 Task: Use GitHub's "Community Guidelines" to understand project rules.
Action: Mouse moved to (1064, 383)
Screenshot: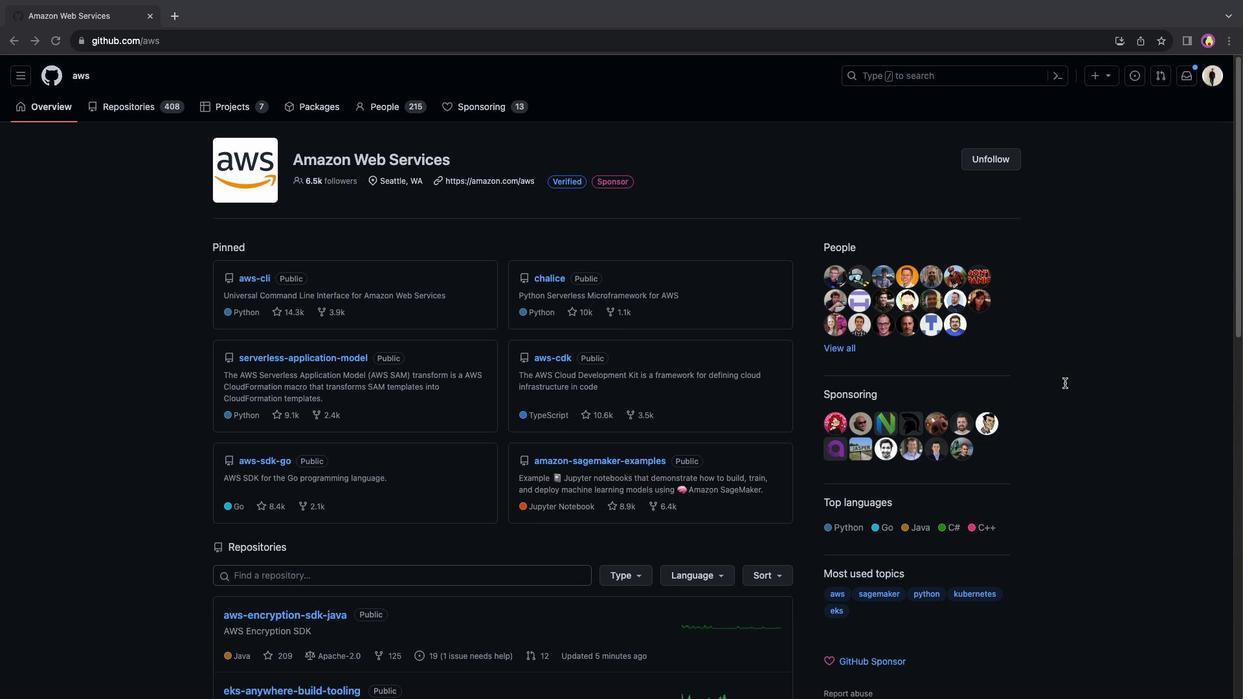 
Action: Mouse pressed left at (1064, 383)
Screenshot: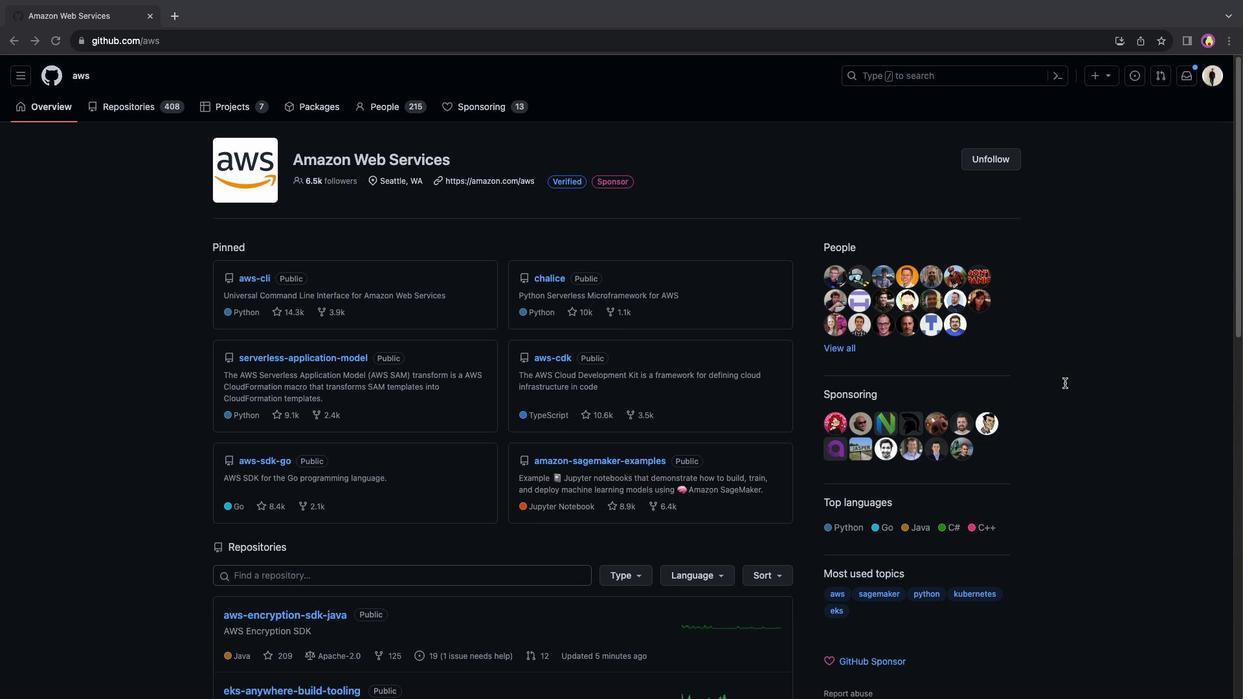 
Action: Mouse moved to (248, 277)
Screenshot: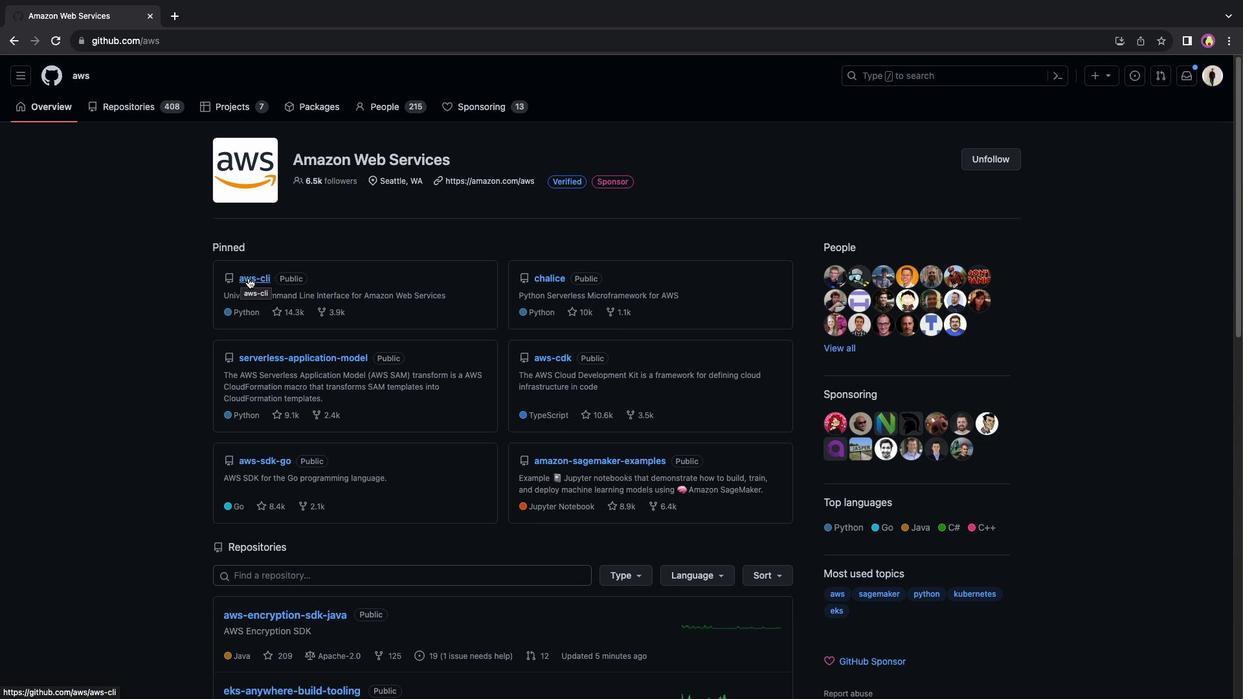 
Action: Mouse pressed left at (248, 277)
Screenshot: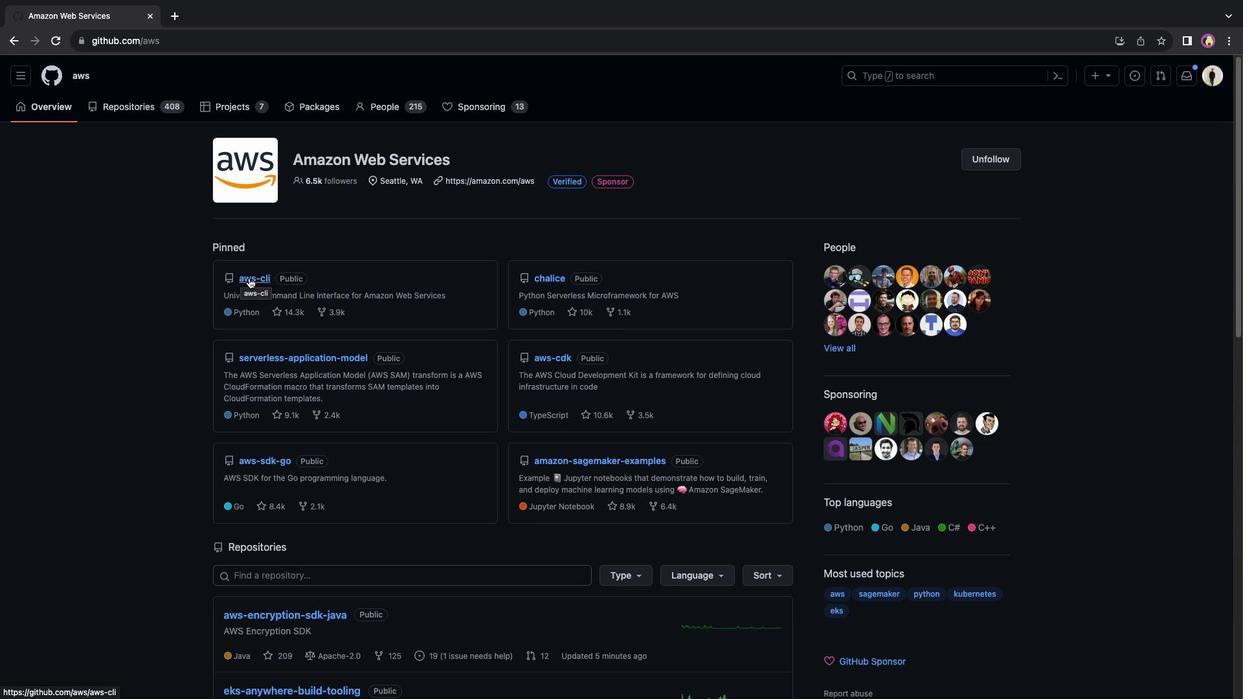 
Action: Mouse moved to (518, 329)
Screenshot: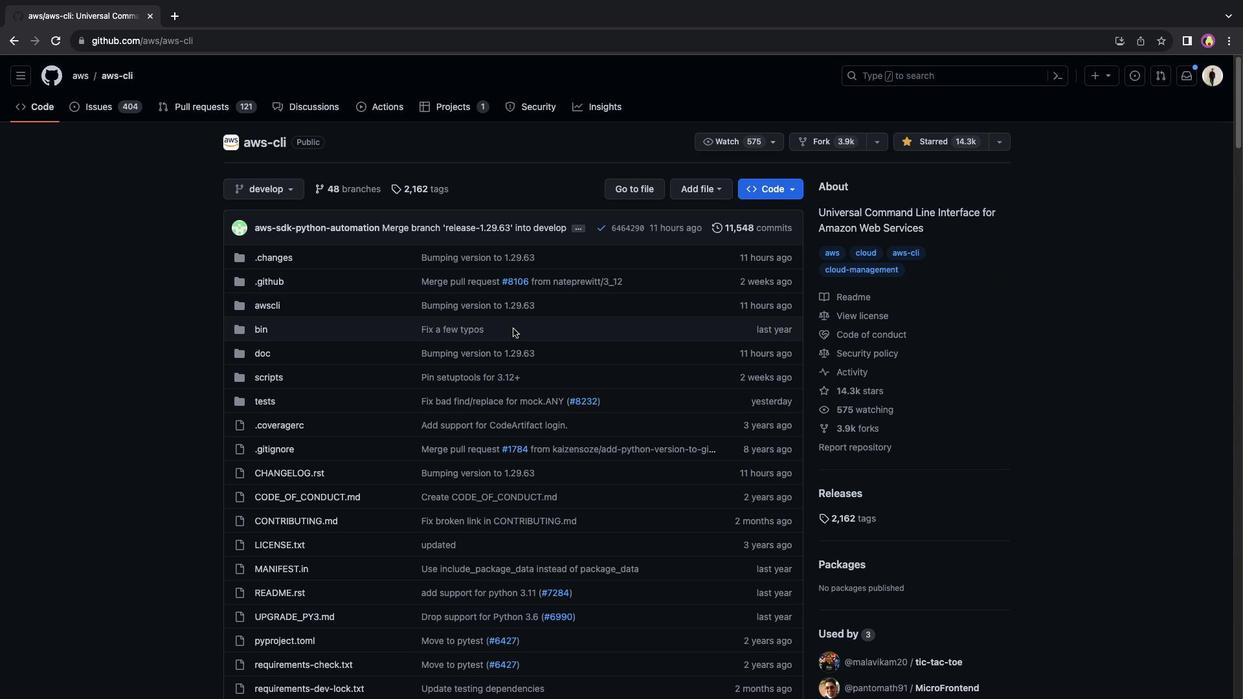 
Action: Mouse scrolled (518, 329) with delta (0, 0)
Screenshot: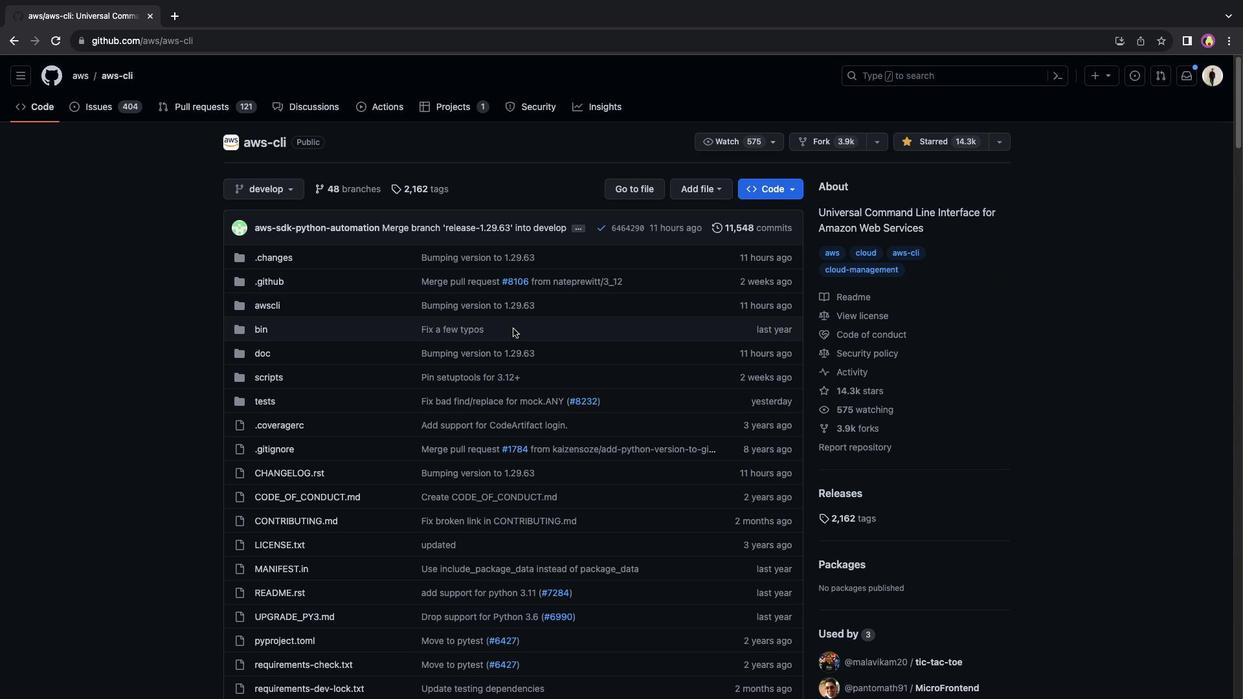 
Action: Mouse scrolled (518, 329) with delta (0, 0)
Screenshot: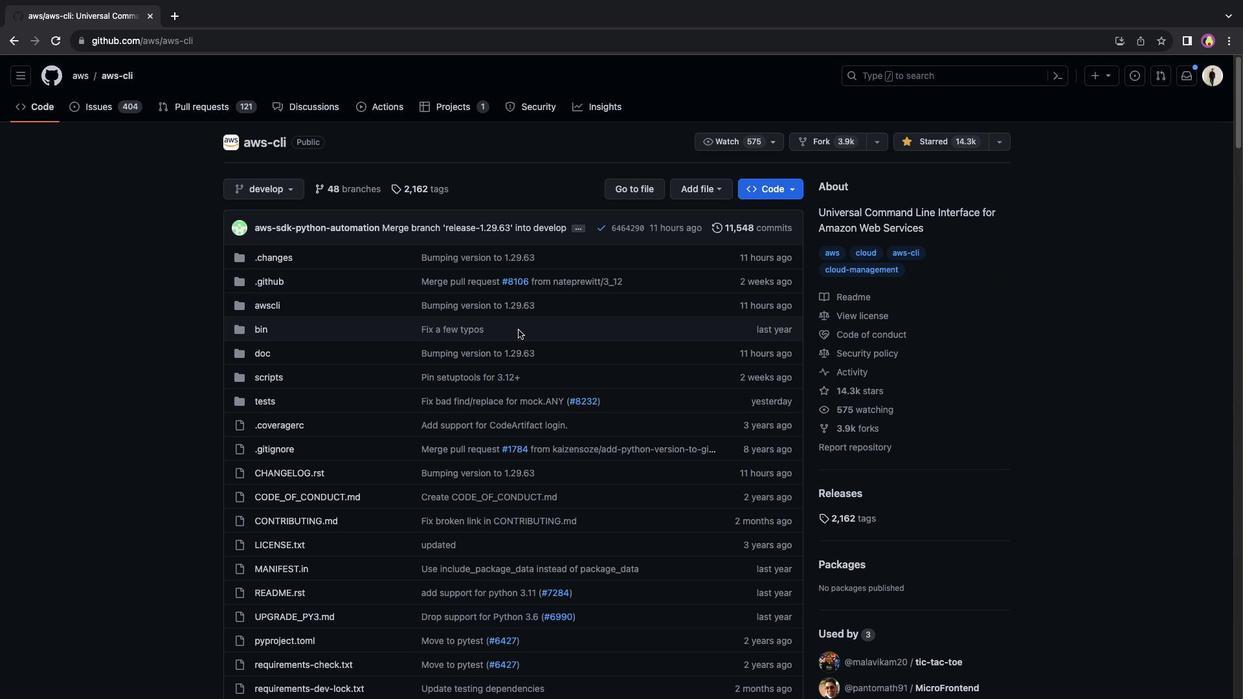 
Action: Mouse scrolled (518, 329) with delta (0, -1)
Screenshot: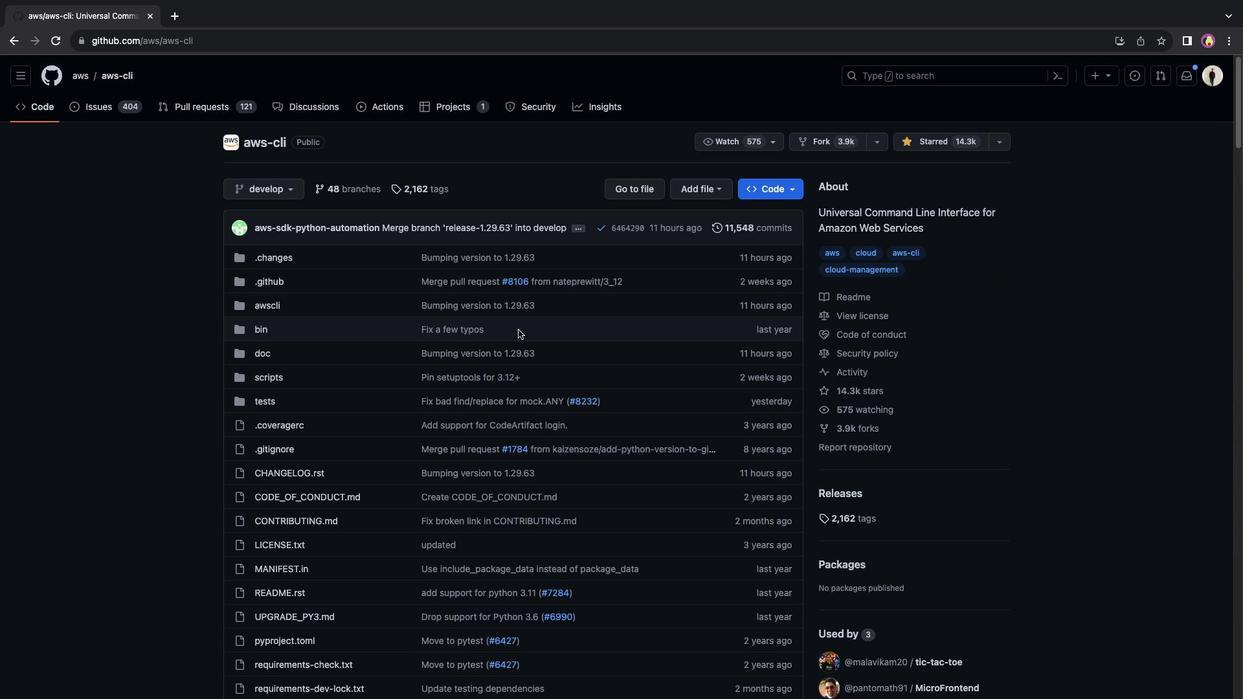 
Action: Mouse scrolled (518, 329) with delta (0, -2)
Screenshot: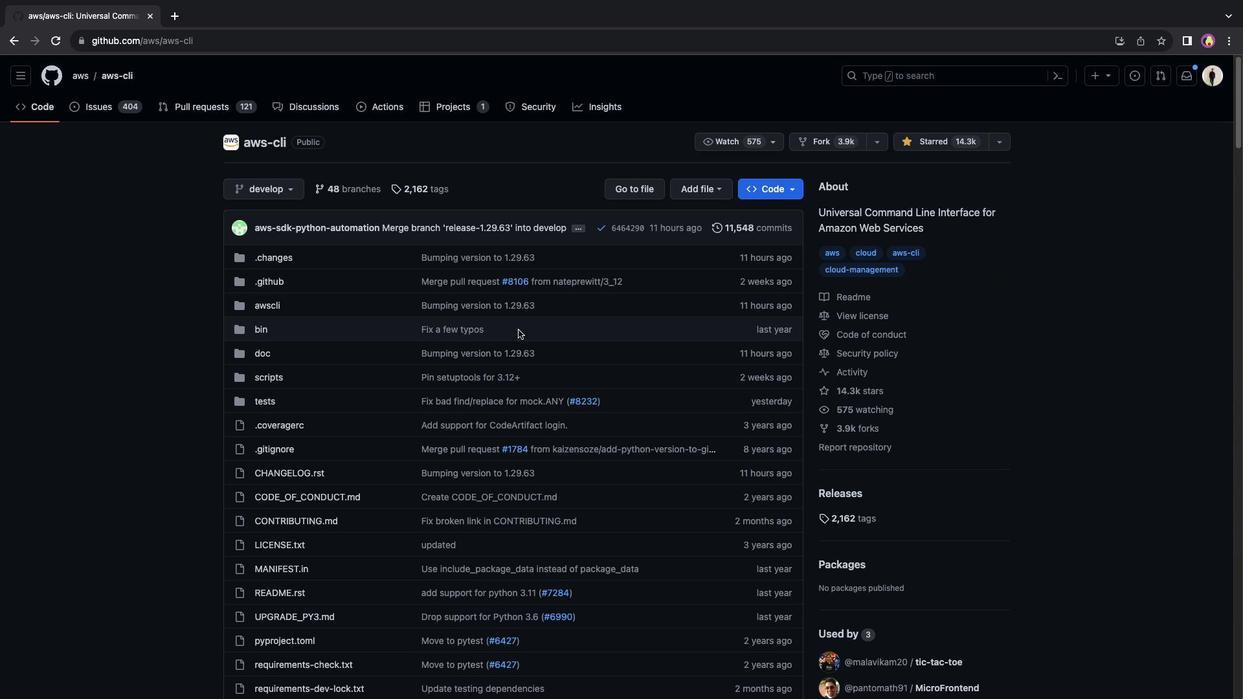 
Action: Mouse scrolled (518, 329) with delta (0, 0)
Screenshot: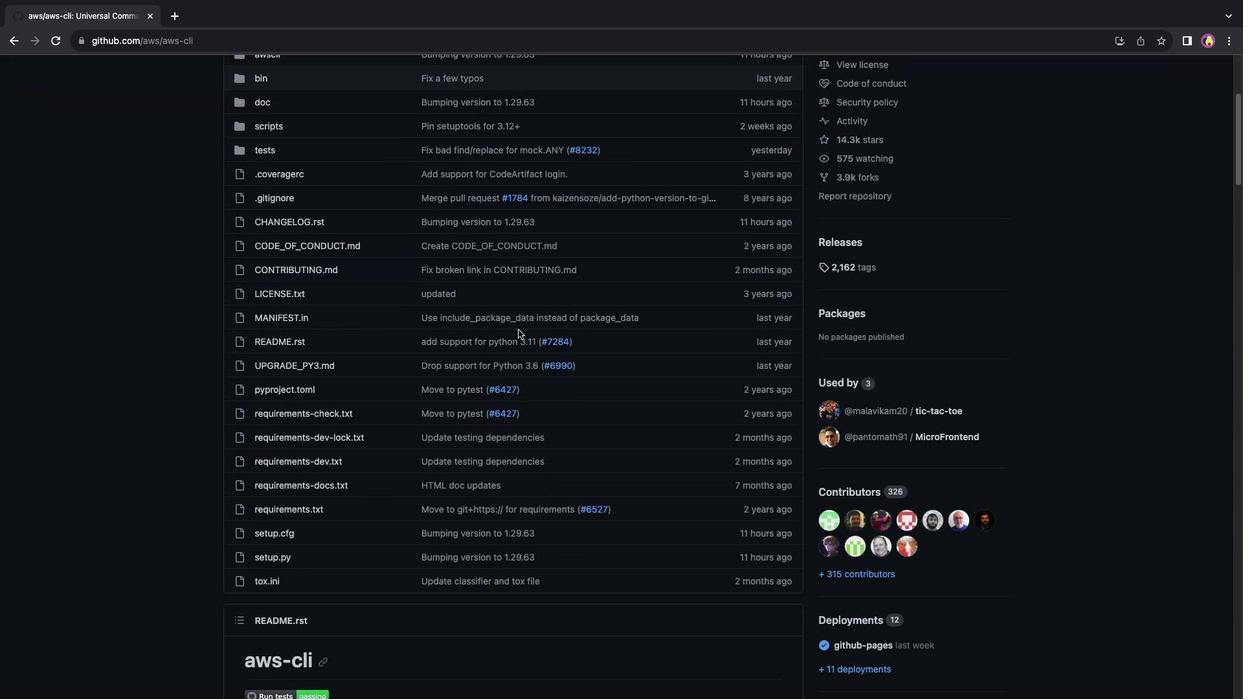 
Action: Mouse scrolled (518, 329) with delta (0, 0)
Screenshot: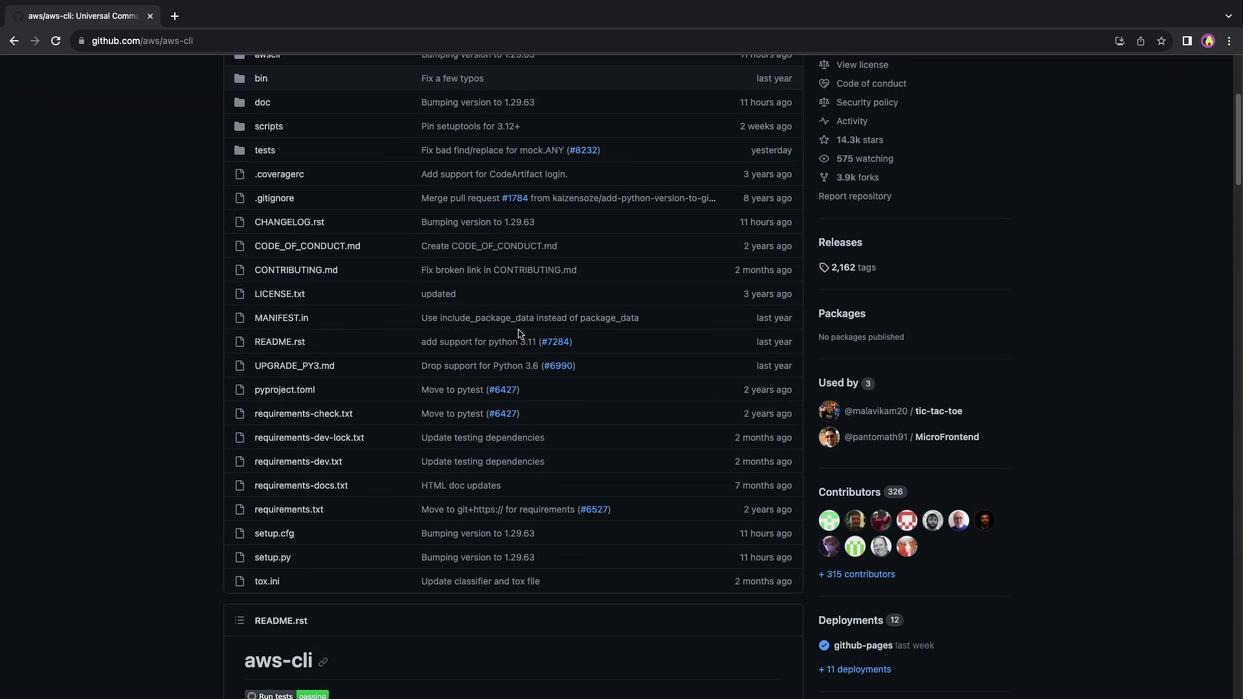 
Action: Mouse scrolled (518, 329) with delta (0, -1)
Screenshot: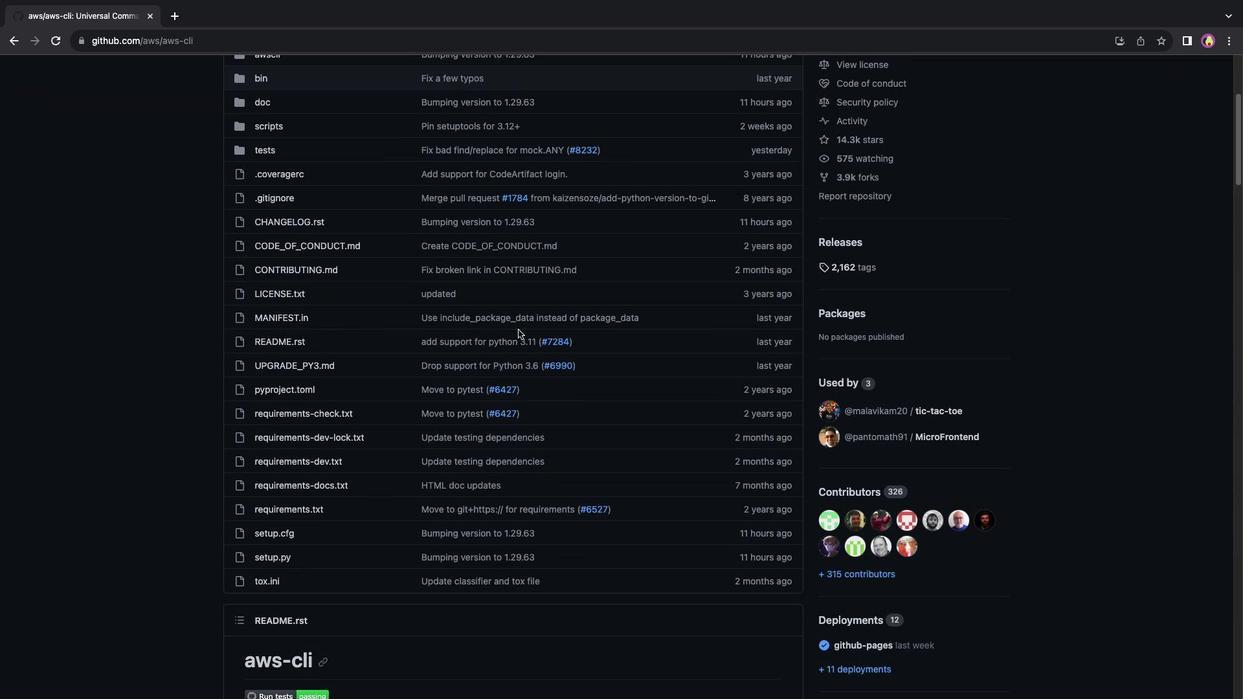 
Action: Mouse scrolled (518, 329) with delta (0, 0)
Screenshot: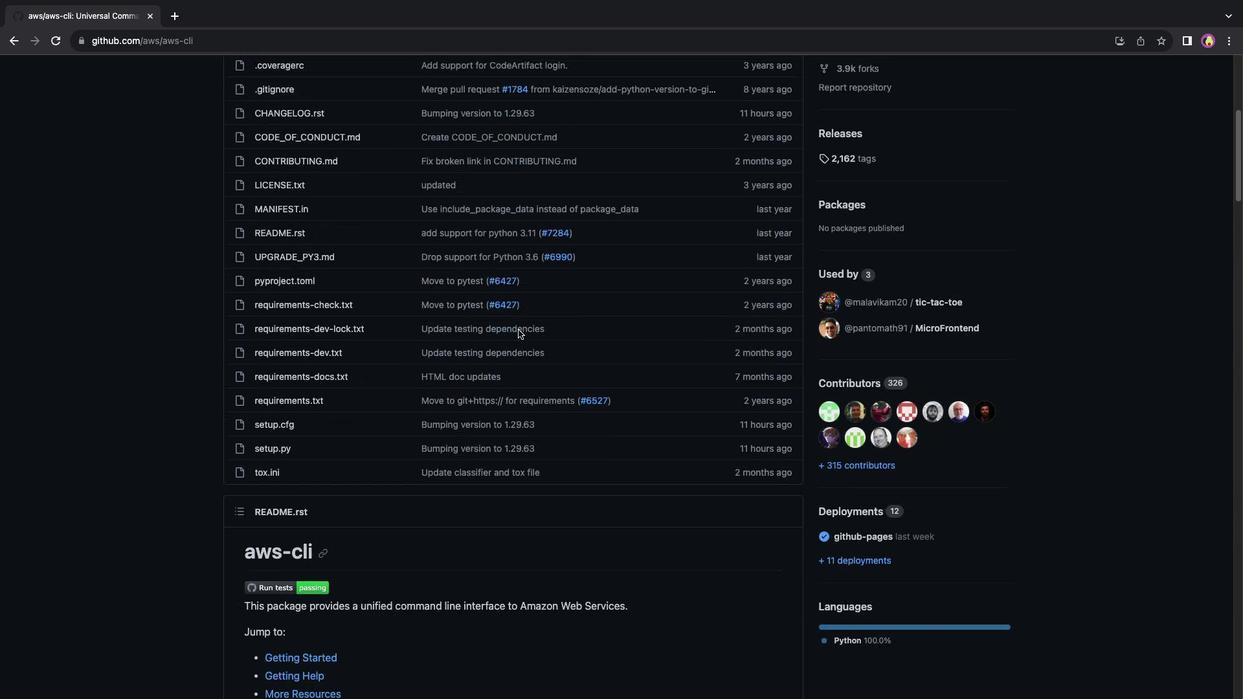 
Action: Mouse scrolled (518, 329) with delta (0, 0)
Screenshot: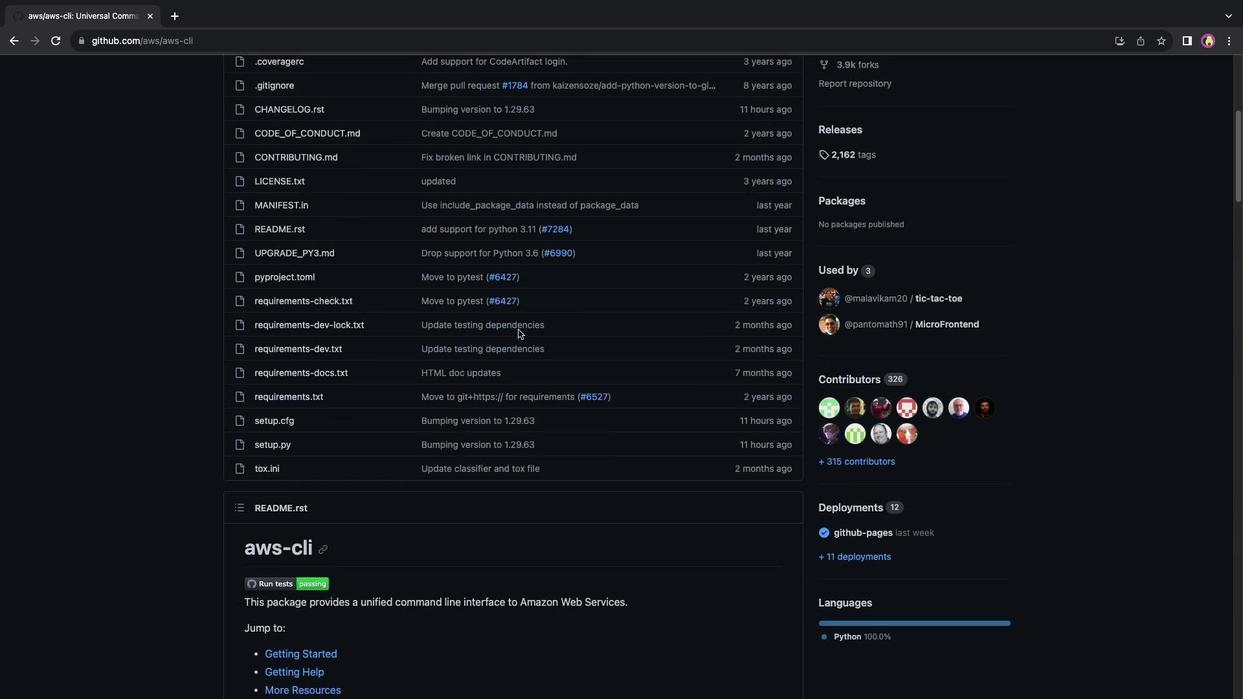 
Action: Mouse scrolled (518, 329) with delta (0, -1)
Screenshot: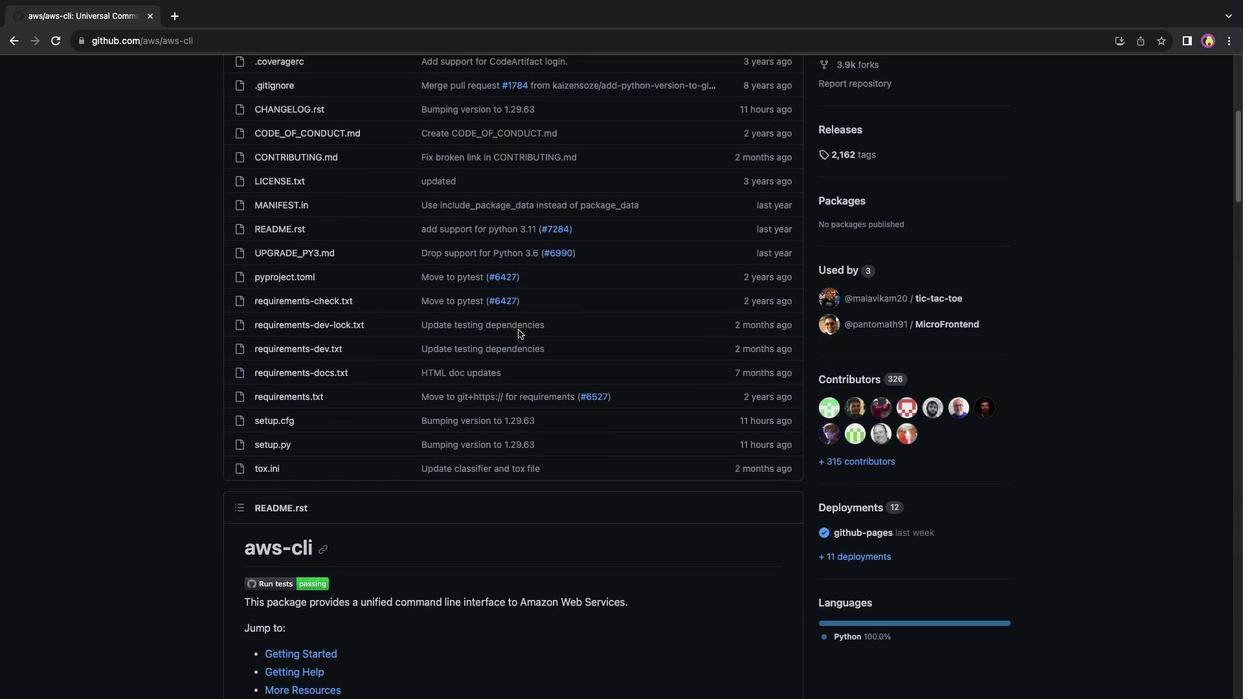 
Action: Mouse moved to (519, 332)
Screenshot: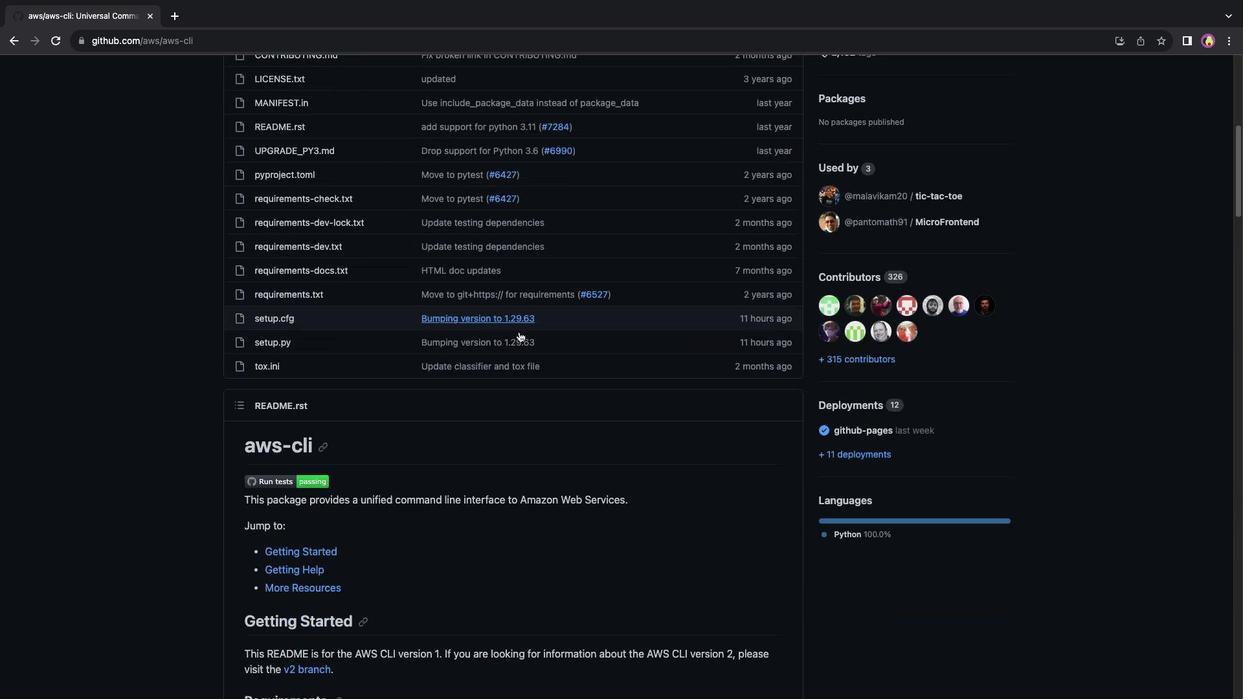 
Action: Mouse scrolled (519, 332) with delta (0, 0)
Screenshot: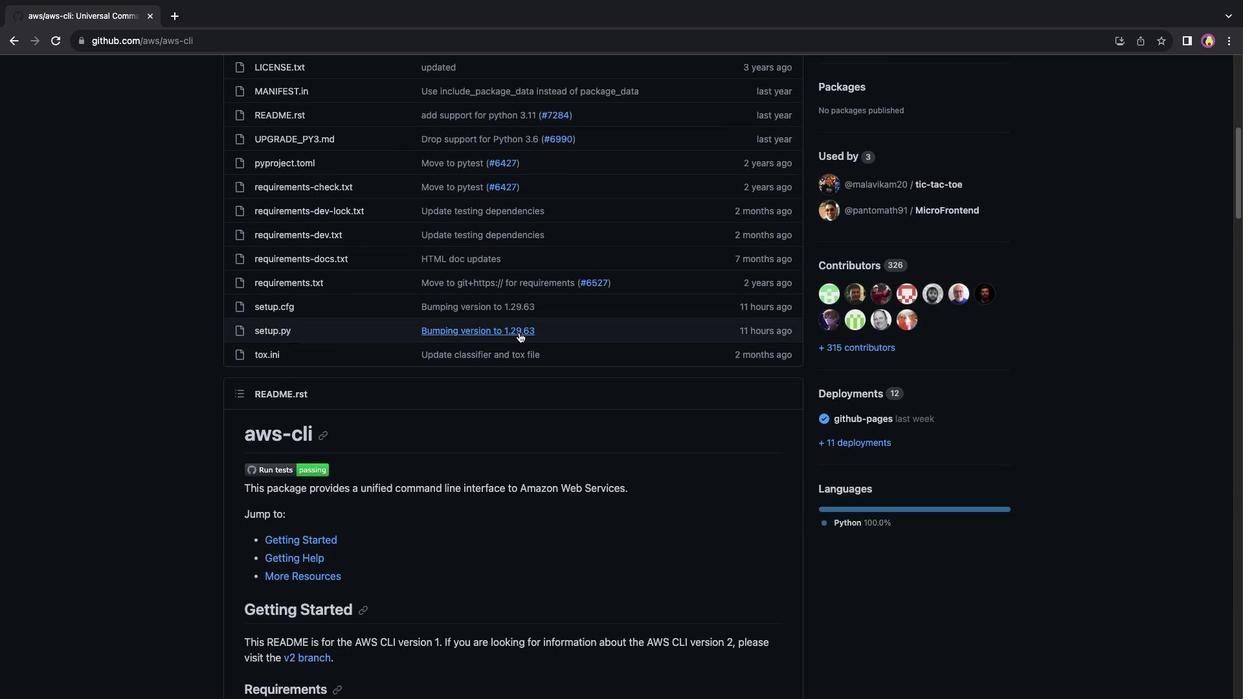 
Action: Mouse scrolled (519, 332) with delta (0, 0)
Screenshot: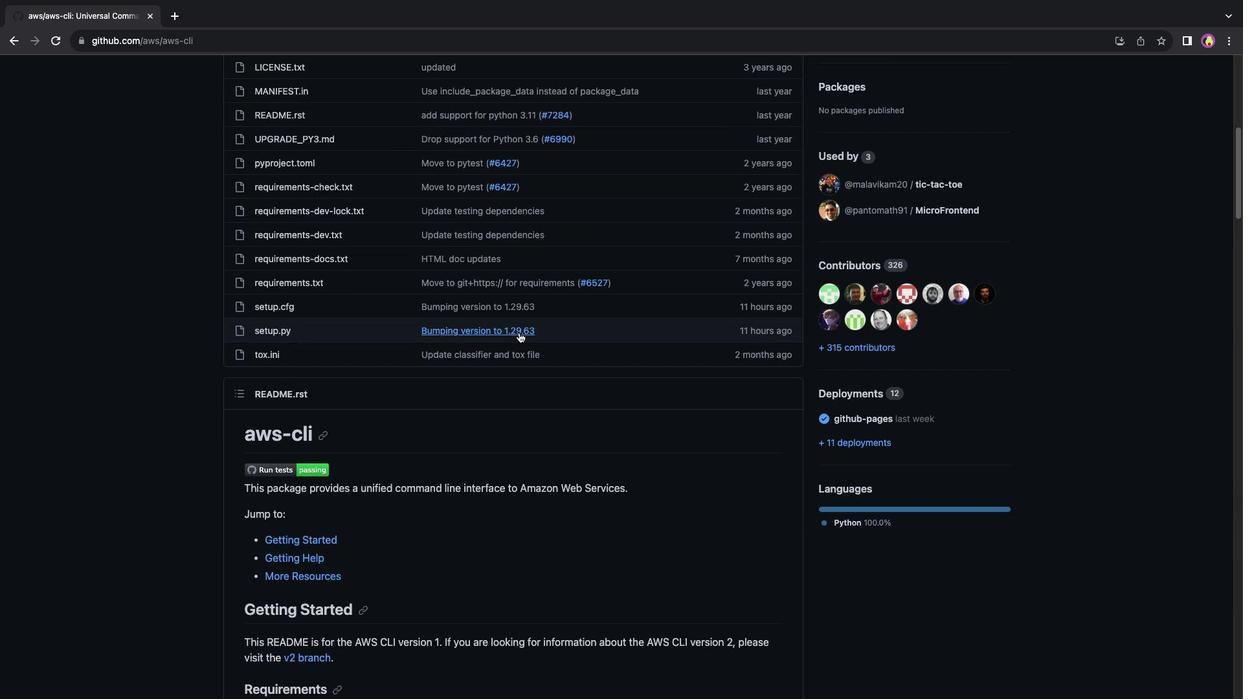 
Action: Mouse scrolled (519, 332) with delta (0, -1)
Screenshot: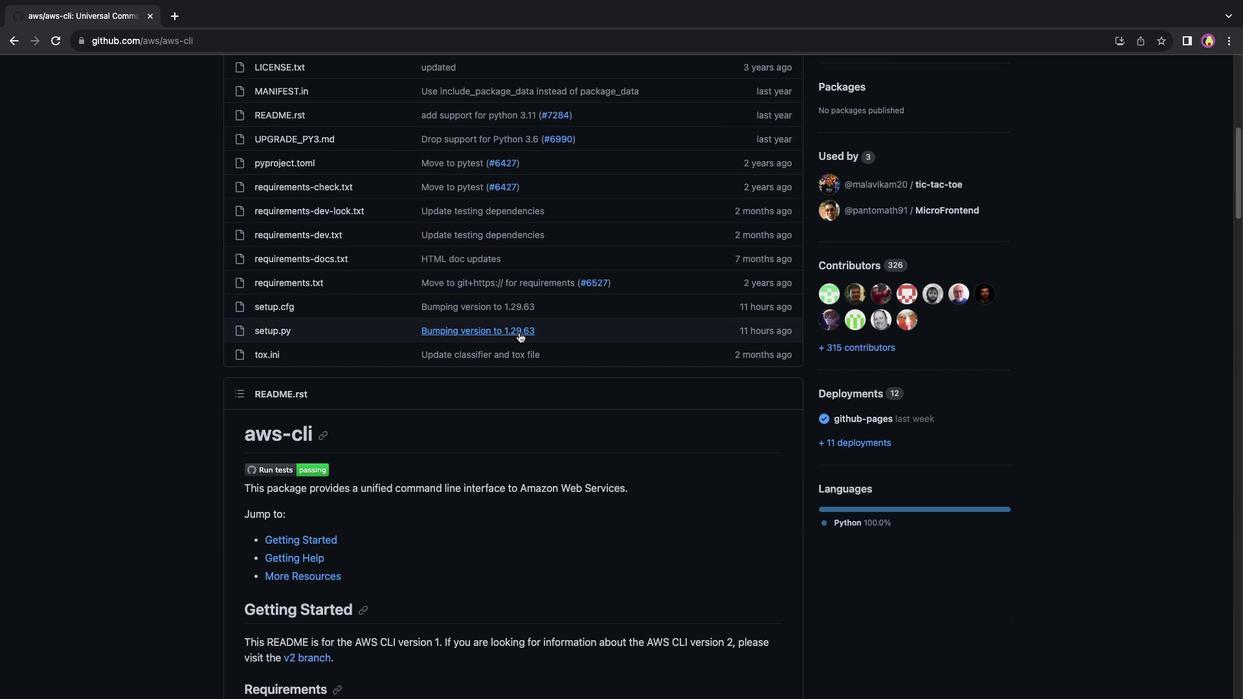 
Action: Mouse moved to (241, 286)
Screenshot: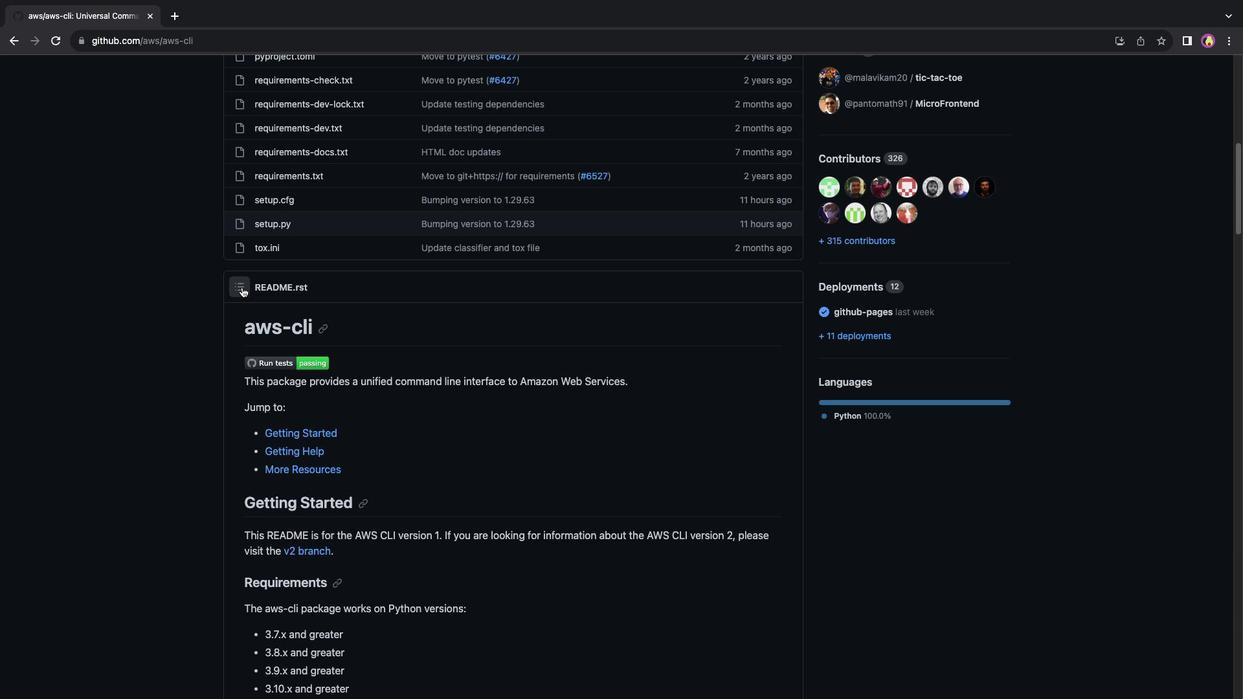 
Action: Mouse pressed left at (241, 286)
Screenshot: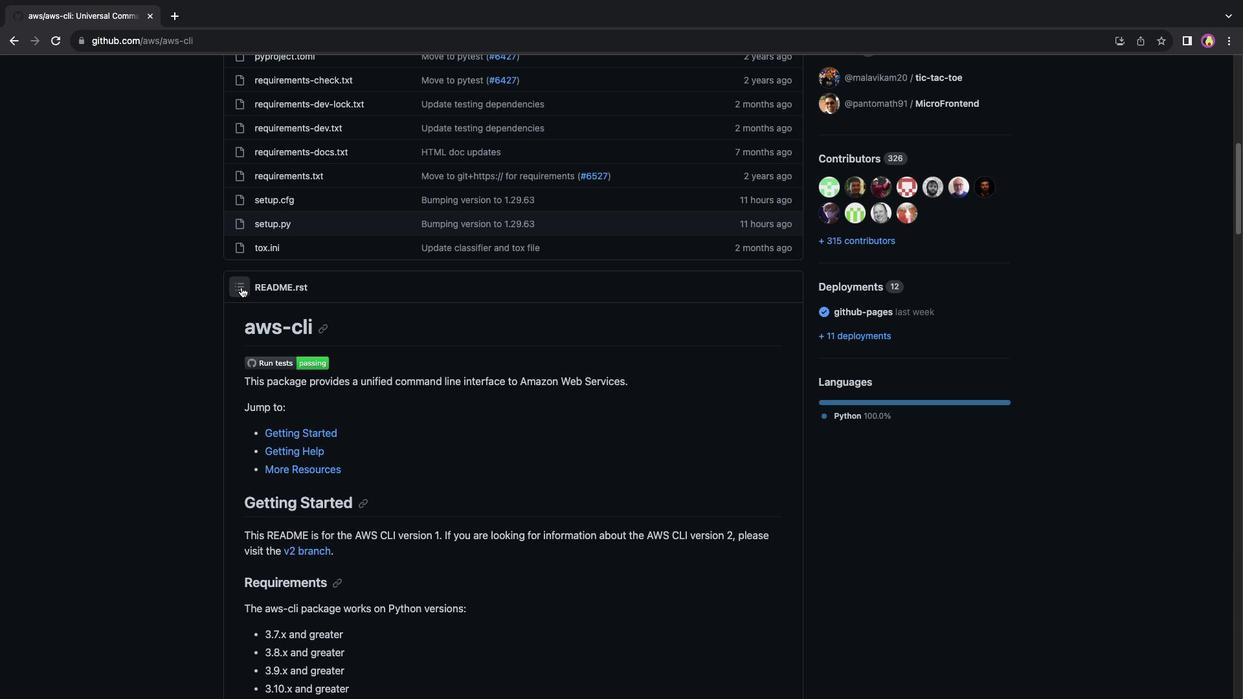 
Action: Mouse moved to (572, 317)
Screenshot: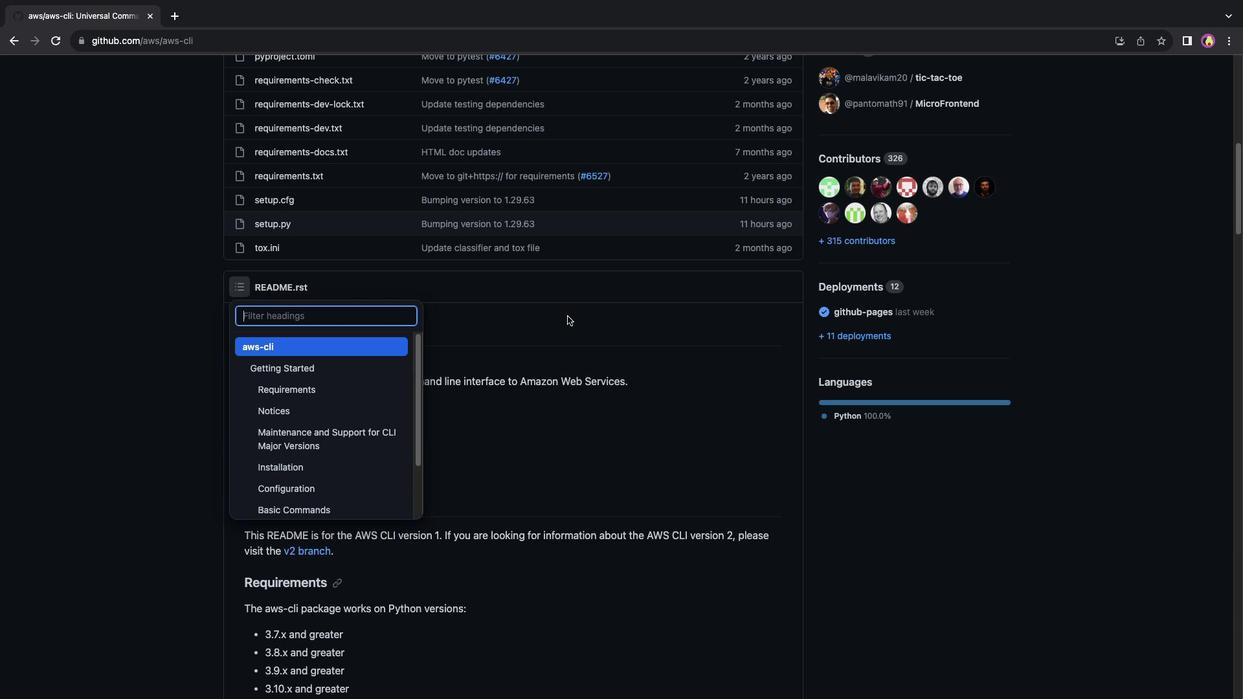 
Action: Mouse pressed left at (572, 317)
Screenshot: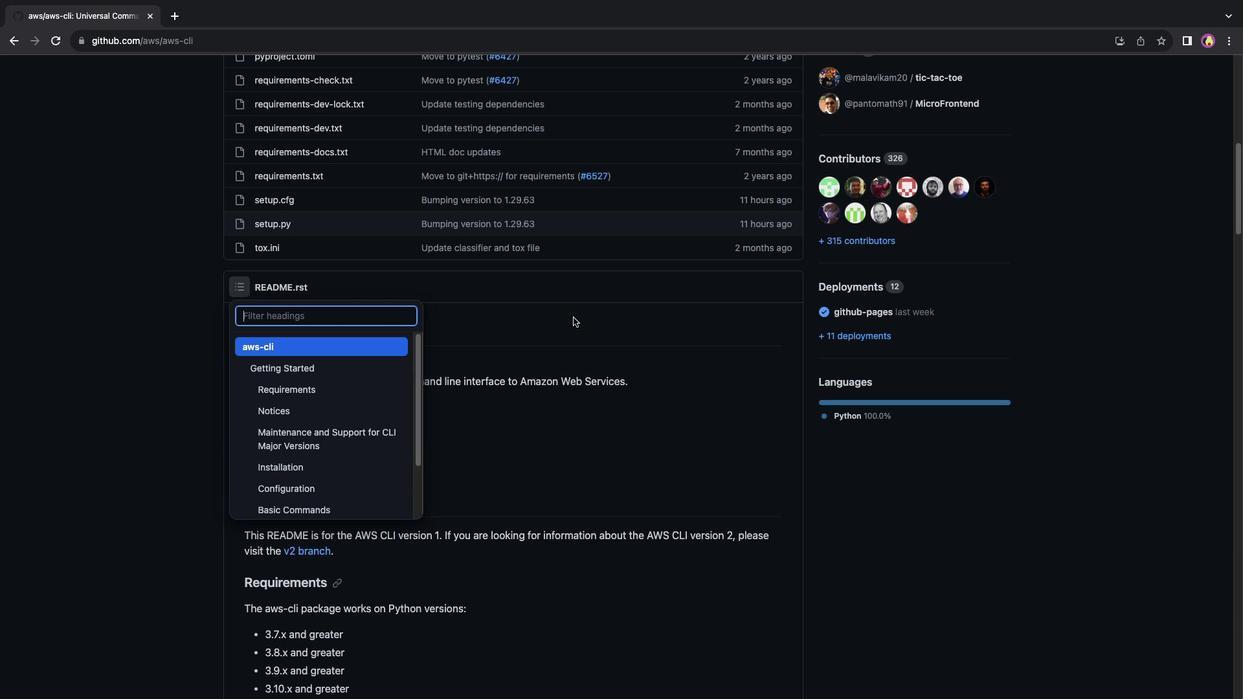 
Action: Mouse moved to (282, 332)
Screenshot: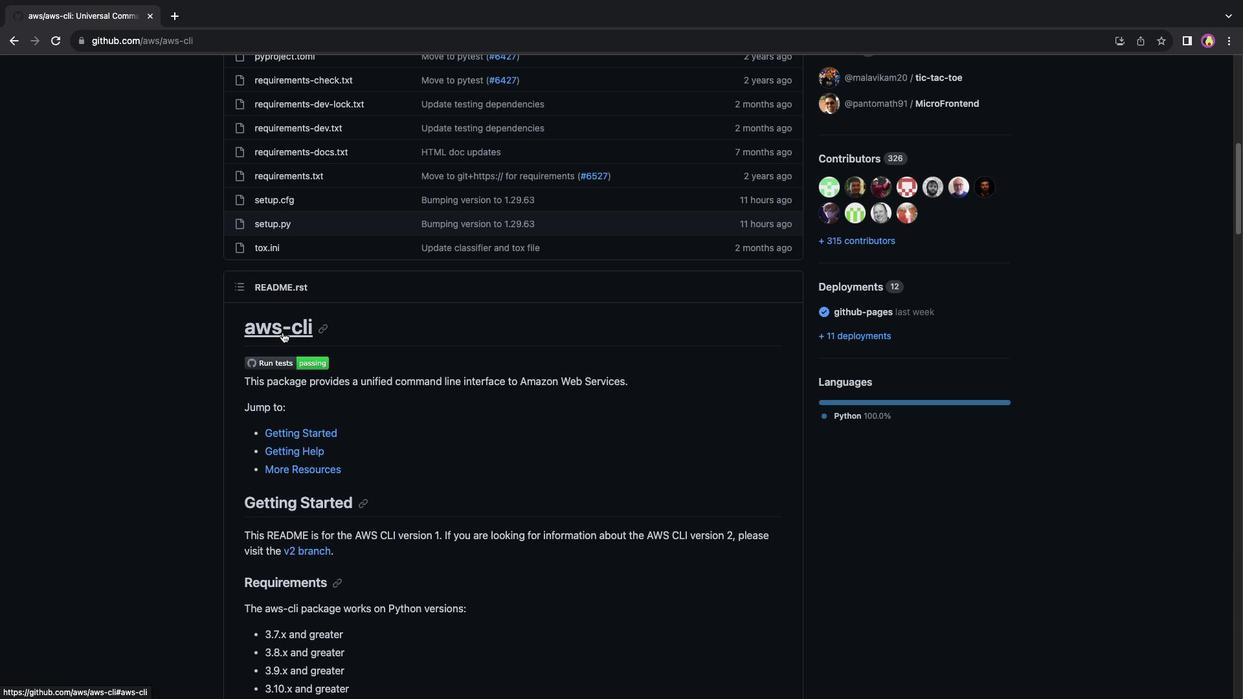 
Action: Mouse pressed left at (282, 332)
Screenshot: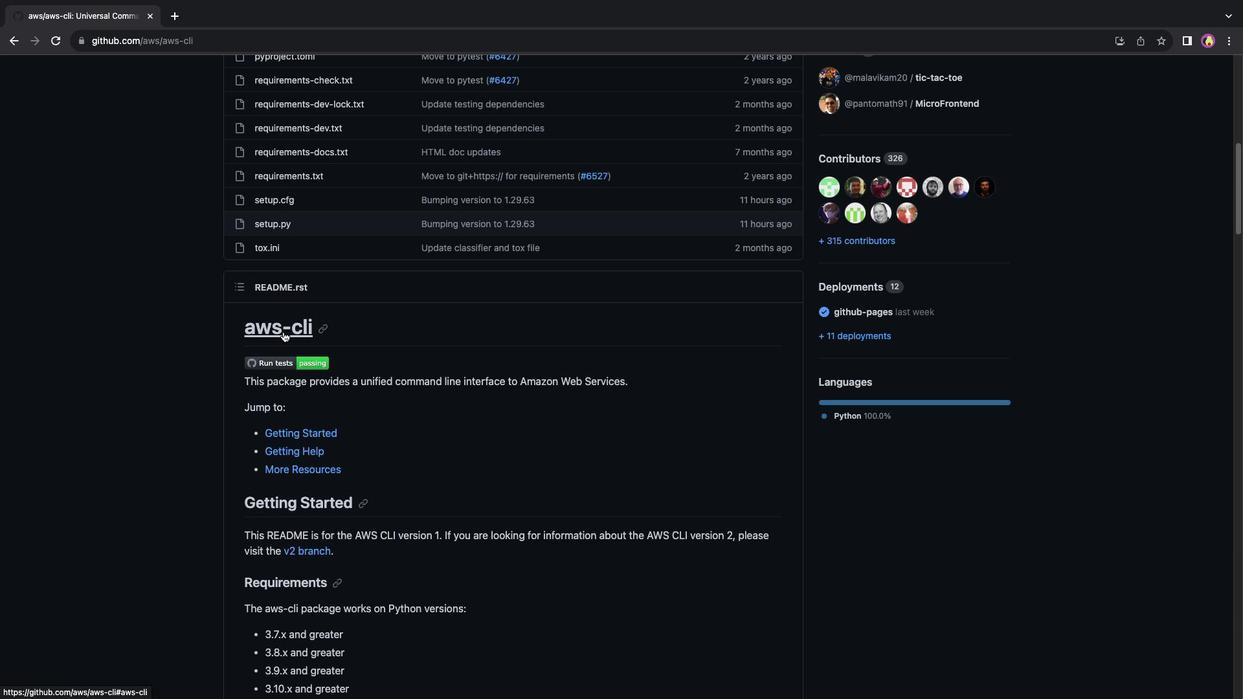 
Action: Mouse moved to (433, 328)
Screenshot: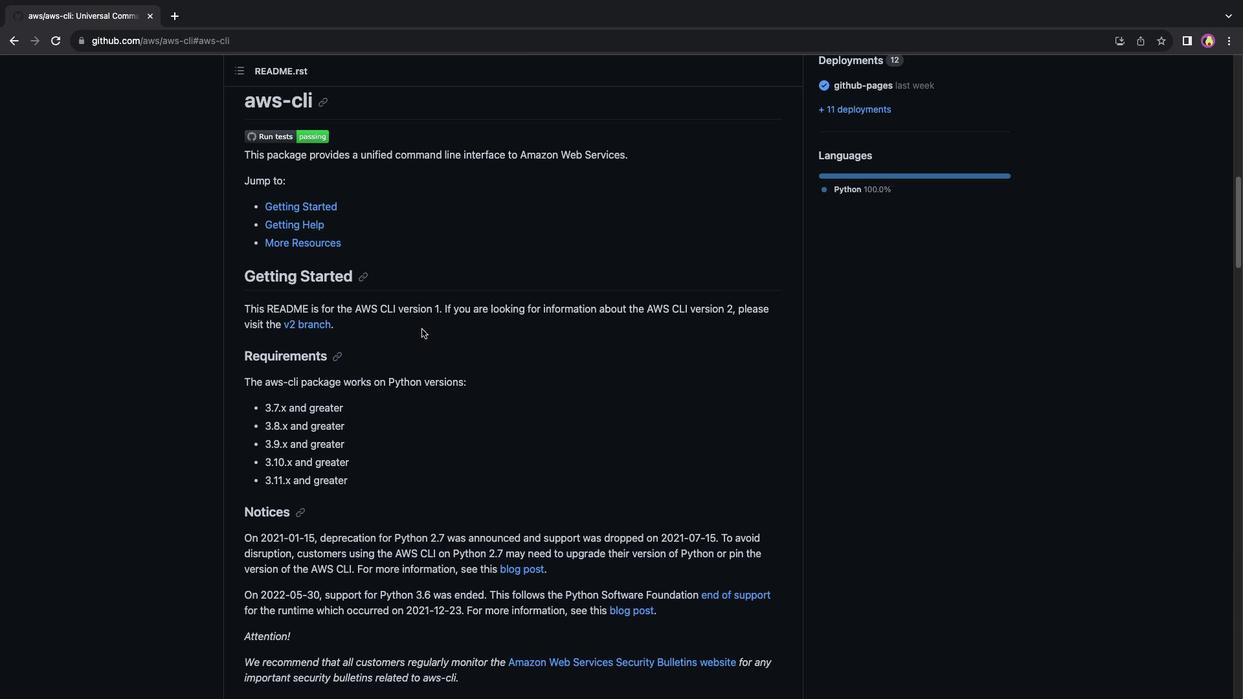 
Action: Mouse scrolled (433, 328) with delta (0, 0)
Screenshot: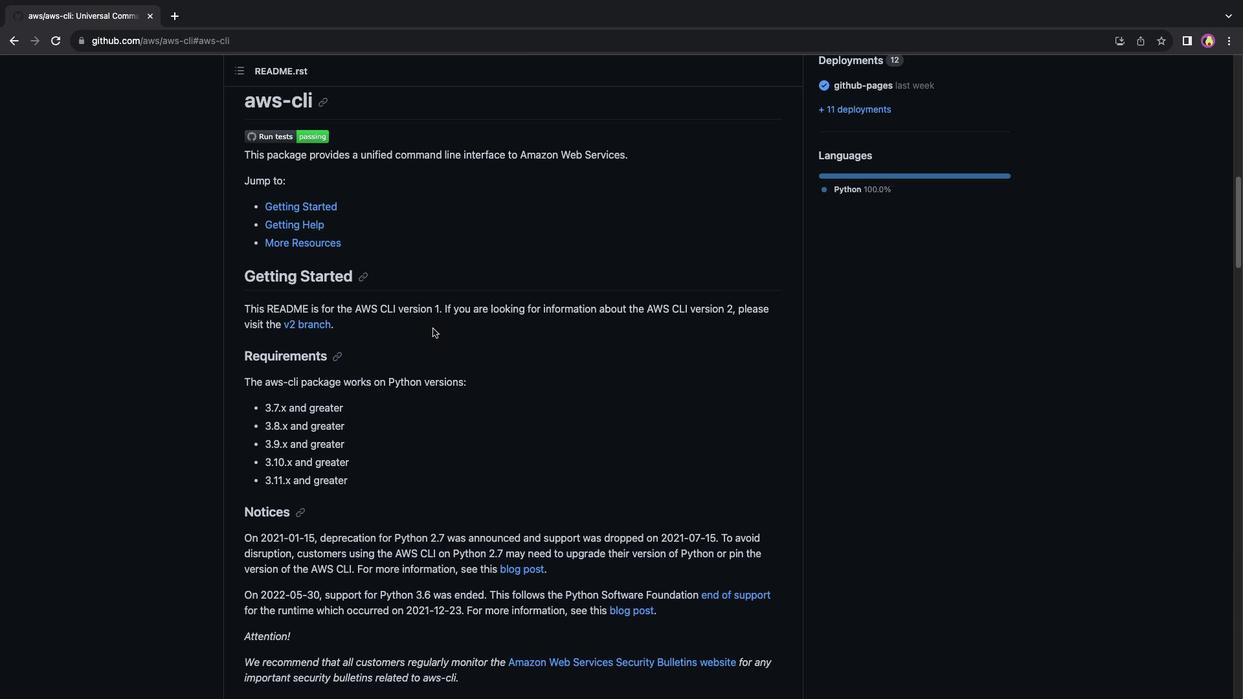 
Action: Mouse scrolled (433, 328) with delta (0, 0)
Screenshot: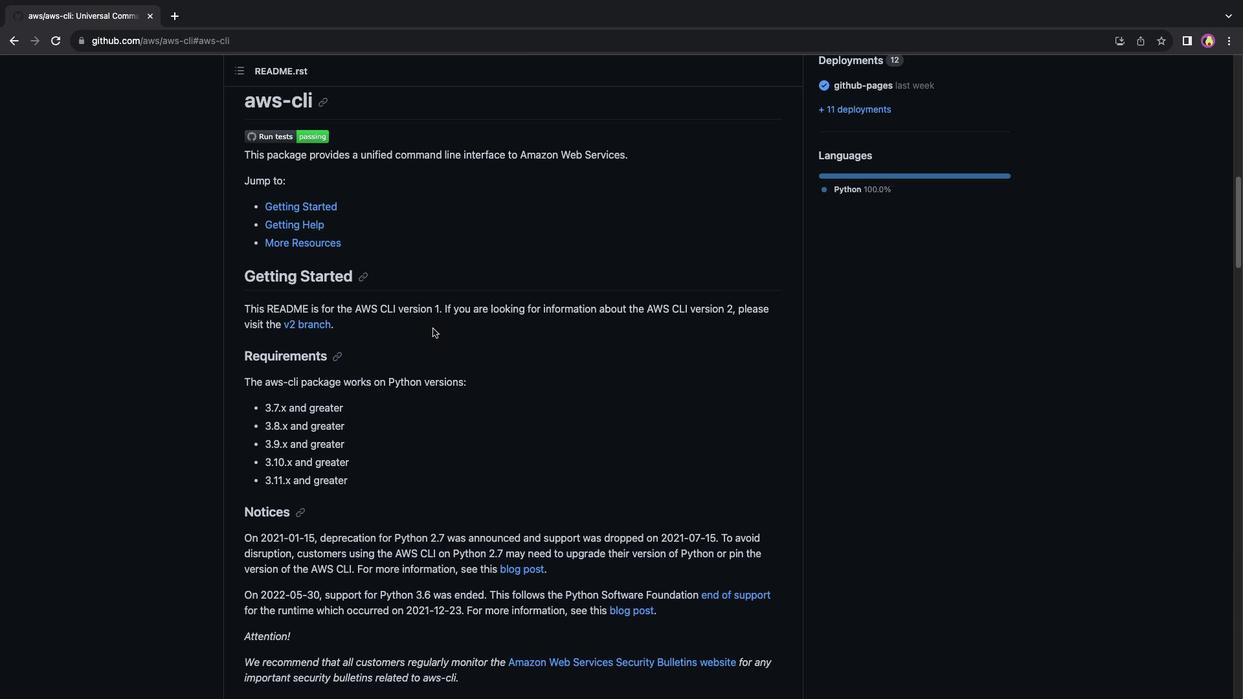 
Action: Mouse scrolled (433, 328) with delta (0, -1)
Screenshot: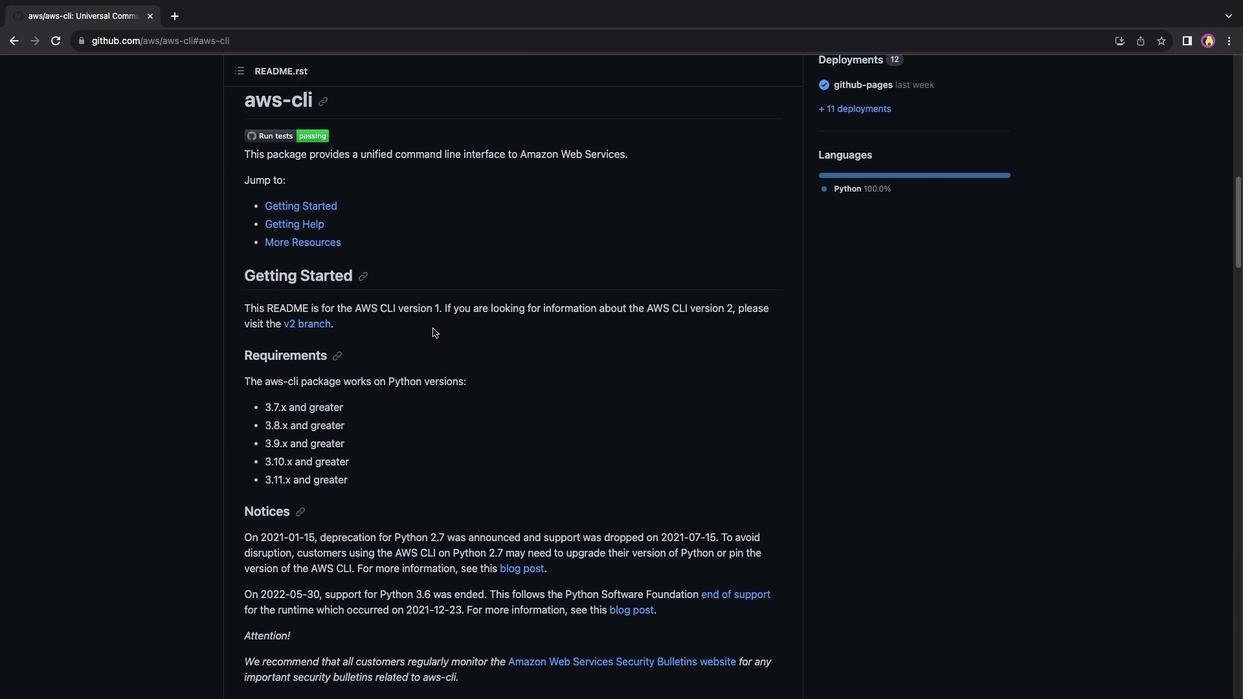 
Action: Mouse scrolled (433, 328) with delta (0, 0)
Screenshot: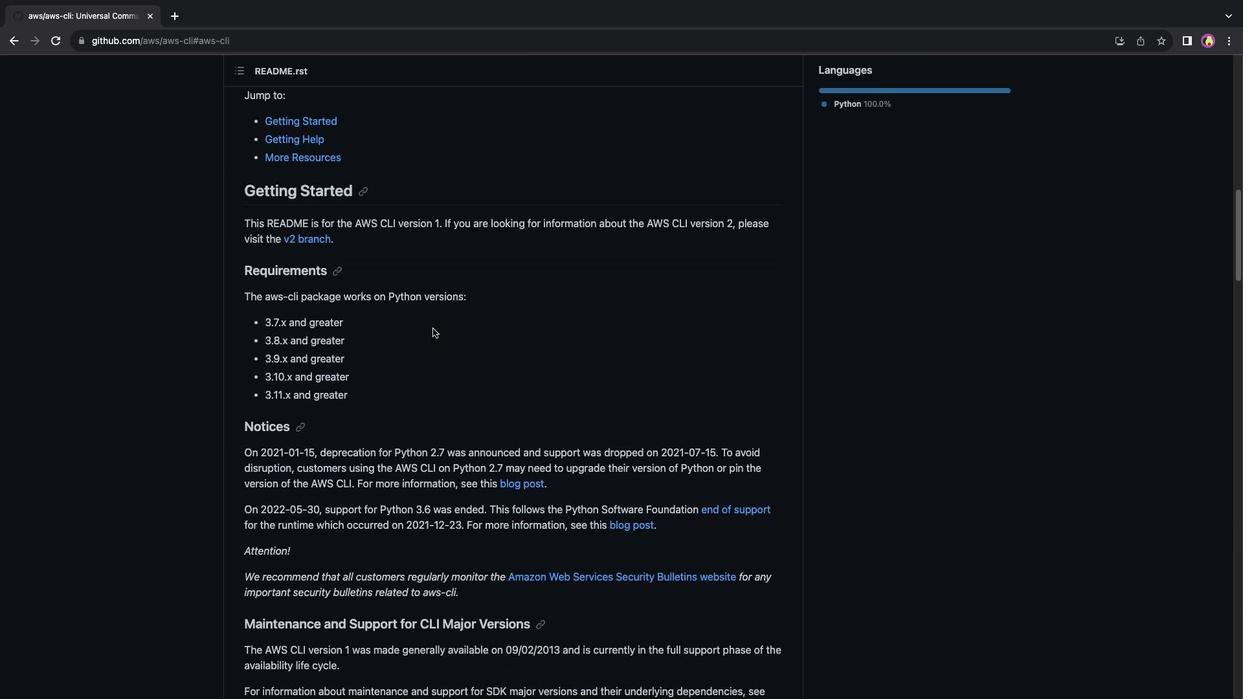 
Action: Mouse scrolled (433, 328) with delta (0, 0)
Screenshot: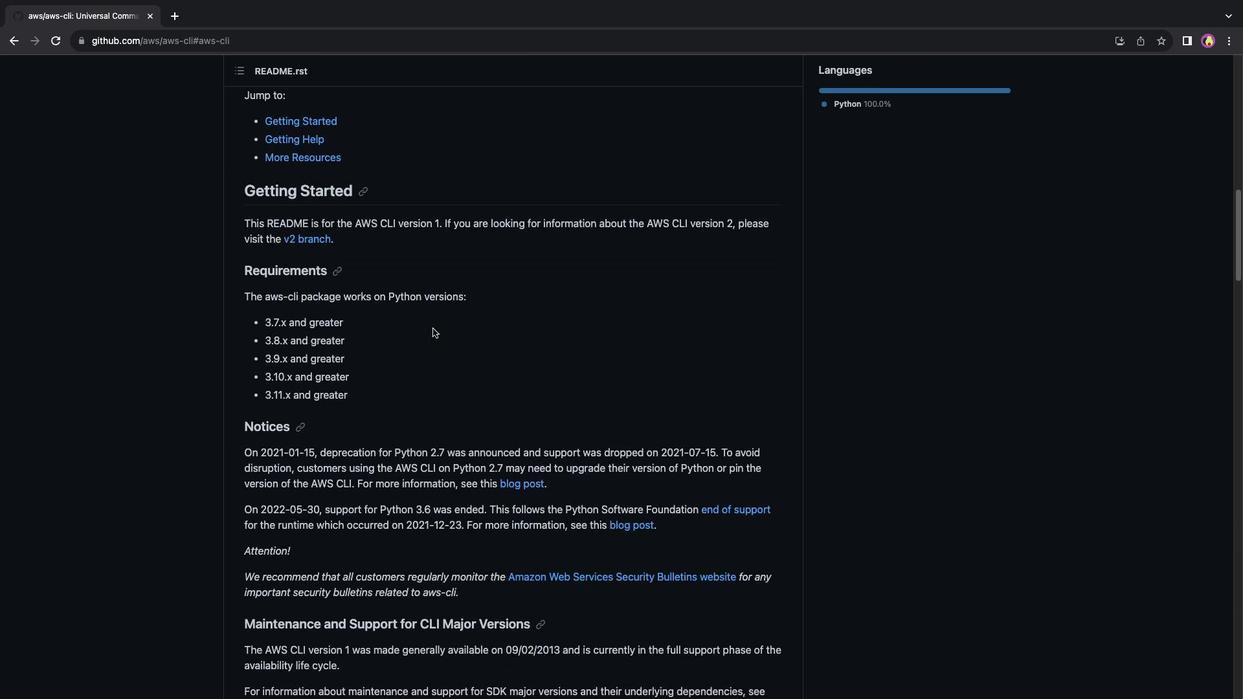 
Action: Mouse scrolled (433, 328) with delta (0, 0)
Screenshot: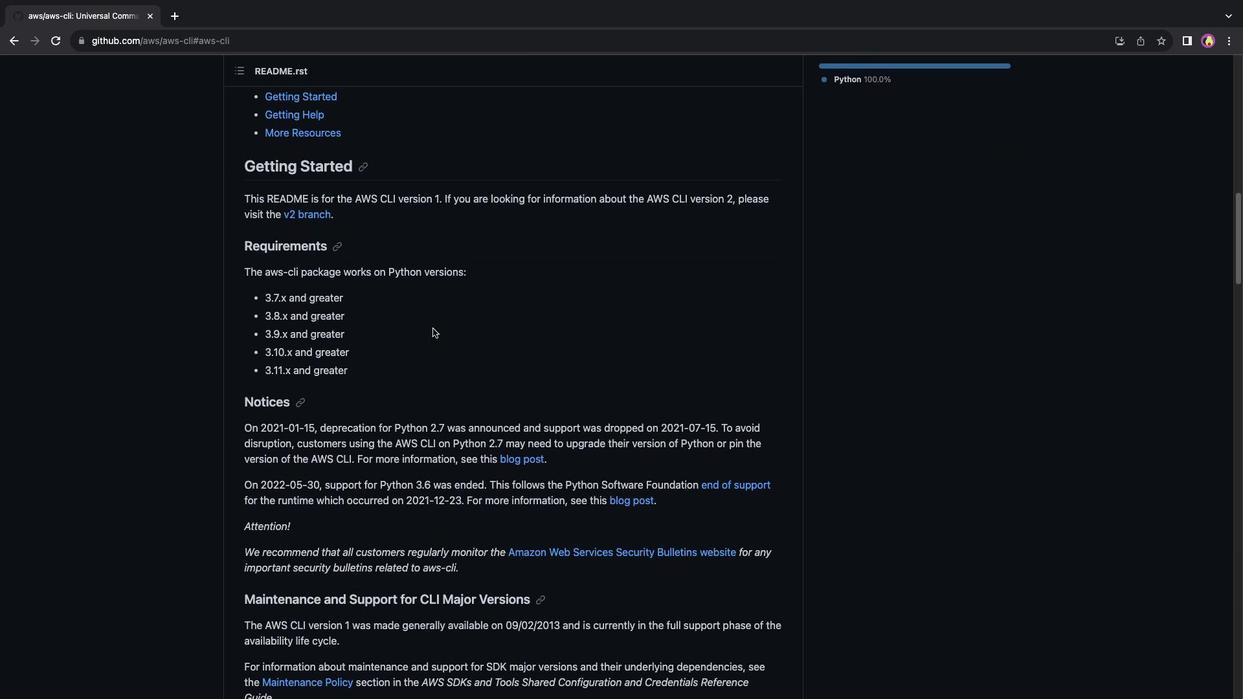 
Action: Mouse scrolled (433, 328) with delta (0, 0)
Screenshot: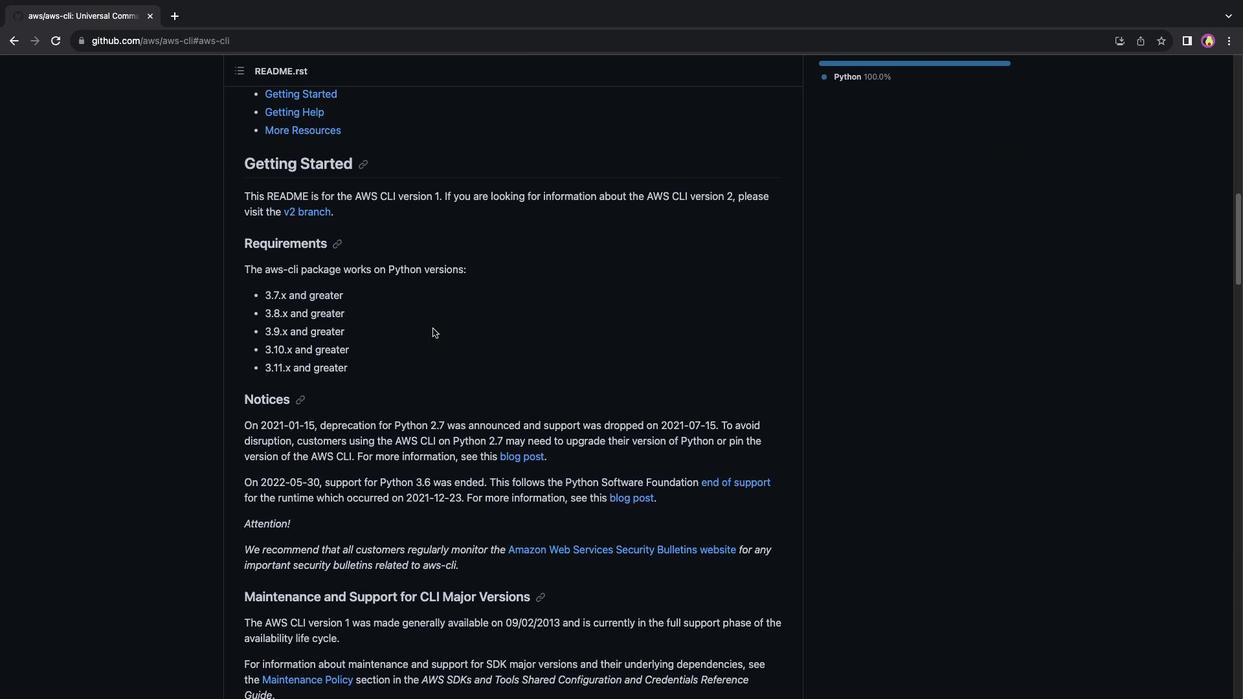 
Action: Mouse scrolled (433, 328) with delta (0, 0)
Screenshot: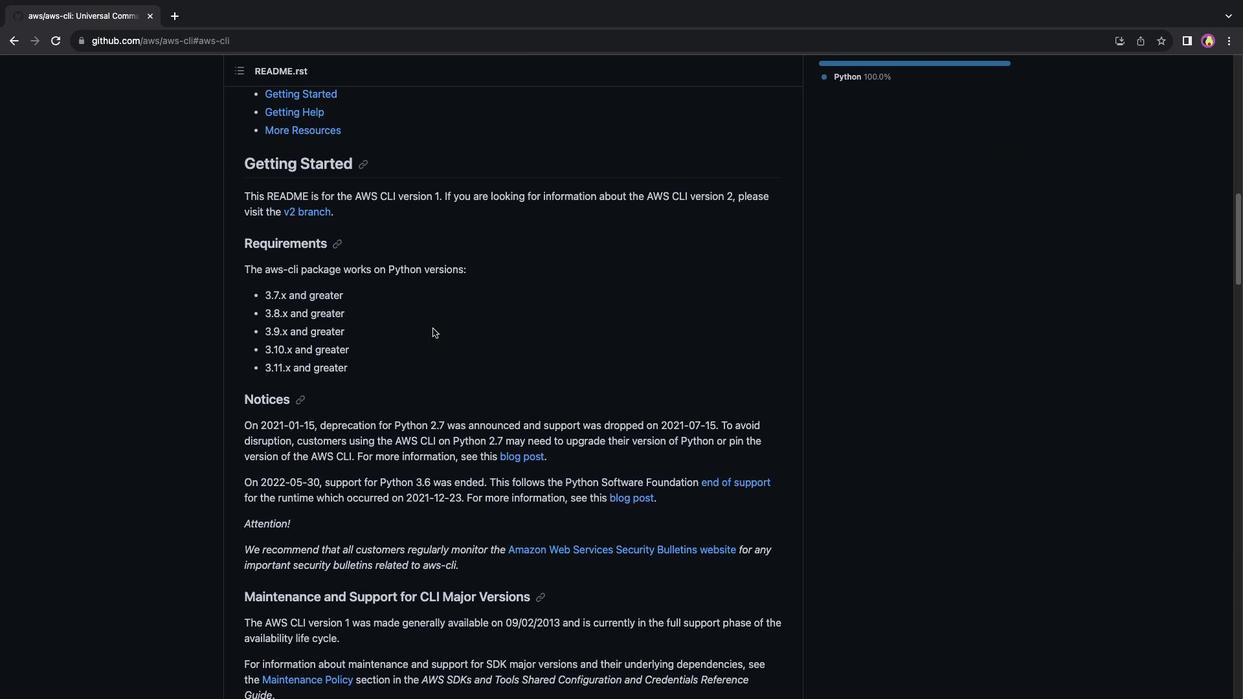 
Action: Mouse scrolled (433, 328) with delta (0, -1)
Screenshot: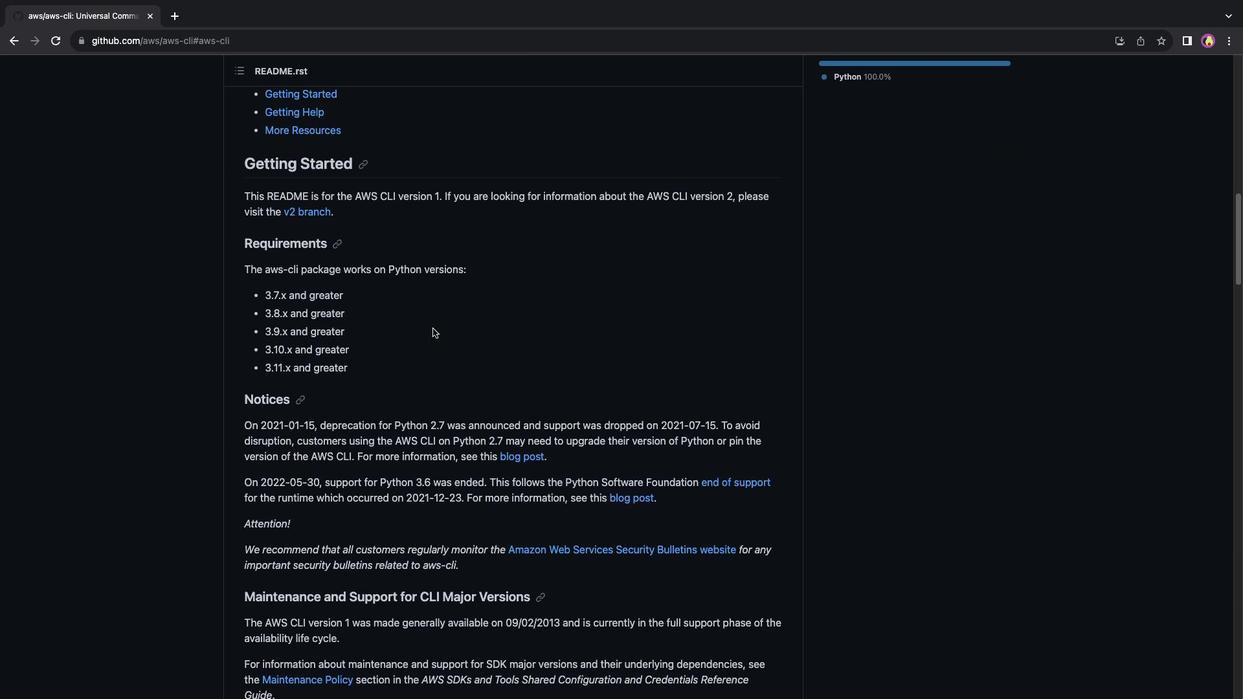 
Action: Mouse scrolled (433, 328) with delta (0, 0)
Screenshot: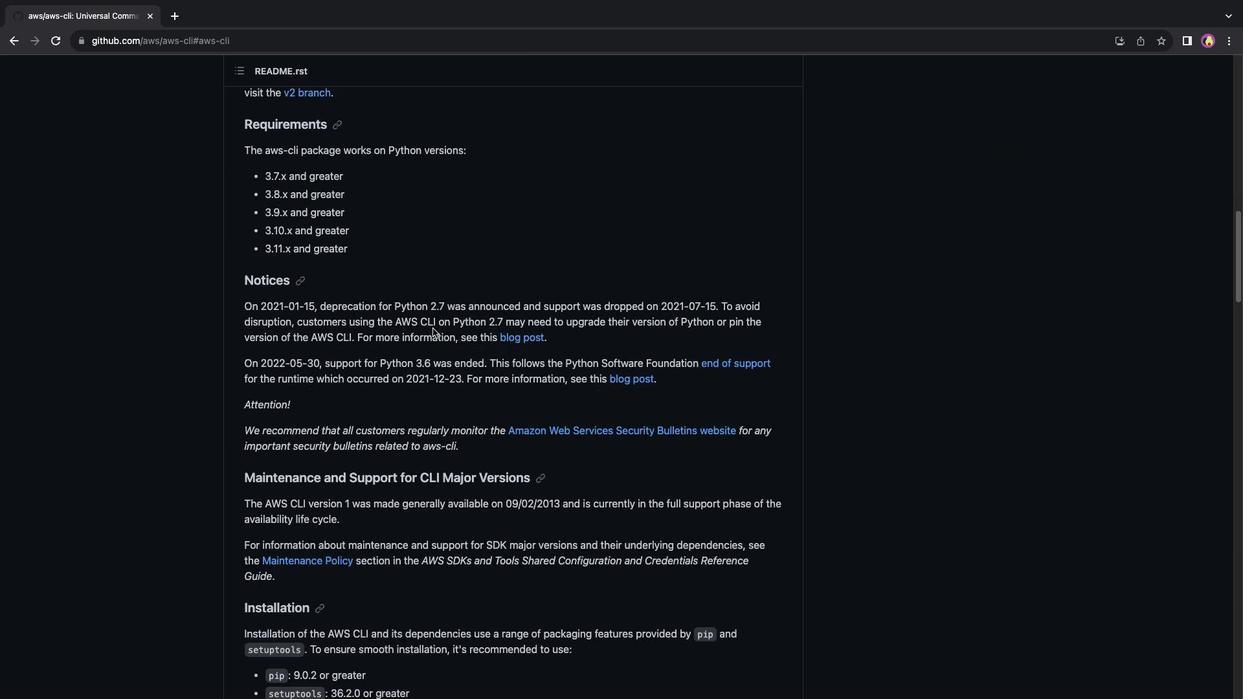 
Action: Mouse scrolled (433, 328) with delta (0, 0)
Screenshot: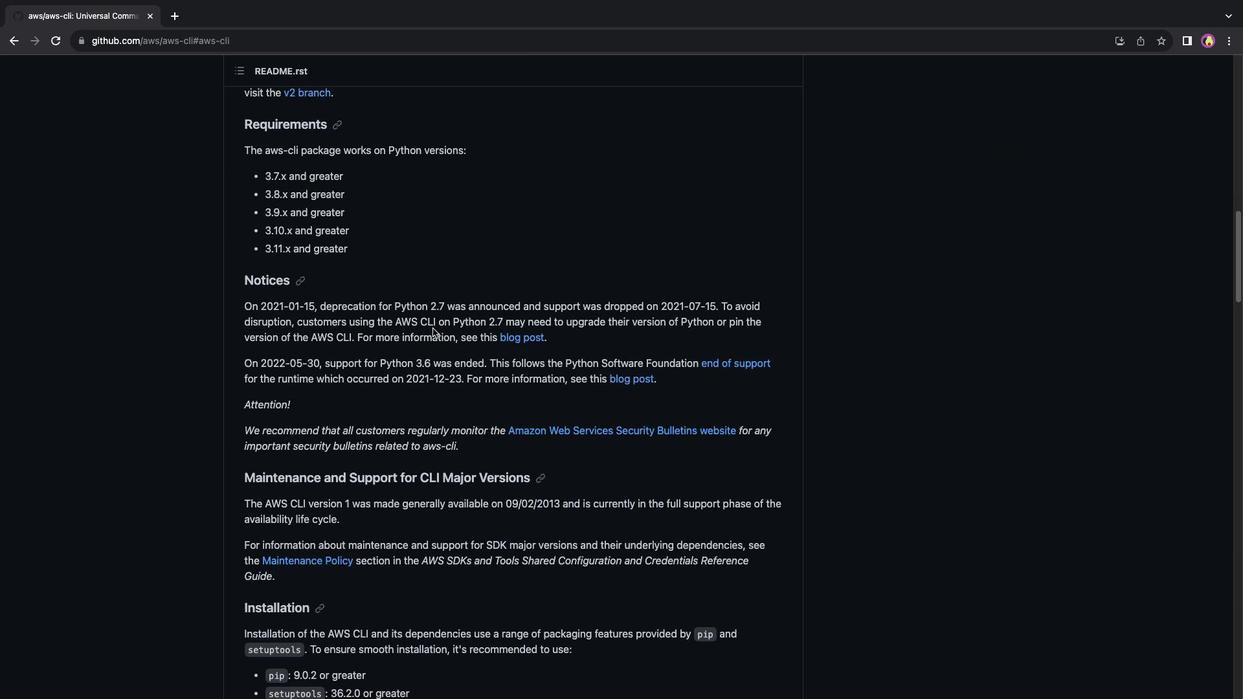 
Action: Mouse scrolled (433, 328) with delta (0, -1)
Screenshot: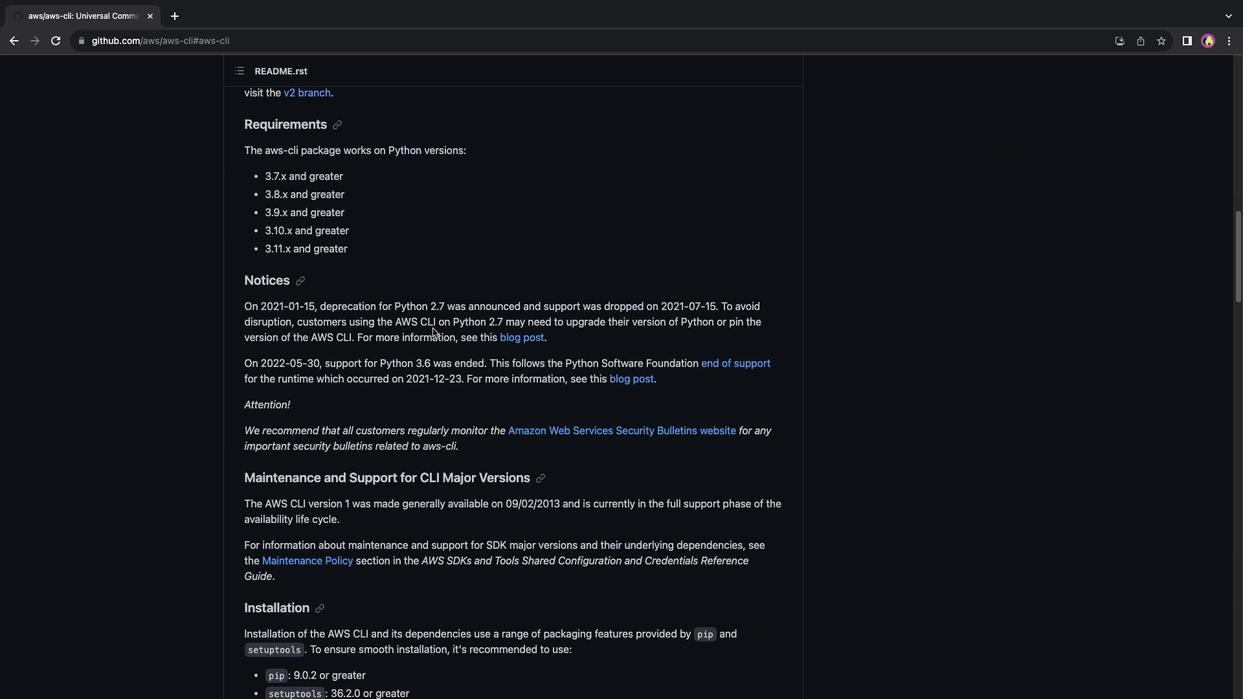 
Action: Mouse scrolled (433, 328) with delta (0, 0)
Screenshot: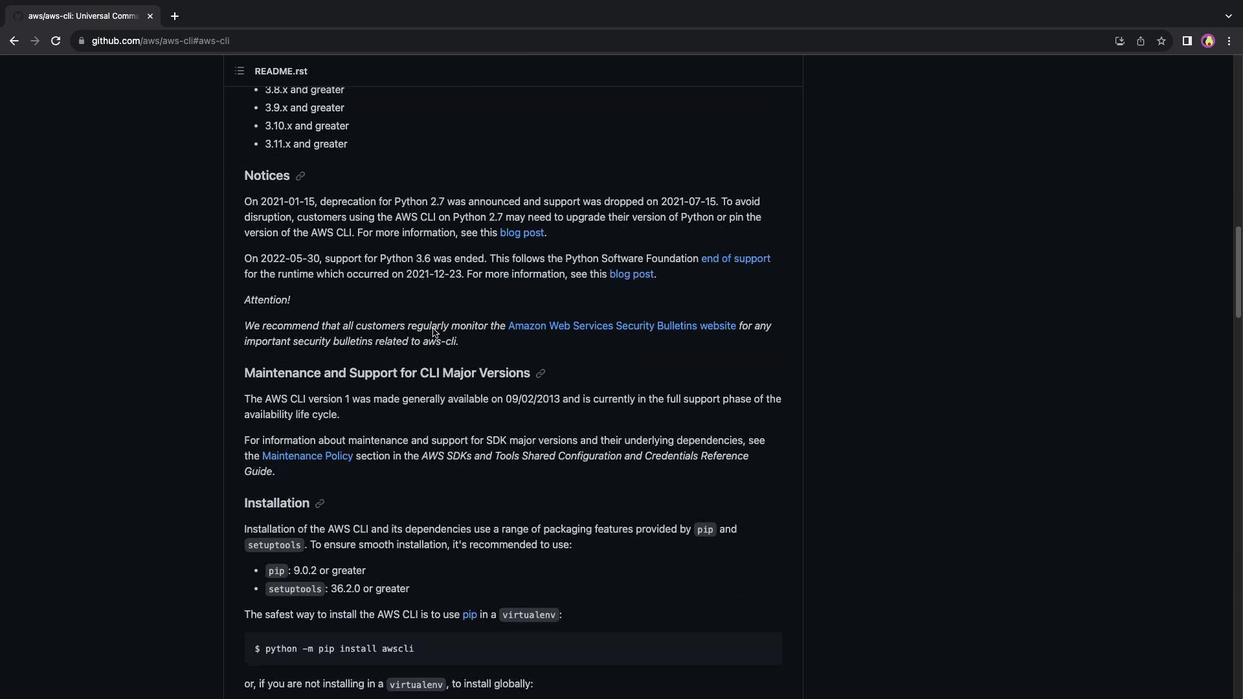 
Action: Mouse scrolled (433, 328) with delta (0, 0)
Screenshot: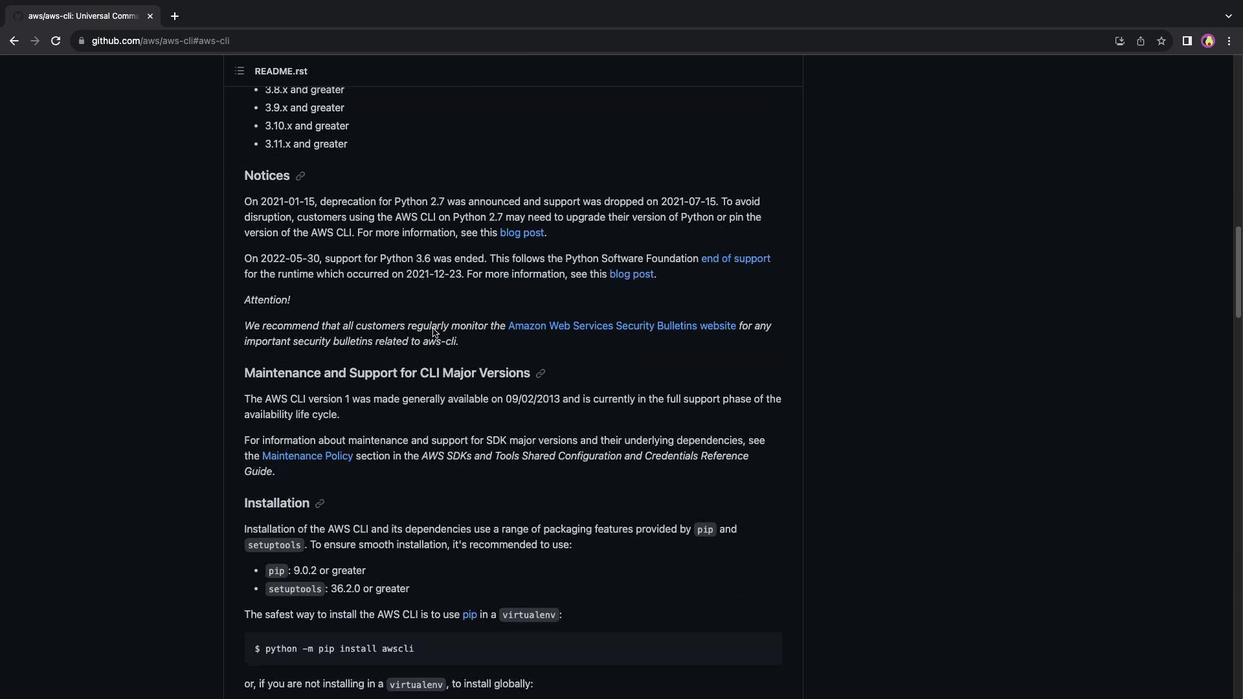 
Action: Mouse scrolled (433, 328) with delta (0, 0)
Screenshot: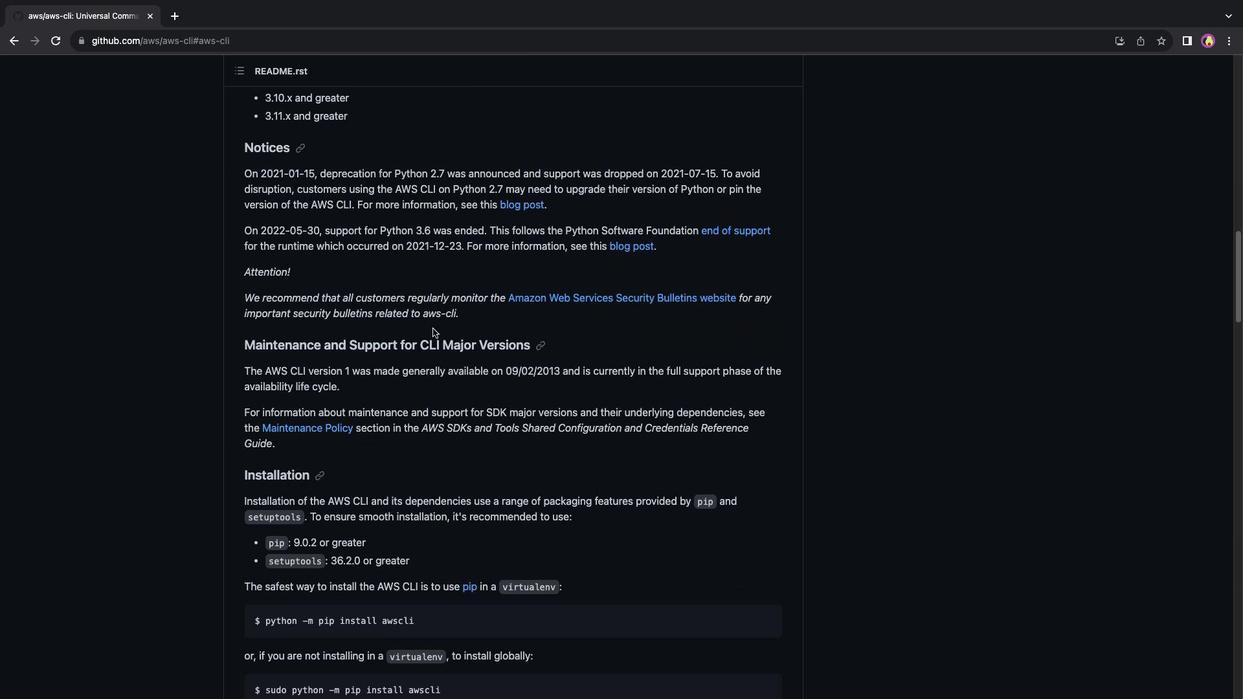 
Action: Mouse scrolled (433, 328) with delta (0, 0)
Screenshot: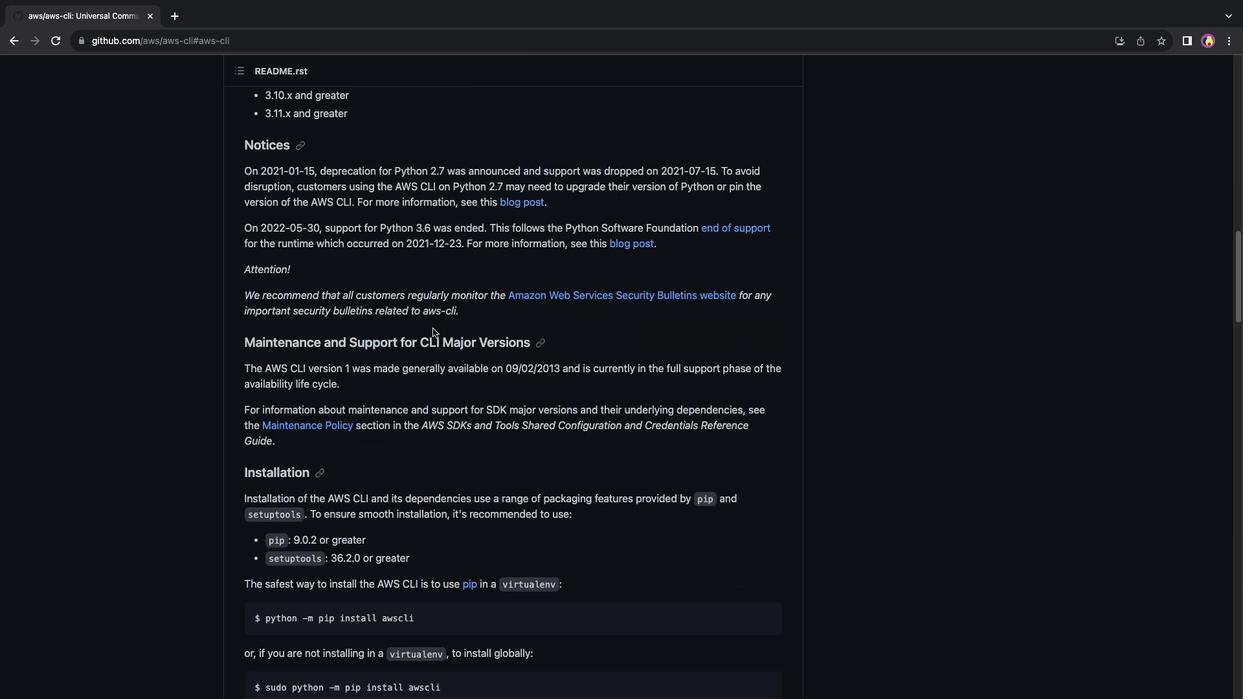 
Action: Mouse scrolled (433, 328) with delta (0, 0)
Screenshot: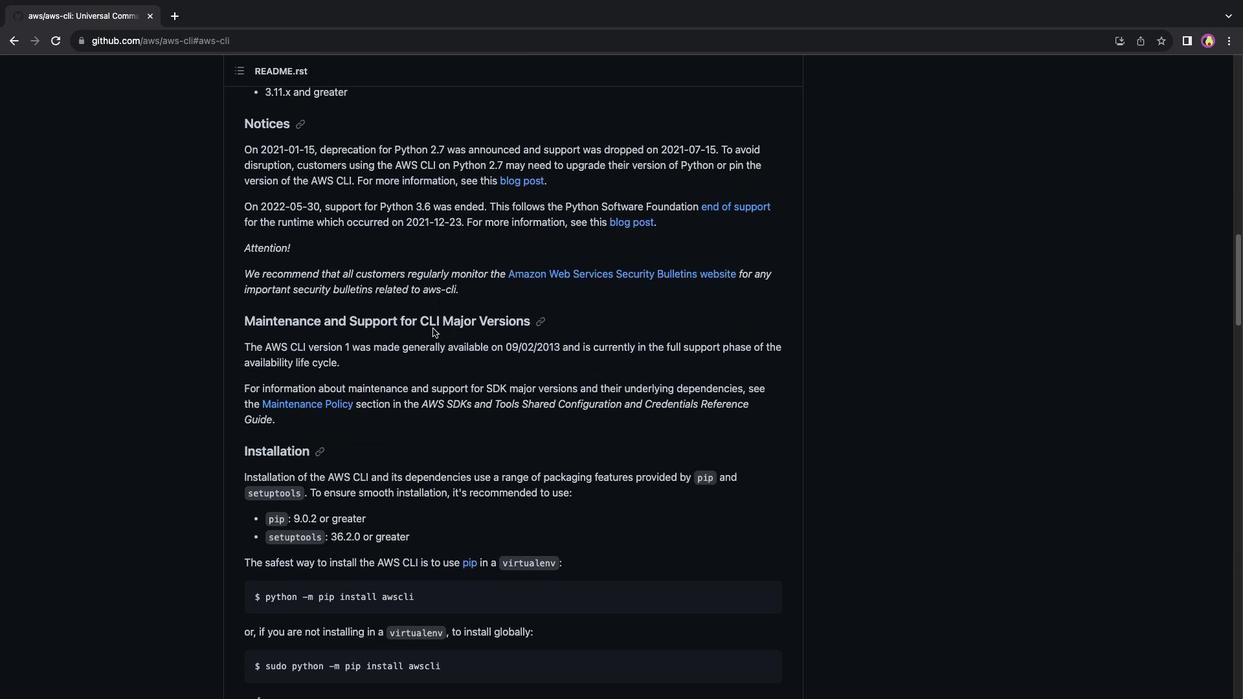 
Action: Mouse scrolled (433, 328) with delta (0, 0)
Screenshot: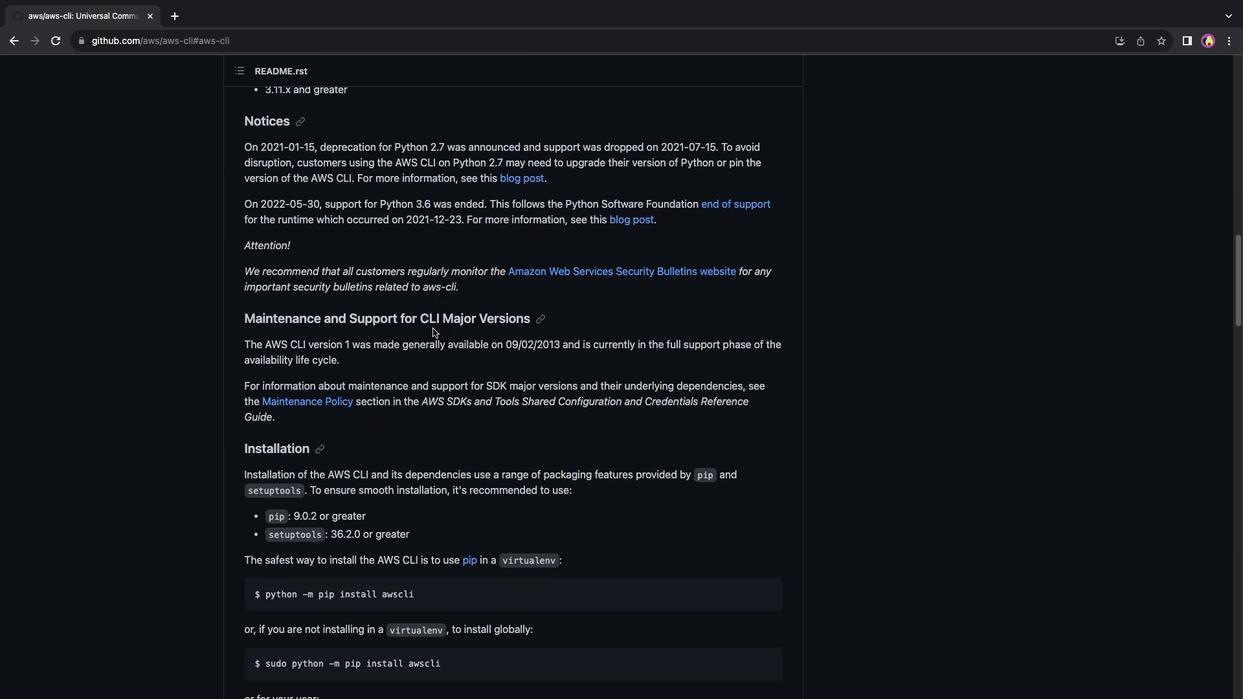
Action: Mouse scrolled (433, 328) with delta (0, -1)
Screenshot: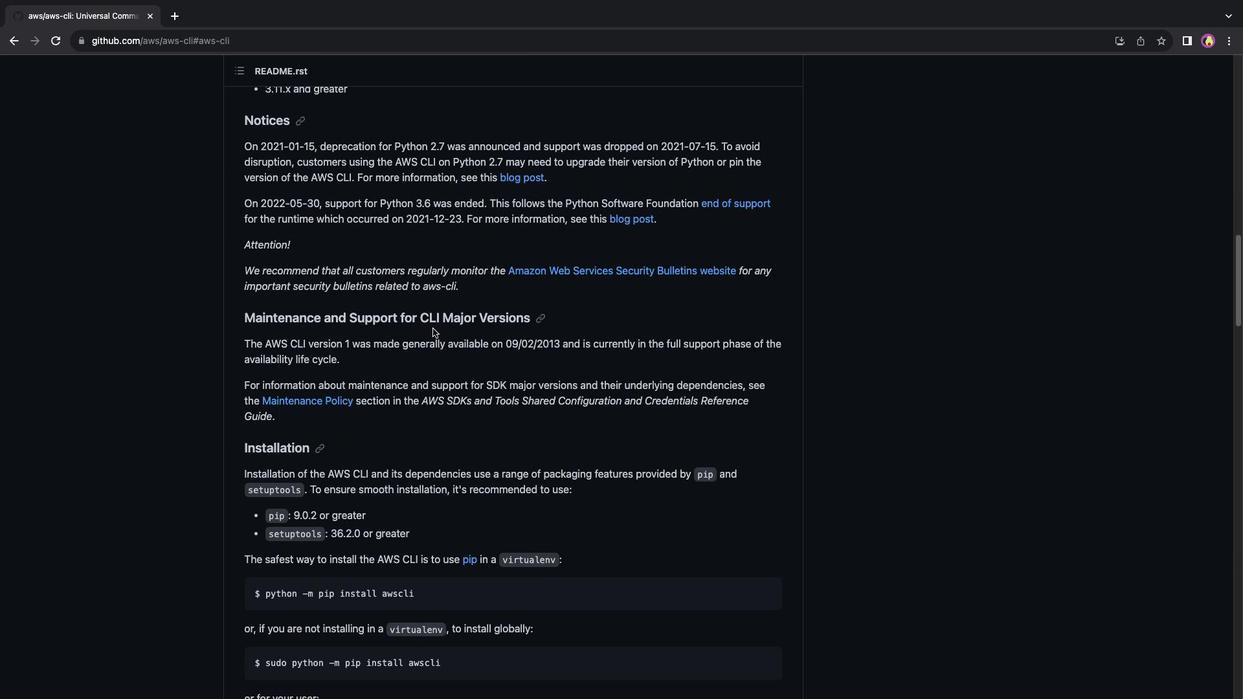 
Action: Mouse scrolled (433, 328) with delta (0, 0)
Screenshot: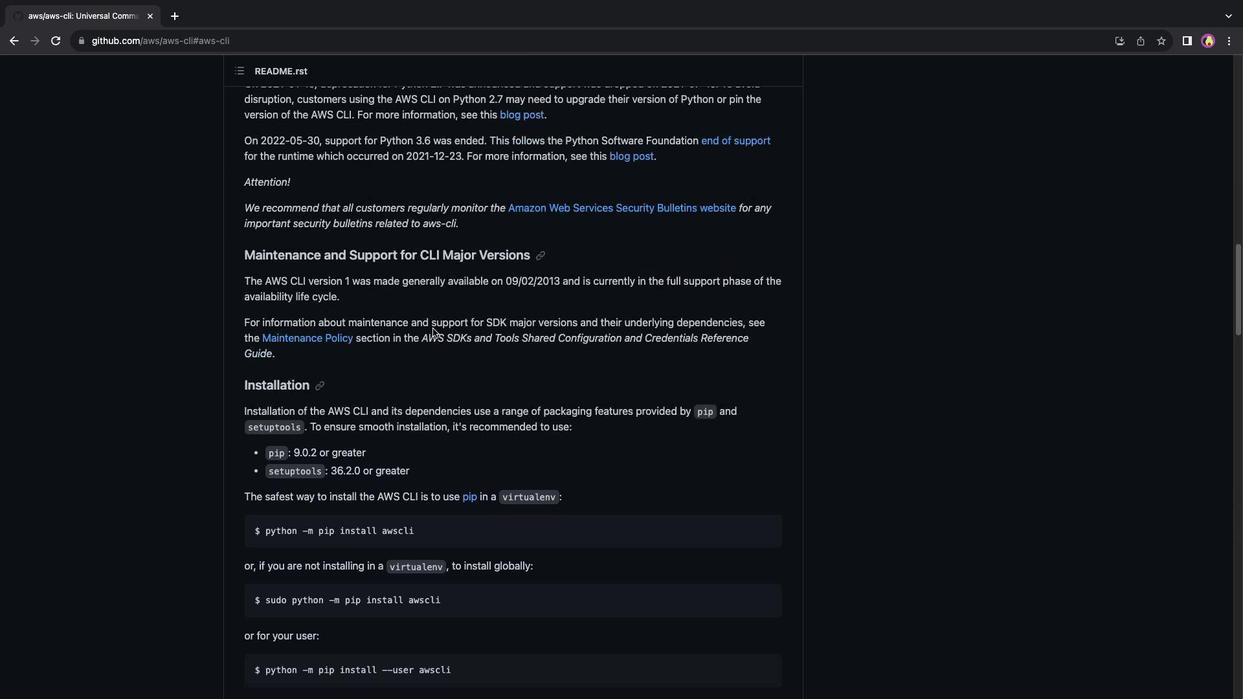 
Action: Mouse scrolled (433, 328) with delta (0, 0)
Screenshot: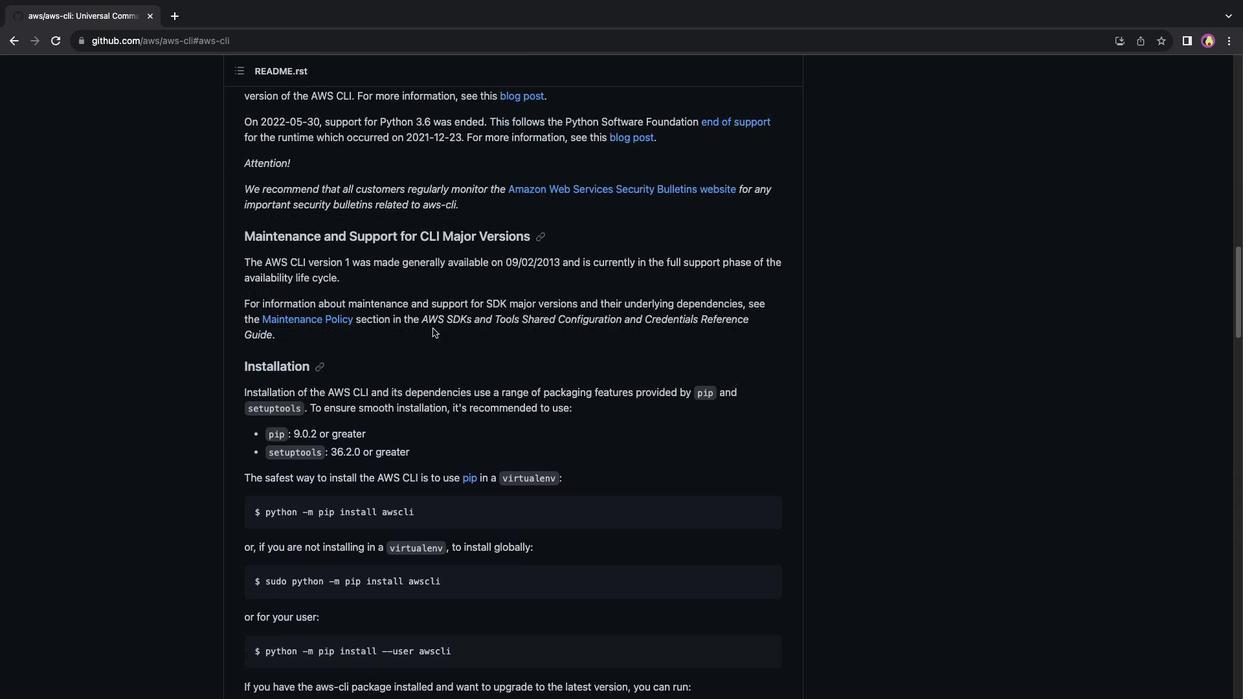 
Action: Mouse scrolled (433, 328) with delta (0, 0)
Screenshot: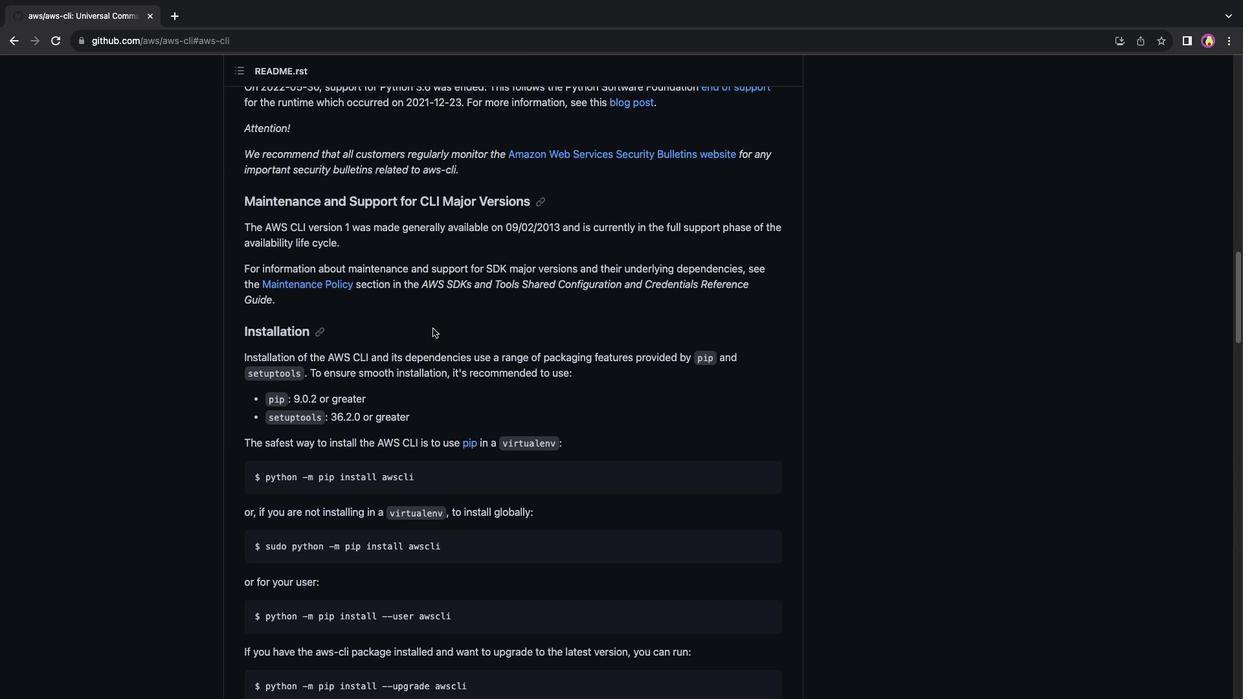 
Action: Mouse scrolled (433, 328) with delta (0, 0)
Screenshot: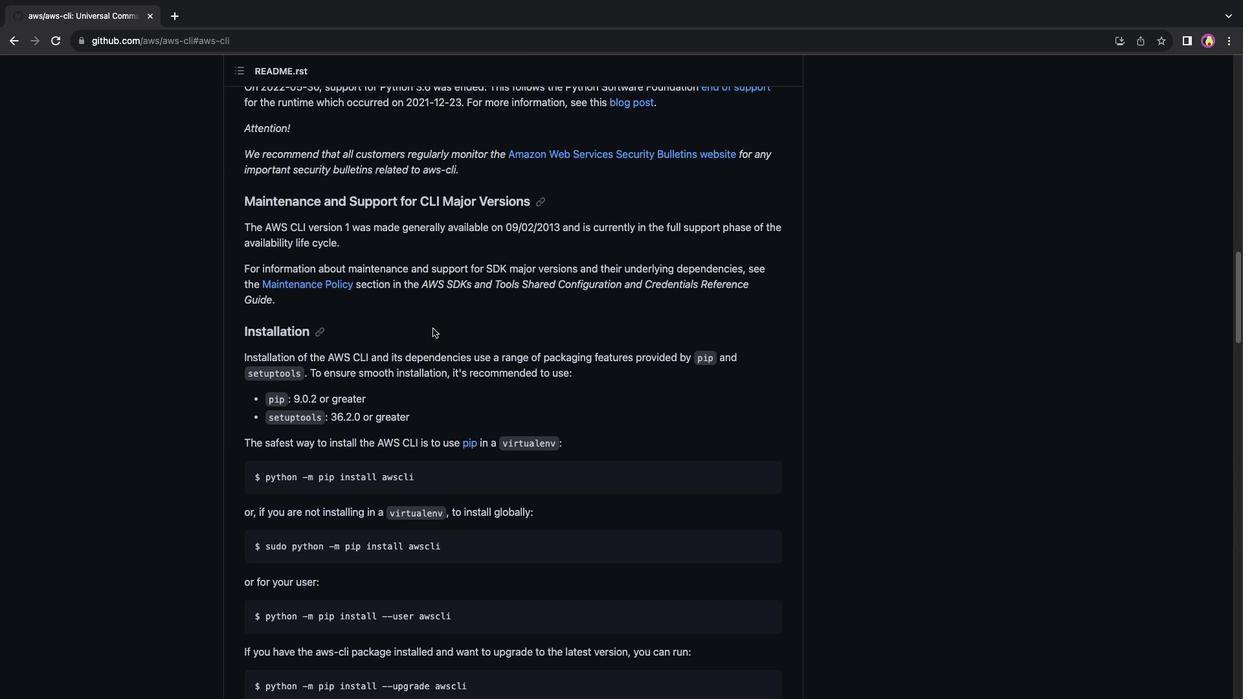 
Action: Mouse scrolled (433, 328) with delta (0, -1)
Screenshot: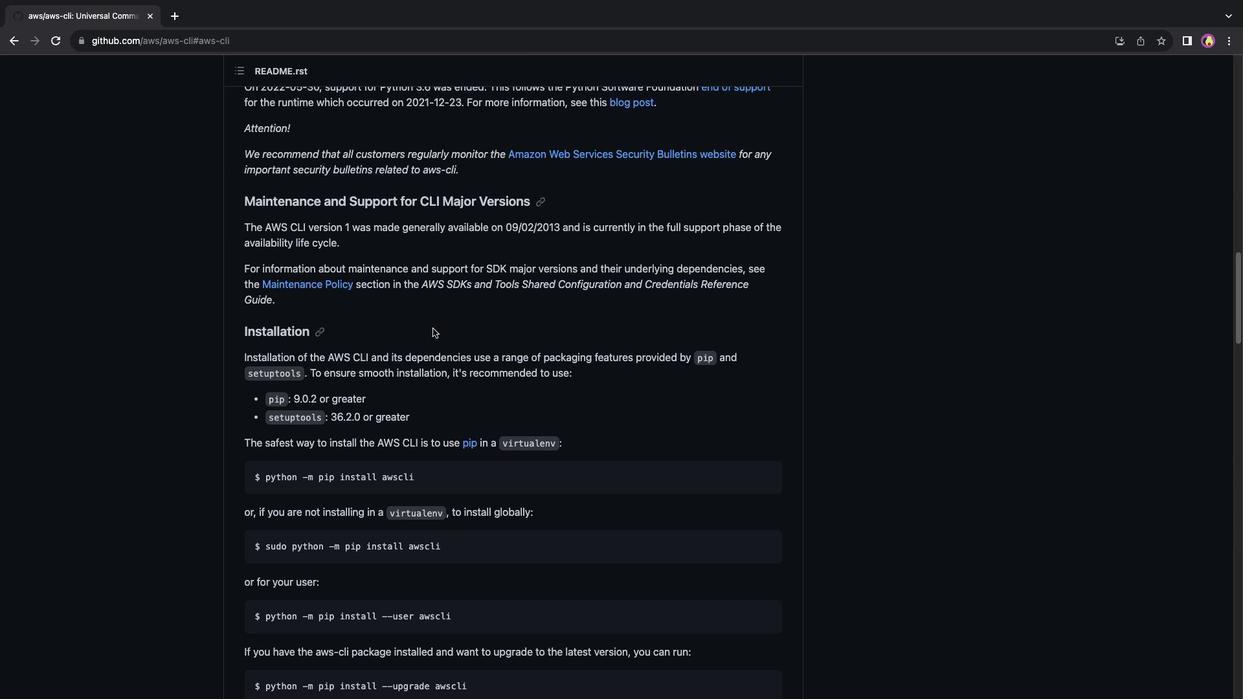 
Action: Mouse scrolled (433, 328) with delta (0, 0)
Screenshot: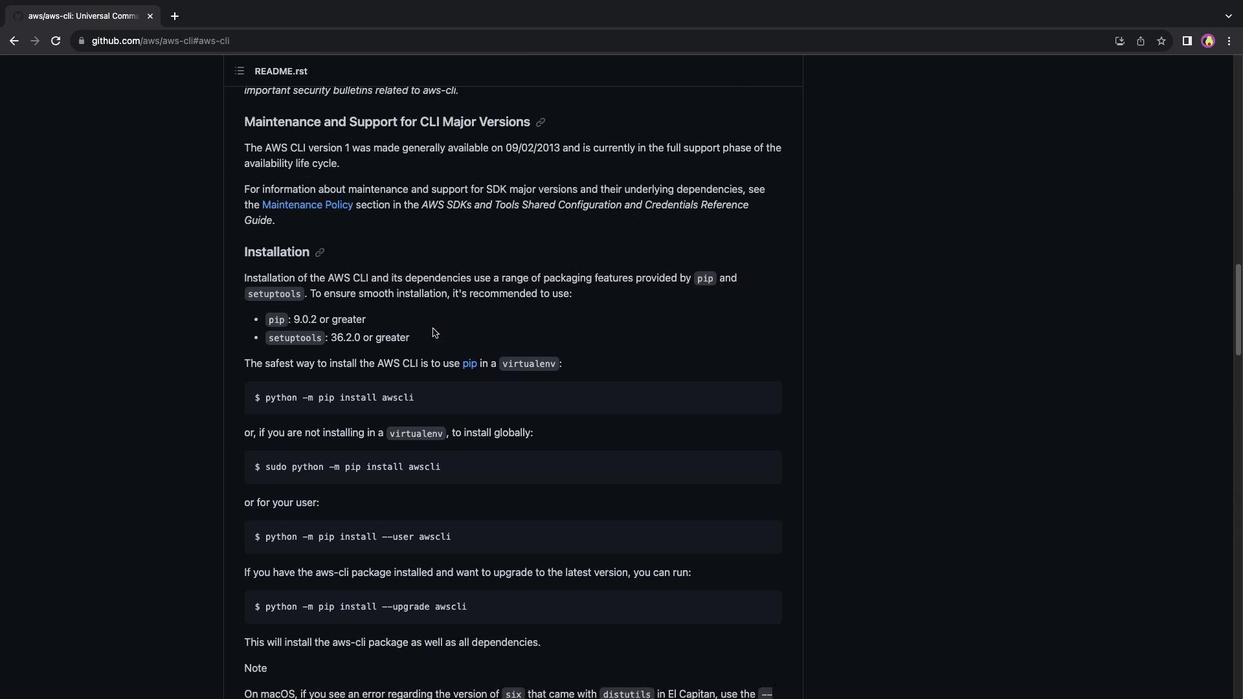
Action: Mouse scrolled (433, 328) with delta (0, 0)
Screenshot: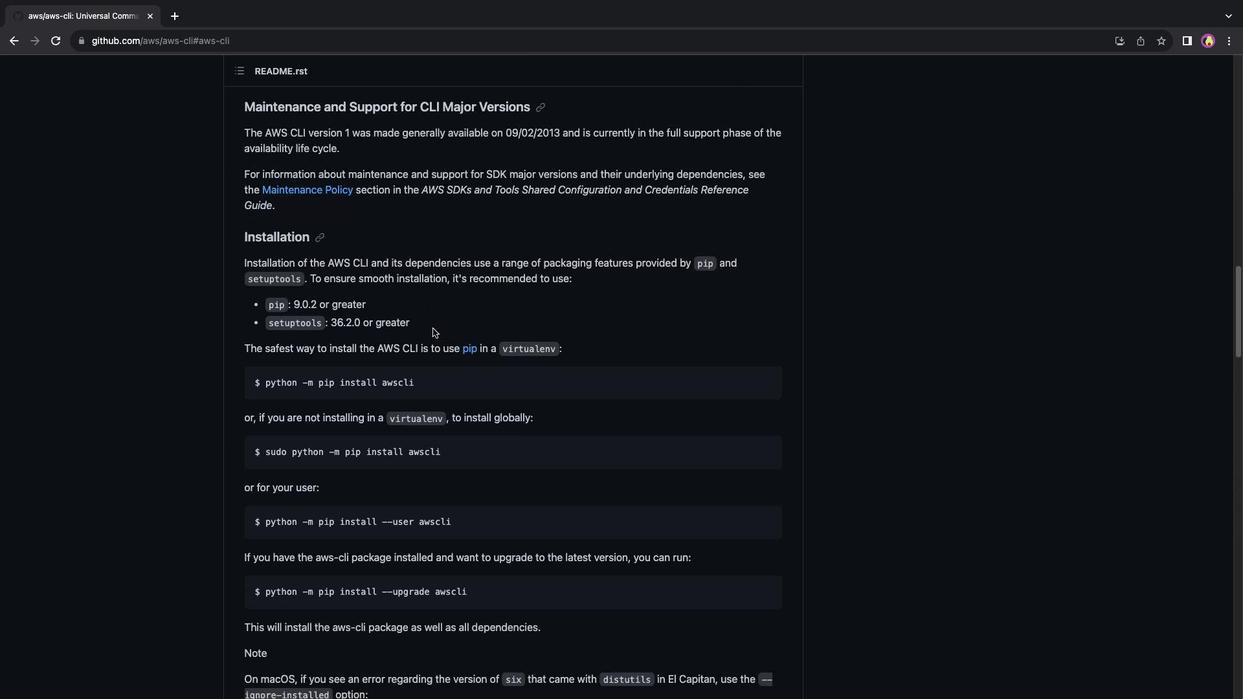 
Action: Mouse scrolled (433, 328) with delta (0, -1)
Screenshot: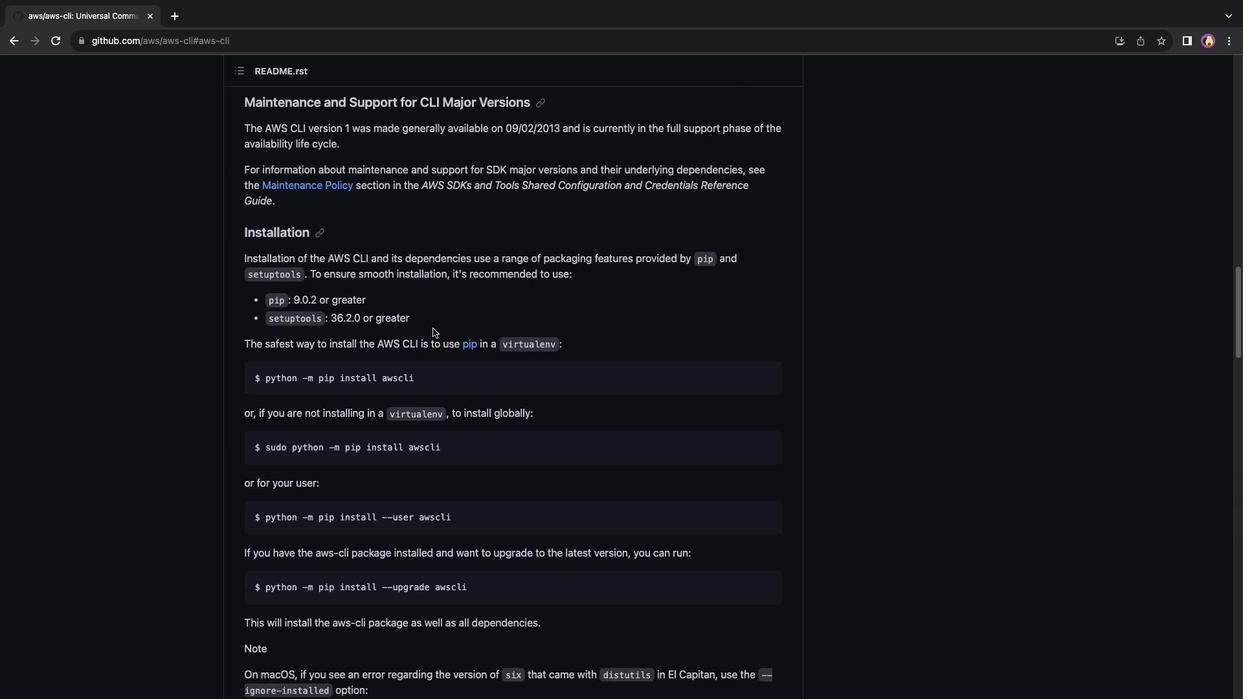 
Action: Mouse scrolled (433, 328) with delta (0, 0)
Screenshot: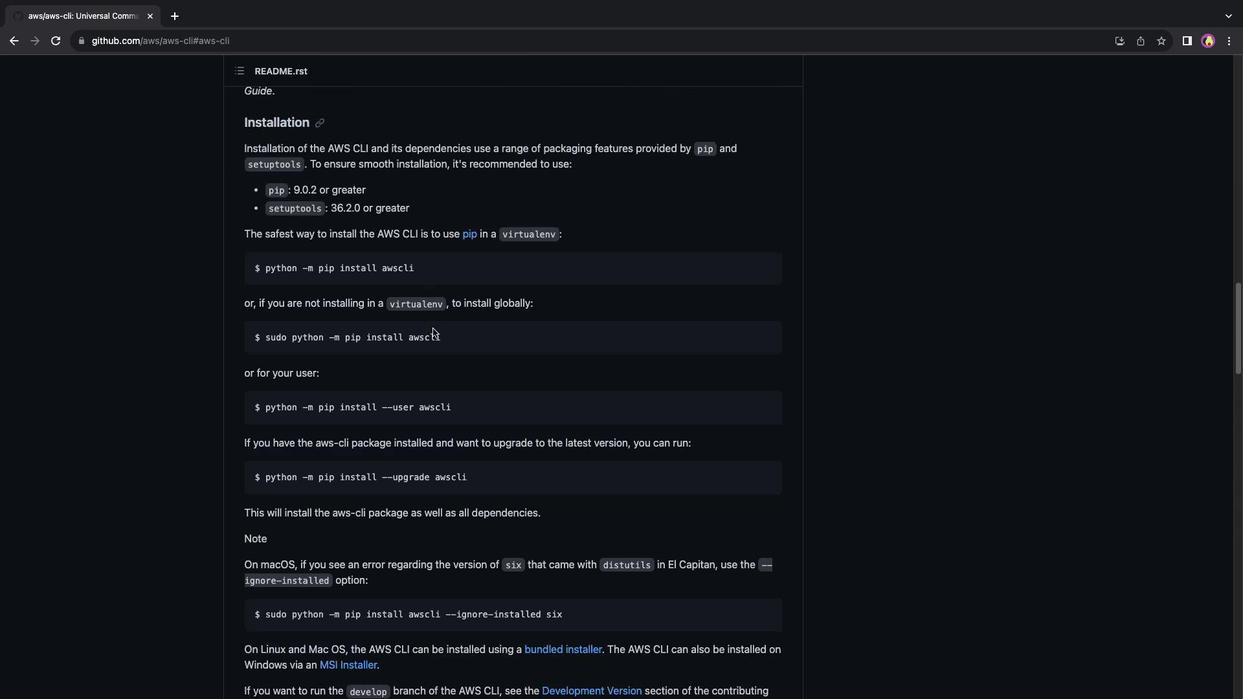 
Action: Mouse scrolled (433, 328) with delta (0, 0)
Screenshot: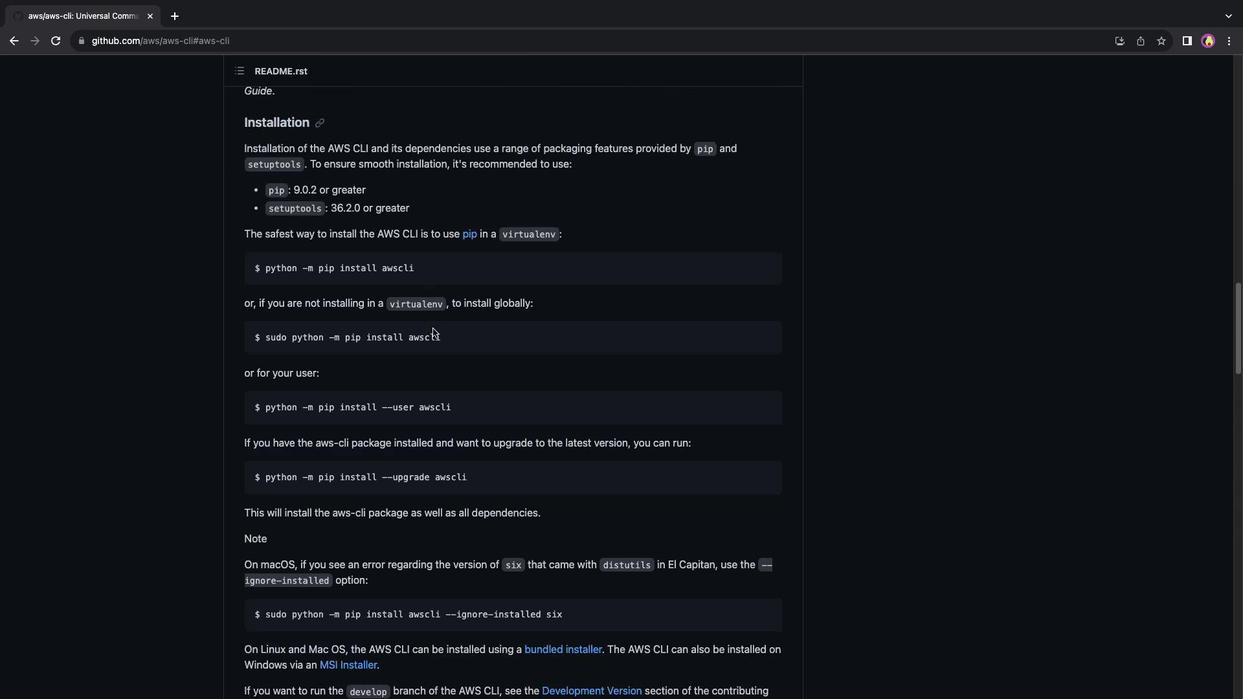 
Action: Mouse scrolled (433, 328) with delta (0, -1)
Screenshot: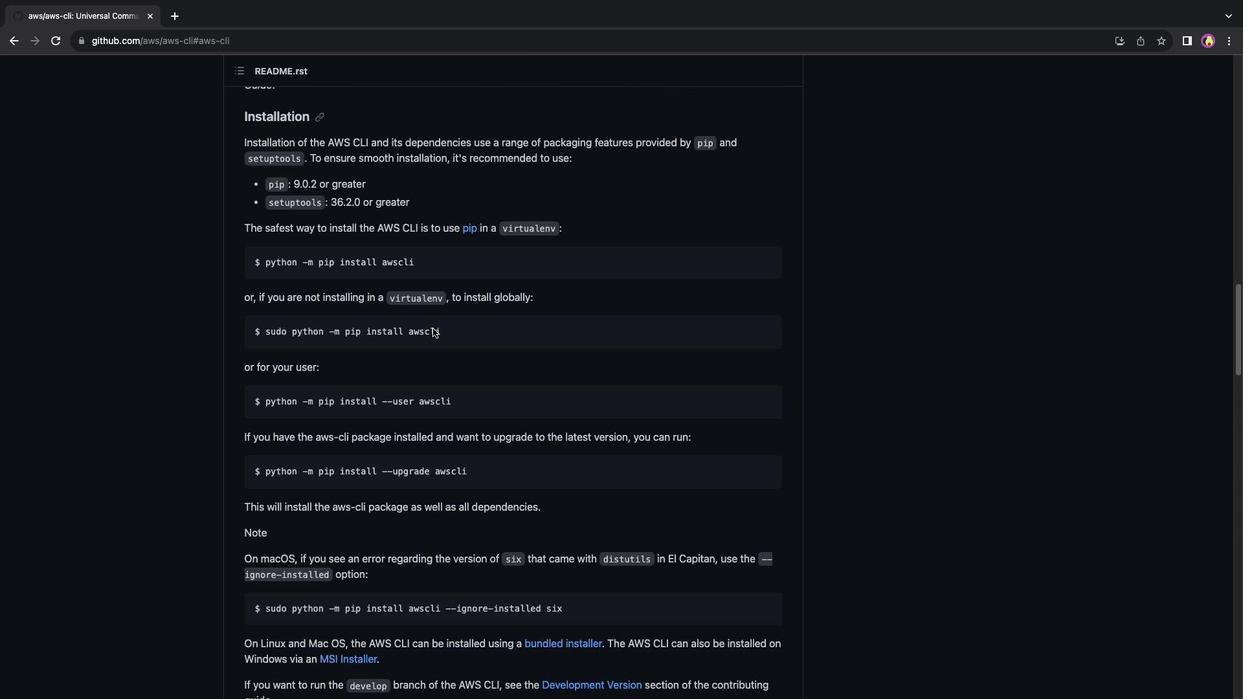 
Action: Mouse scrolled (433, 328) with delta (0, 0)
Screenshot: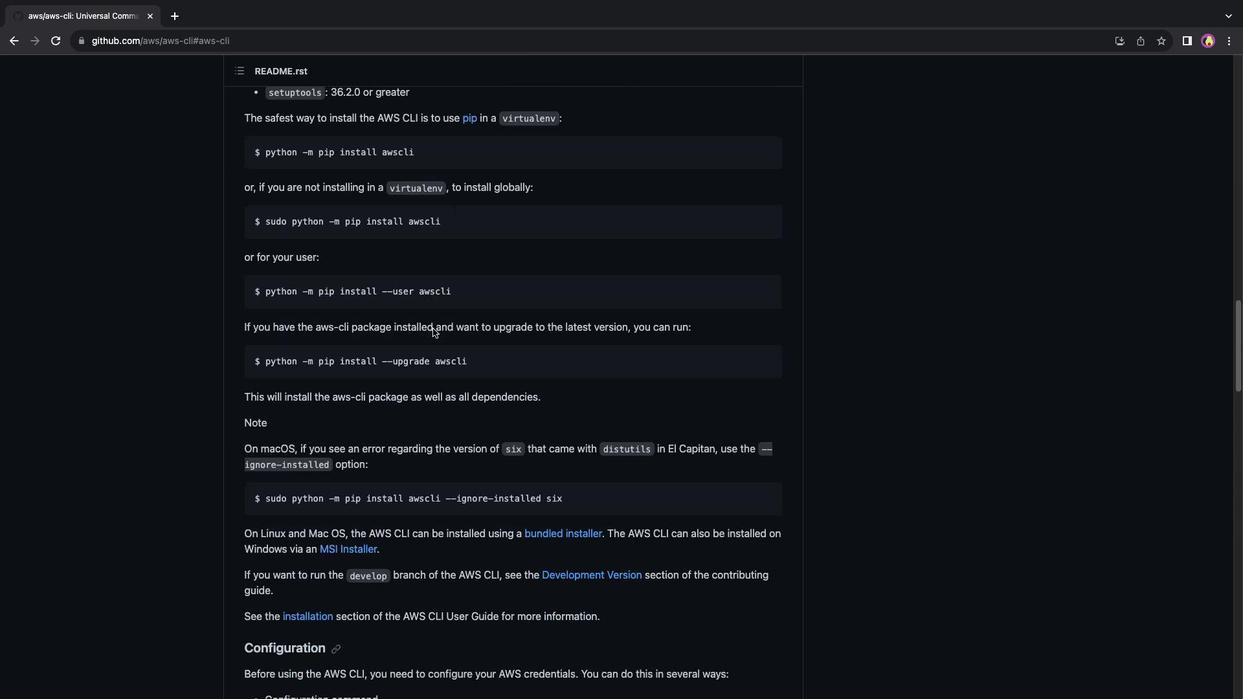 
Action: Mouse scrolled (433, 328) with delta (0, 0)
Screenshot: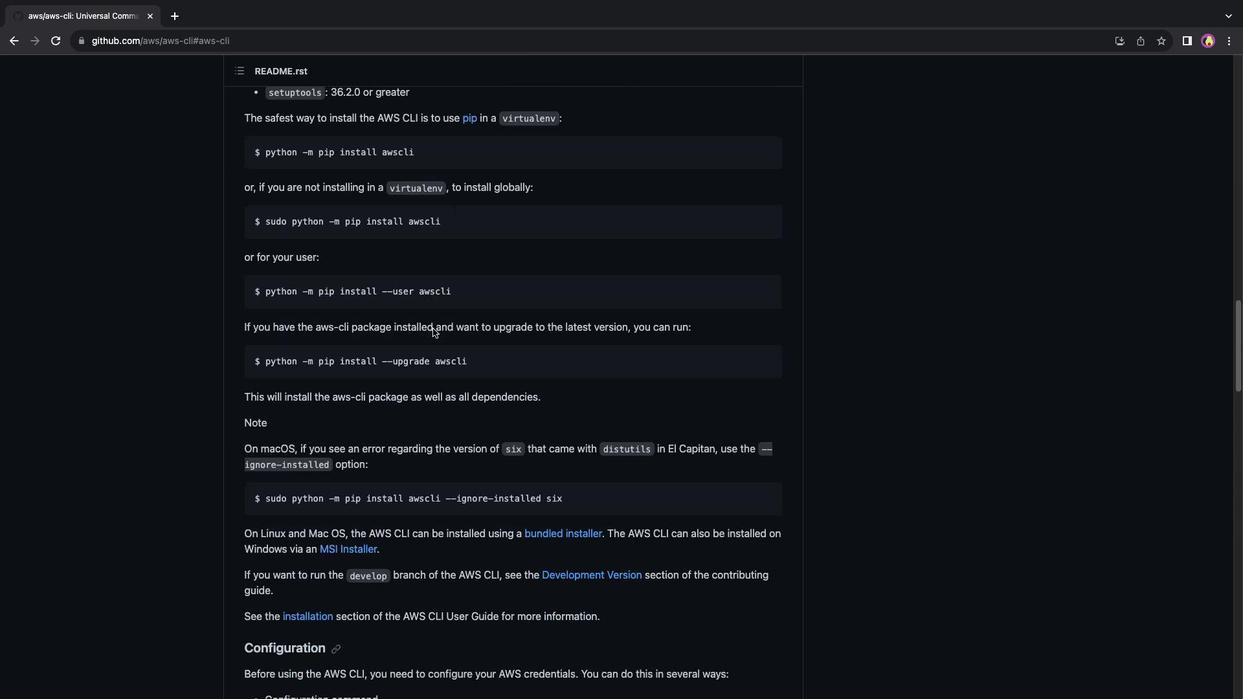 
Action: Mouse scrolled (433, 328) with delta (0, -1)
Screenshot: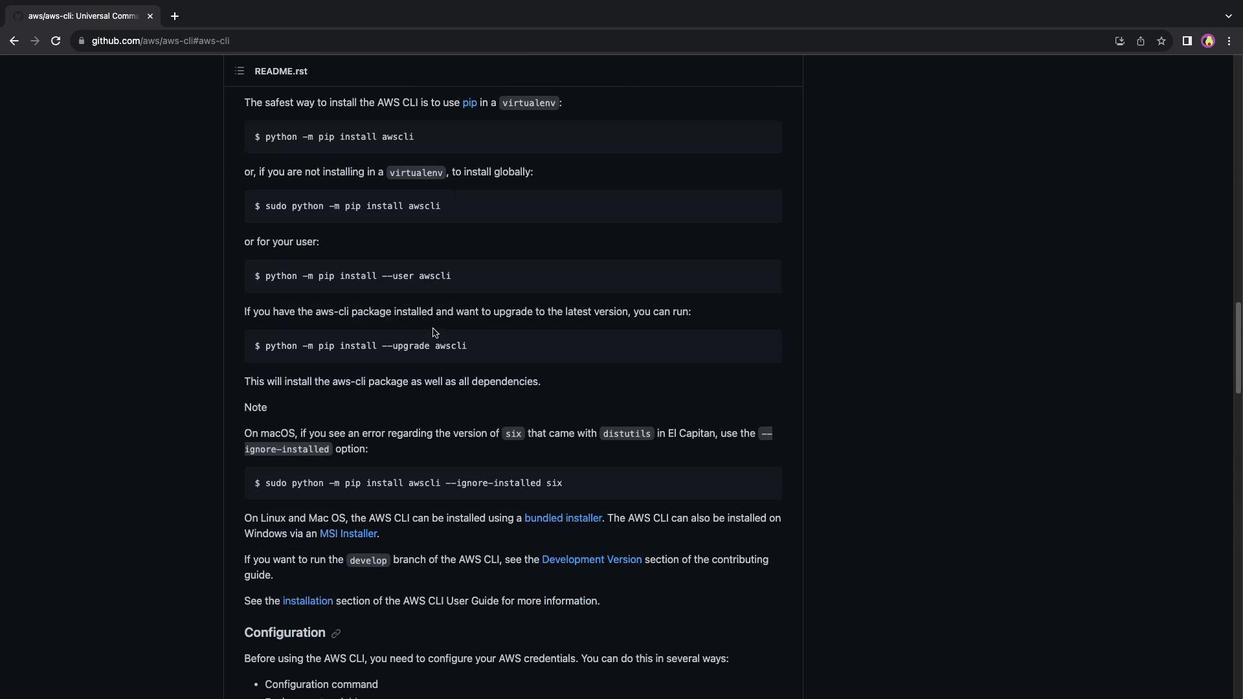 
Action: Mouse scrolled (433, 328) with delta (0, 0)
Screenshot: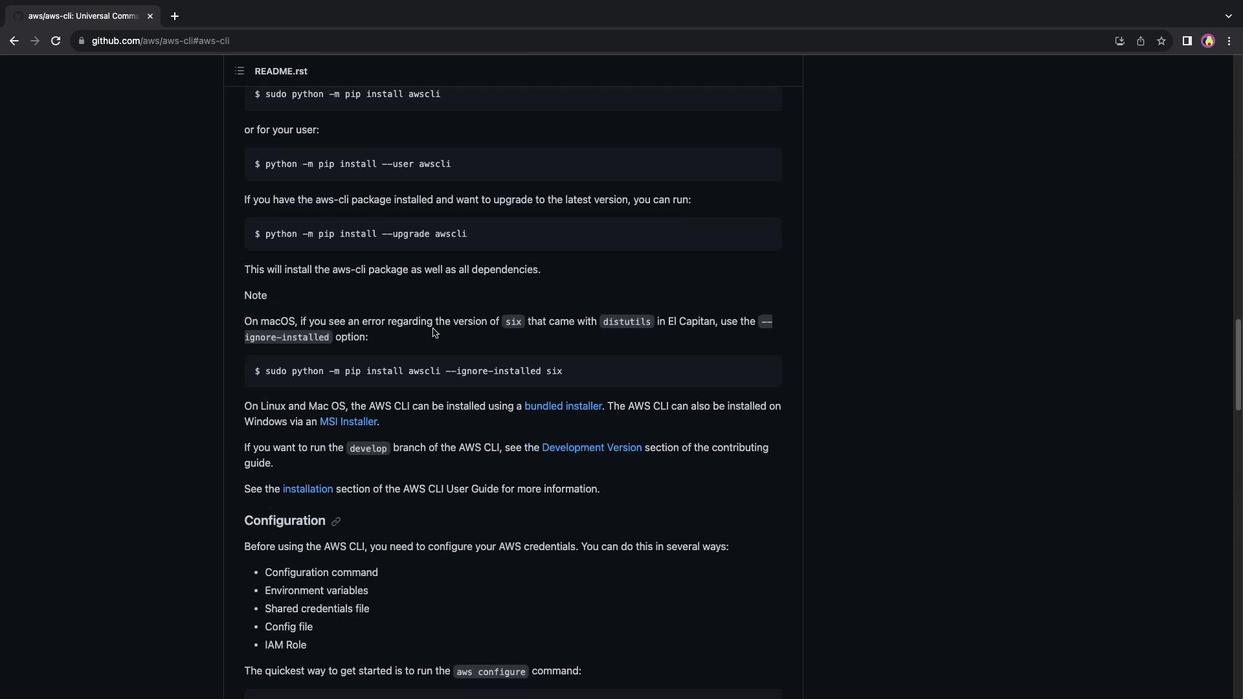 
Action: Mouse scrolled (433, 328) with delta (0, 0)
Screenshot: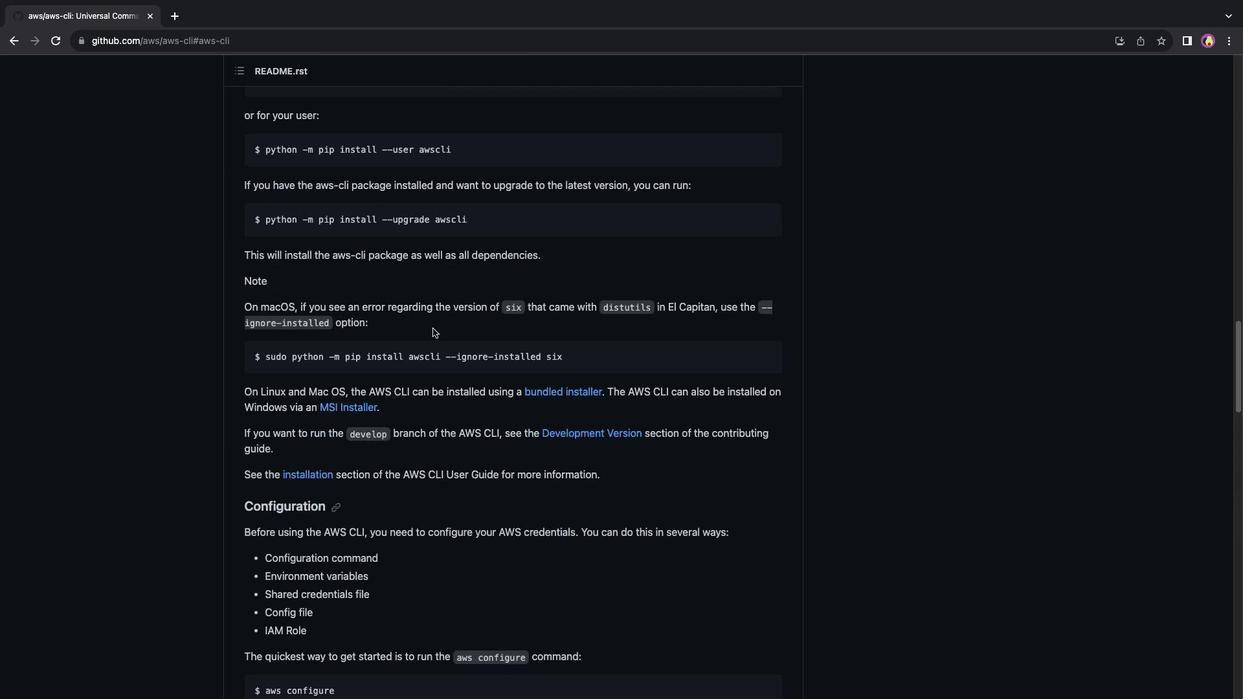 
Action: Mouse scrolled (433, 328) with delta (0, -1)
Screenshot: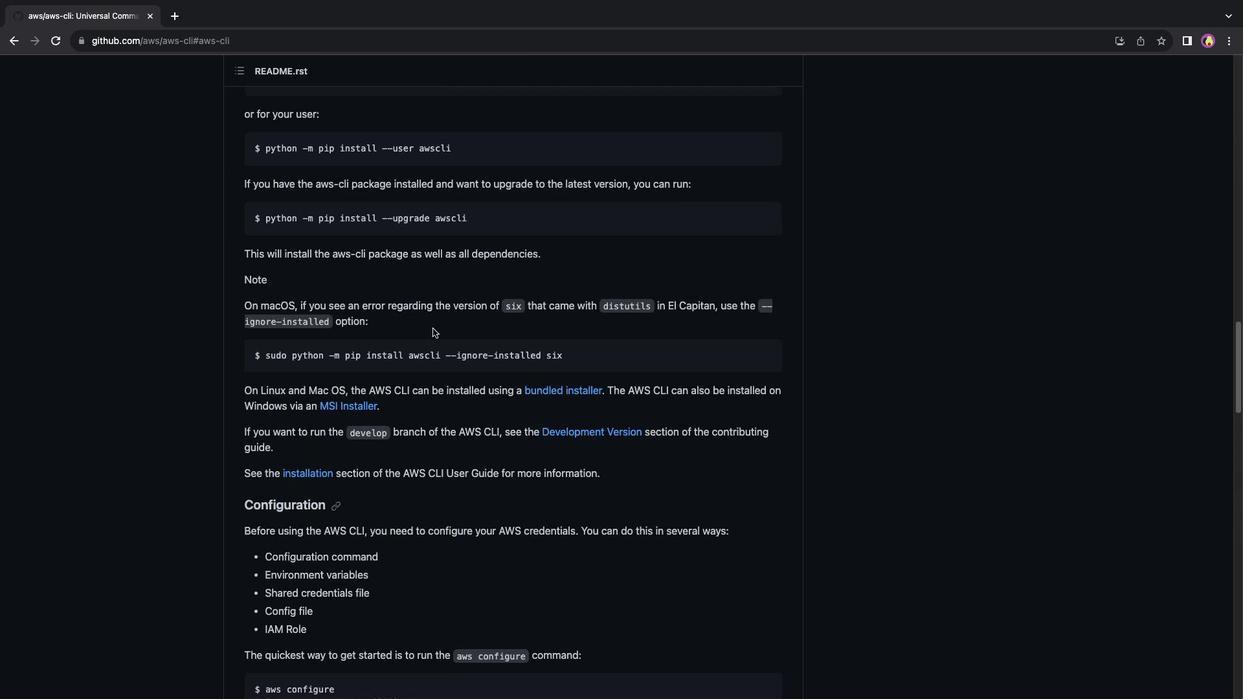 
Action: Mouse scrolled (433, 328) with delta (0, 0)
Screenshot: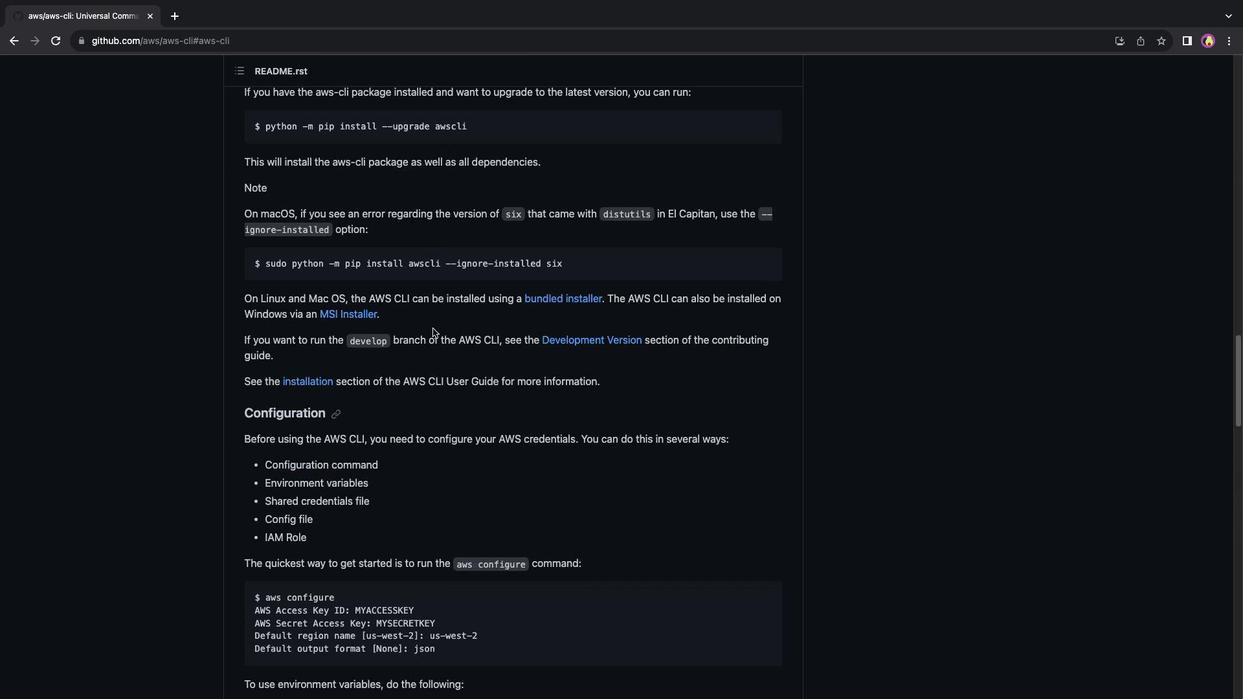 
Action: Mouse scrolled (433, 328) with delta (0, 0)
Screenshot: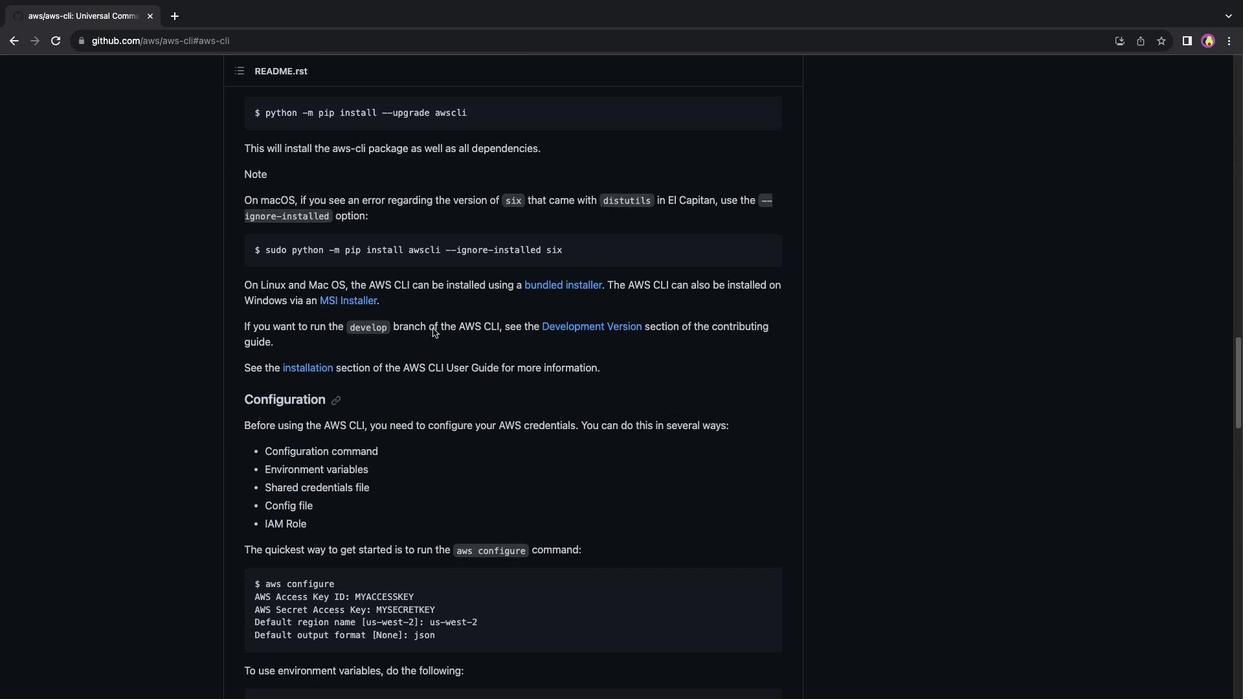 
Action: Mouse scrolled (433, 328) with delta (0, -1)
Screenshot: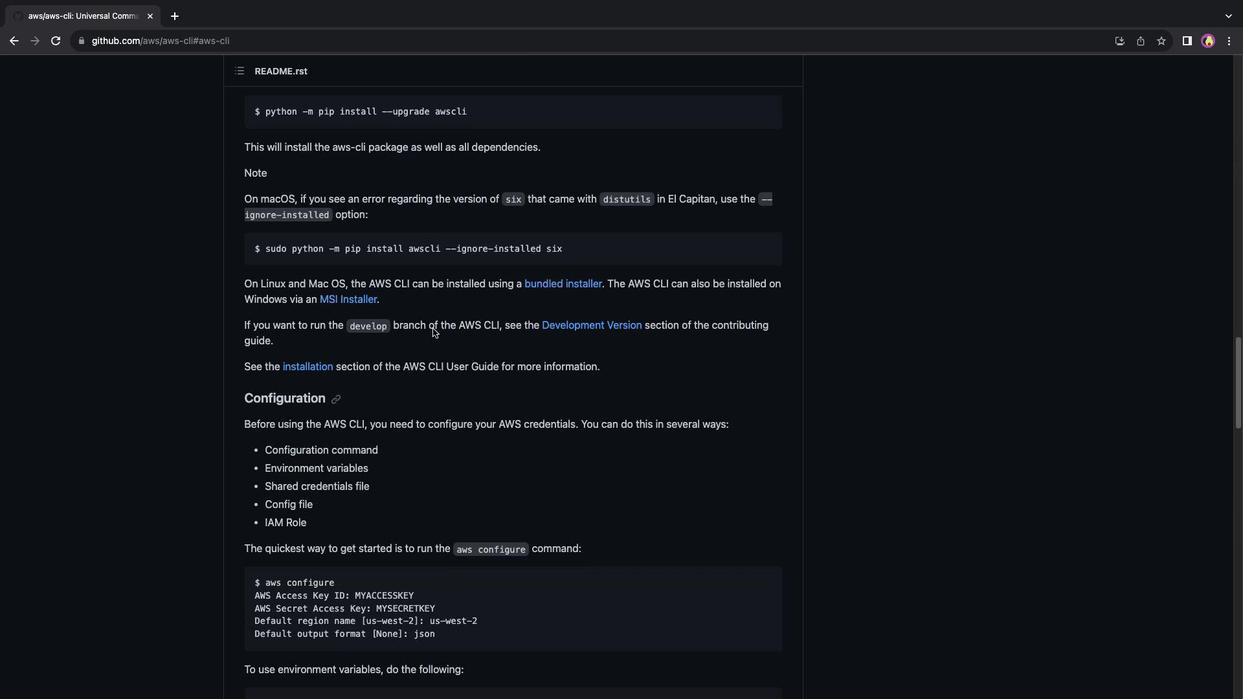 
Action: Mouse scrolled (433, 328) with delta (0, 0)
Screenshot: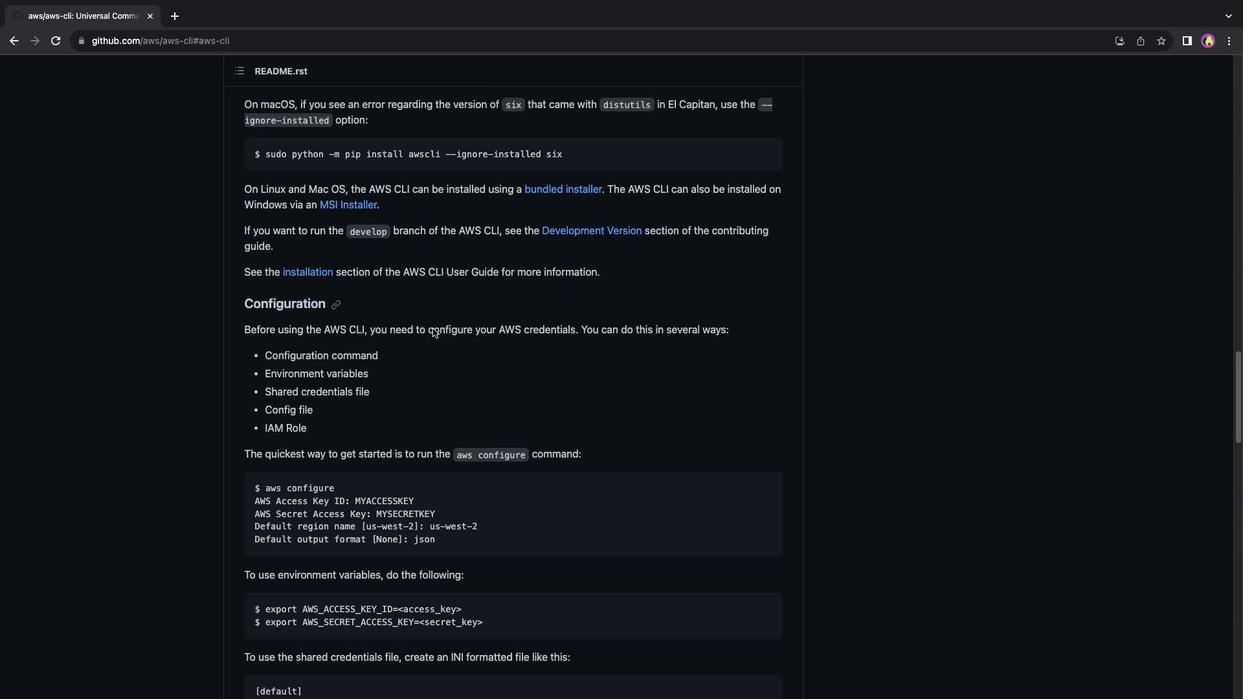 
Action: Mouse scrolled (433, 328) with delta (0, 0)
Screenshot: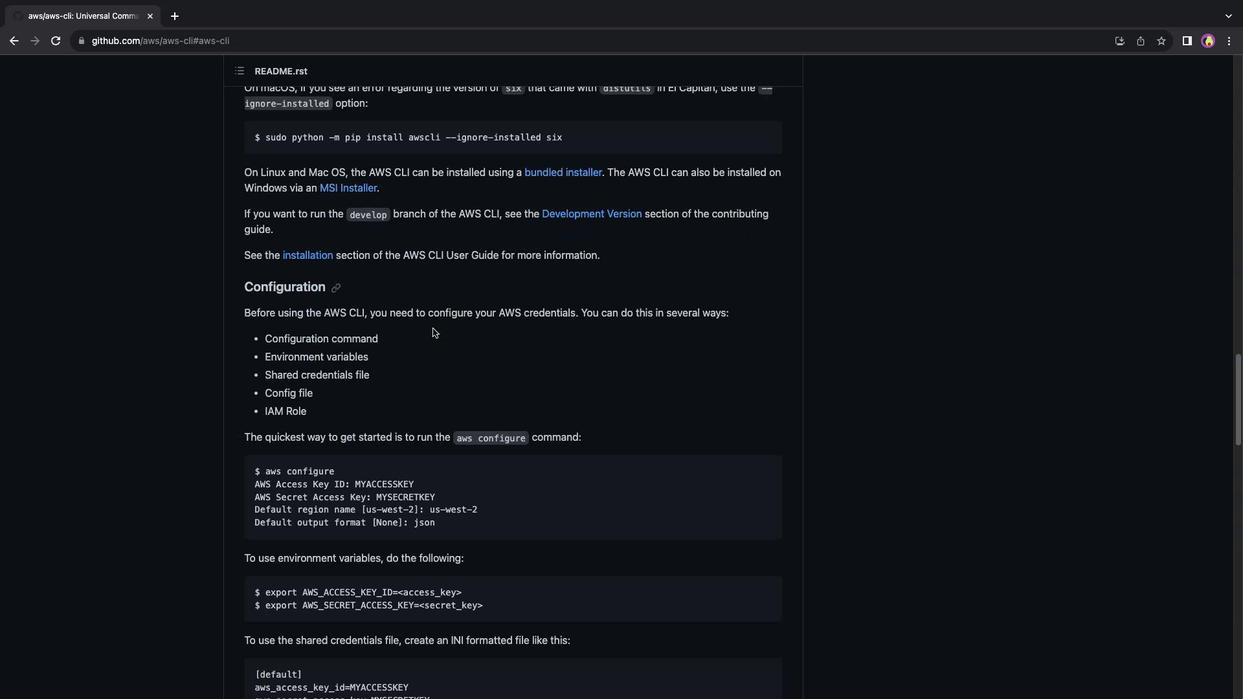 
Action: Mouse moved to (433, 328)
Screenshot: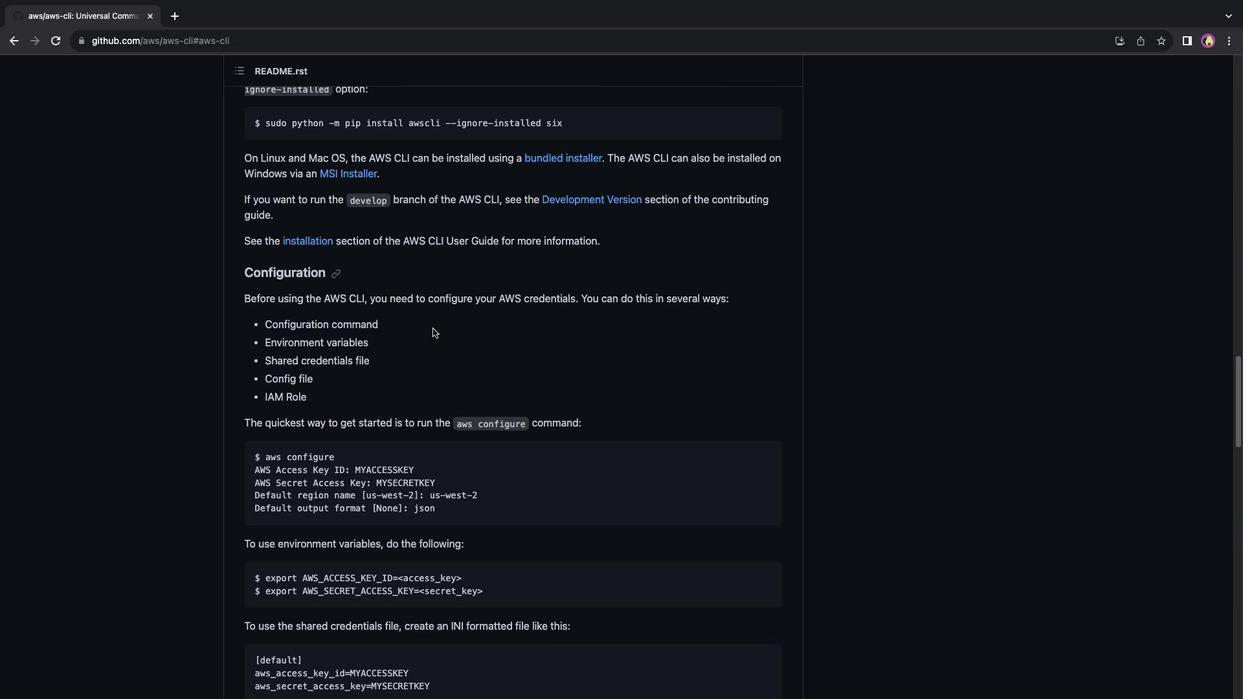 
Action: Mouse scrolled (433, 328) with delta (0, 0)
Screenshot: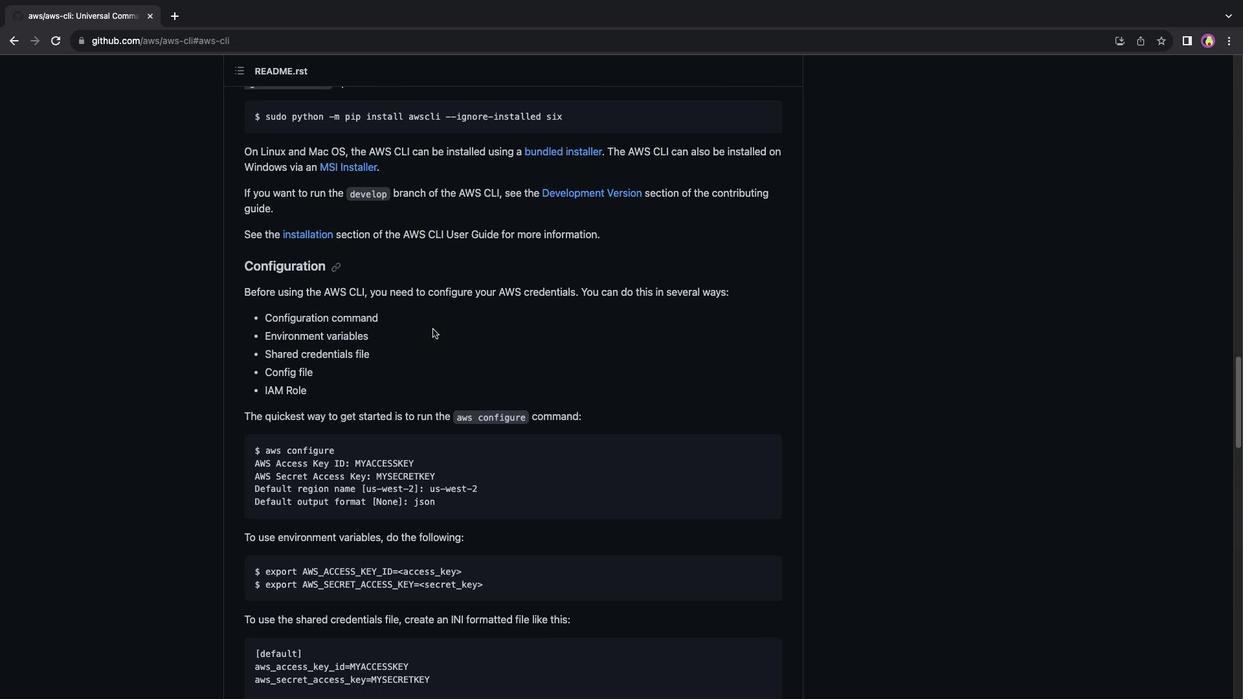 
Action: Mouse scrolled (433, 328) with delta (0, 0)
Screenshot: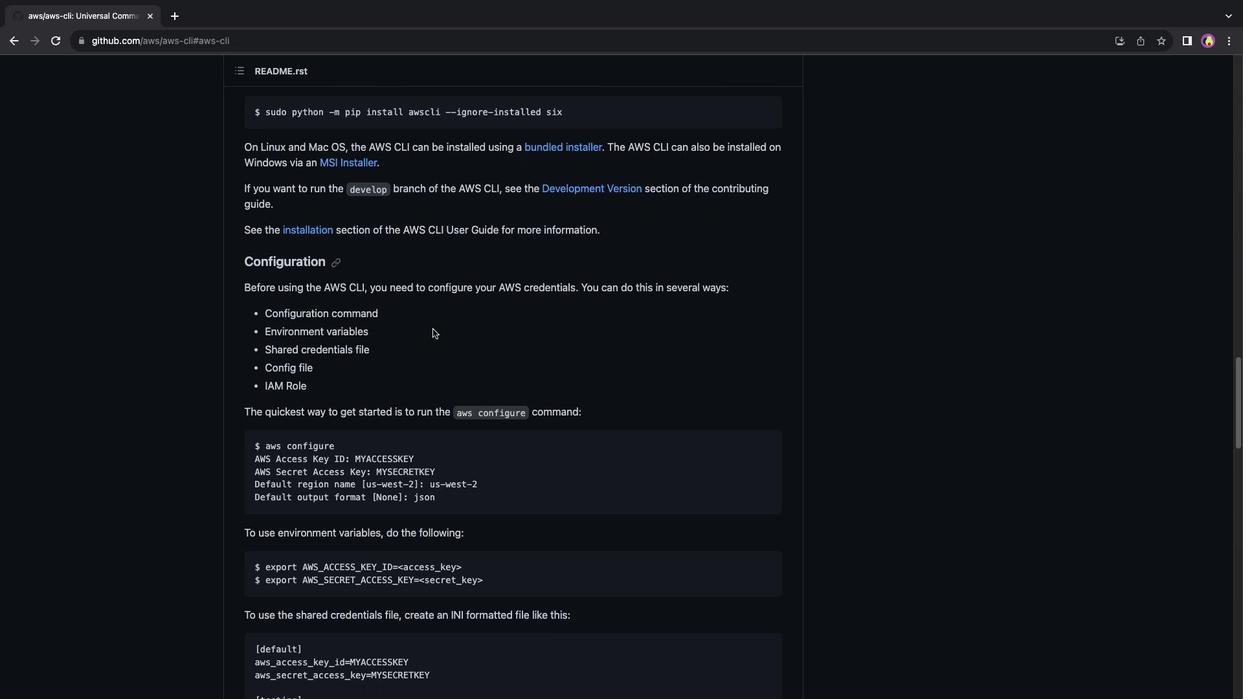 
Action: Mouse scrolled (433, 328) with delta (0, 0)
Screenshot: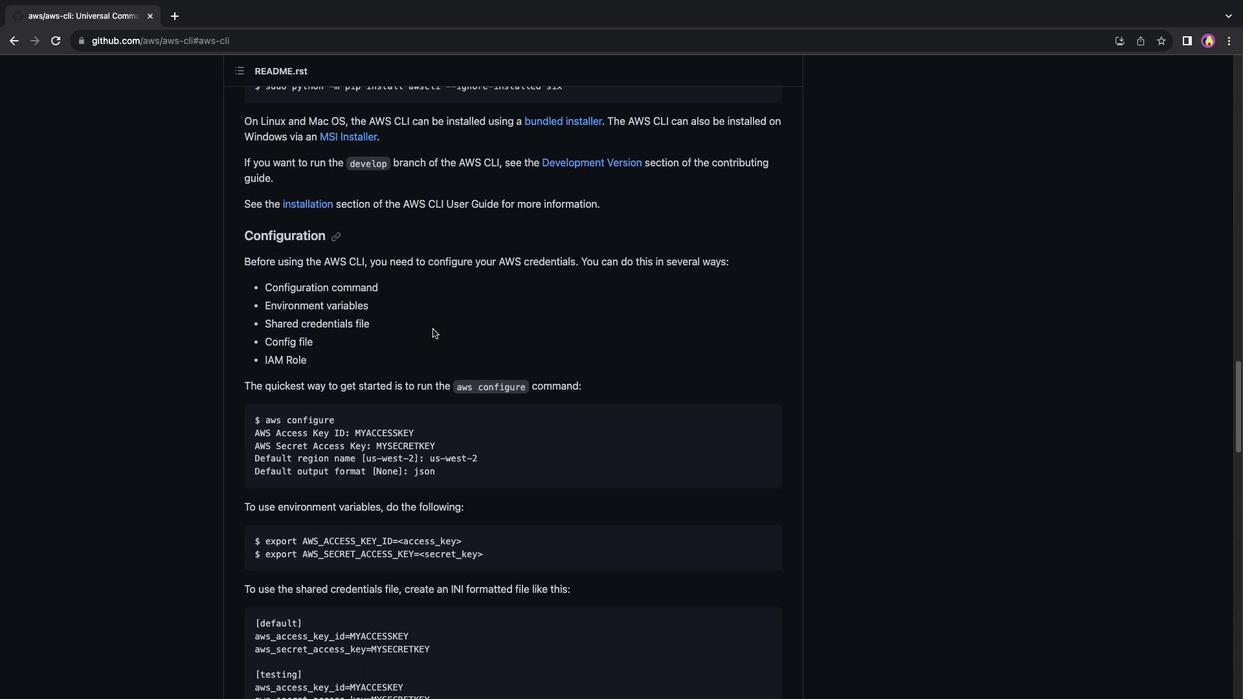 
Action: Mouse scrolled (433, 328) with delta (0, 0)
Screenshot: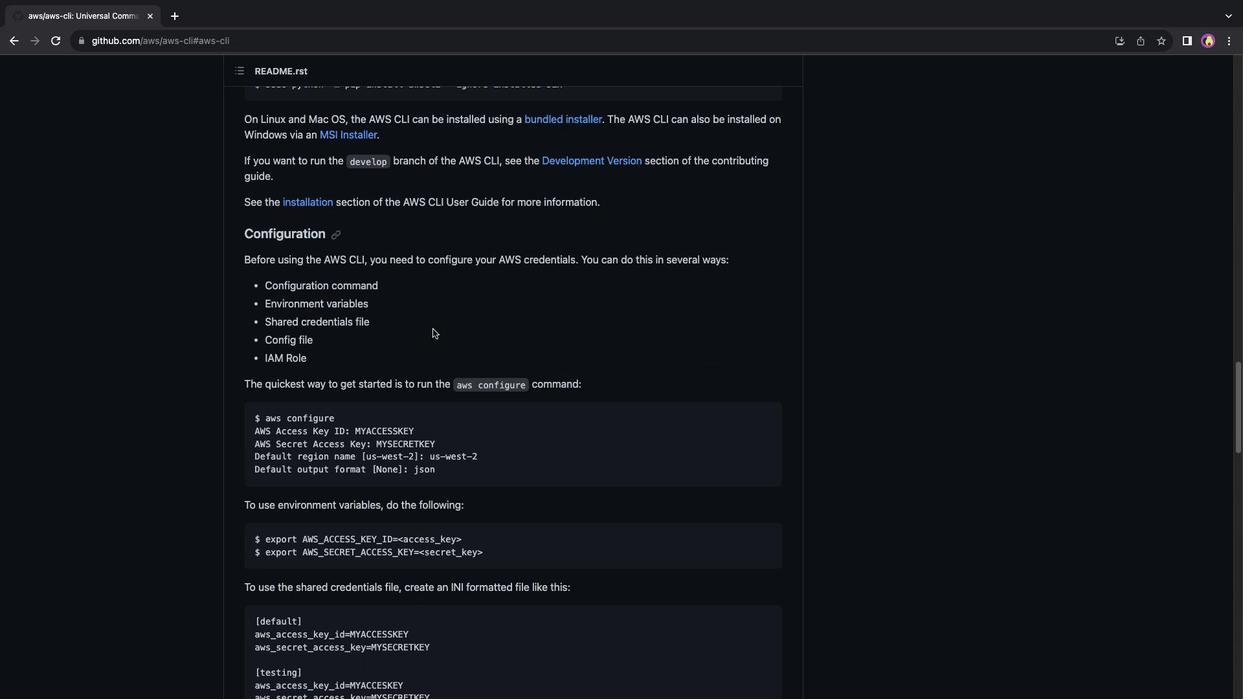 
Action: Mouse scrolled (433, 328) with delta (0, -1)
Screenshot: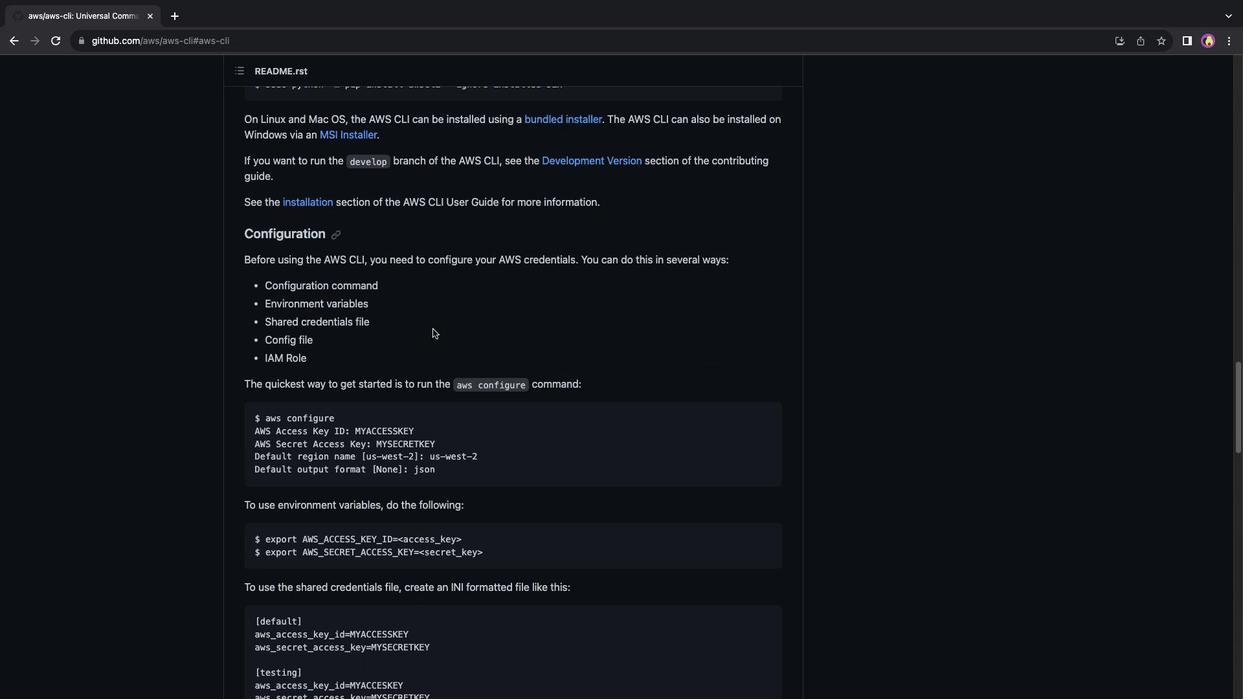 
Action: Mouse scrolled (433, 328) with delta (0, 0)
Screenshot: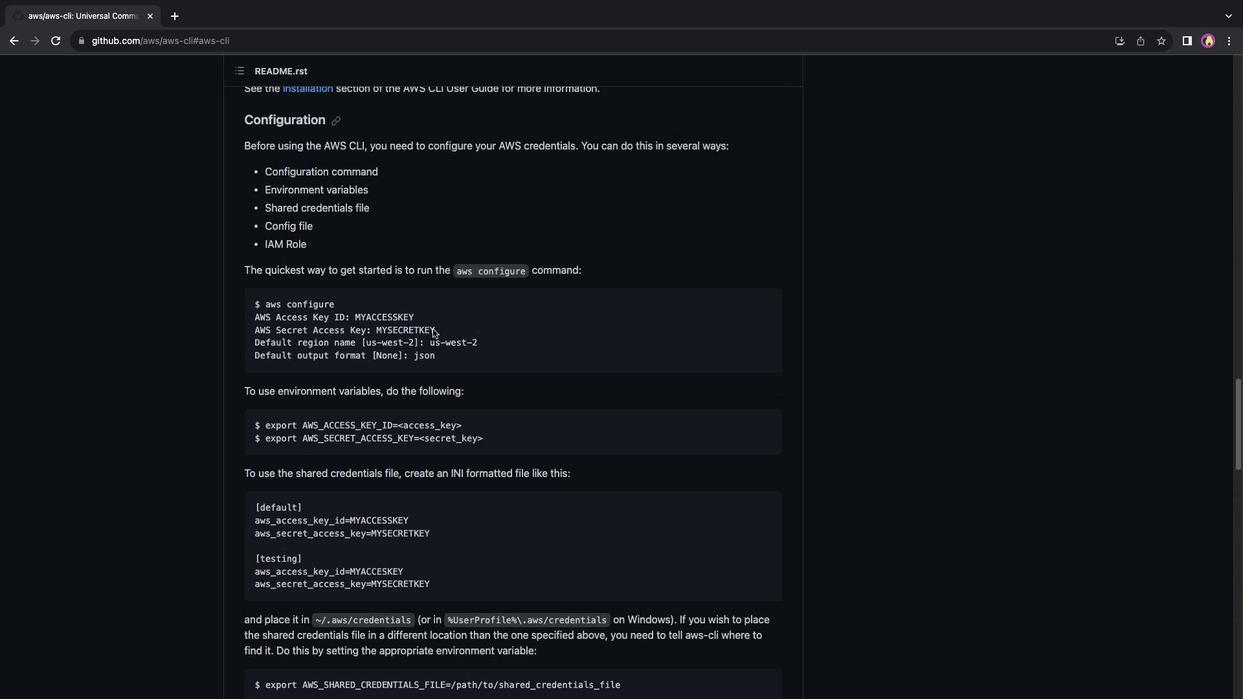 
Action: Mouse scrolled (433, 328) with delta (0, 0)
Screenshot: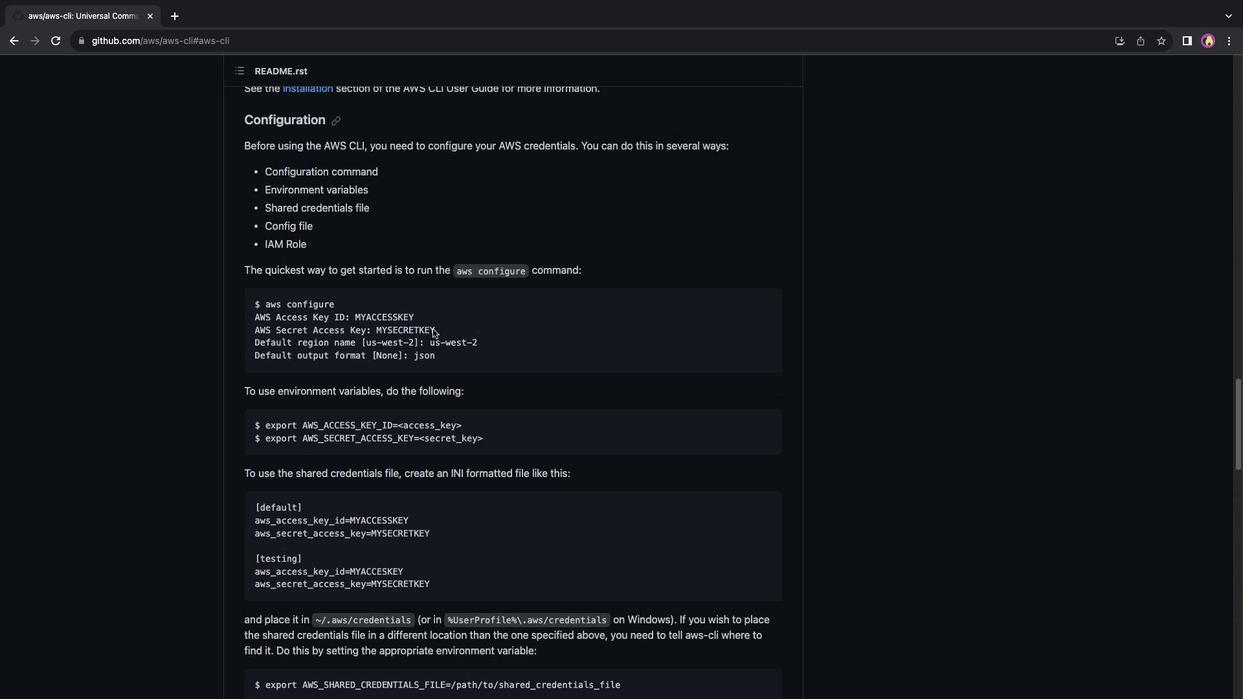 
Action: Mouse scrolled (433, 328) with delta (0, -1)
Screenshot: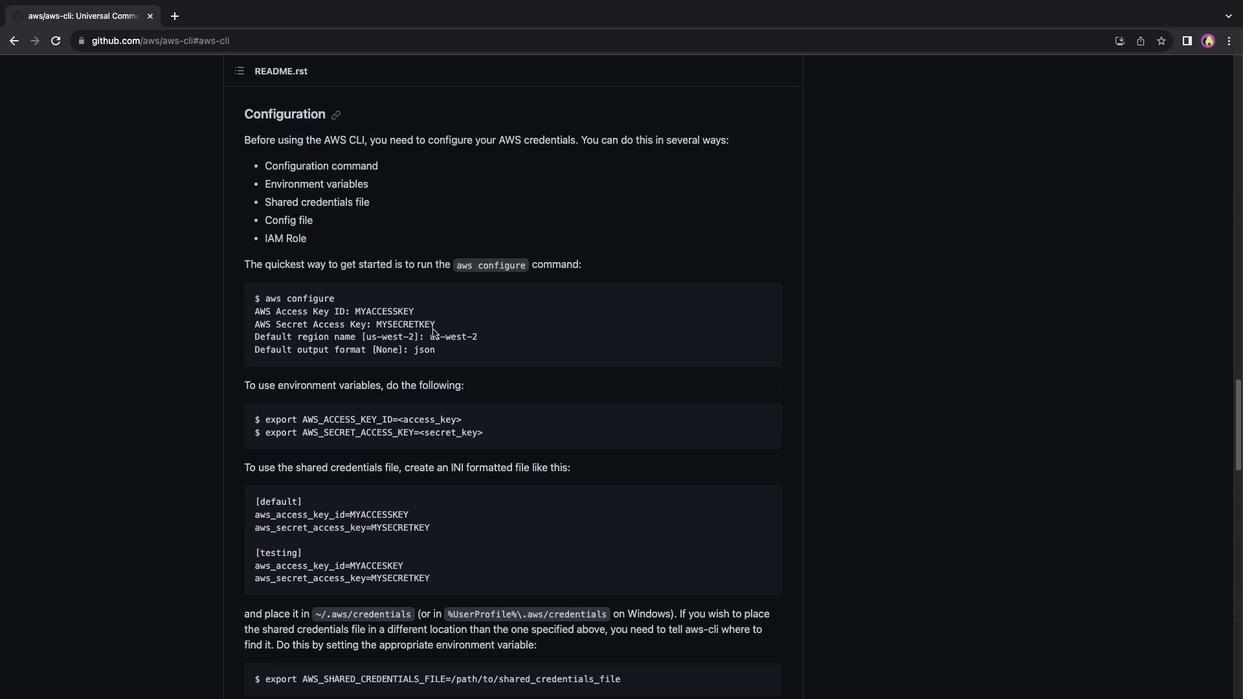 
Action: Mouse scrolled (433, 328) with delta (0, 0)
Screenshot: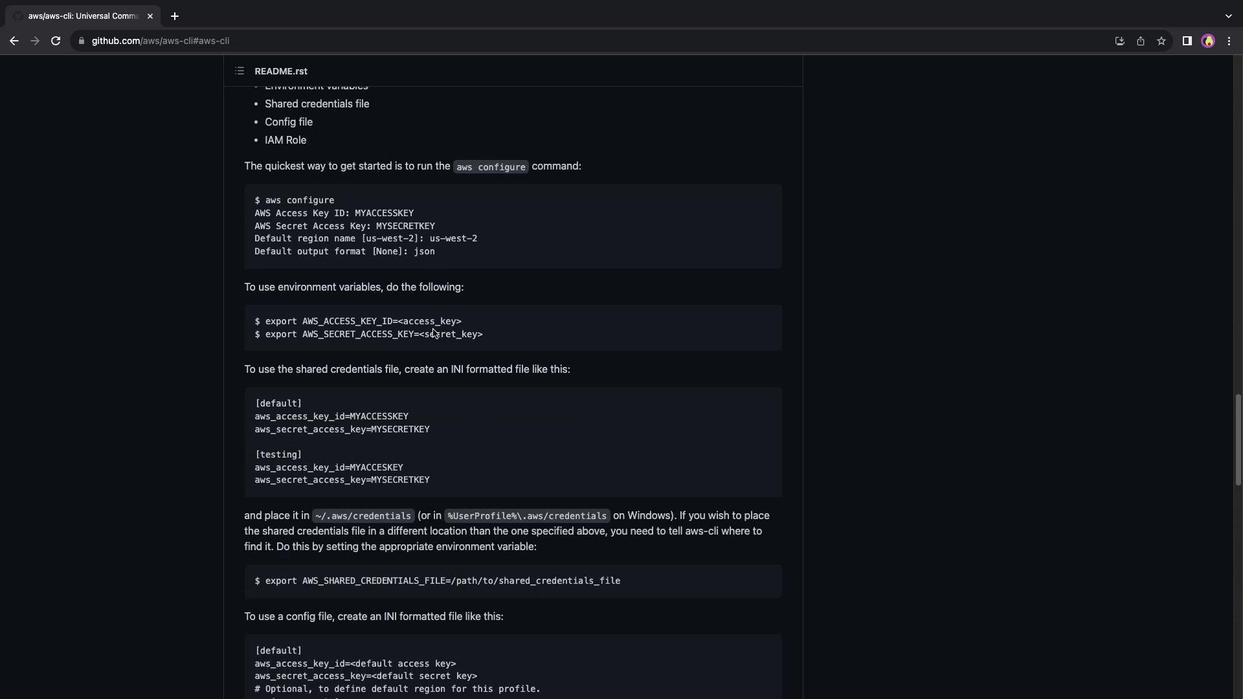 
Action: Mouse scrolled (433, 328) with delta (0, 0)
Screenshot: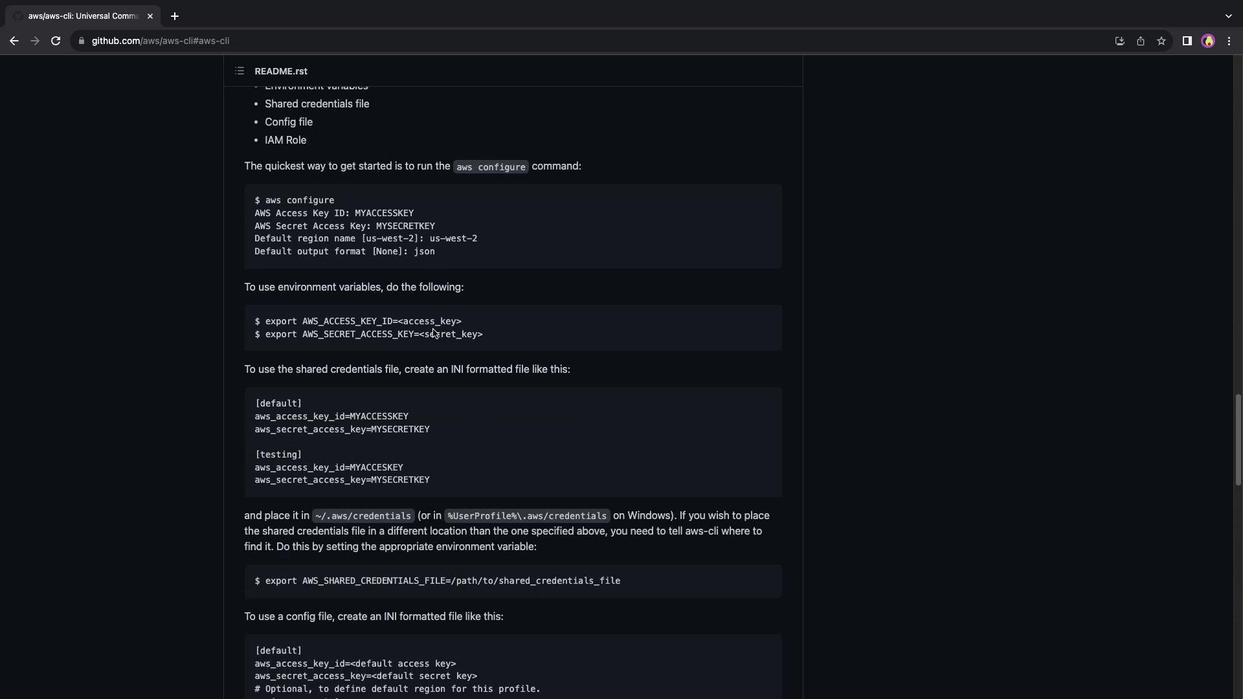 
Action: Mouse scrolled (433, 328) with delta (0, -1)
Screenshot: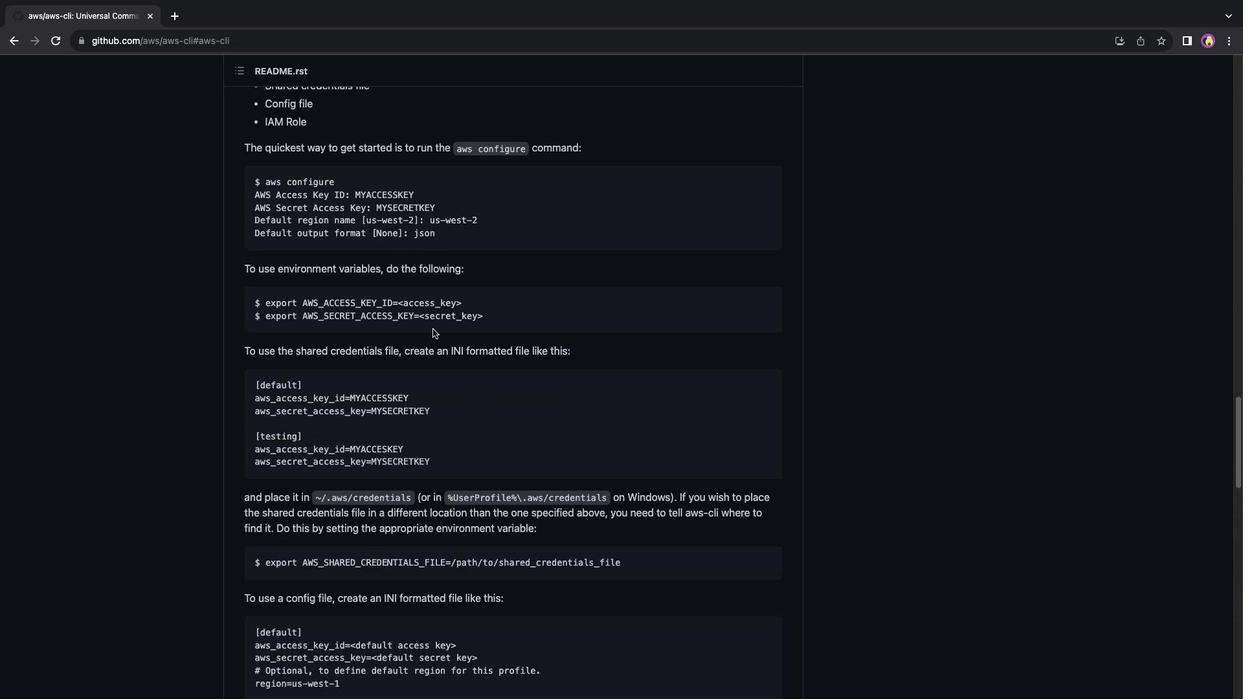 
Action: Mouse scrolled (433, 328) with delta (0, 0)
Screenshot: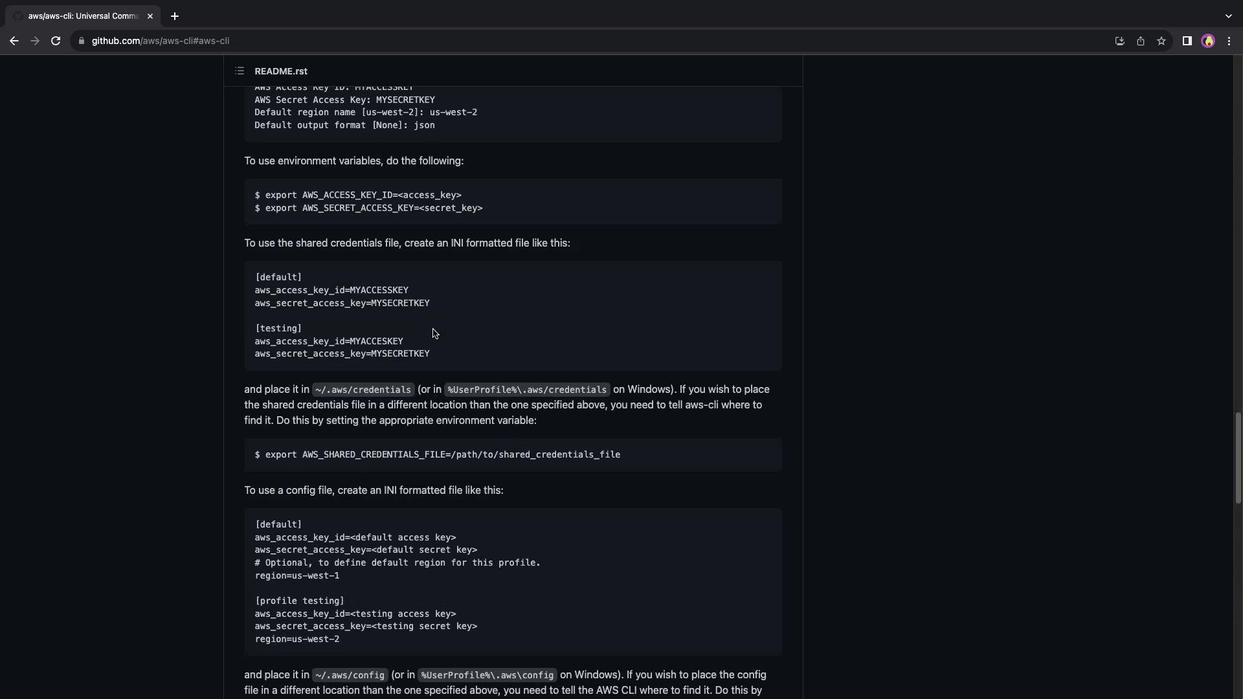 
Action: Mouse scrolled (433, 328) with delta (0, 0)
Screenshot: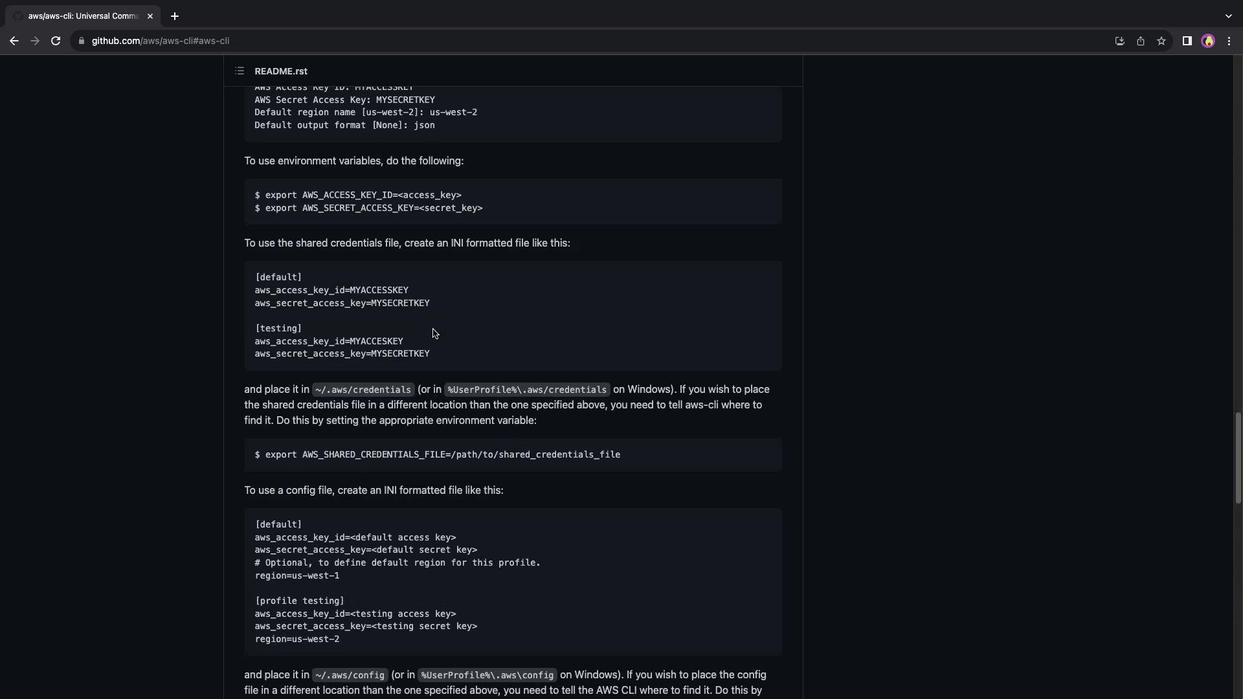 
Action: Mouse scrolled (433, 328) with delta (0, -1)
Screenshot: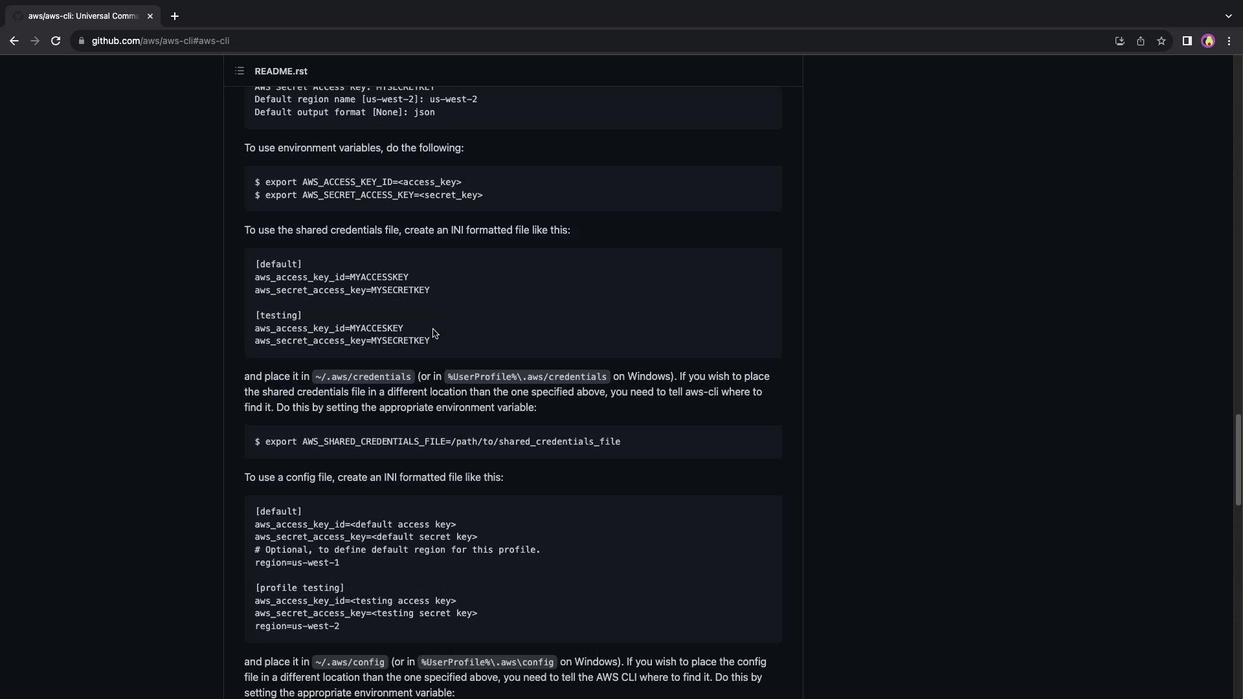 
Action: Mouse scrolled (433, 328) with delta (0, 0)
Screenshot: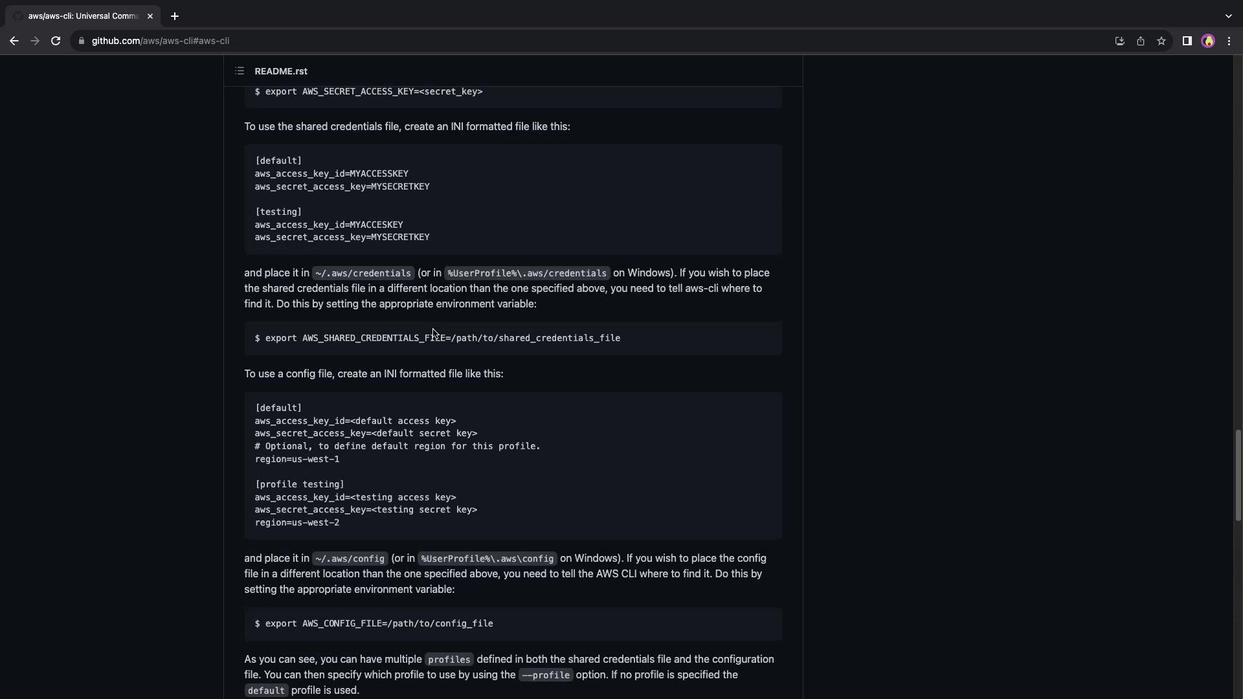 
Action: Mouse scrolled (433, 328) with delta (0, 0)
Screenshot: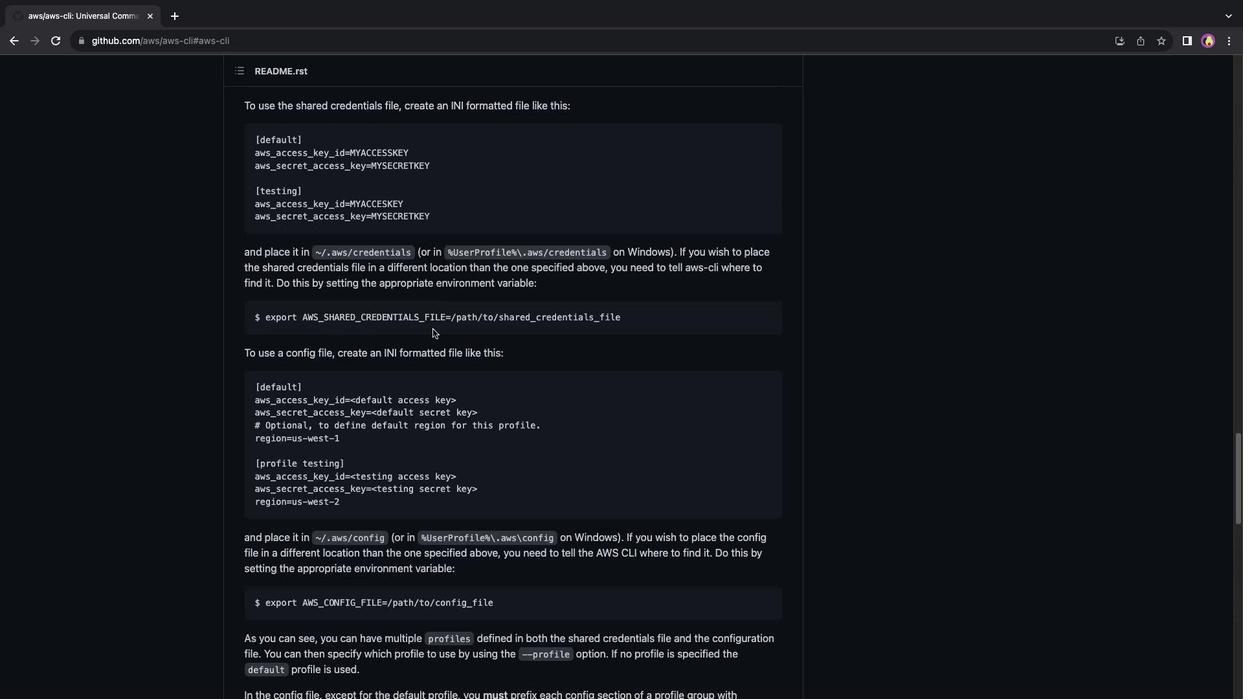 
Action: Mouse scrolled (433, 328) with delta (0, -1)
Screenshot: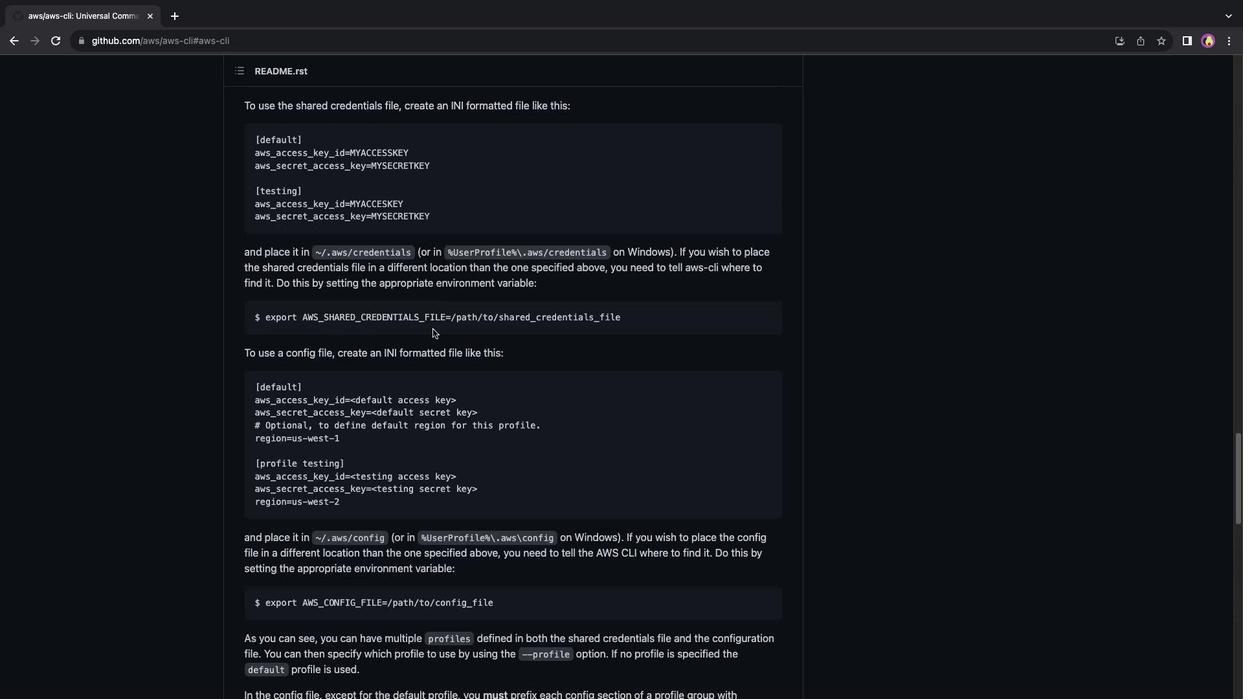 
Action: Mouse scrolled (433, 328) with delta (0, 0)
Screenshot: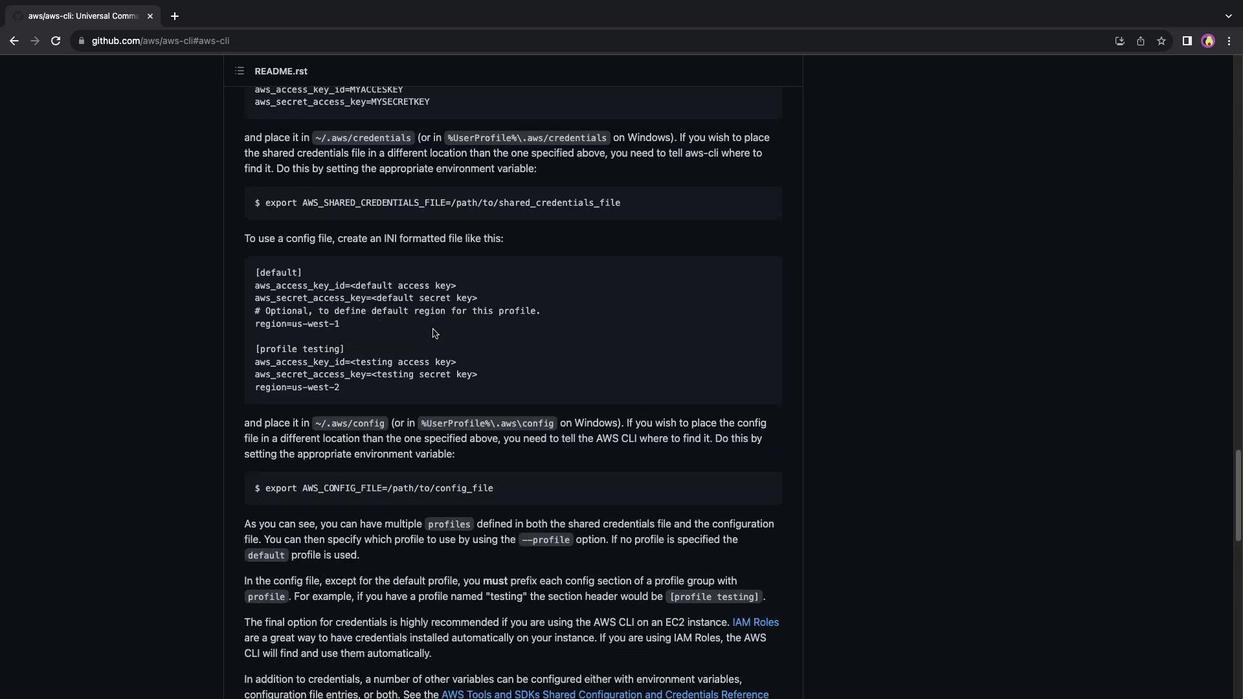 
Action: Mouse scrolled (433, 328) with delta (0, 0)
Screenshot: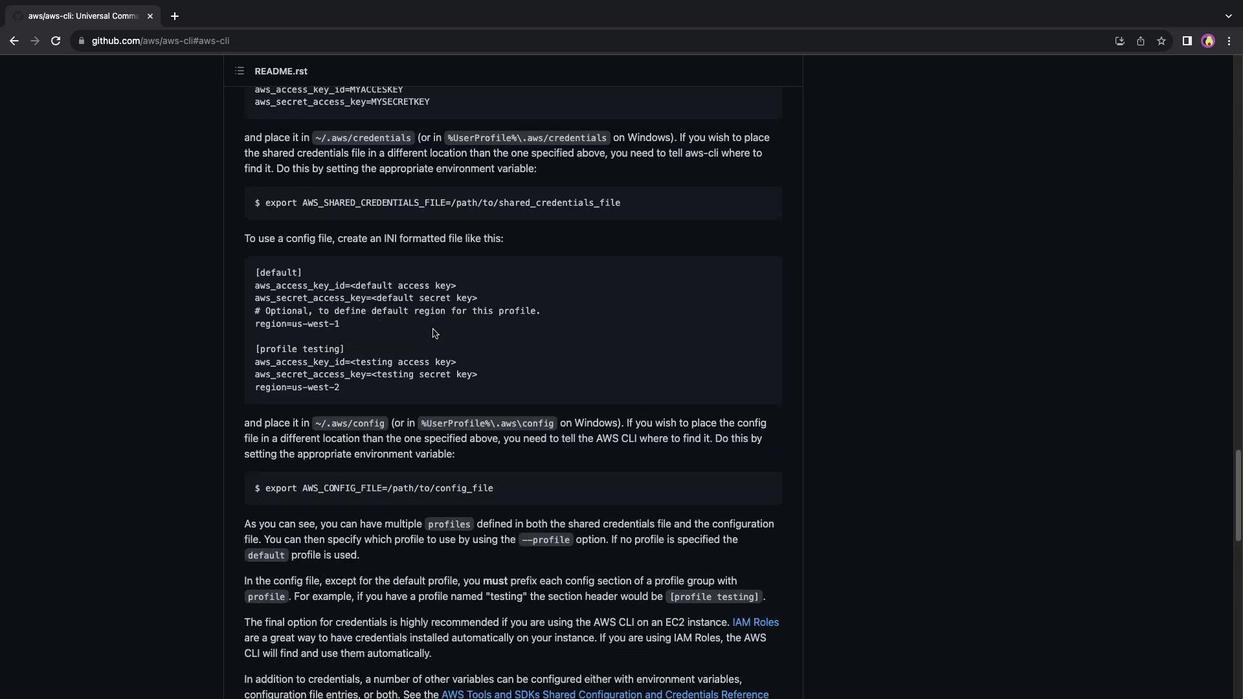 
Action: Mouse scrolled (433, 328) with delta (0, -1)
Screenshot: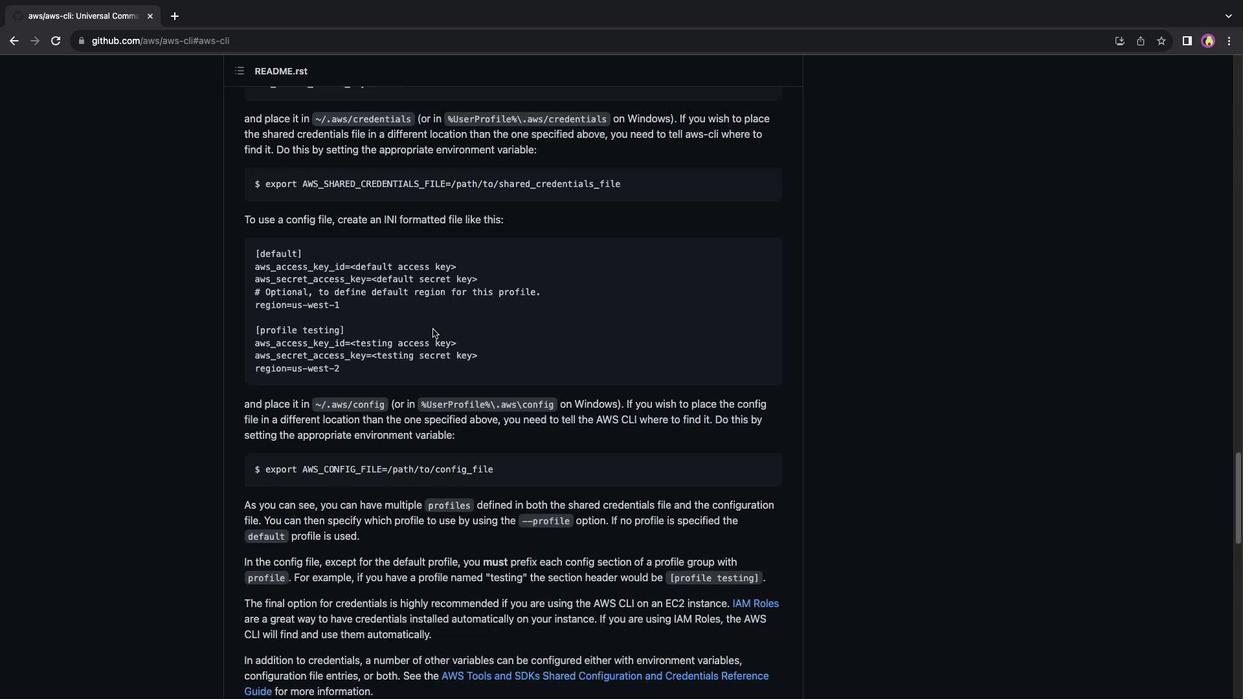 
Action: Mouse scrolled (433, 328) with delta (0, 0)
Screenshot: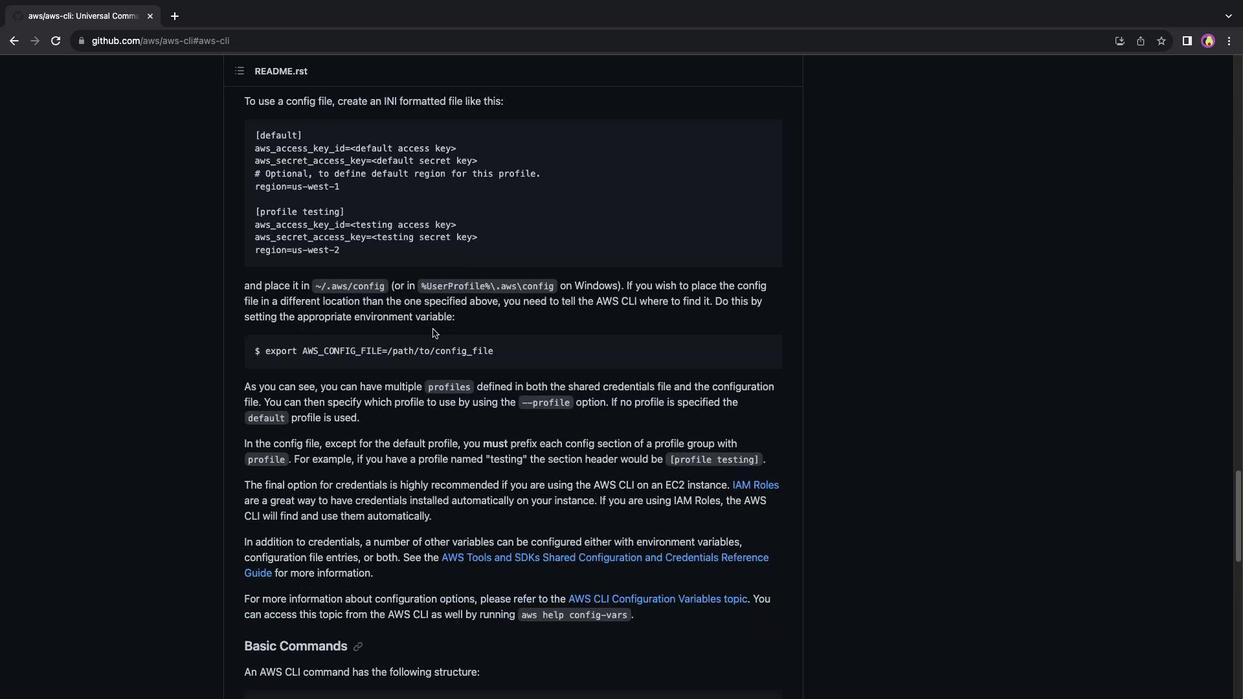 
Action: Mouse scrolled (433, 328) with delta (0, 0)
Screenshot: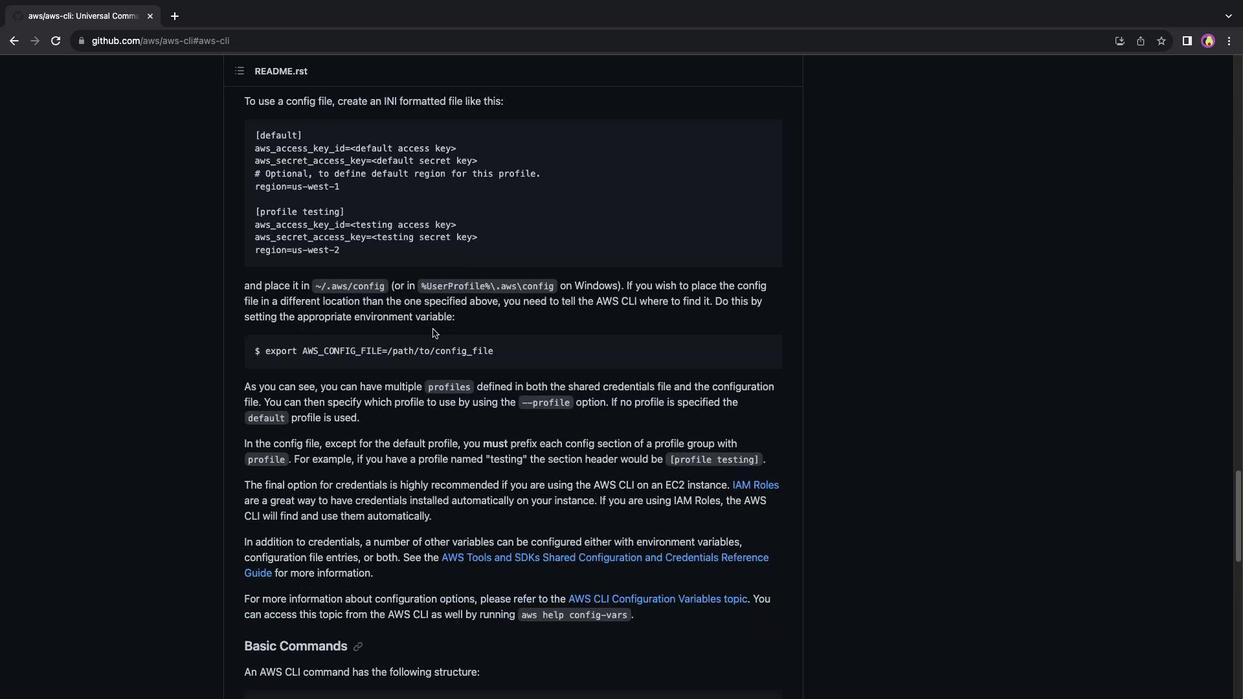 
Action: Mouse scrolled (433, 328) with delta (0, -1)
Screenshot: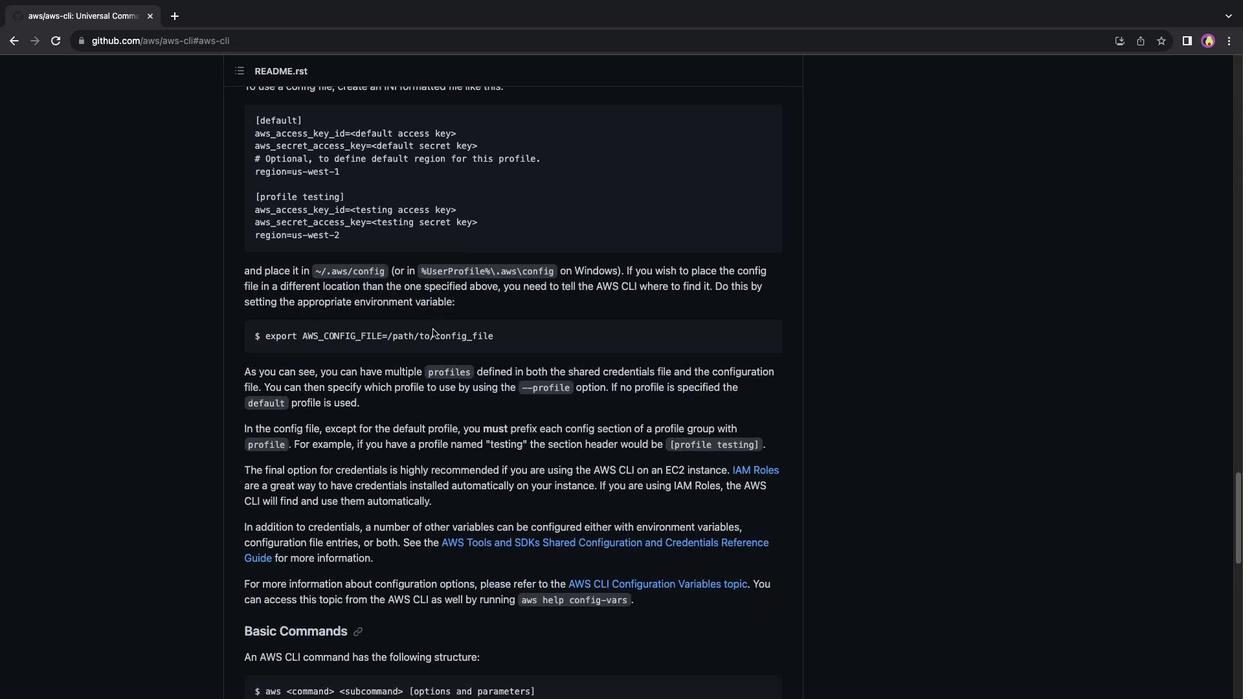 
Action: Mouse scrolled (433, 328) with delta (0, 0)
Screenshot: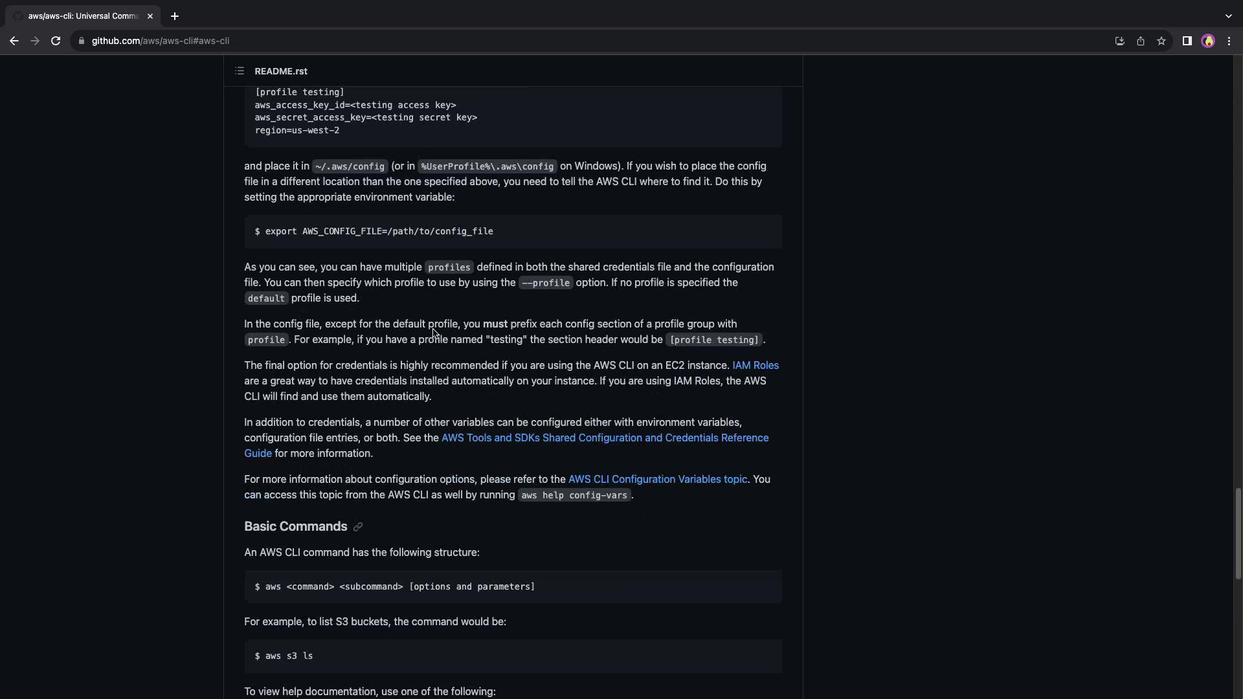 
Action: Mouse scrolled (433, 328) with delta (0, 0)
Screenshot: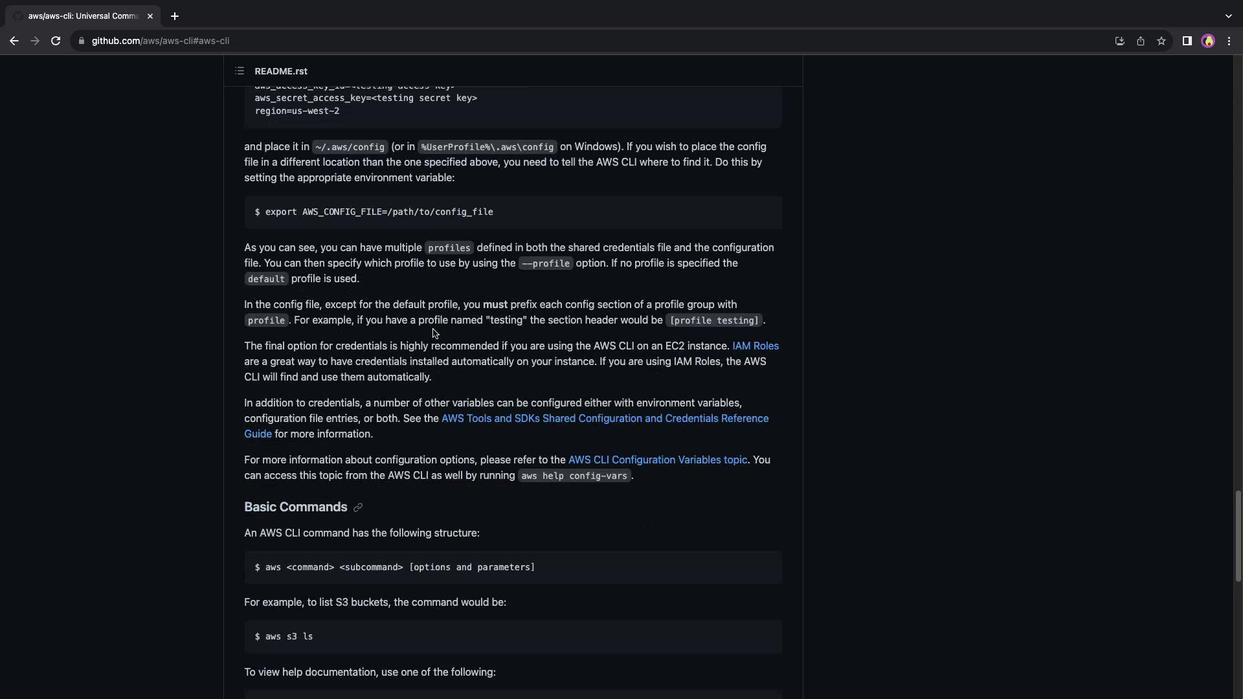
Action: Mouse scrolled (433, 328) with delta (0, -1)
Screenshot: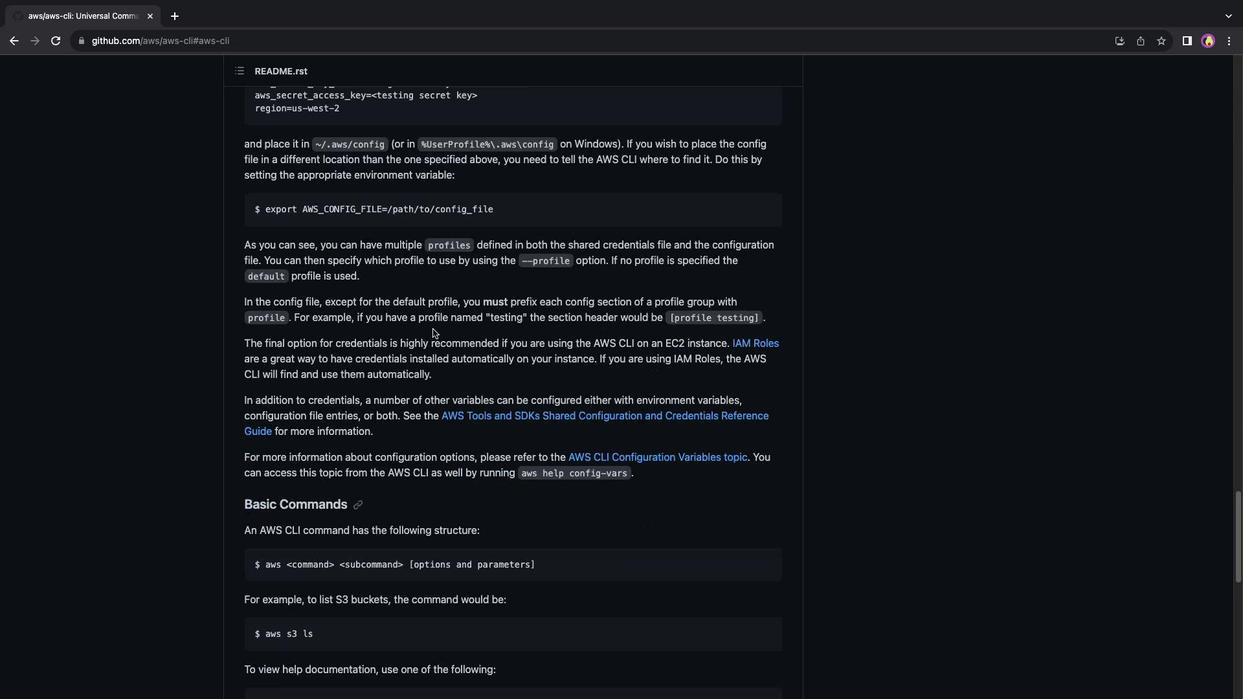 
Action: Mouse scrolled (433, 328) with delta (0, 0)
Screenshot: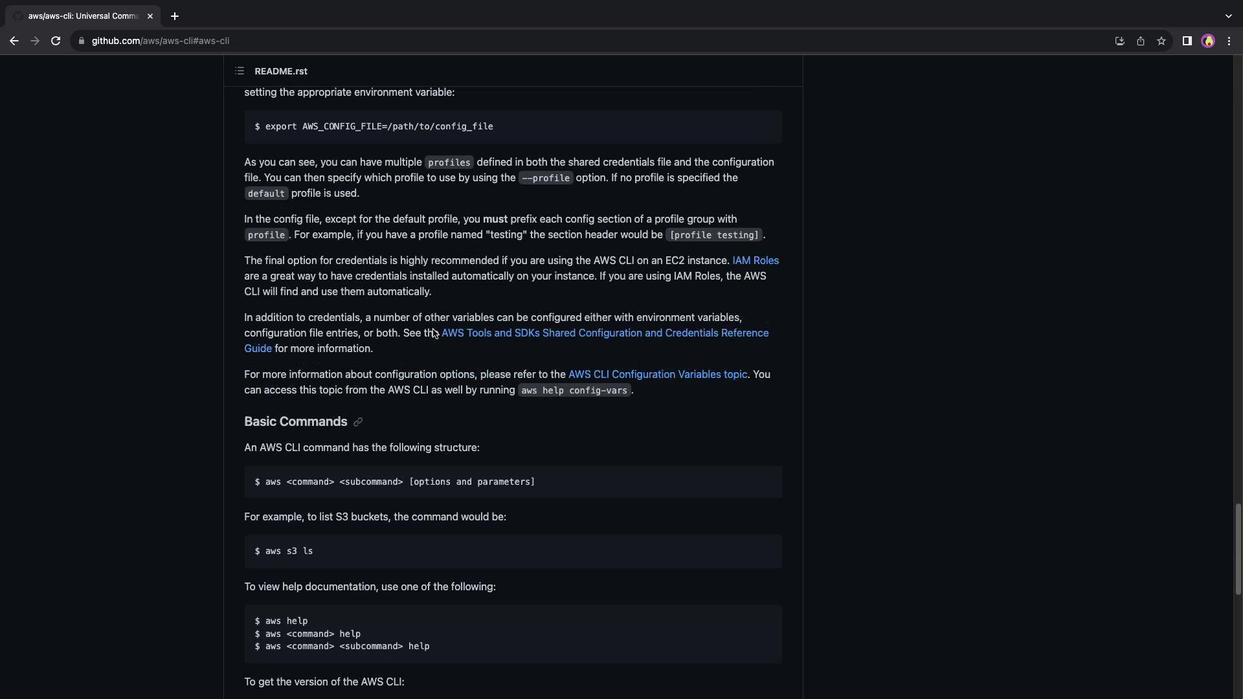 
Action: Mouse scrolled (433, 328) with delta (0, 0)
Screenshot: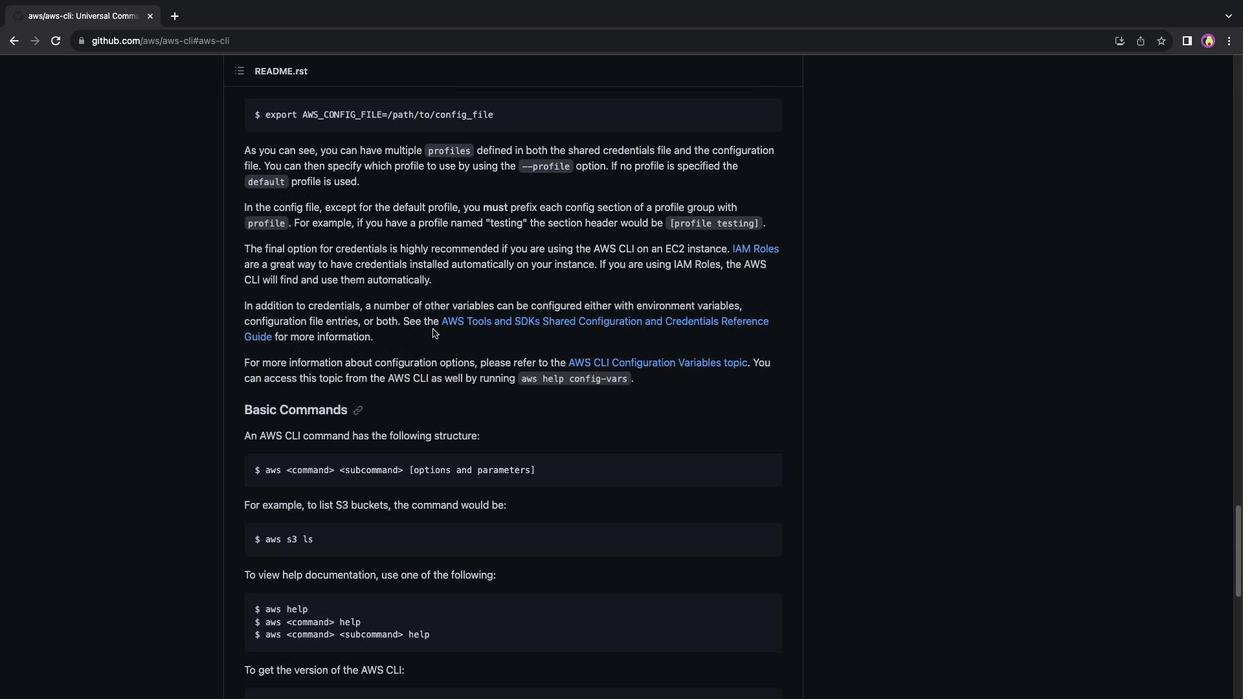 
Action: Mouse scrolled (433, 328) with delta (0, -1)
Screenshot: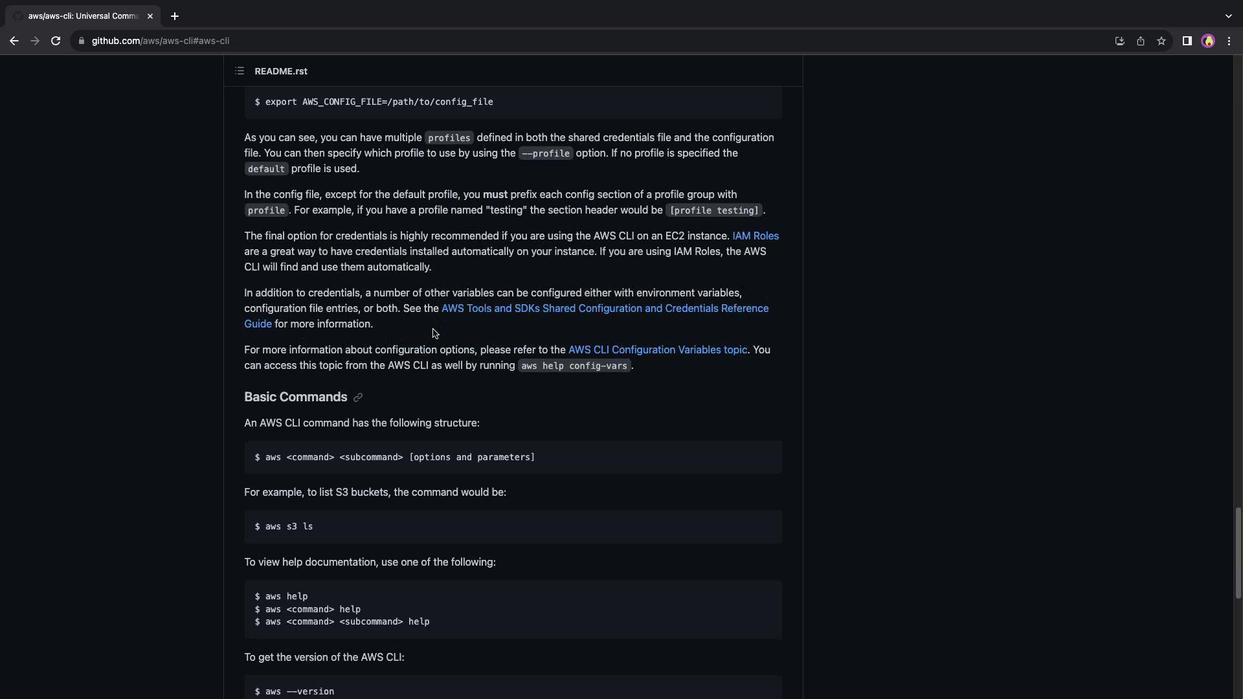 
Action: Mouse scrolled (433, 328) with delta (0, 0)
Screenshot: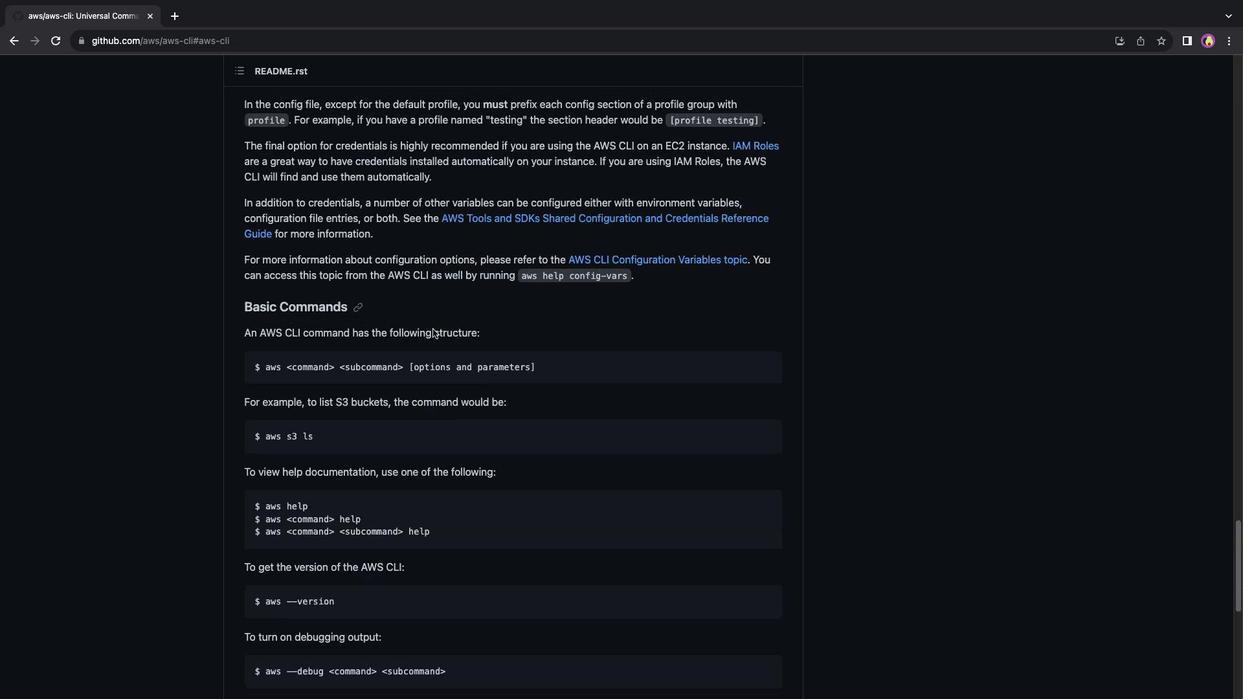 
Action: Mouse scrolled (433, 328) with delta (0, 0)
Screenshot: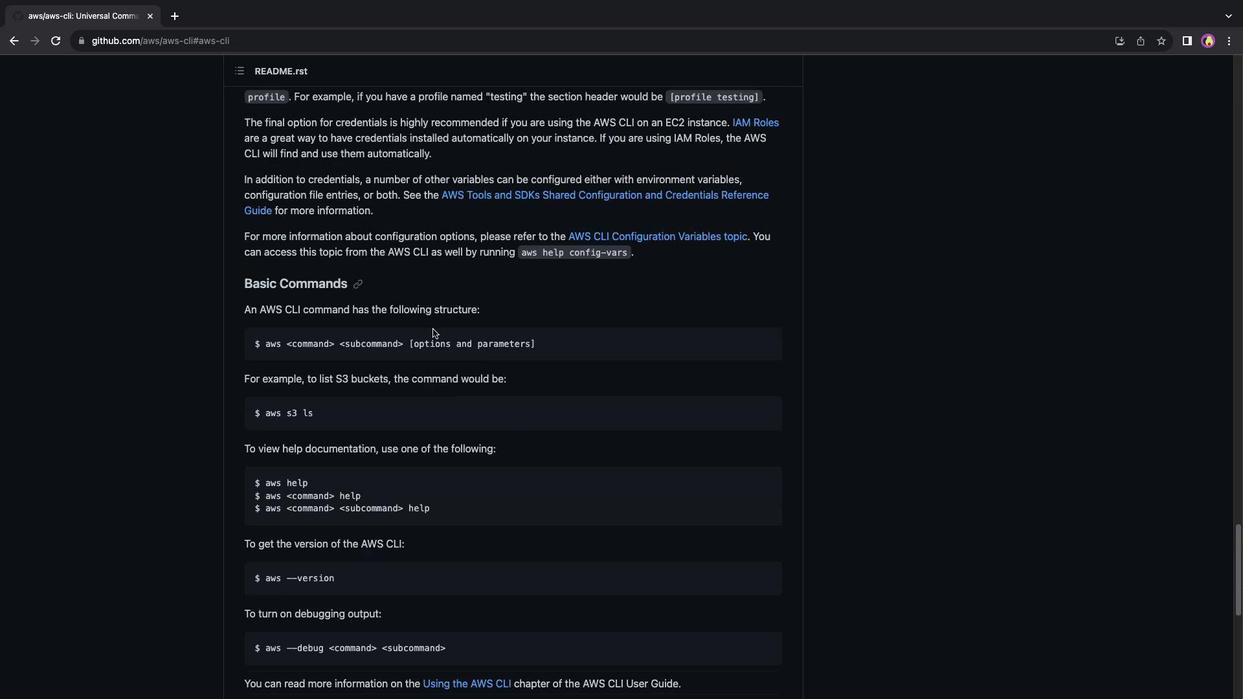 
Action: Mouse scrolled (433, 328) with delta (0, -1)
Screenshot: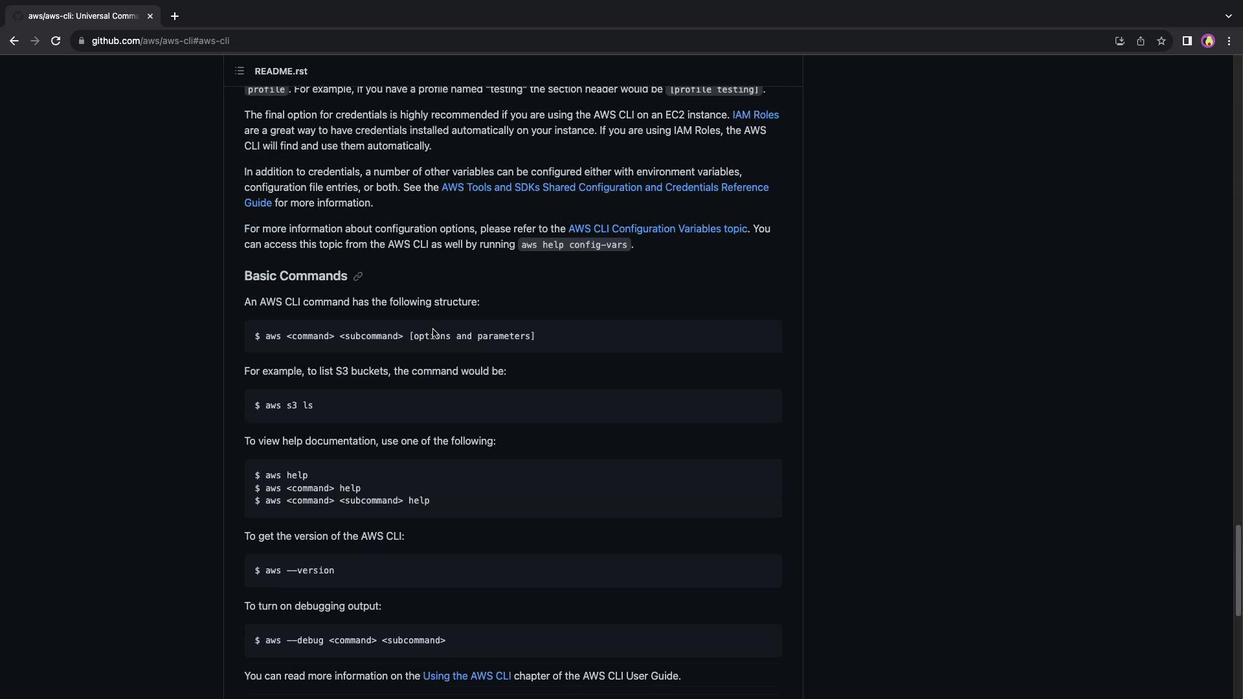 
Action: Mouse scrolled (433, 328) with delta (0, 0)
Screenshot: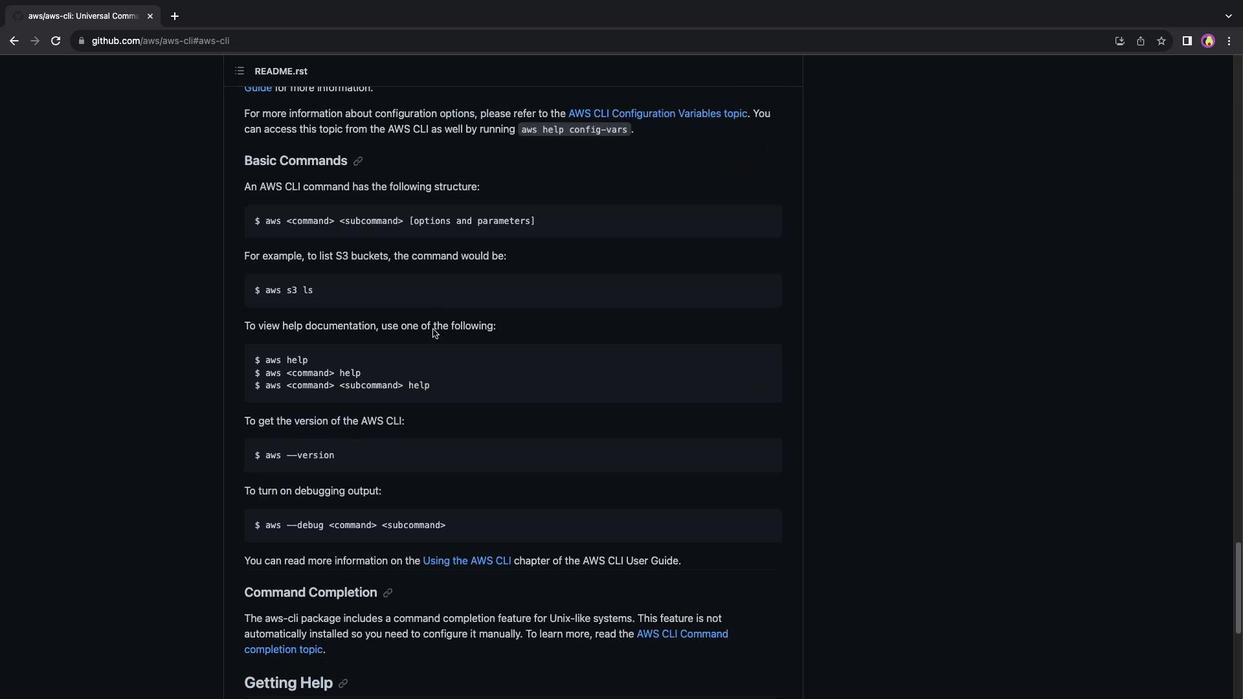 
Action: Mouse scrolled (433, 328) with delta (0, 0)
Screenshot: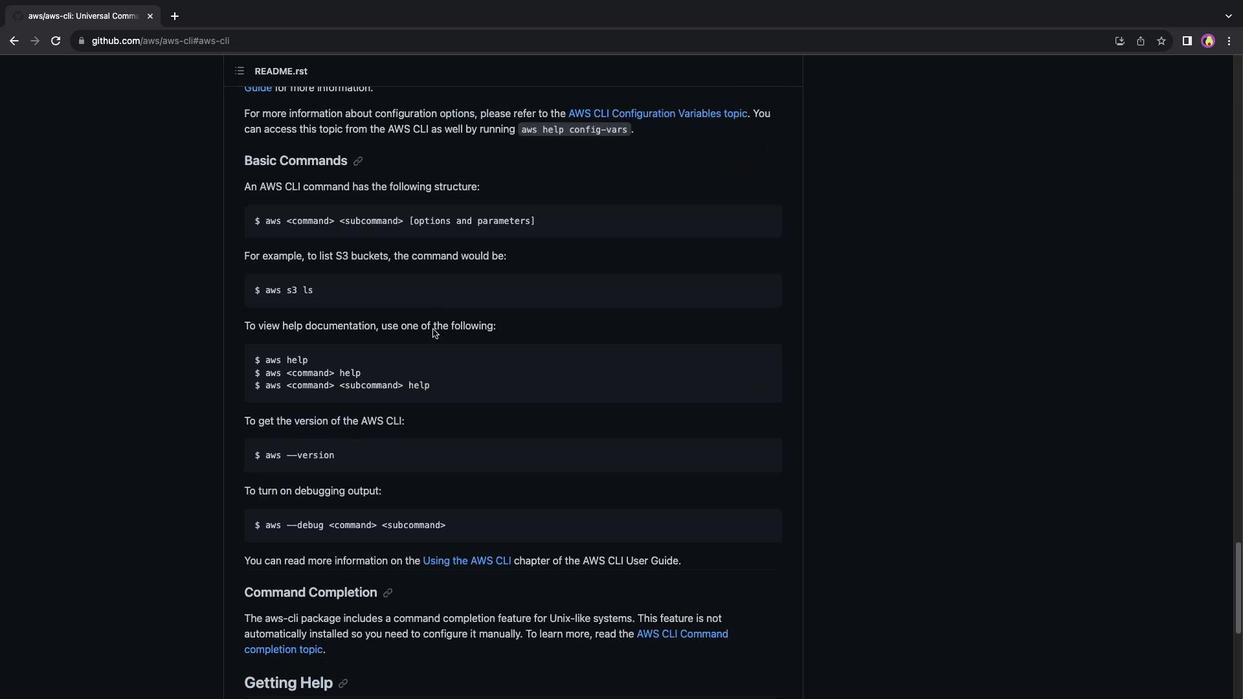 
Action: Mouse scrolled (433, 328) with delta (0, -1)
Screenshot: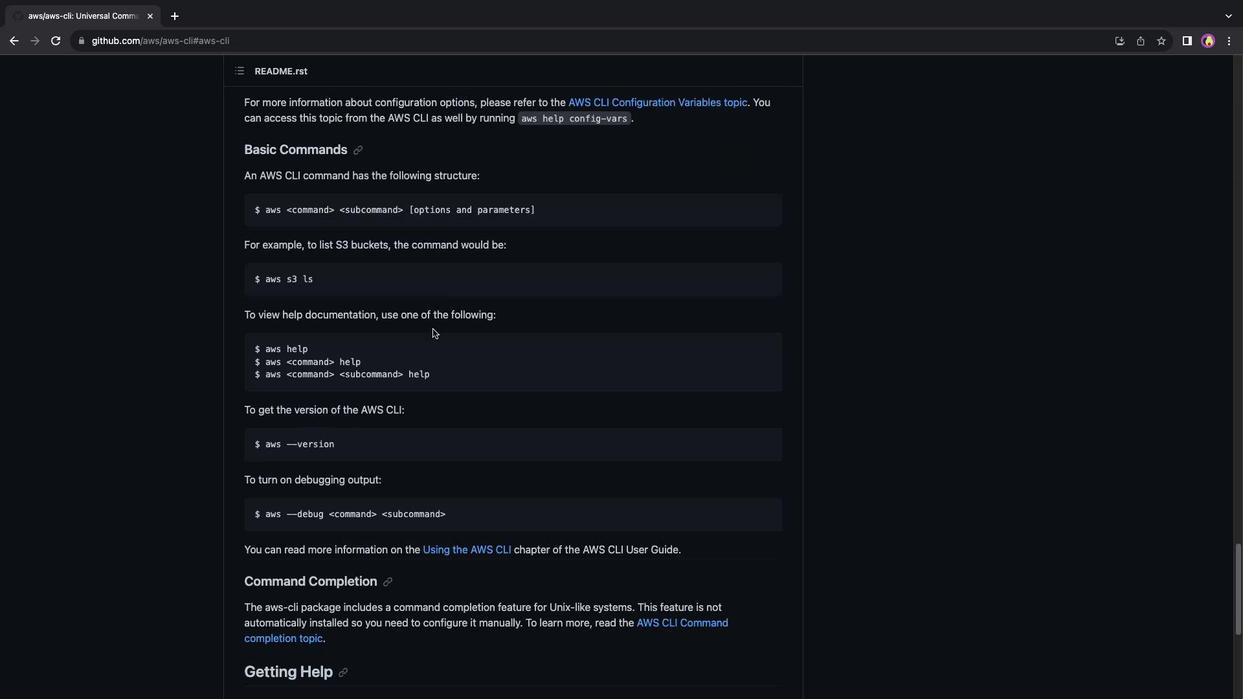 
Action: Mouse scrolled (433, 328) with delta (0, 0)
Screenshot: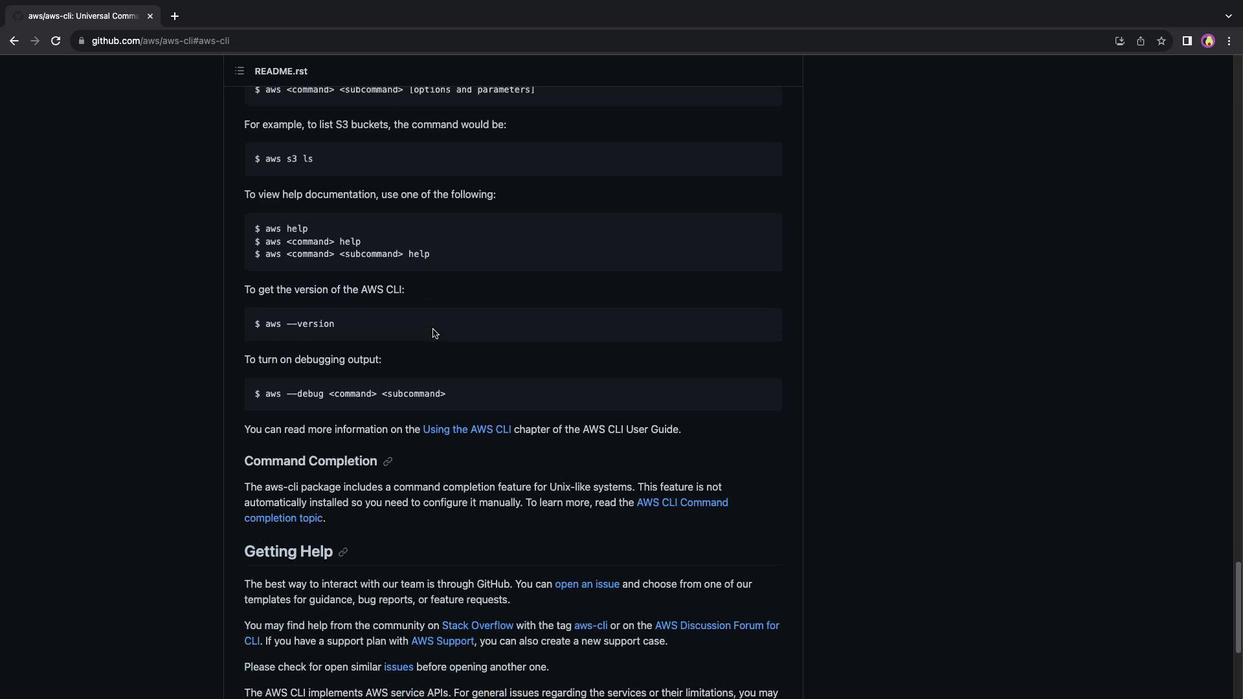 
Action: Mouse scrolled (433, 328) with delta (0, 0)
Screenshot: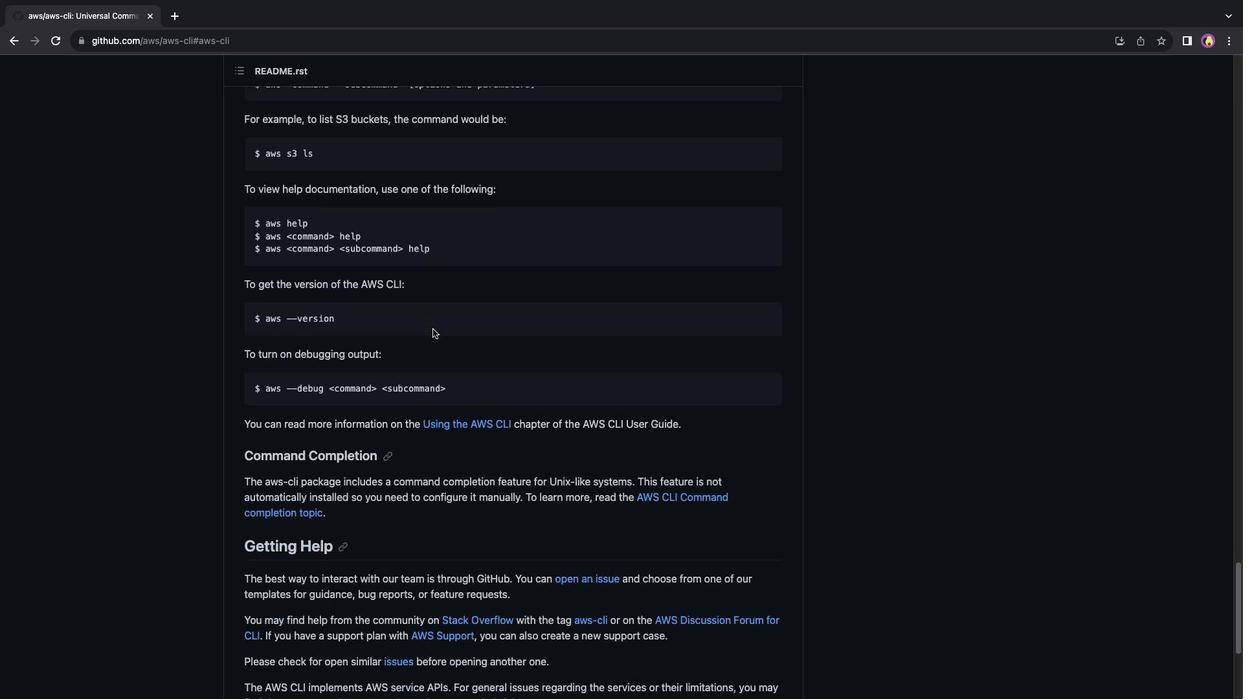 
Action: Mouse scrolled (433, 328) with delta (0, -1)
Screenshot: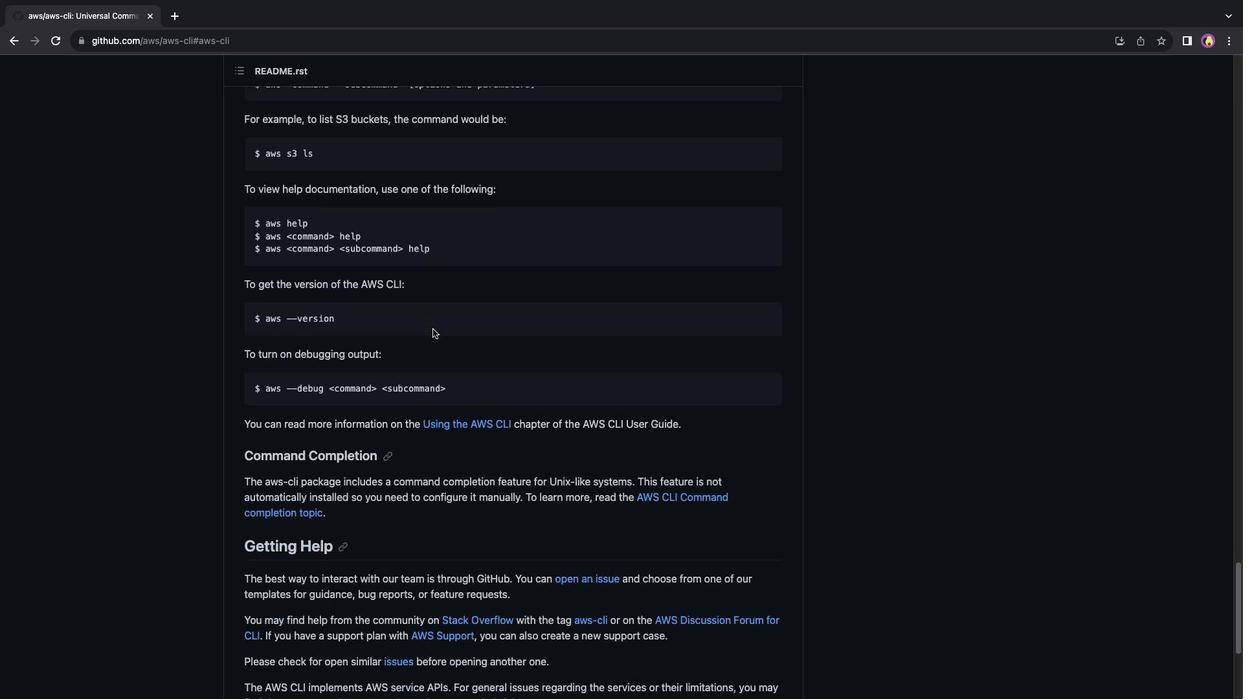 
Action: Mouse scrolled (433, 328) with delta (0, -3)
Screenshot: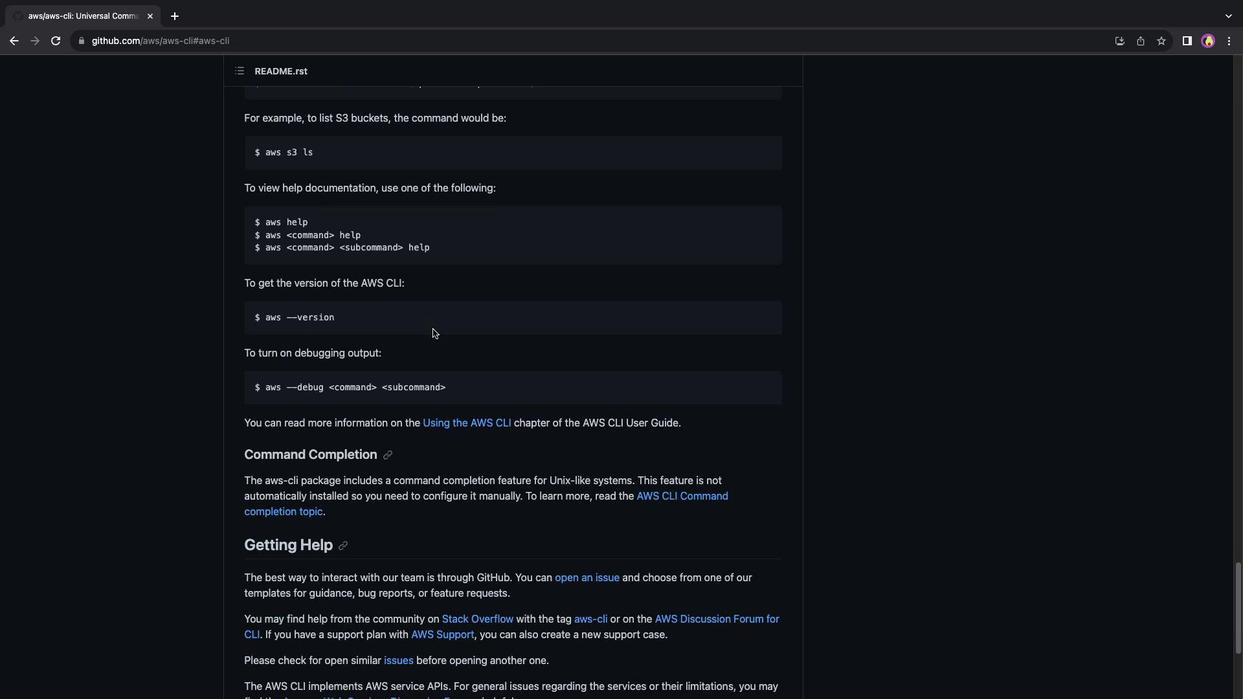 
Action: Mouse scrolled (433, 328) with delta (0, 0)
Screenshot: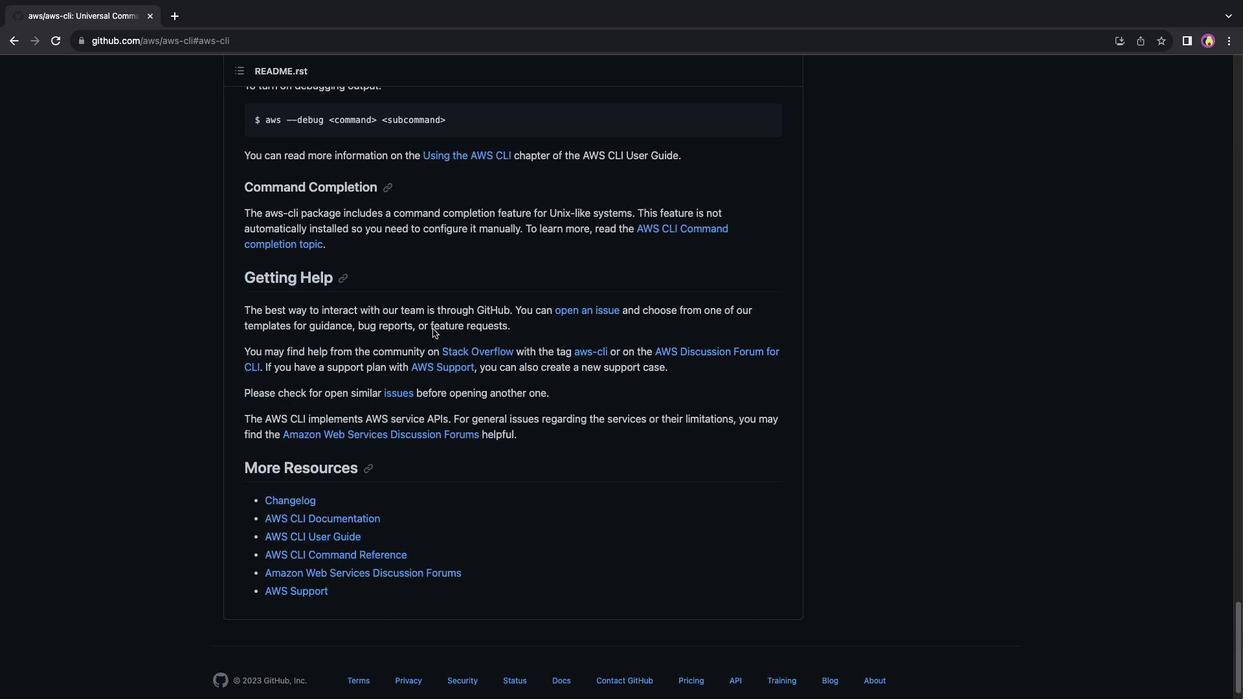 
Action: Mouse scrolled (433, 328) with delta (0, 0)
Screenshot: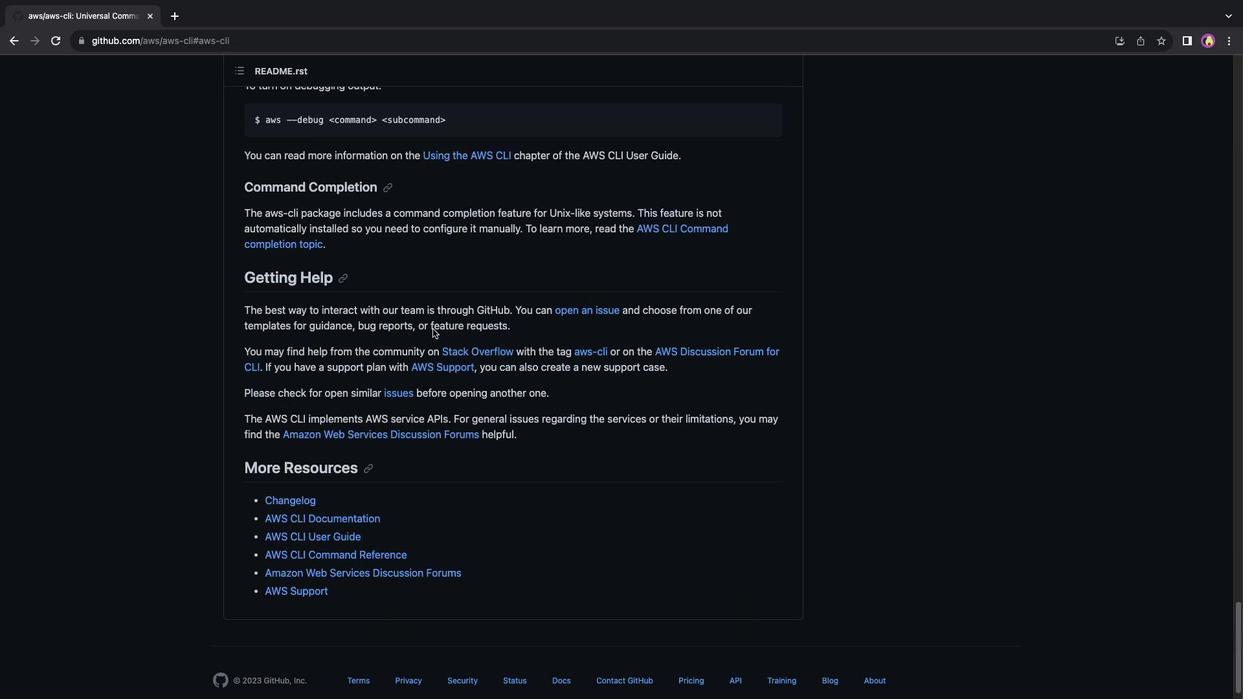 
Action: Mouse scrolled (433, 328) with delta (0, -1)
Screenshot: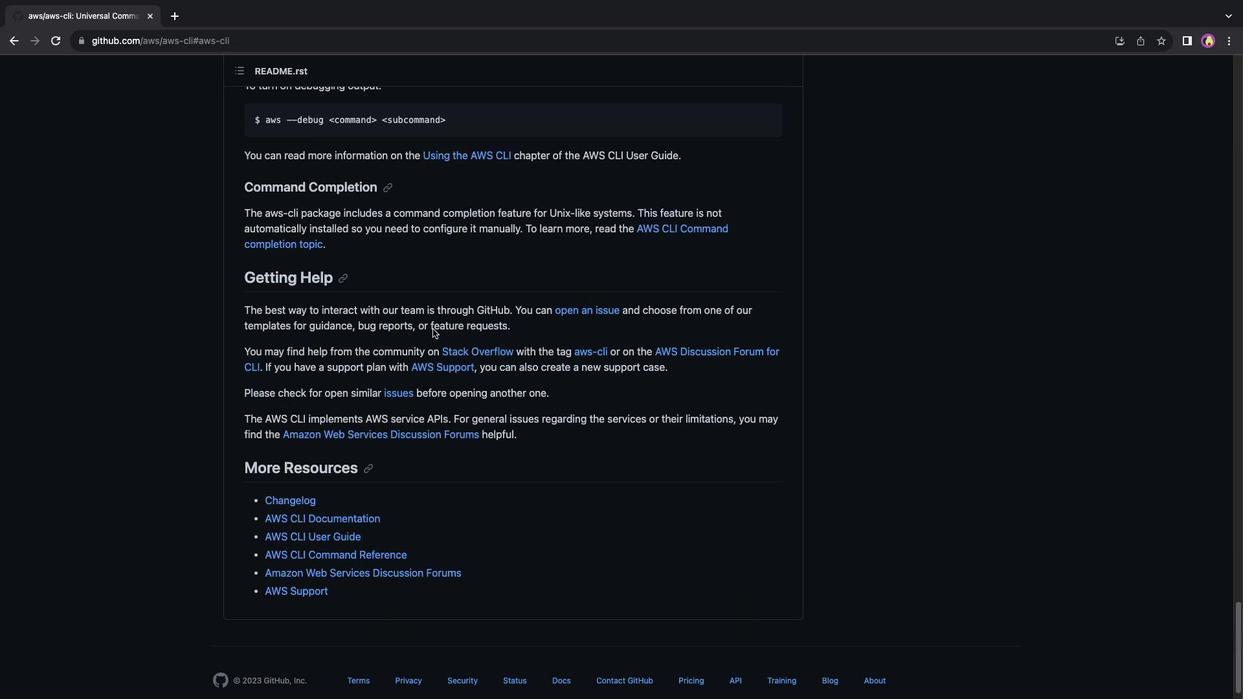 
Action: Mouse scrolled (433, 328) with delta (0, 0)
Screenshot: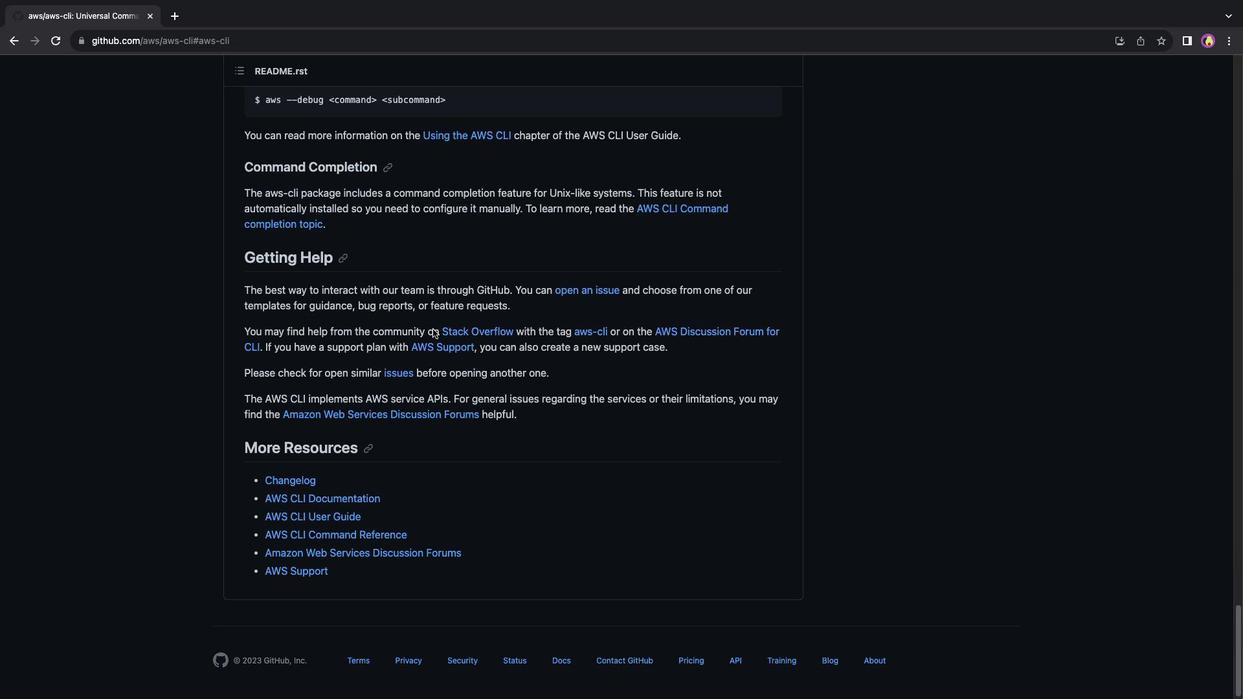 
Action: Mouse scrolled (433, 328) with delta (0, 0)
Screenshot: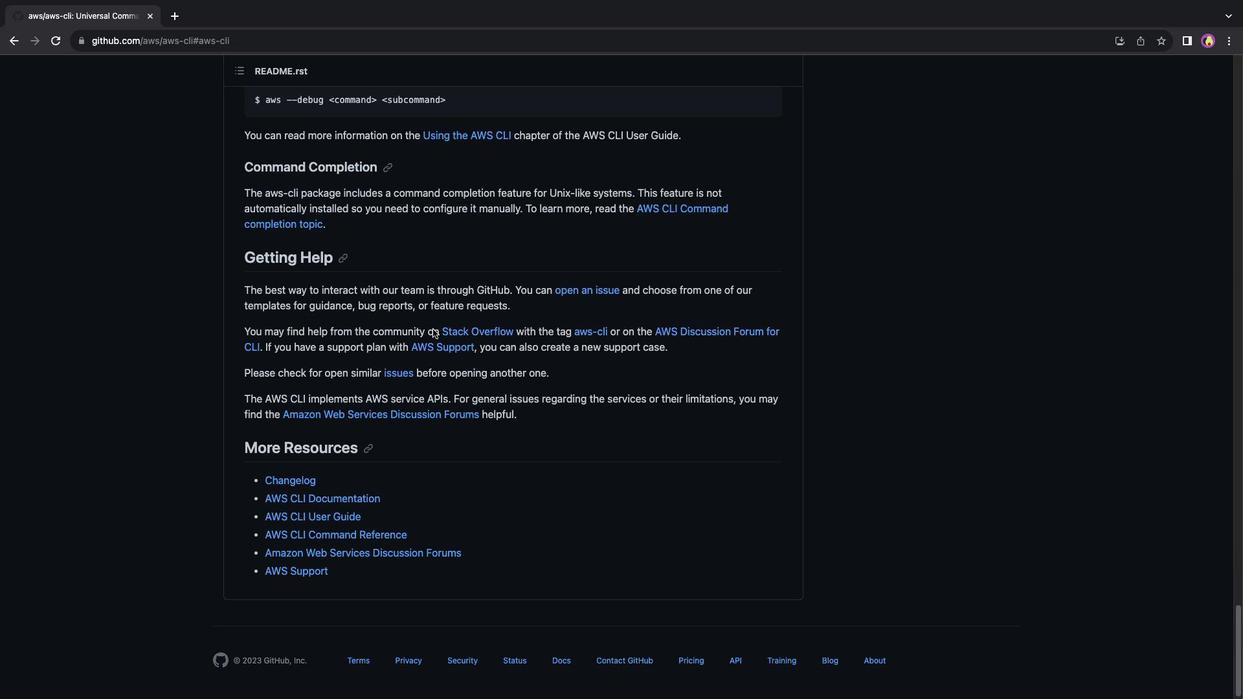 
Action: Mouse scrolled (433, 328) with delta (0, -1)
Screenshot: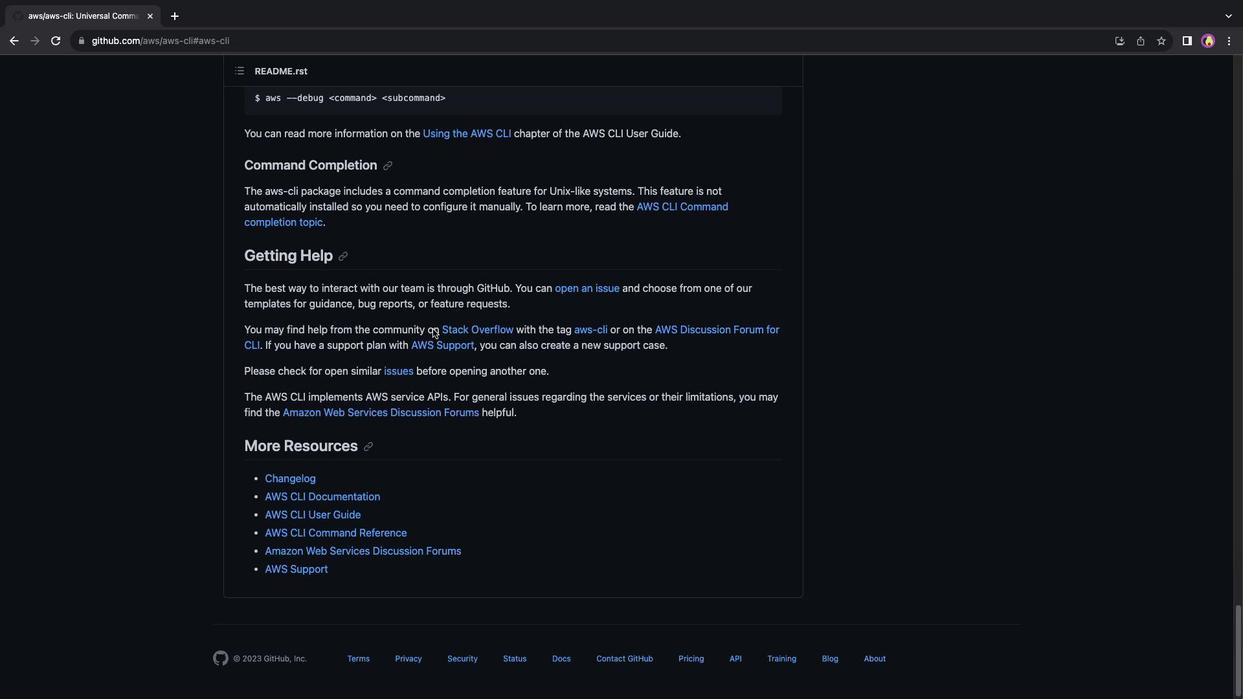 
Action: Mouse scrolled (433, 328) with delta (0, 0)
Screenshot: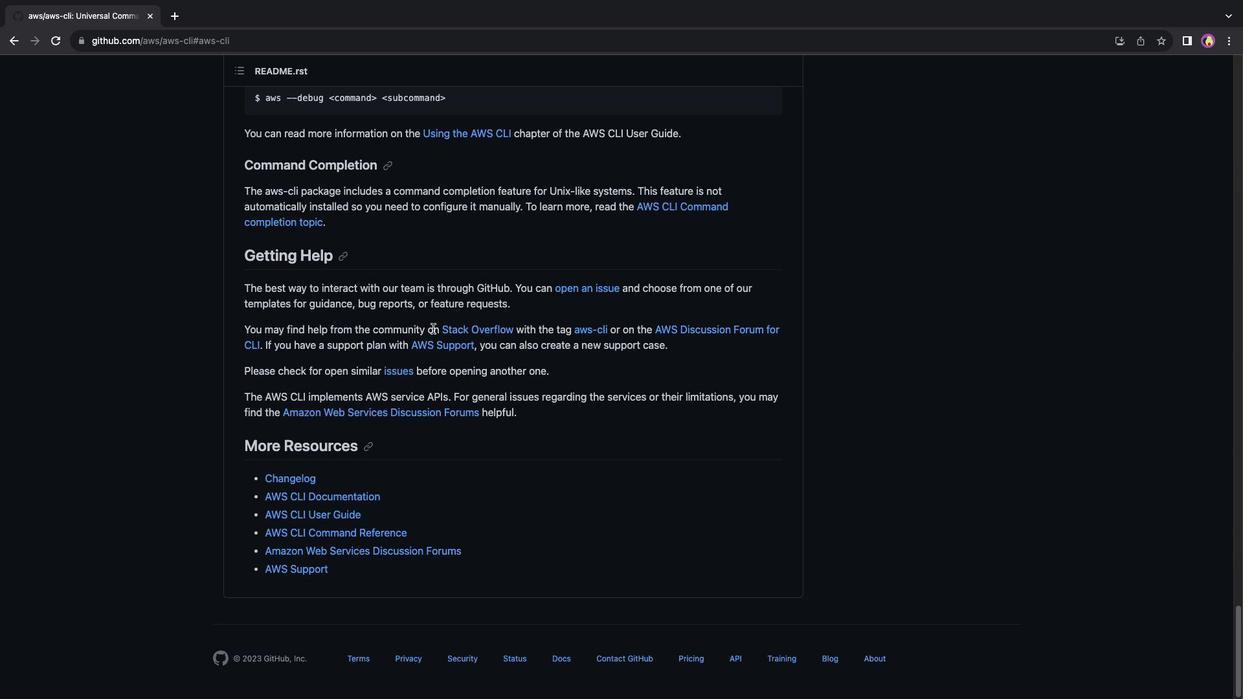 
Action: Mouse scrolled (433, 328) with delta (0, 0)
Screenshot: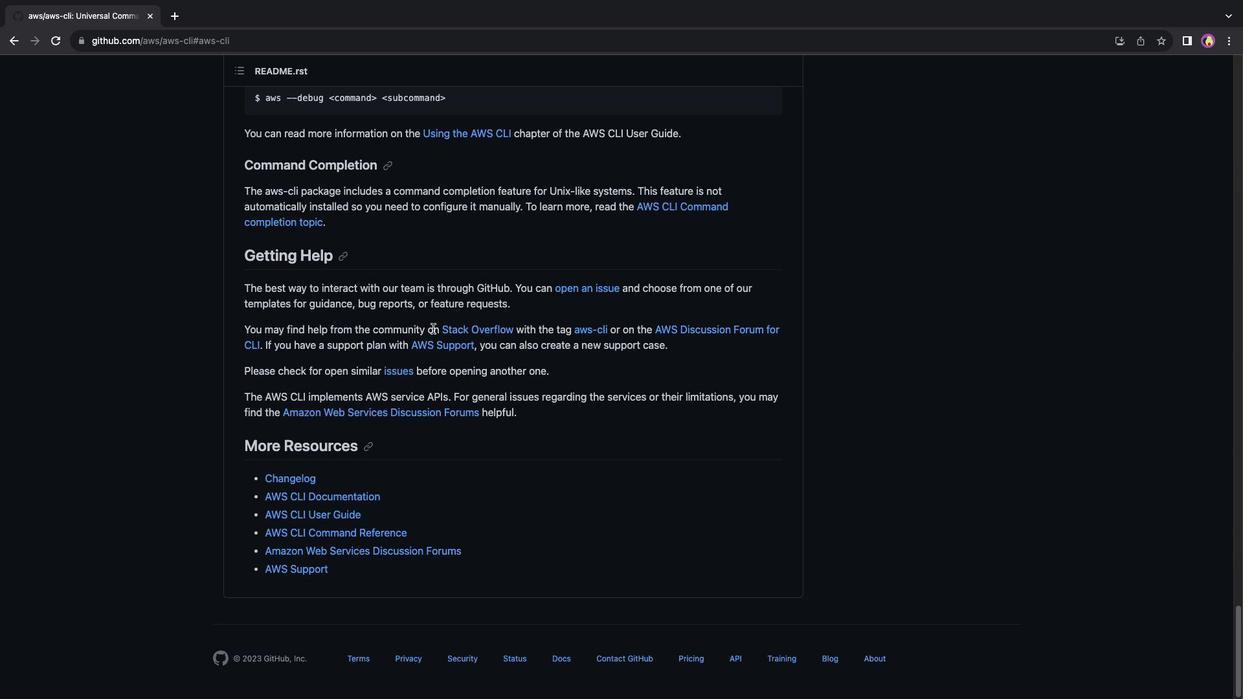 
Action: Mouse scrolled (433, 328) with delta (0, 2)
Screenshot: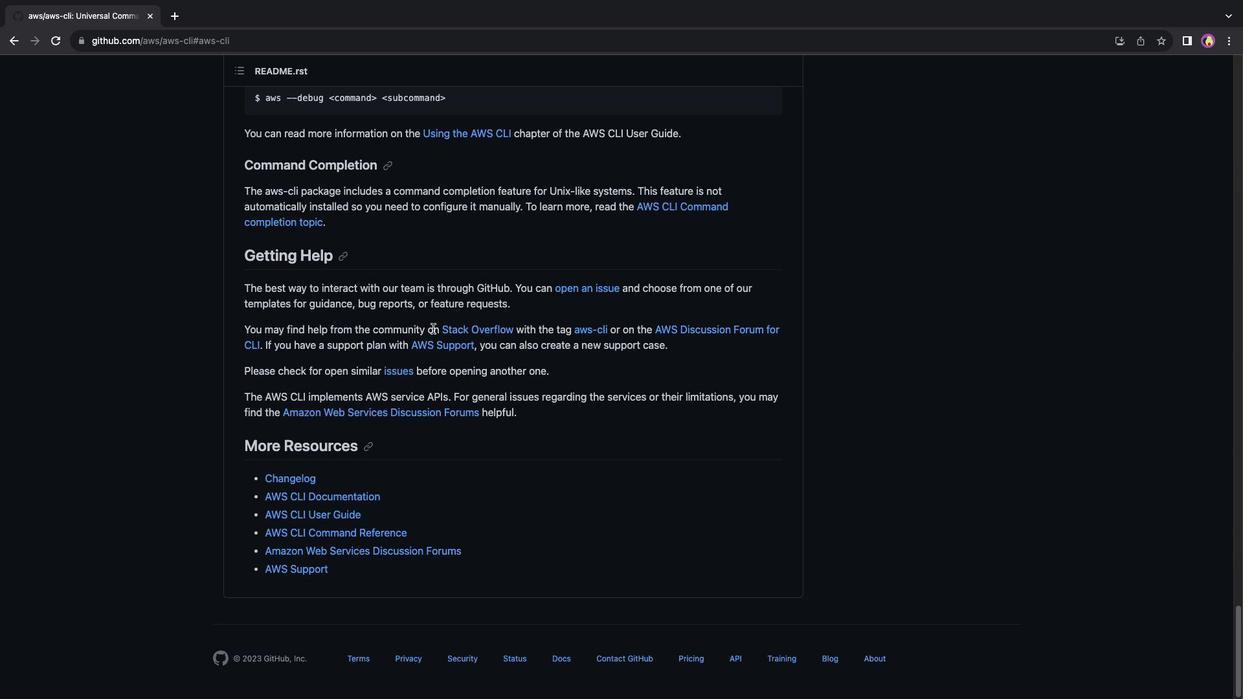 
Action: Mouse scrolled (433, 328) with delta (0, 3)
Screenshot: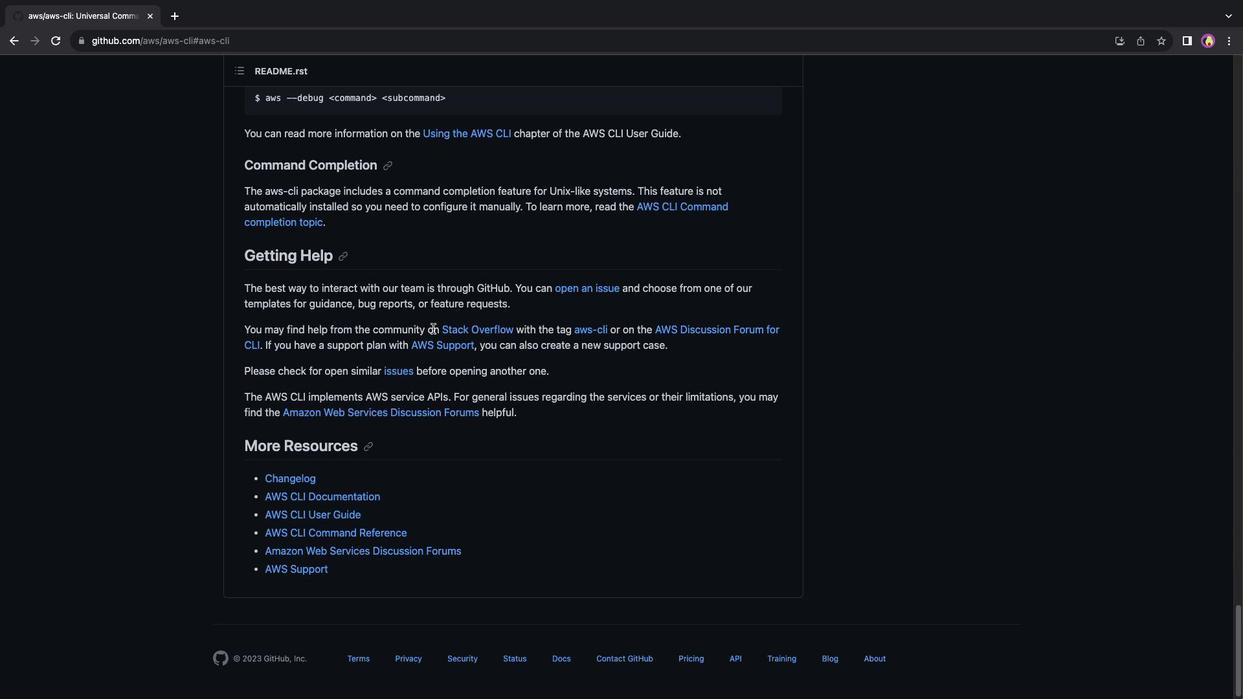 
Action: Mouse scrolled (433, 328) with delta (0, 0)
Screenshot: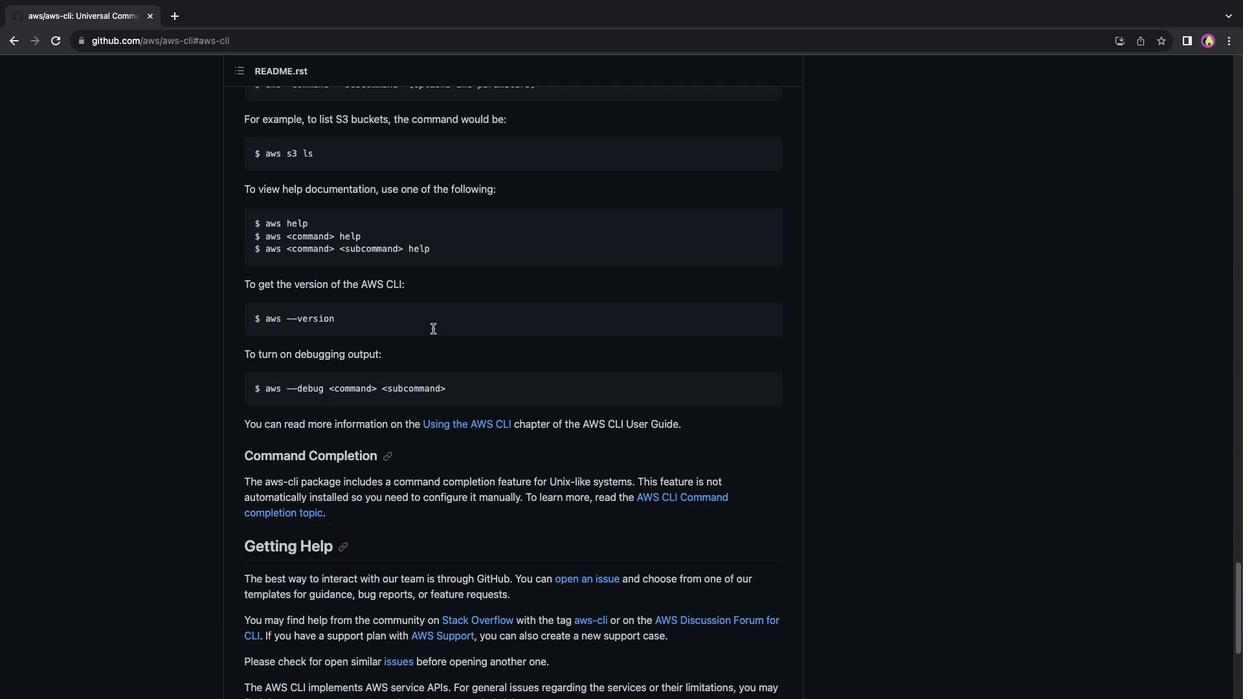 
Action: Mouse scrolled (433, 328) with delta (0, 0)
Screenshot: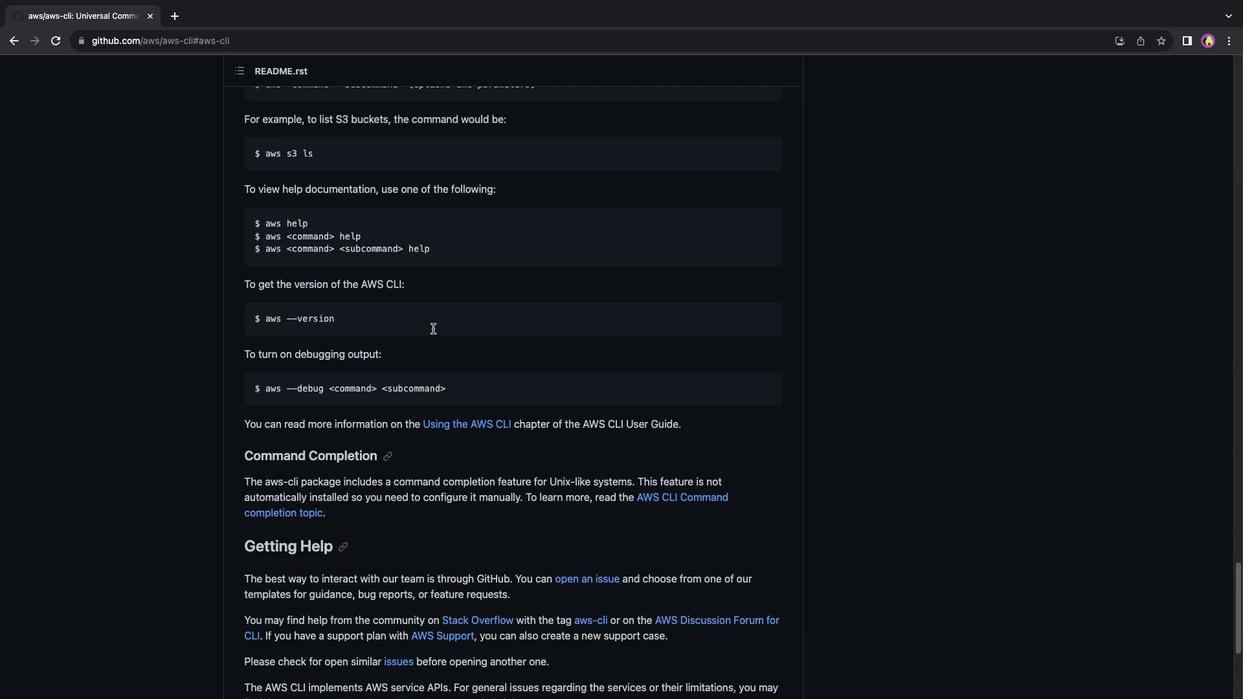 
Action: Mouse scrolled (433, 328) with delta (0, 1)
Screenshot: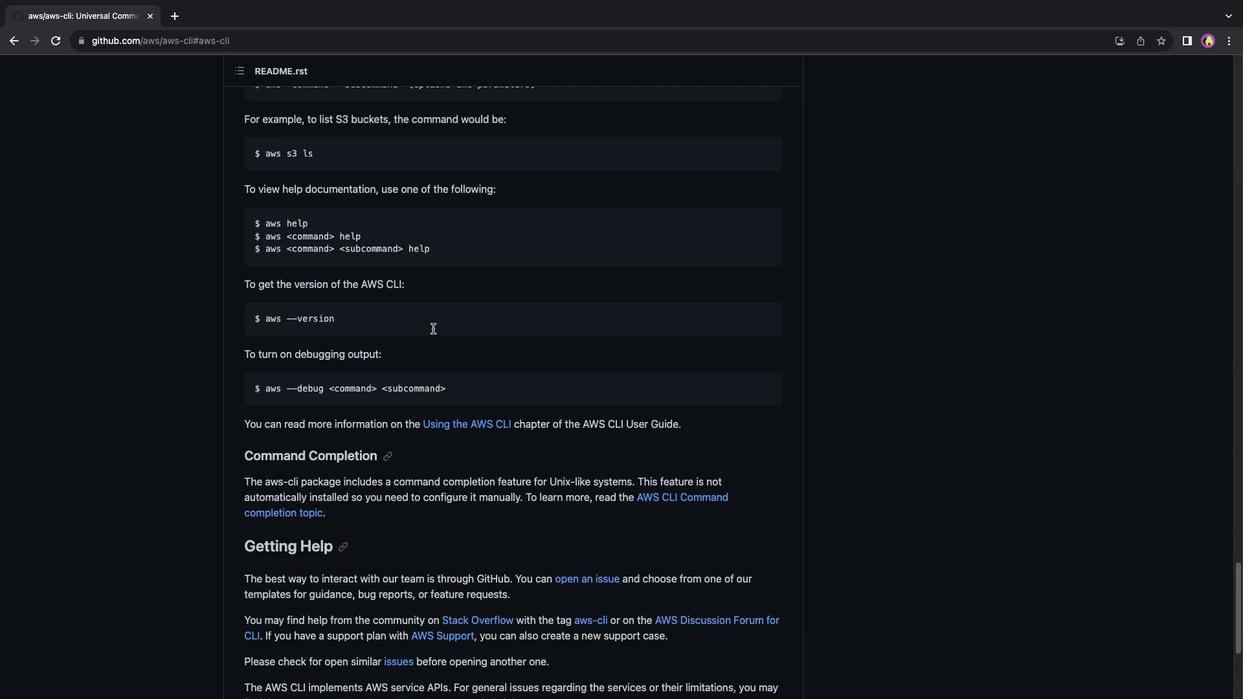 
Action: Mouse scrolled (433, 328) with delta (0, 3)
Screenshot: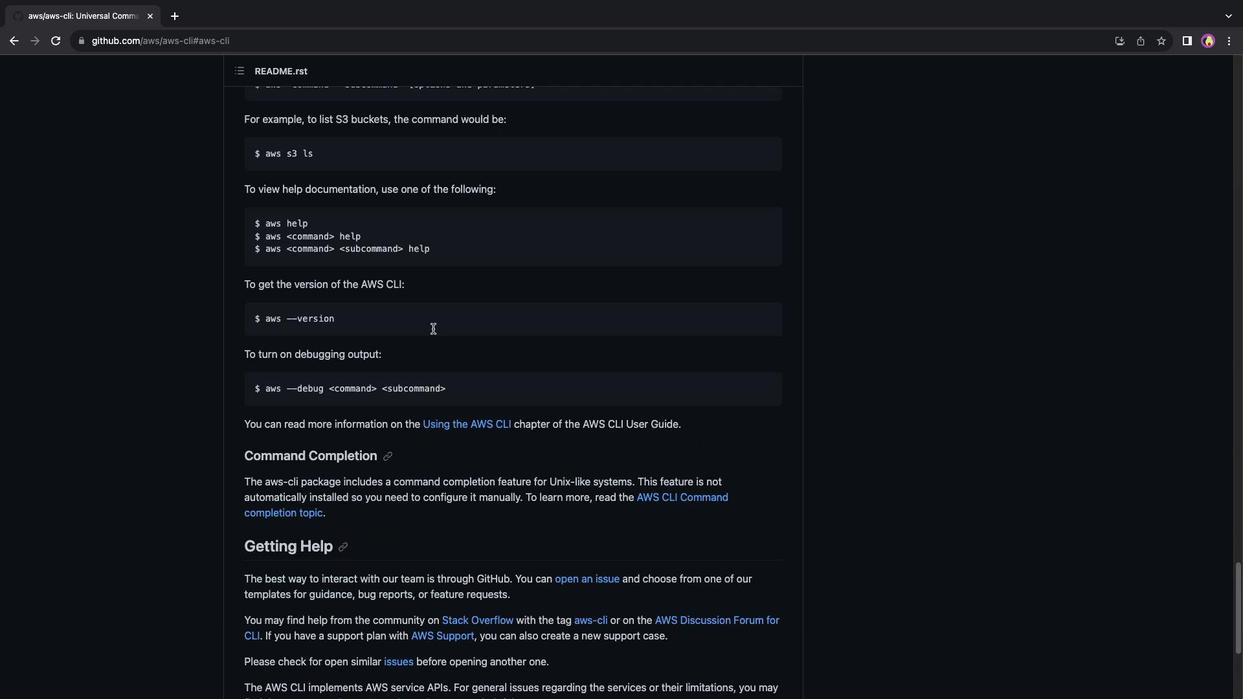 
Action: Mouse scrolled (433, 328) with delta (0, 3)
Screenshot: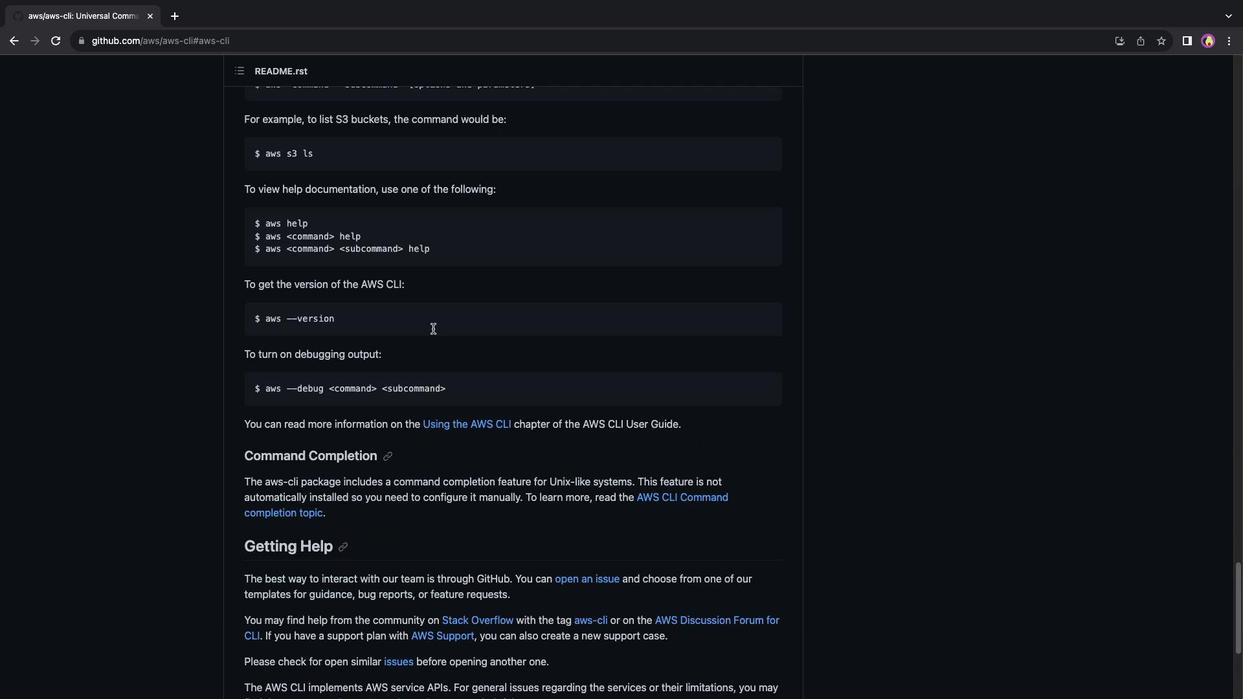 
Action: Mouse scrolled (433, 328) with delta (0, 4)
Screenshot: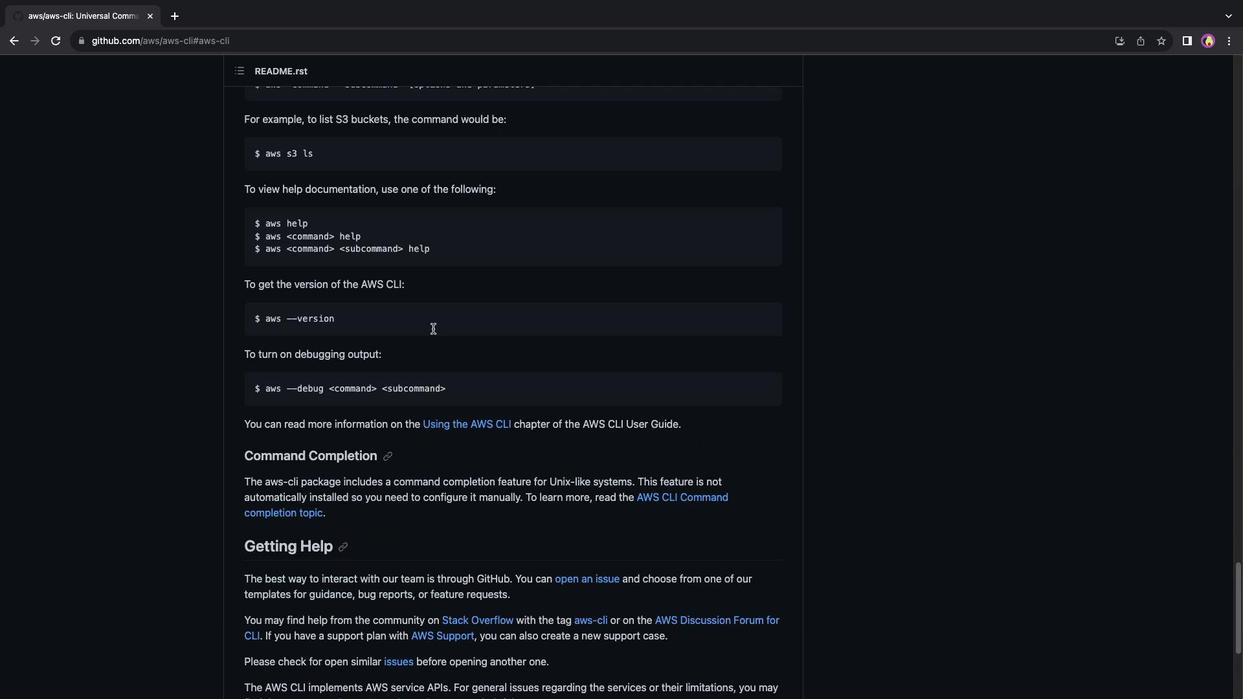 
Action: Mouse scrolled (433, 328) with delta (0, 0)
Screenshot: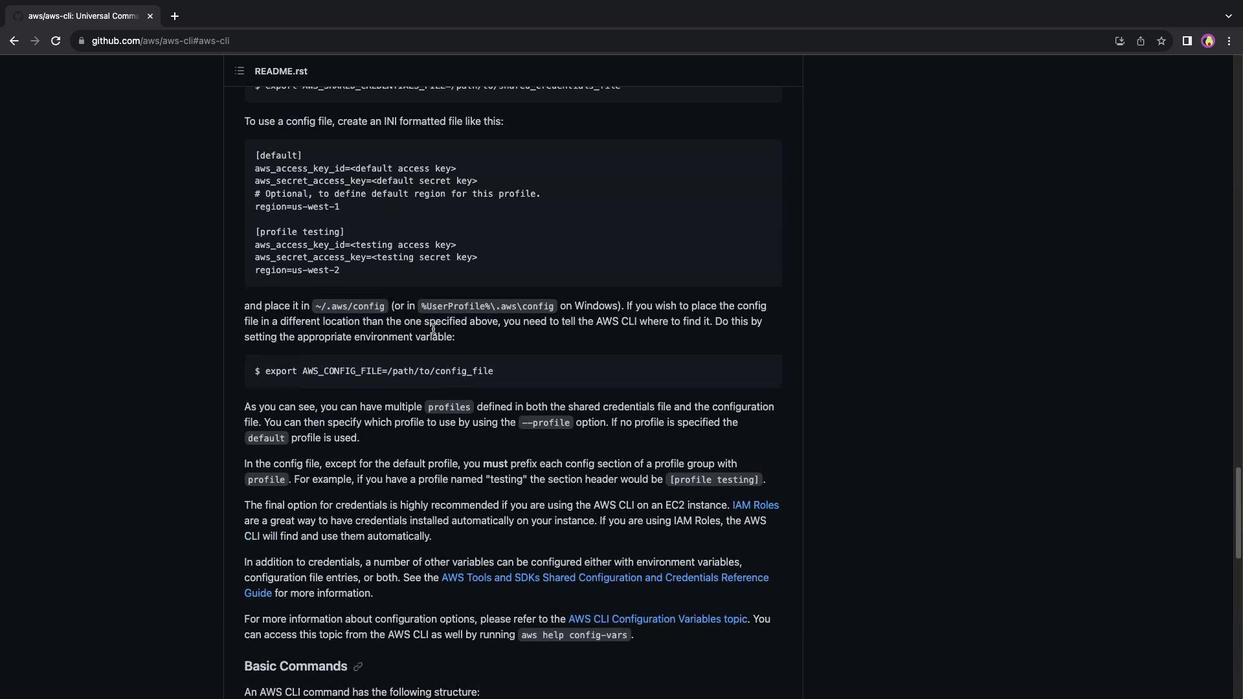 
Action: Mouse scrolled (433, 328) with delta (0, 0)
Screenshot: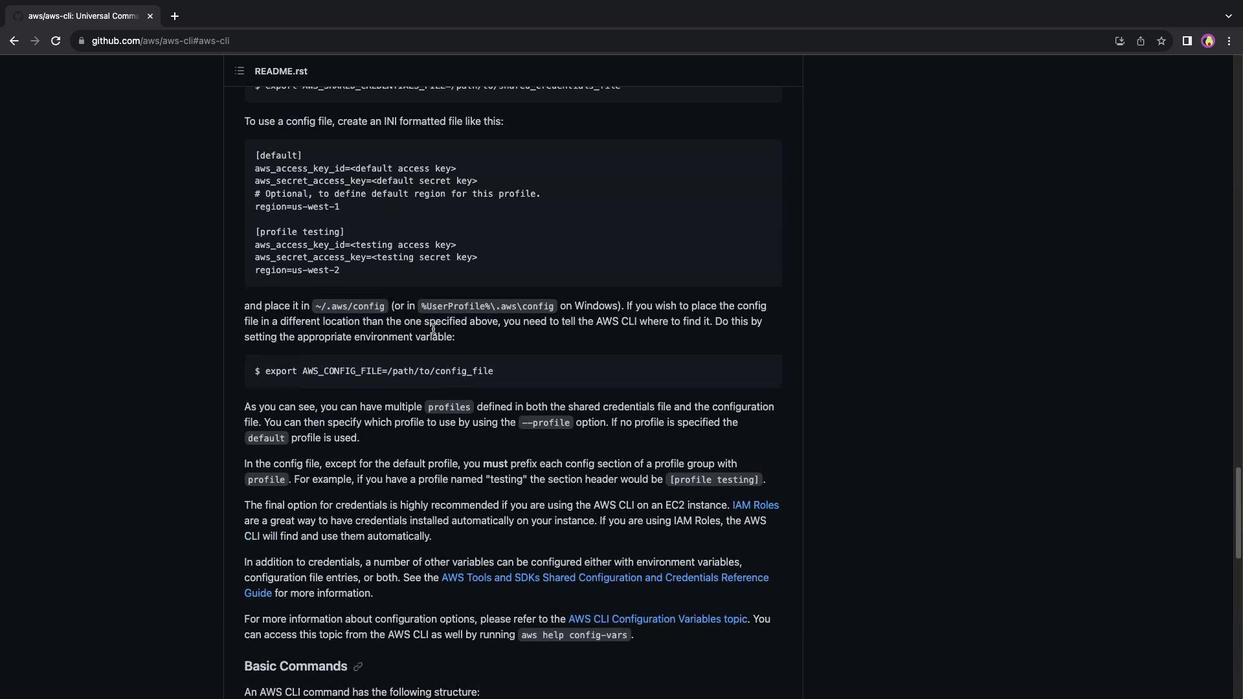 
Action: Mouse scrolled (433, 328) with delta (0, 2)
Screenshot: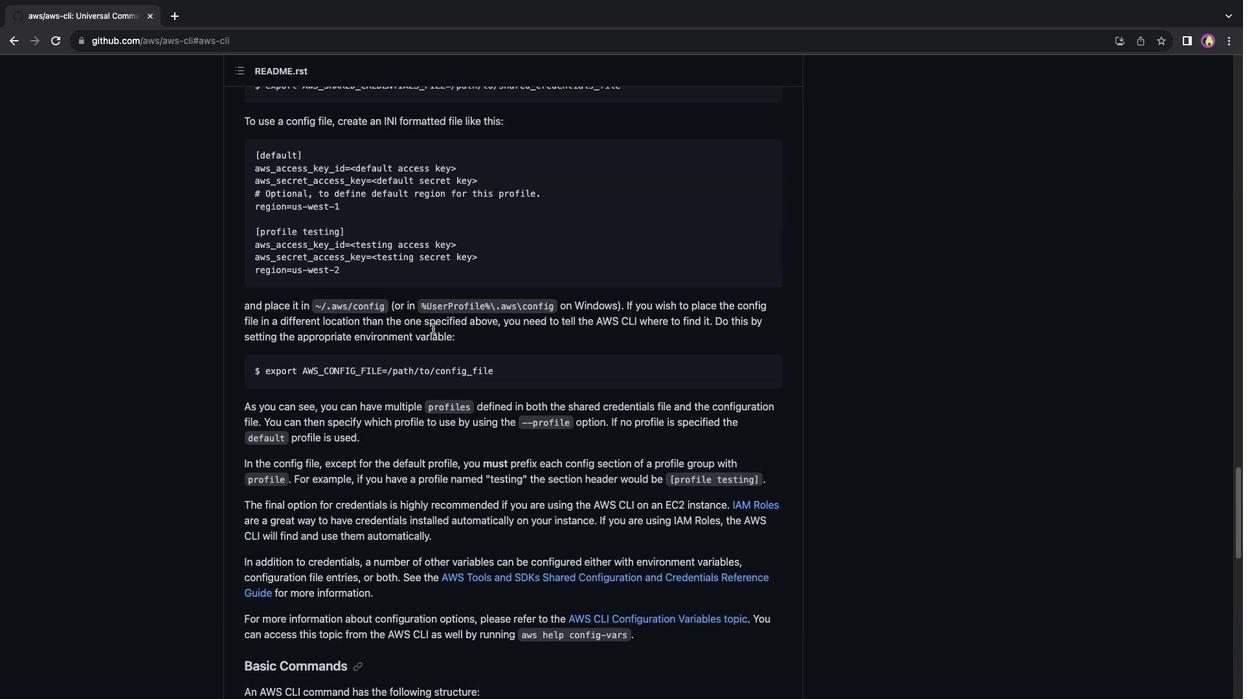 
Action: Mouse scrolled (433, 328) with delta (0, 3)
Screenshot: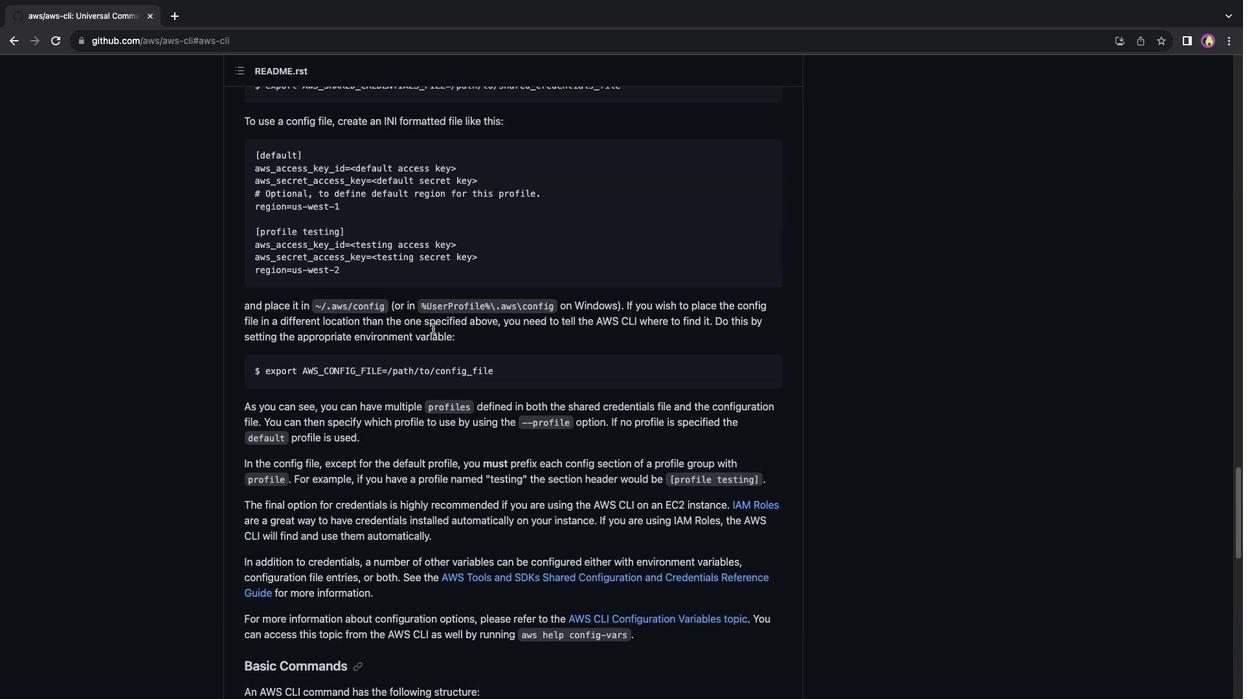 
Action: Mouse scrolled (433, 328) with delta (0, 3)
Screenshot: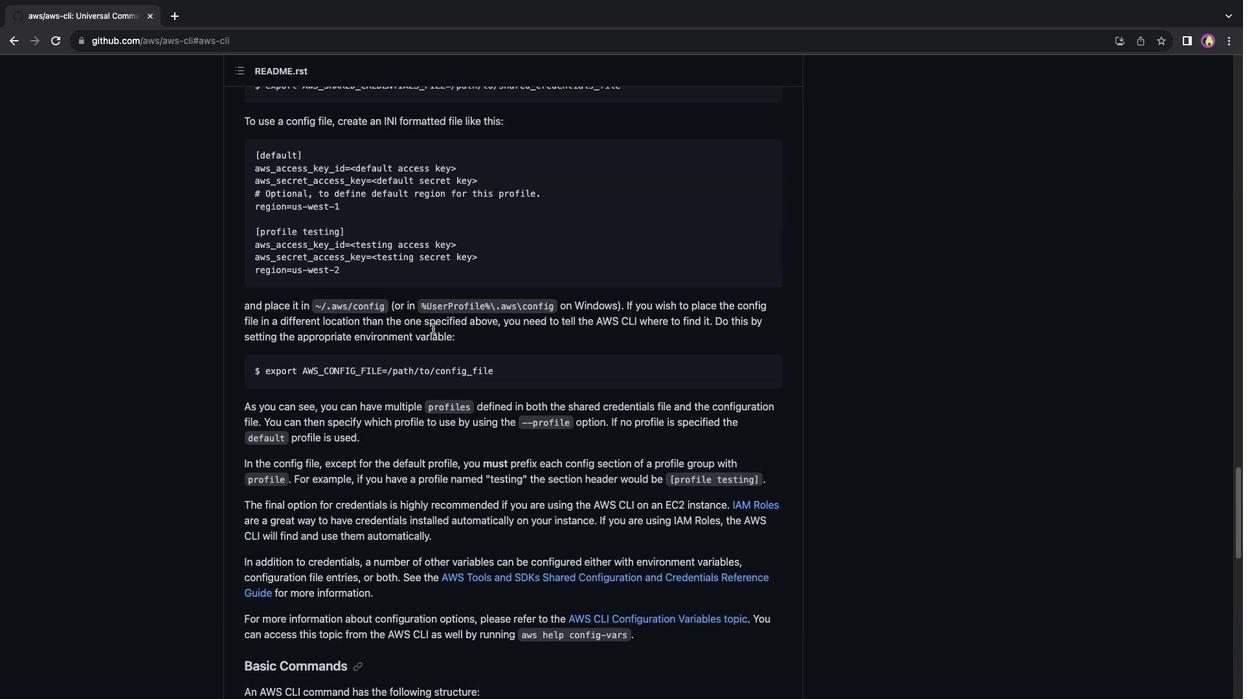 
Action: Mouse scrolled (433, 328) with delta (0, 0)
Screenshot: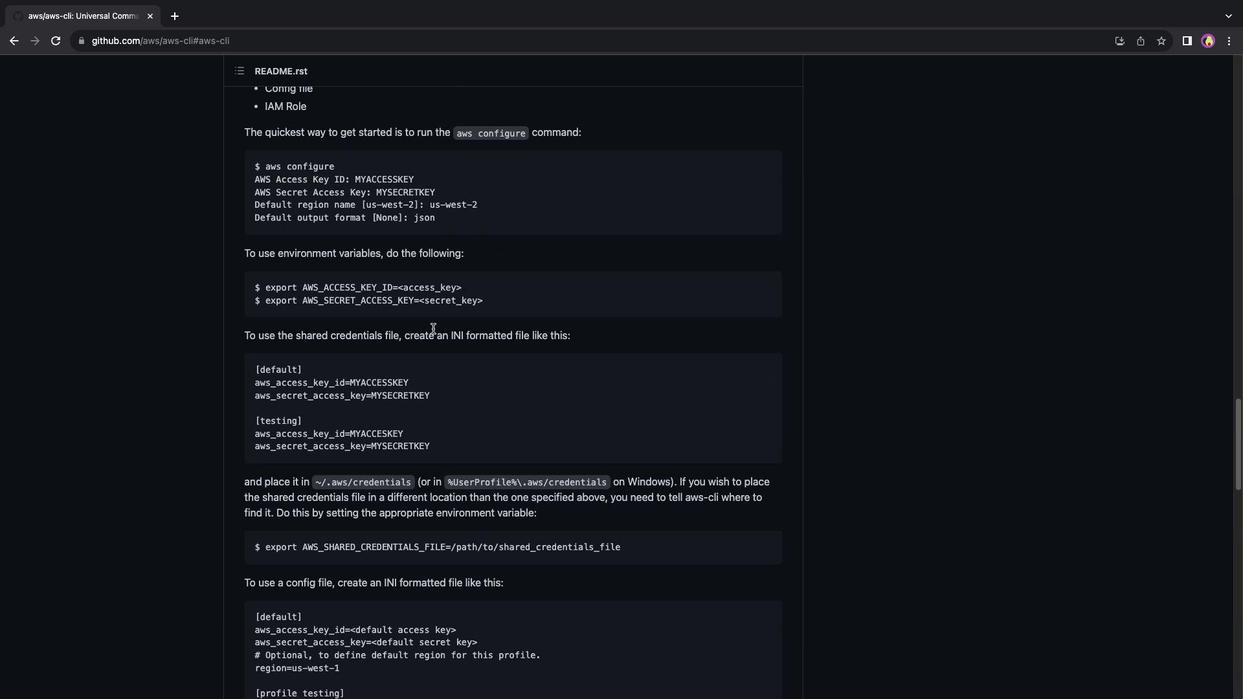 
Action: Mouse scrolled (433, 328) with delta (0, 0)
Screenshot: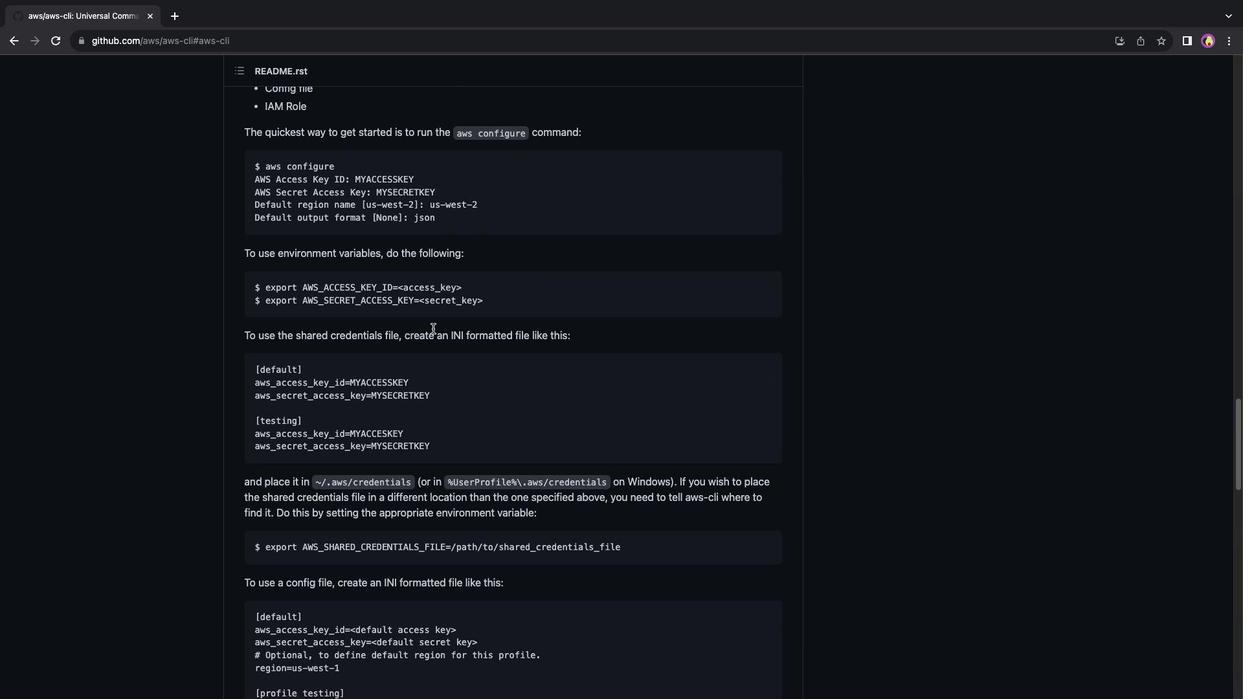 
Action: Mouse scrolled (433, 328) with delta (0, 2)
Screenshot: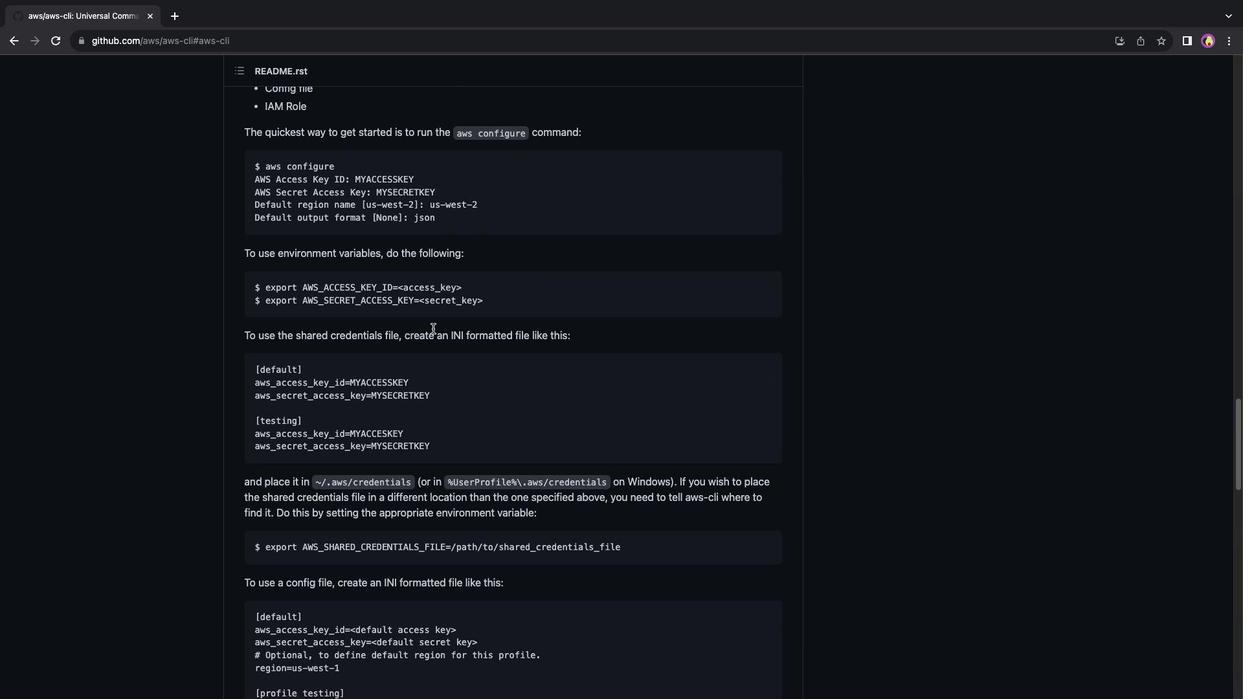 
Action: Mouse scrolled (433, 328) with delta (0, 3)
Screenshot: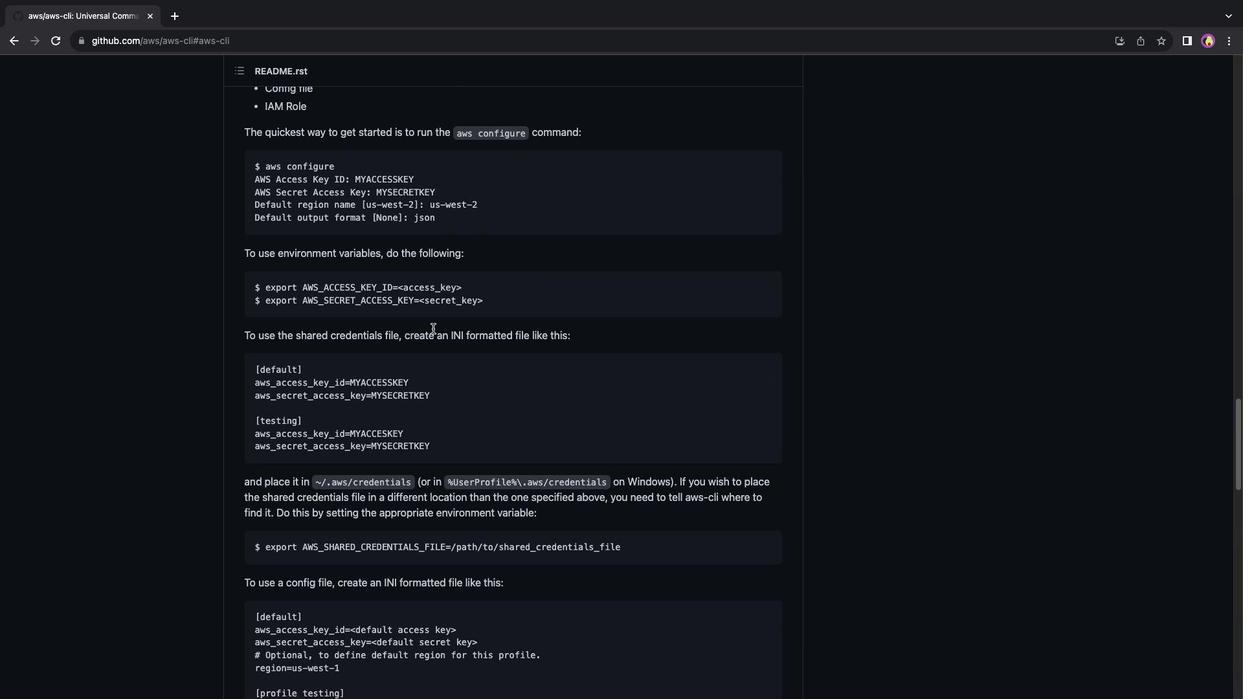 
Action: Mouse scrolled (433, 328) with delta (0, 4)
Screenshot: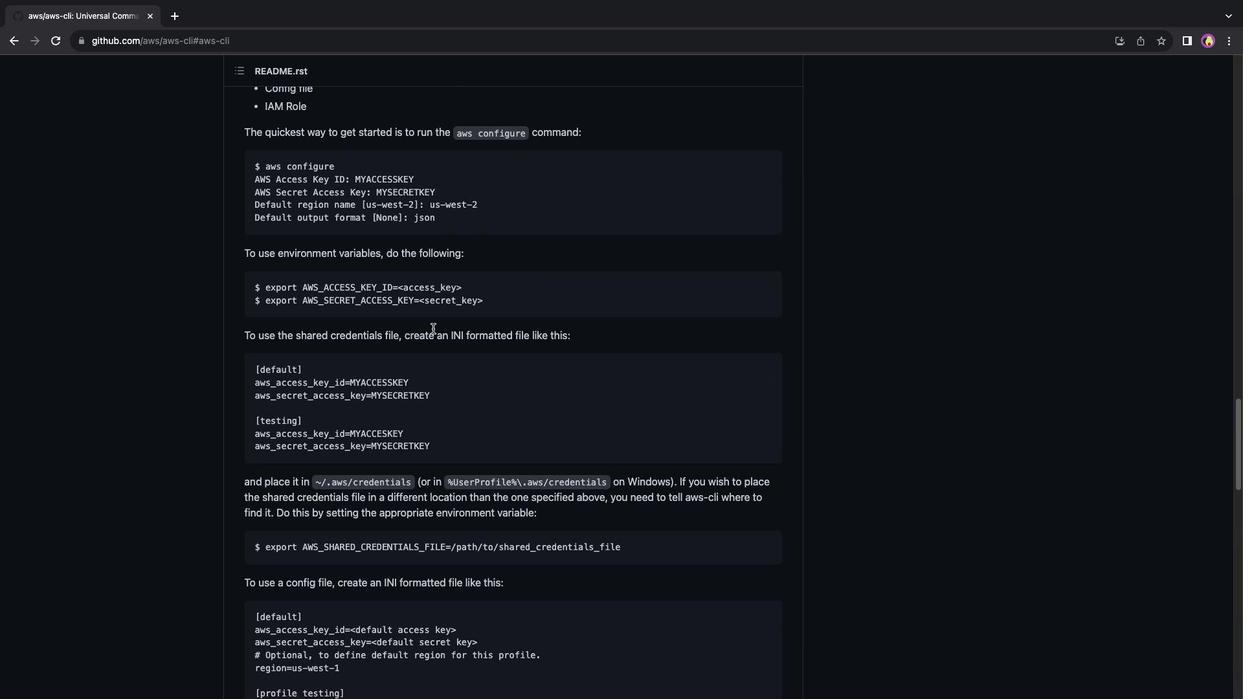
Action: Mouse moved to (433, 329)
Screenshot: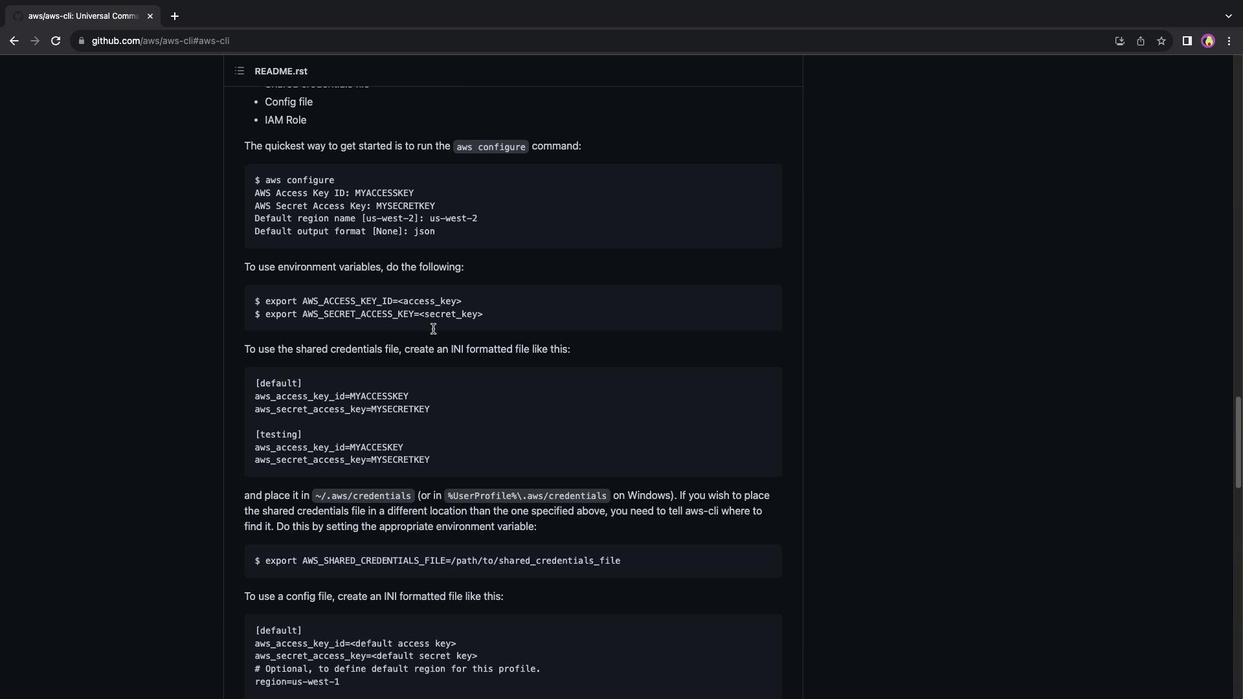 
Action: Mouse scrolled (433, 329) with delta (0, 0)
Screenshot: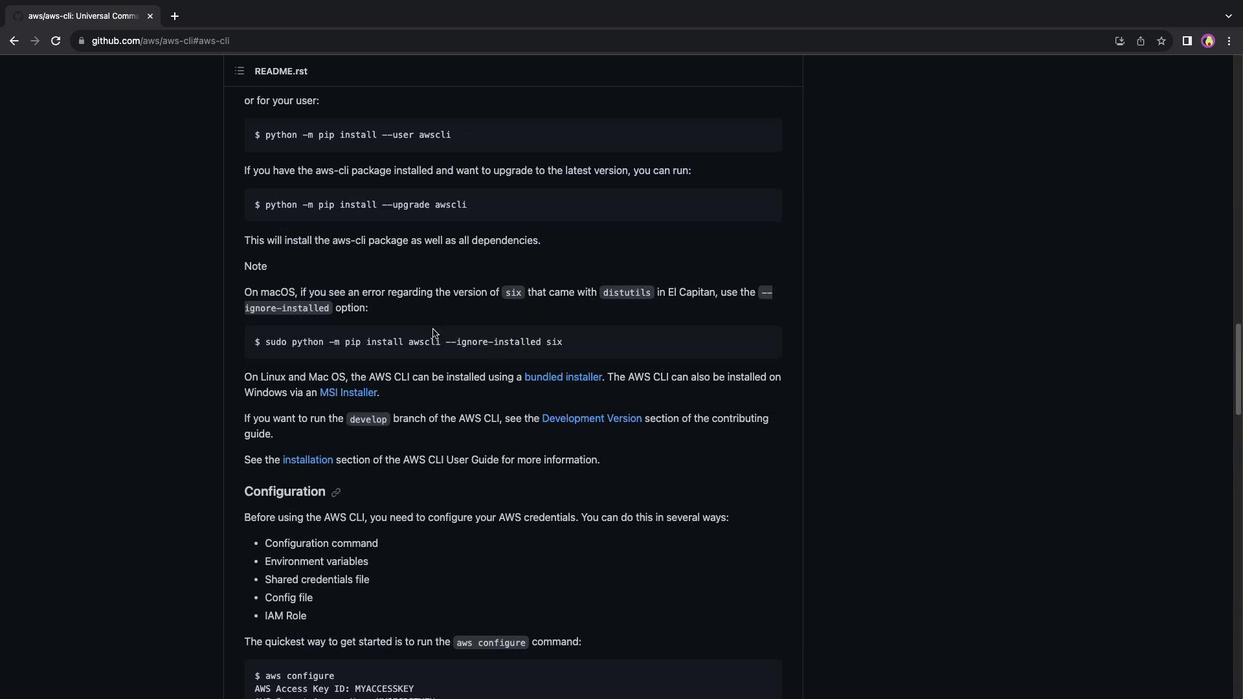 
Action: Mouse scrolled (433, 329) with delta (0, 0)
Screenshot: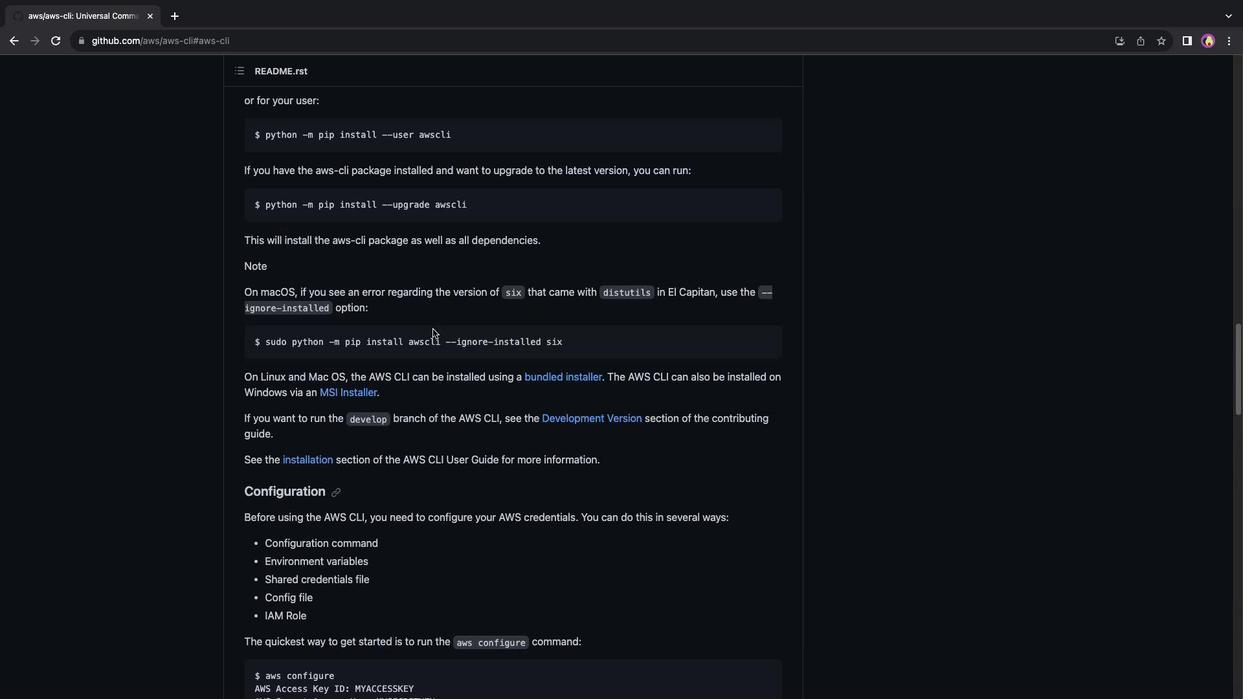
Action: Mouse scrolled (433, 329) with delta (0, 2)
Screenshot: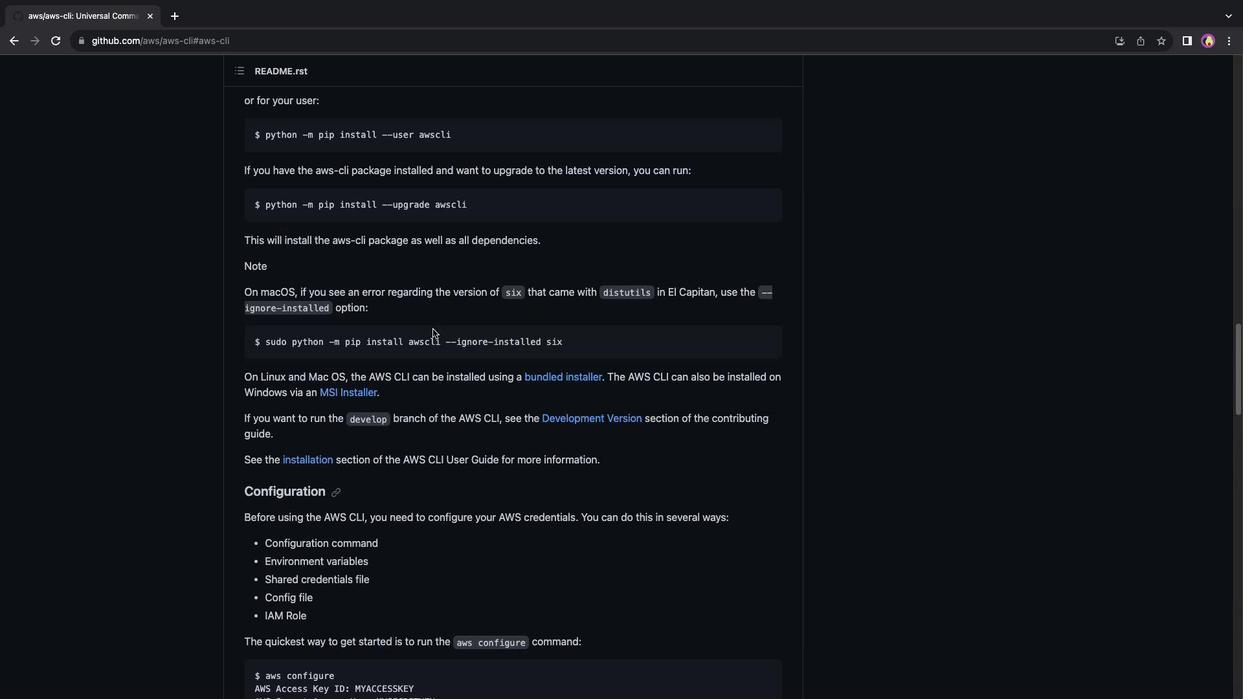 
Action: Mouse scrolled (433, 329) with delta (0, 3)
Screenshot: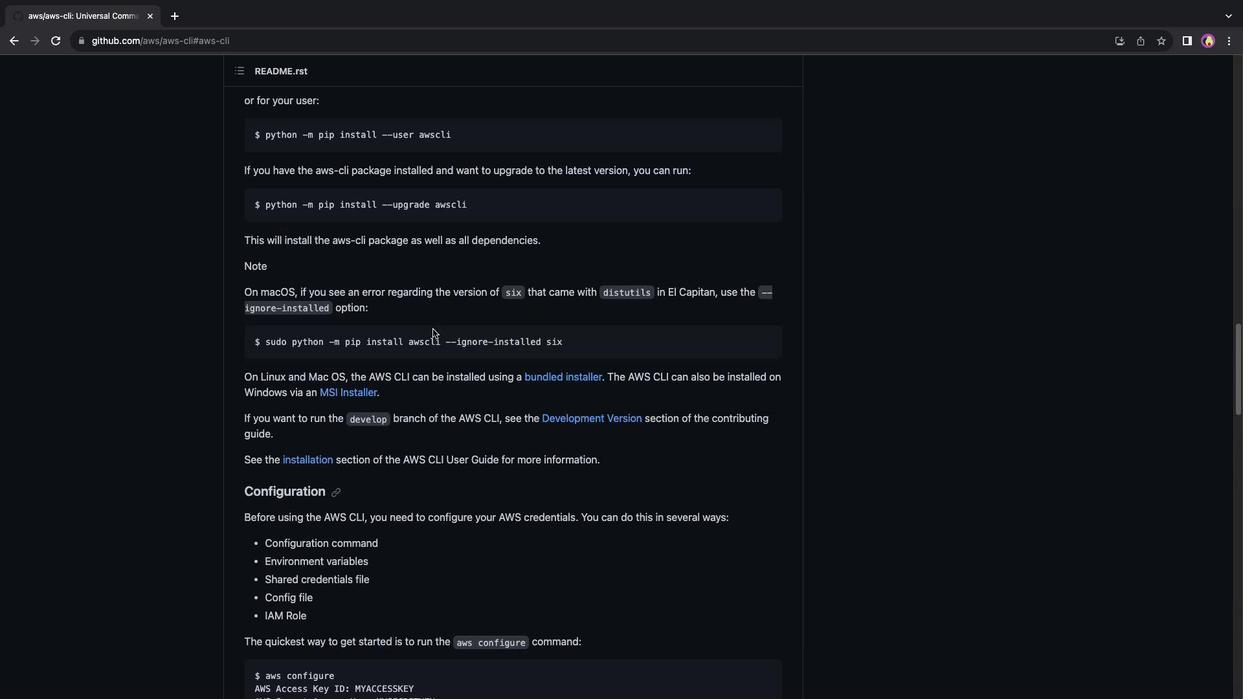 
Action: Mouse scrolled (433, 329) with delta (0, 3)
Screenshot: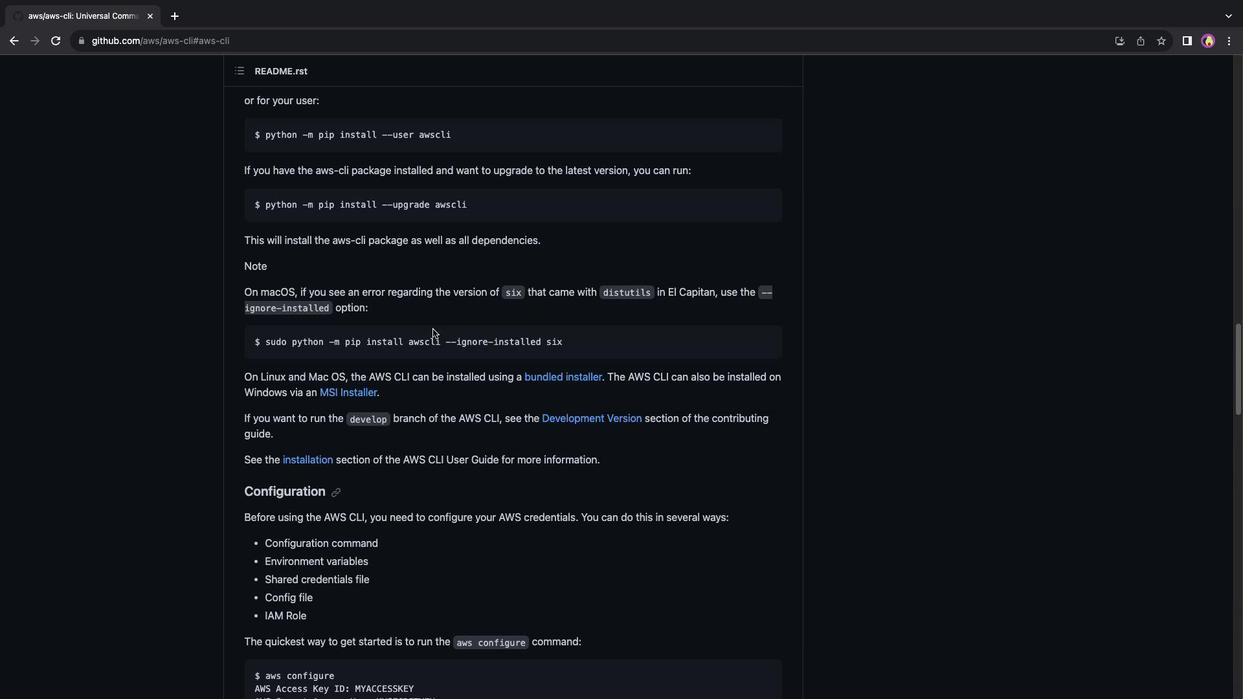 
Action: Mouse scrolled (433, 329) with delta (0, 4)
Screenshot: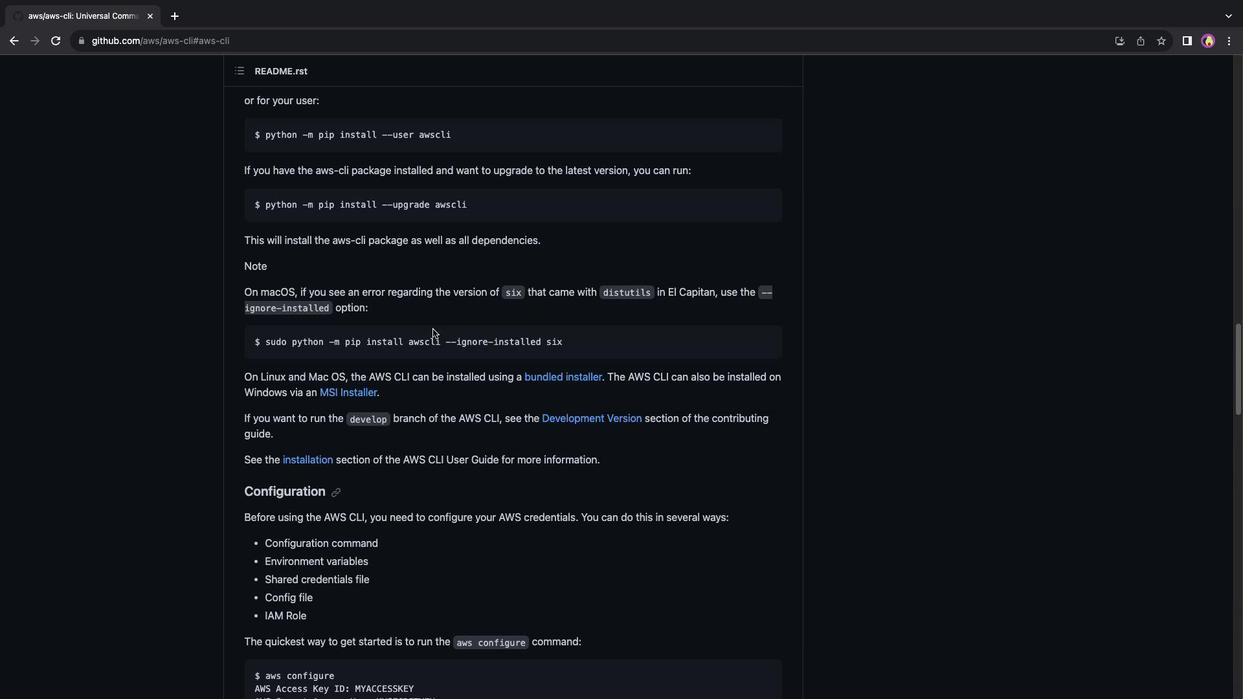
Action: Mouse scrolled (433, 329) with delta (0, 5)
Screenshot: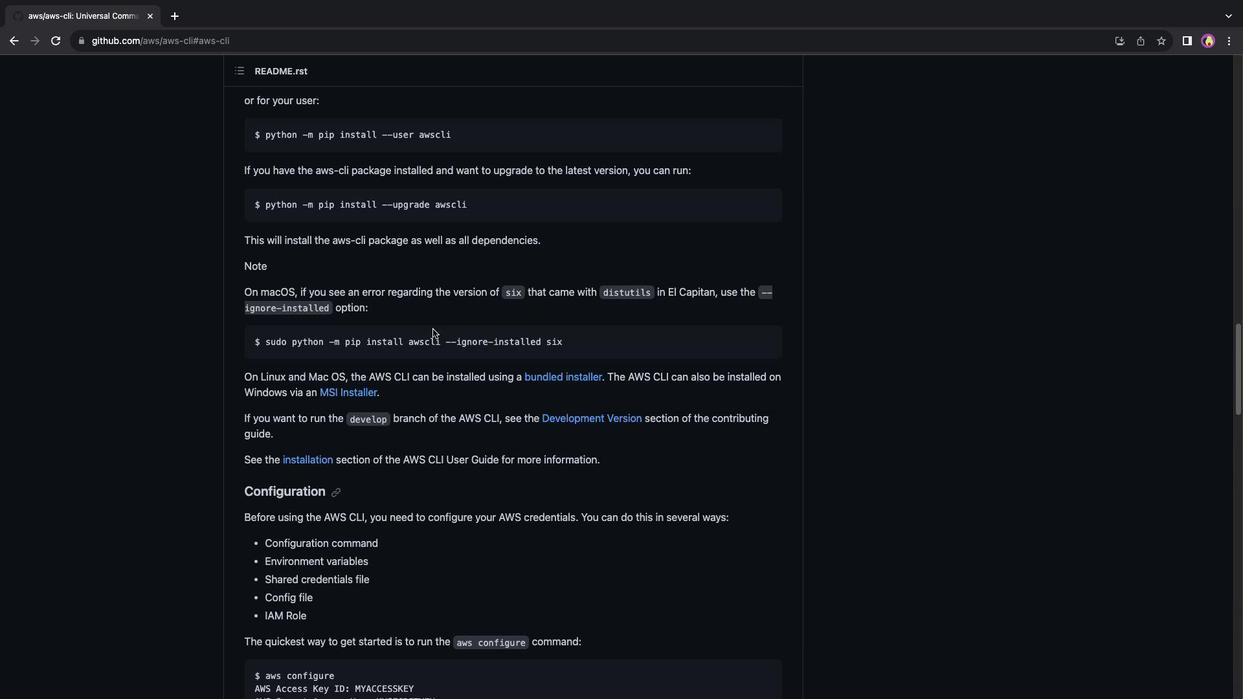 
Action: Mouse scrolled (433, 329) with delta (0, 0)
Screenshot: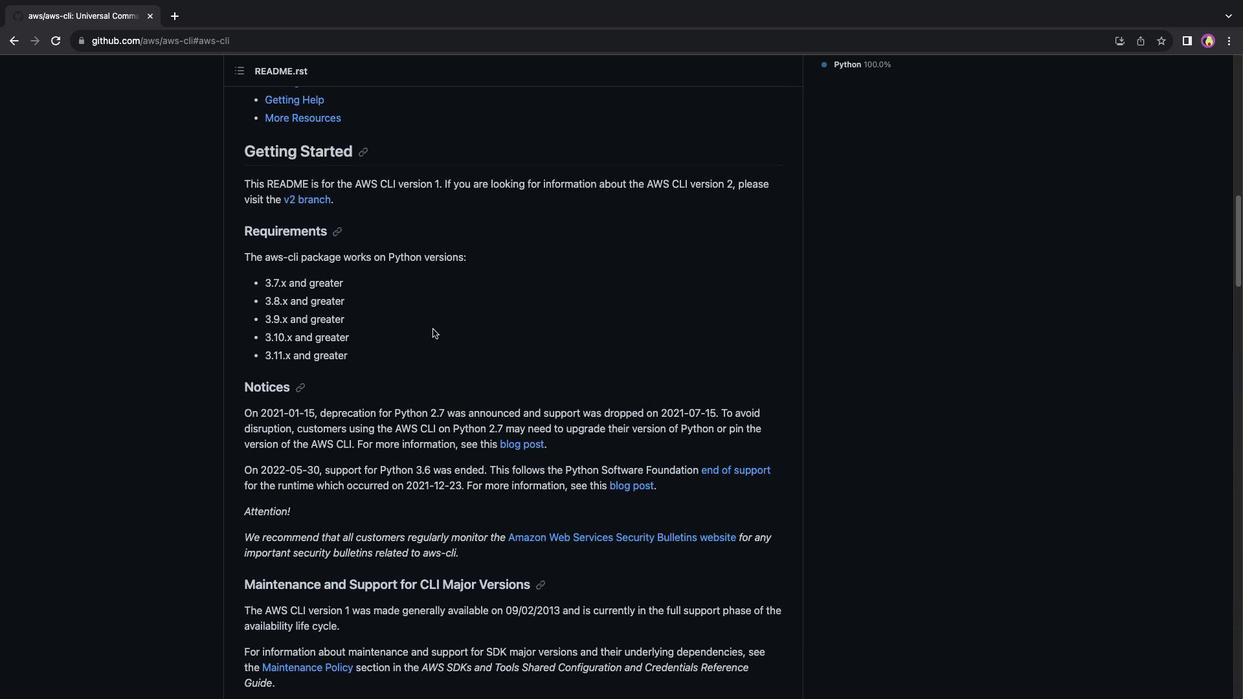 
Action: Mouse scrolled (433, 329) with delta (0, 0)
Screenshot: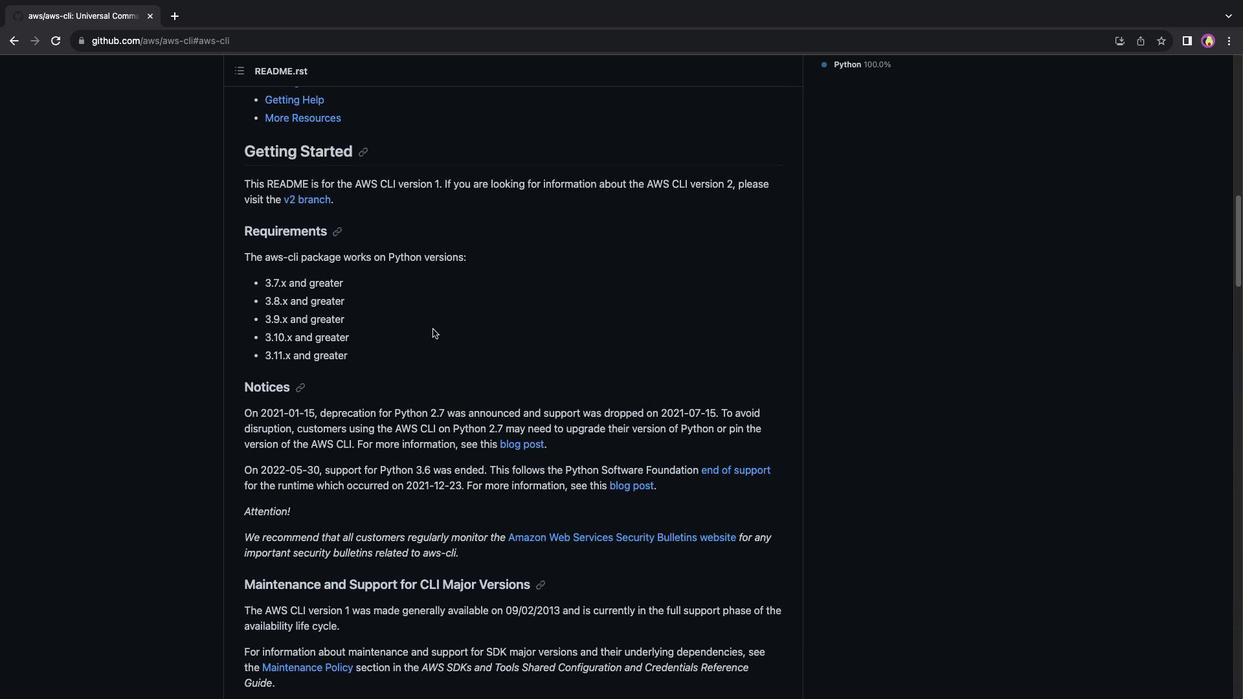 
Action: Mouse scrolled (433, 329) with delta (0, 3)
Screenshot: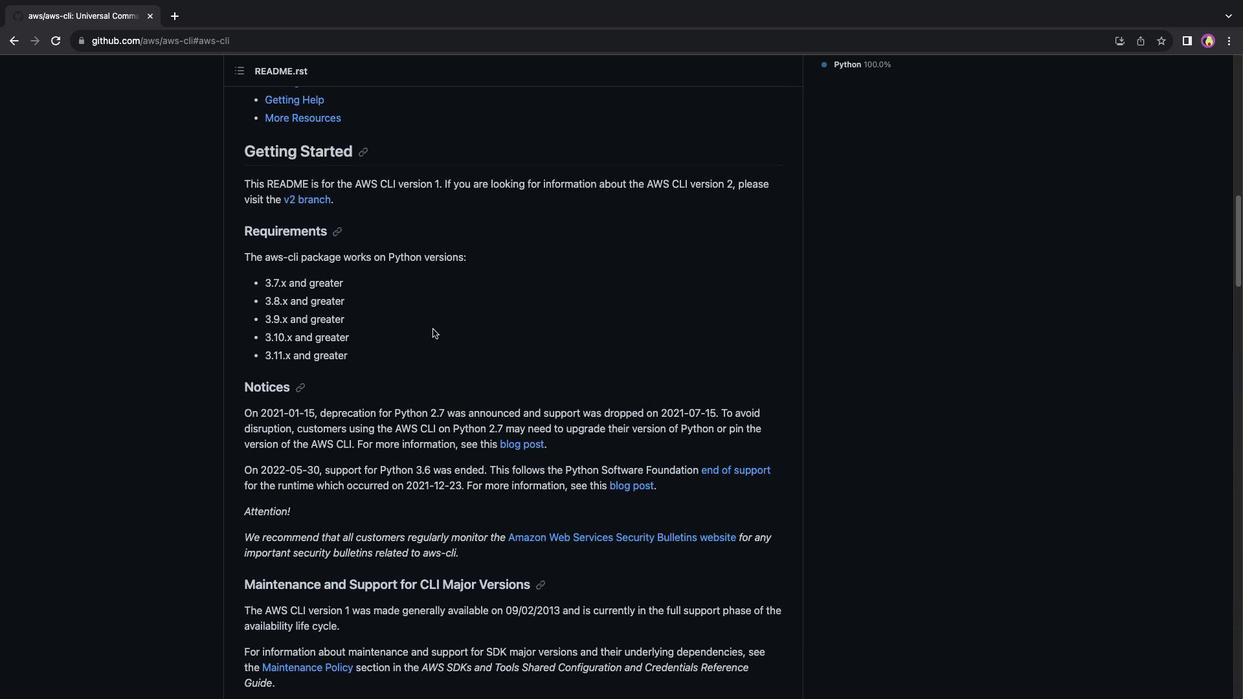 
Action: Mouse scrolled (433, 329) with delta (0, 3)
Screenshot: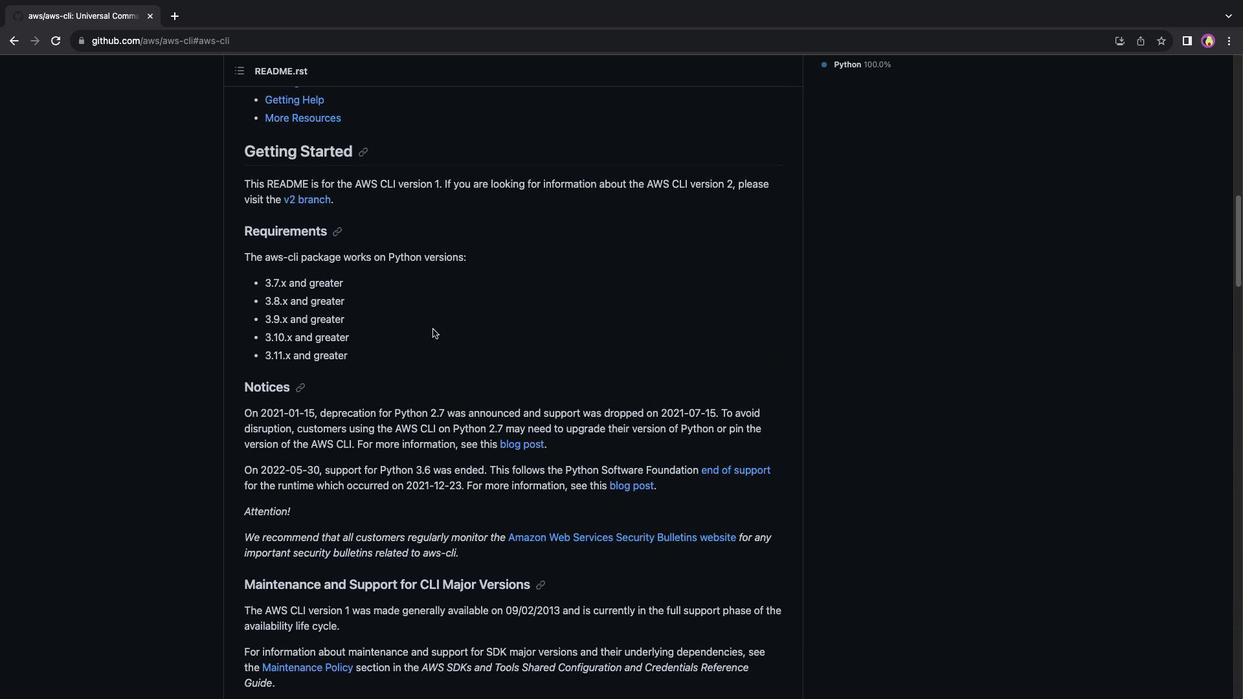 
Action: Mouse scrolled (433, 329) with delta (0, 4)
Screenshot: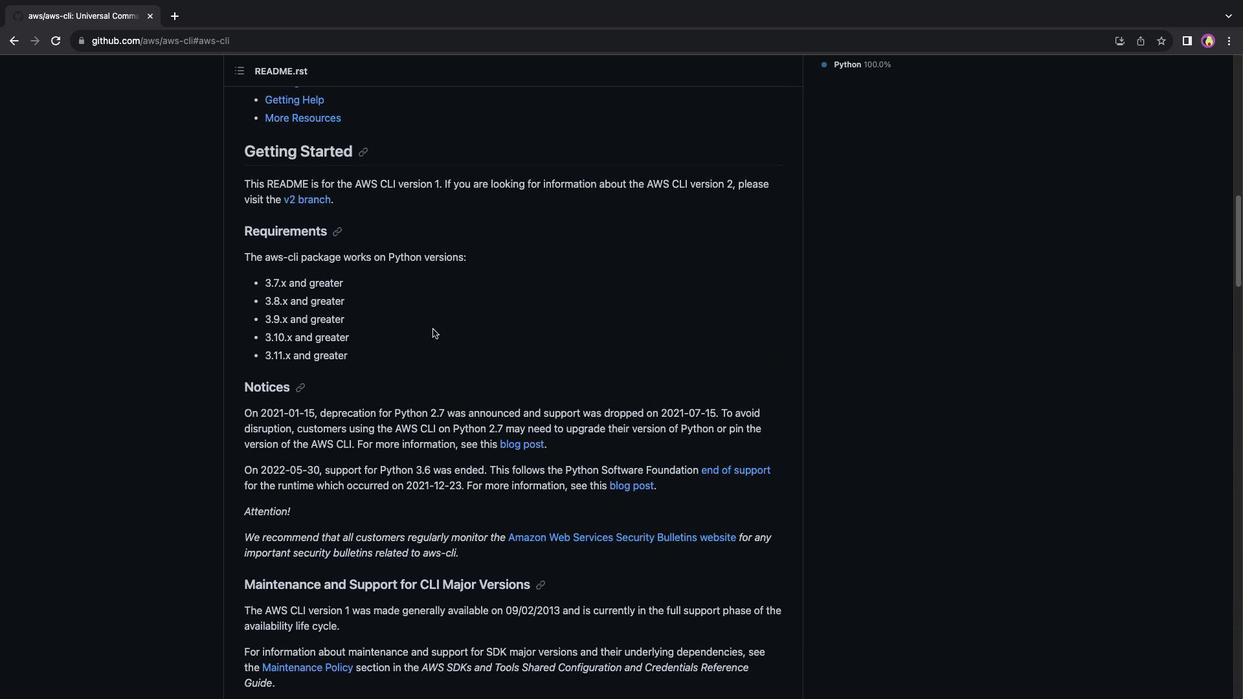 
Action: Mouse scrolled (433, 329) with delta (0, 5)
Screenshot: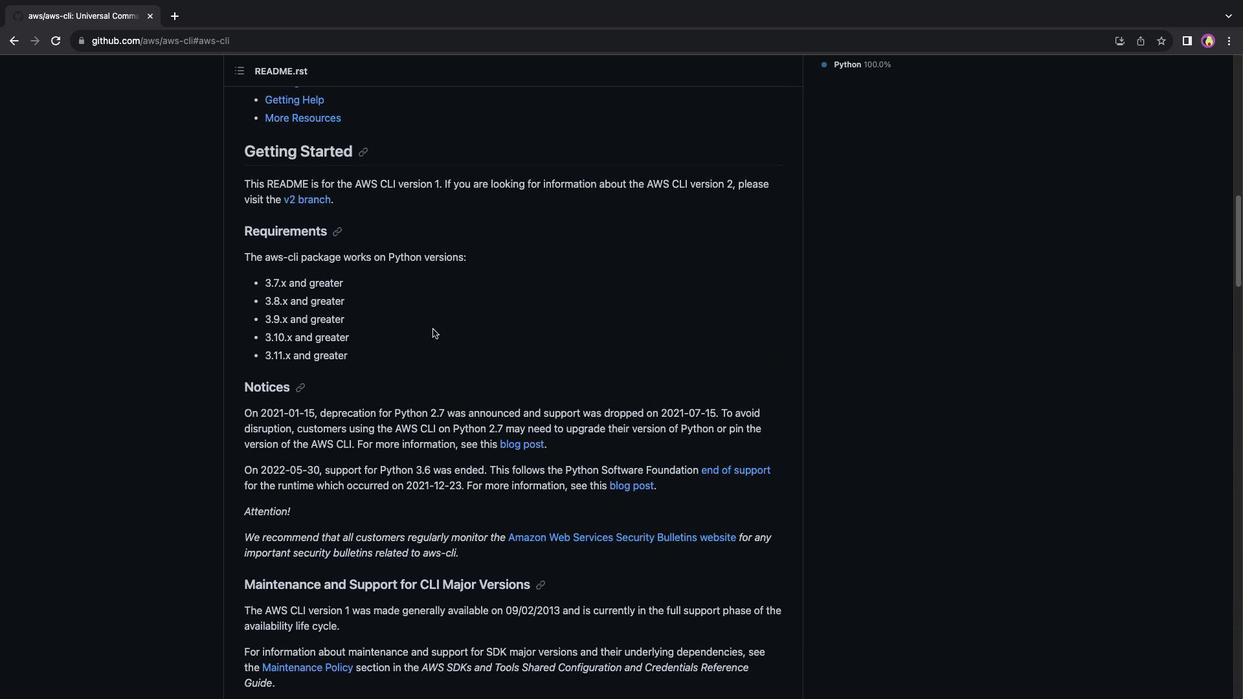 
Action: Mouse scrolled (433, 329) with delta (0, 0)
Screenshot: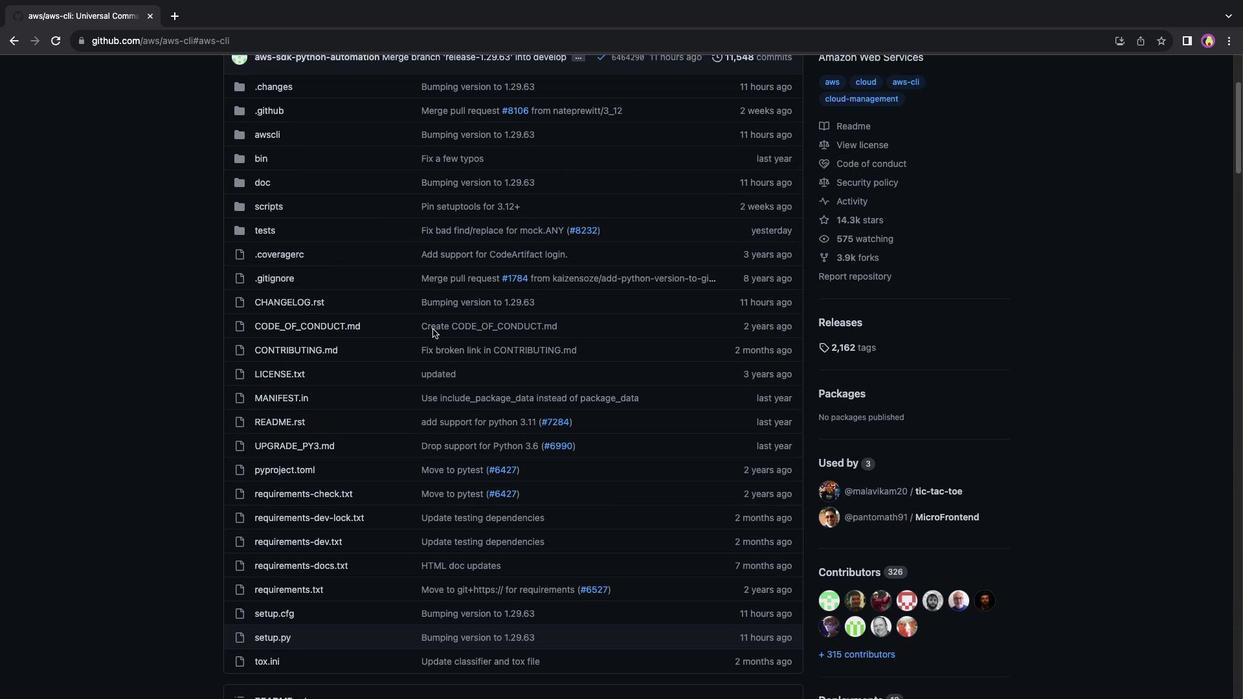 
Action: Mouse scrolled (433, 329) with delta (0, 0)
Screenshot: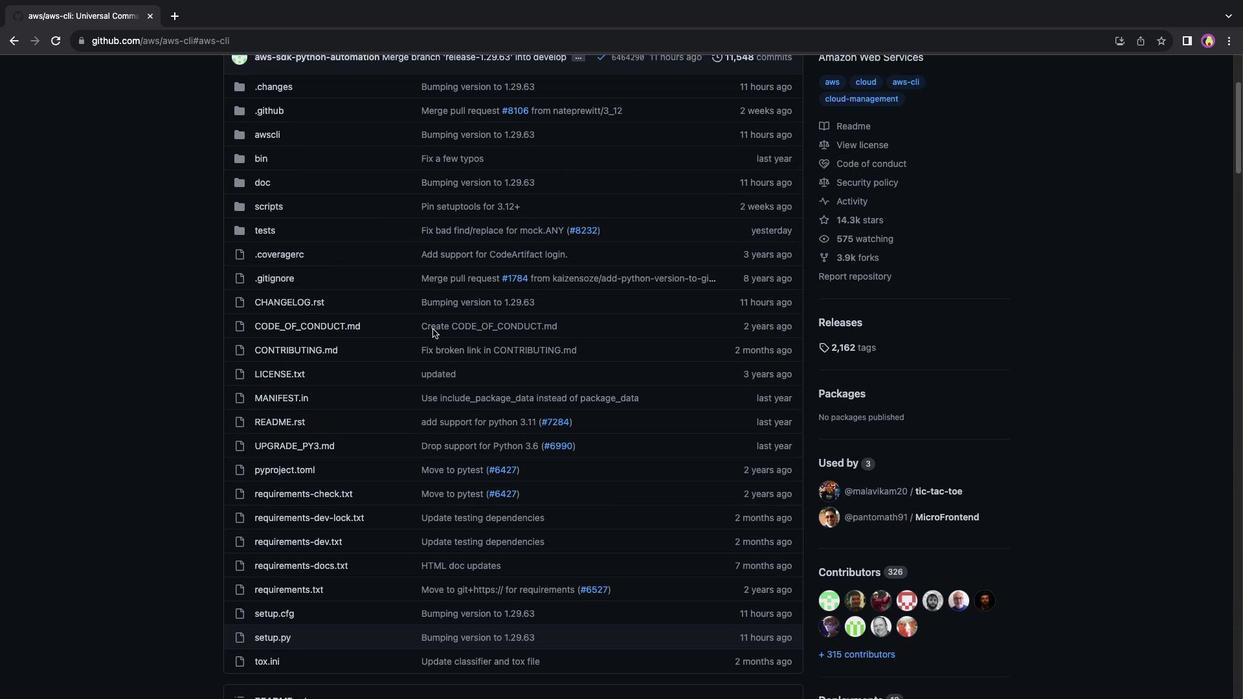 
Action: Mouse scrolled (433, 329) with delta (0, 2)
Screenshot: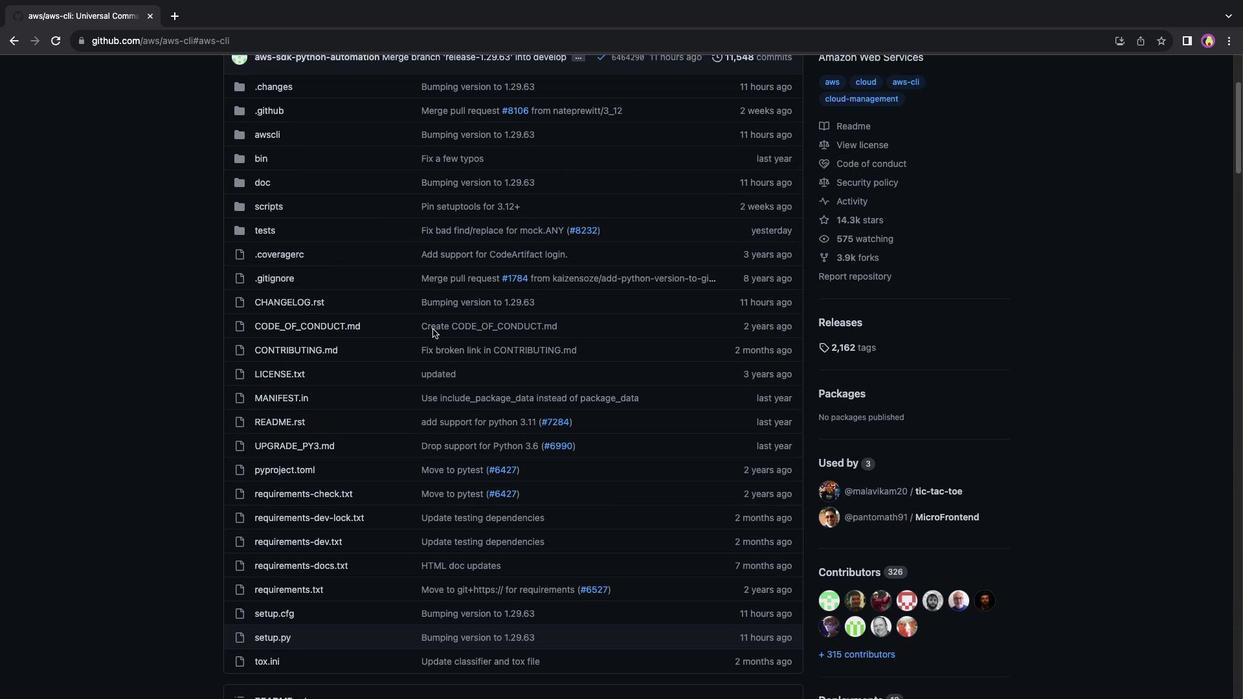 
Action: Mouse scrolled (433, 329) with delta (0, 3)
Screenshot: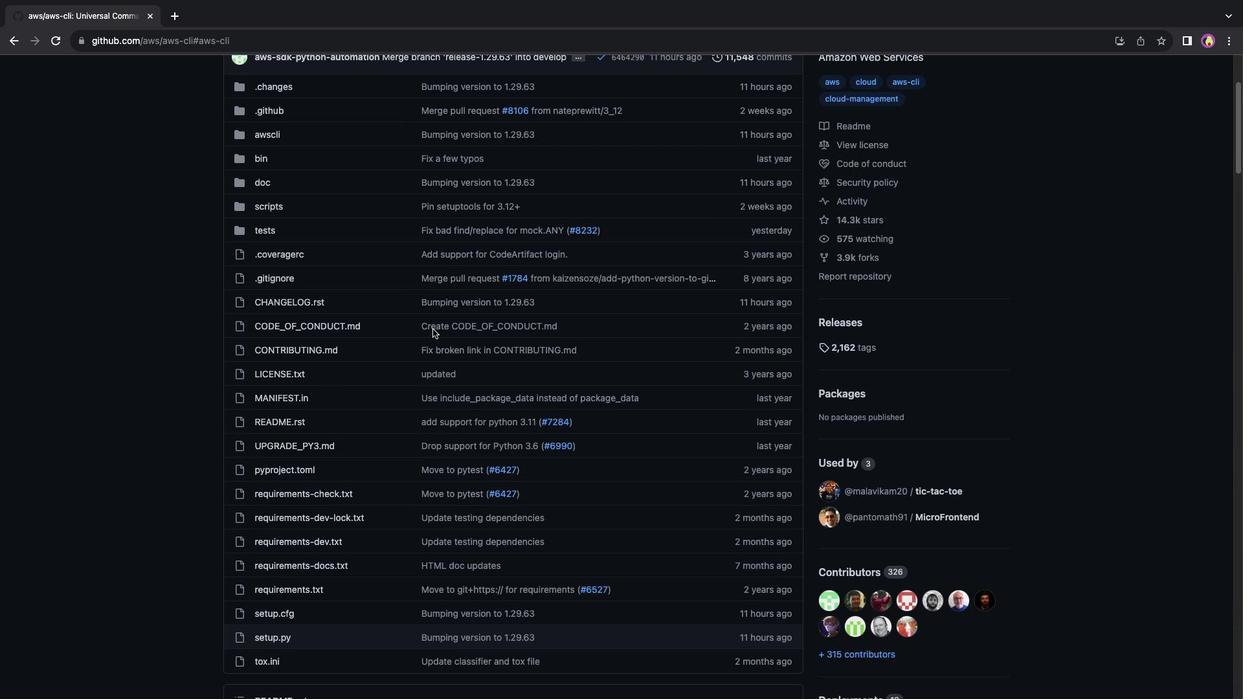 
Action: Mouse scrolled (433, 329) with delta (0, 4)
Screenshot: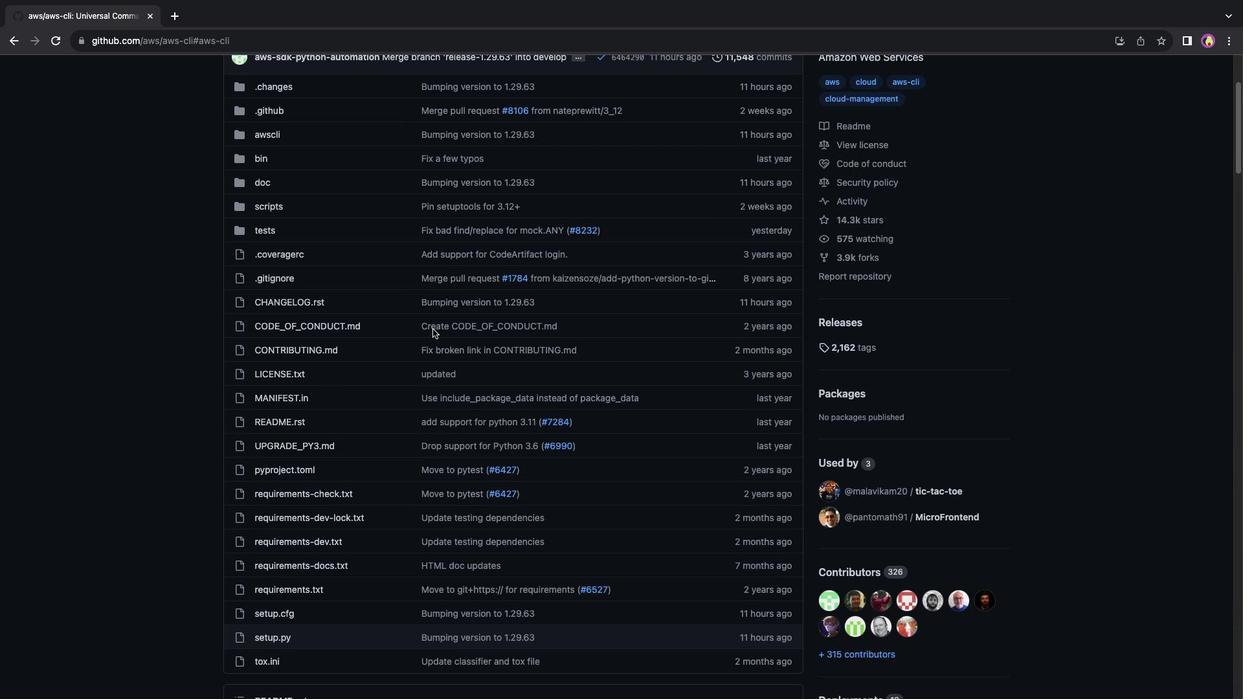 
Action: Mouse scrolled (433, 329) with delta (0, 5)
Screenshot: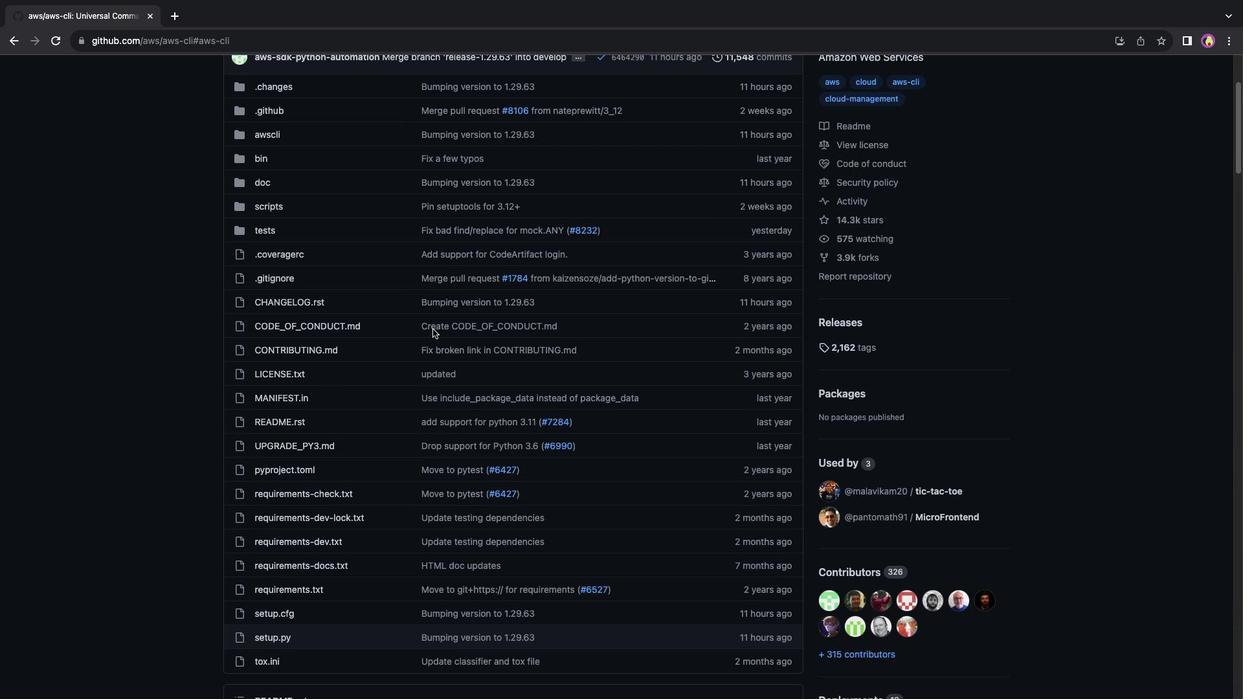 
Action: Mouse scrolled (433, 329) with delta (0, 0)
Screenshot: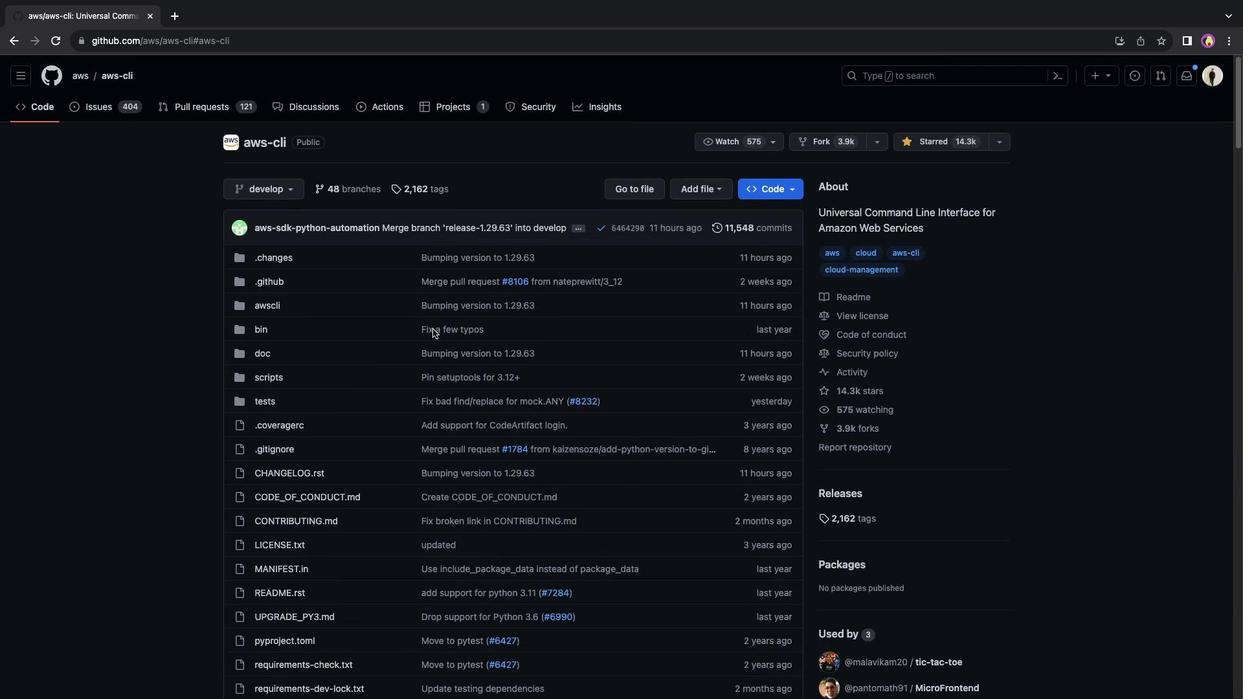 
Action: Mouse scrolled (433, 329) with delta (0, 0)
Screenshot: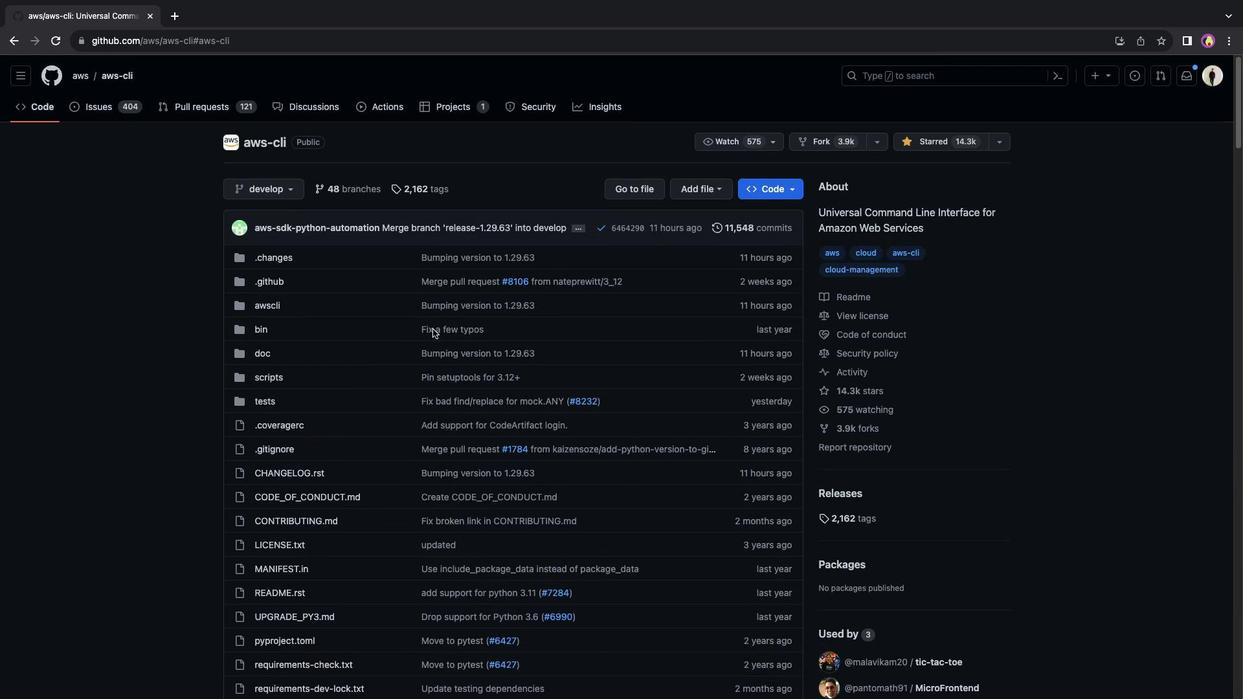 
Action: Mouse scrolled (433, 329) with delta (0, 2)
Screenshot: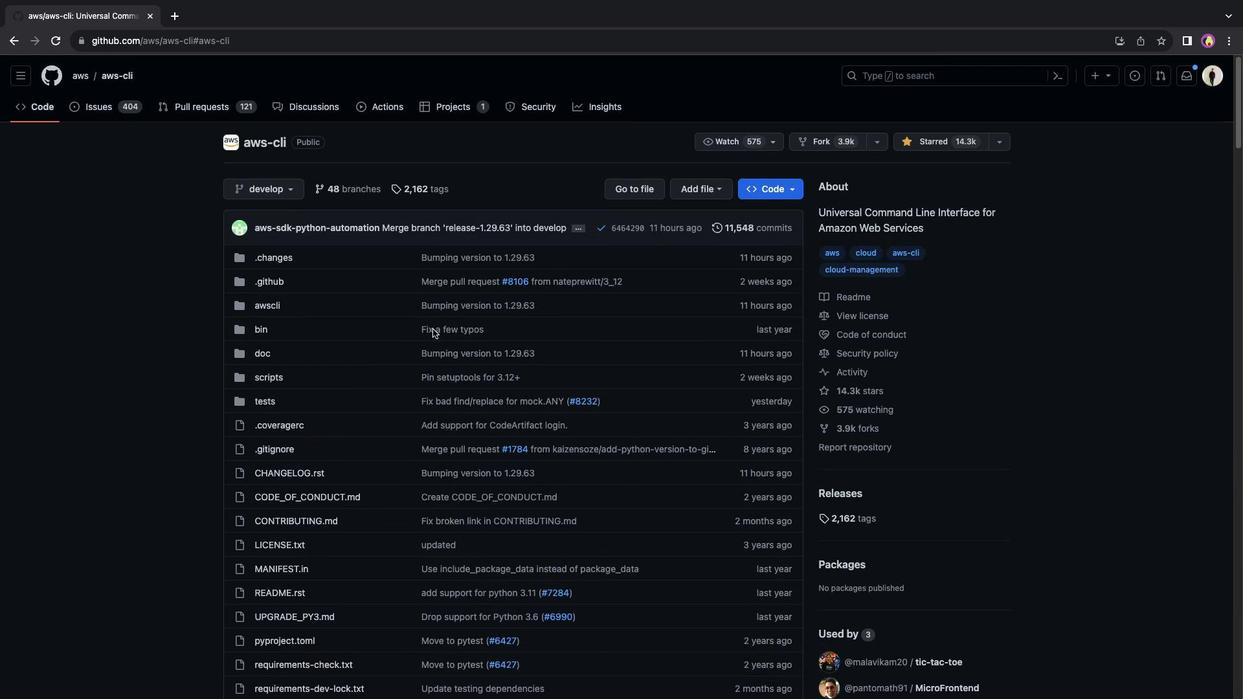 
Action: Mouse scrolled (433, 329) with delta (0, 3)
Screenshot: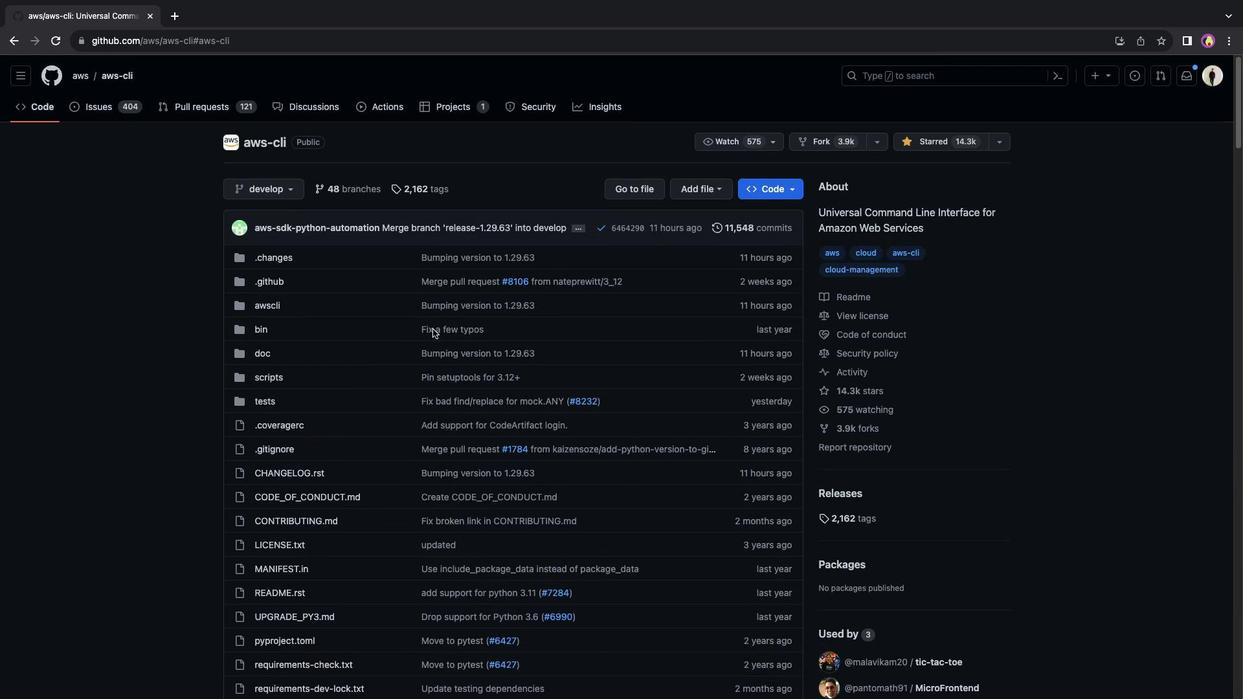 
Action: Mouse scrolled (433, 329) with delta (0, 4)
Screenshot: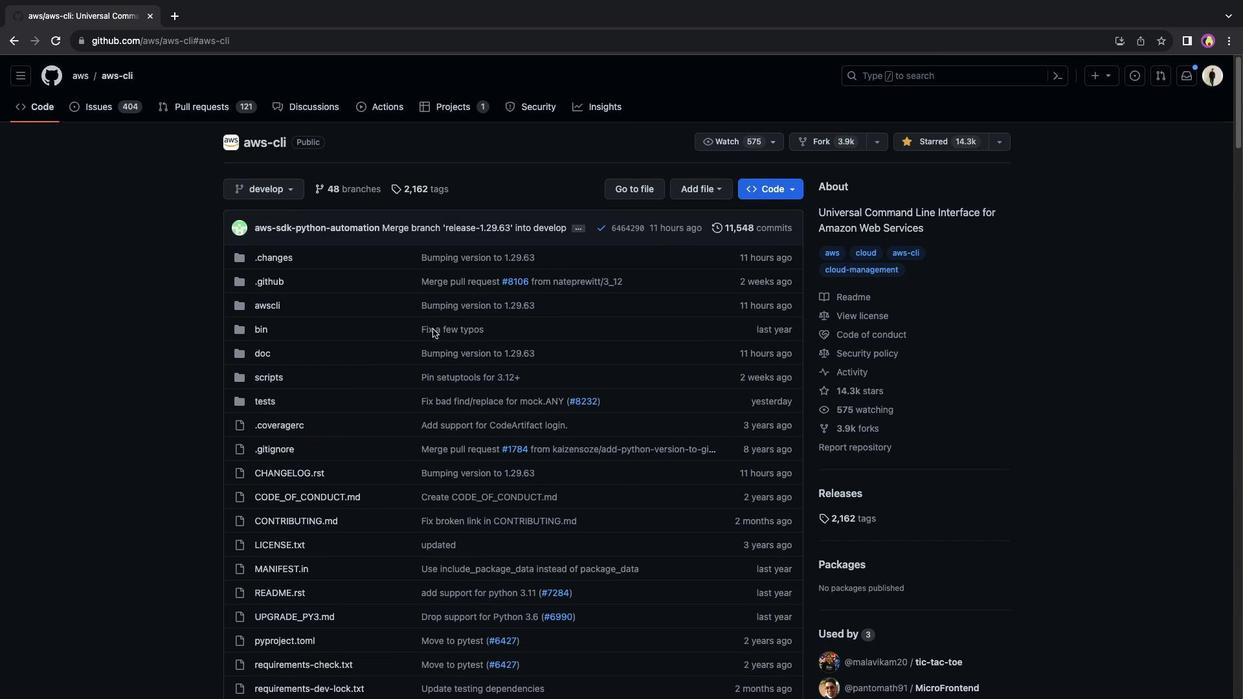 
Action: Mouse scrolled (433, 329) with delta (0, 5)
Screenshot: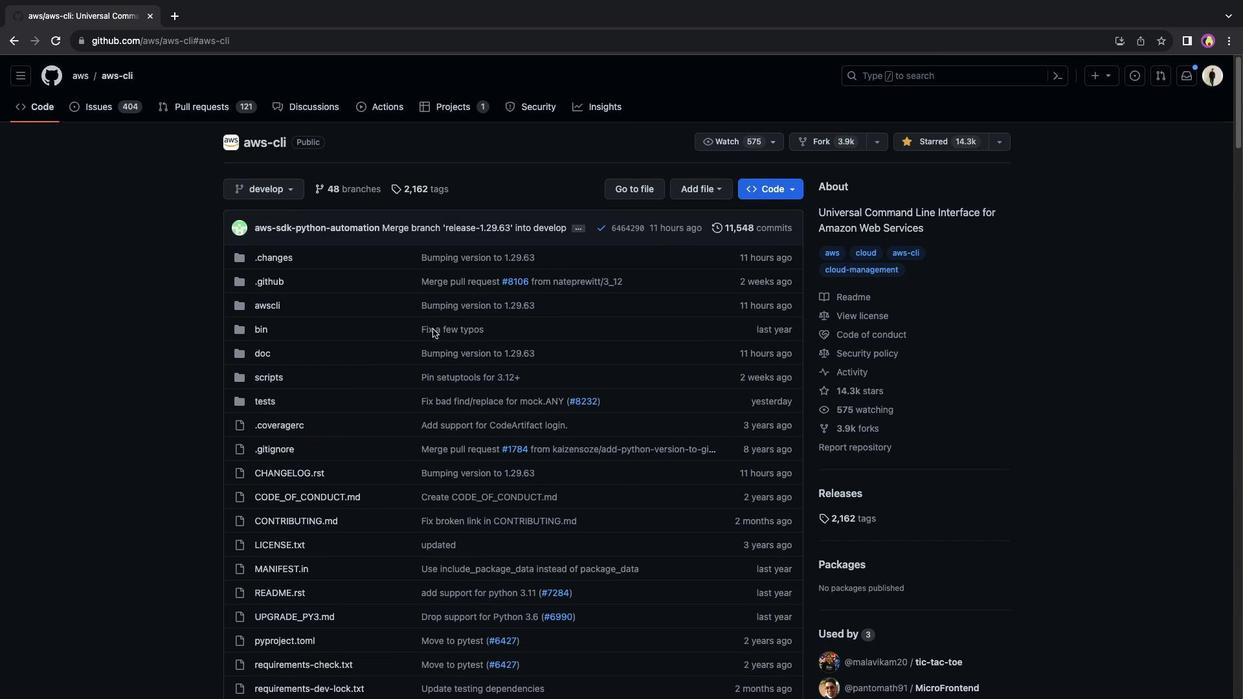 
Action: Mouse scrolled (433, 329) with delta (0, 5)
Screenshot: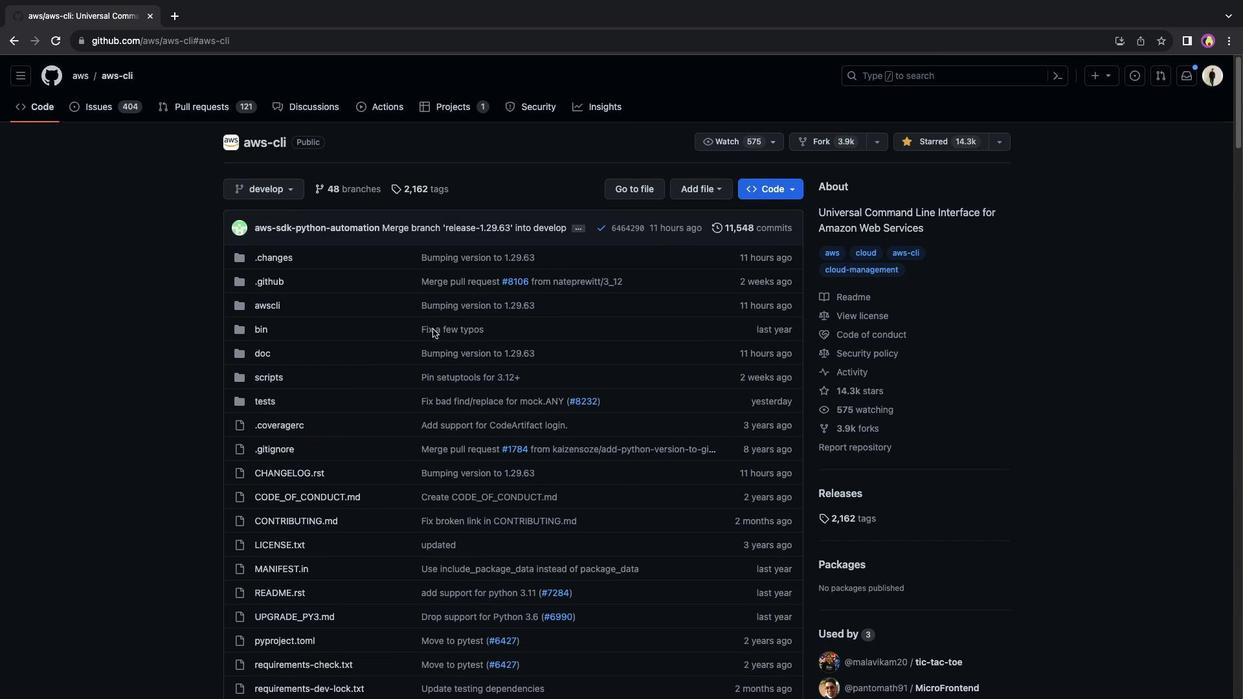 
Action: Mouse moved to (82, 77)
Screenshot: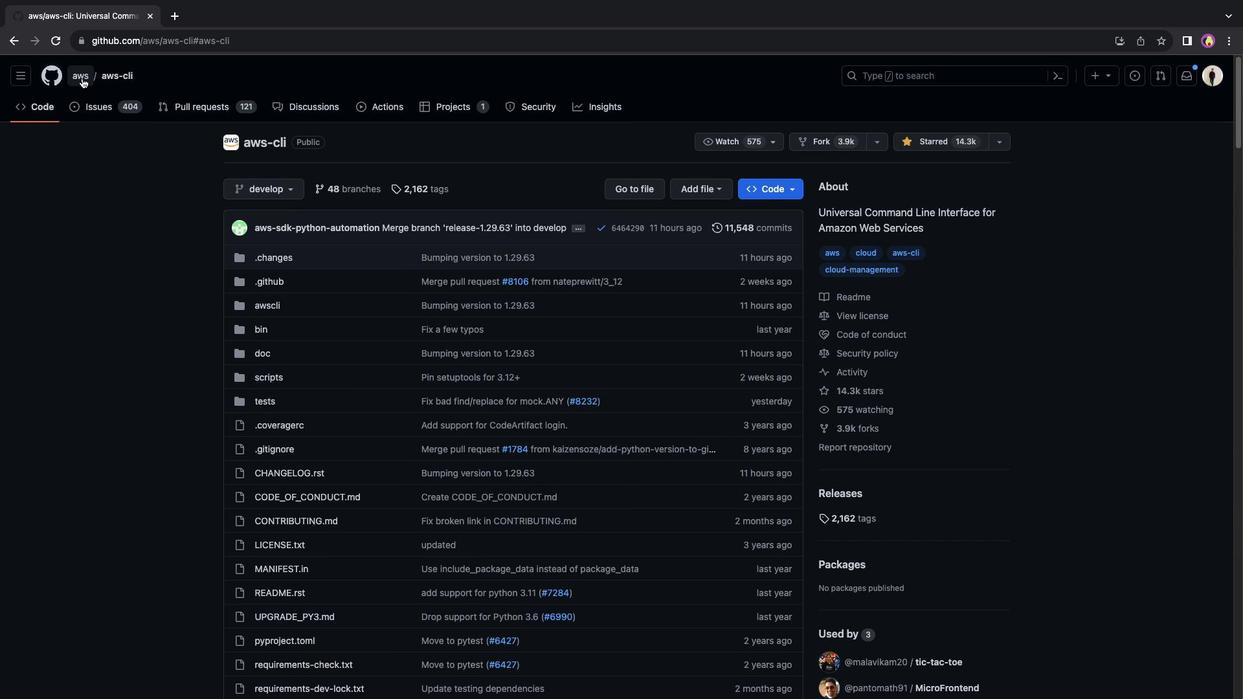 
Action: Mouse pressed left at (82, 77)
Screenshot: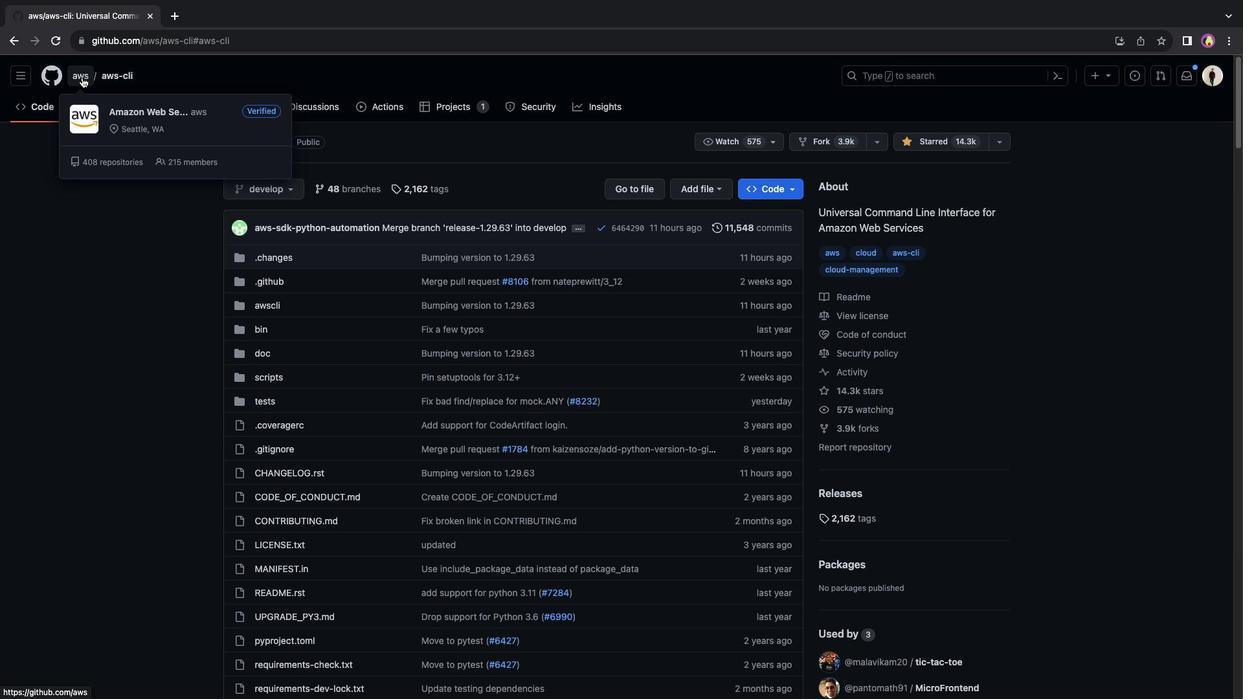 
Action: Mouse moved to (541, 279)
Screenshot: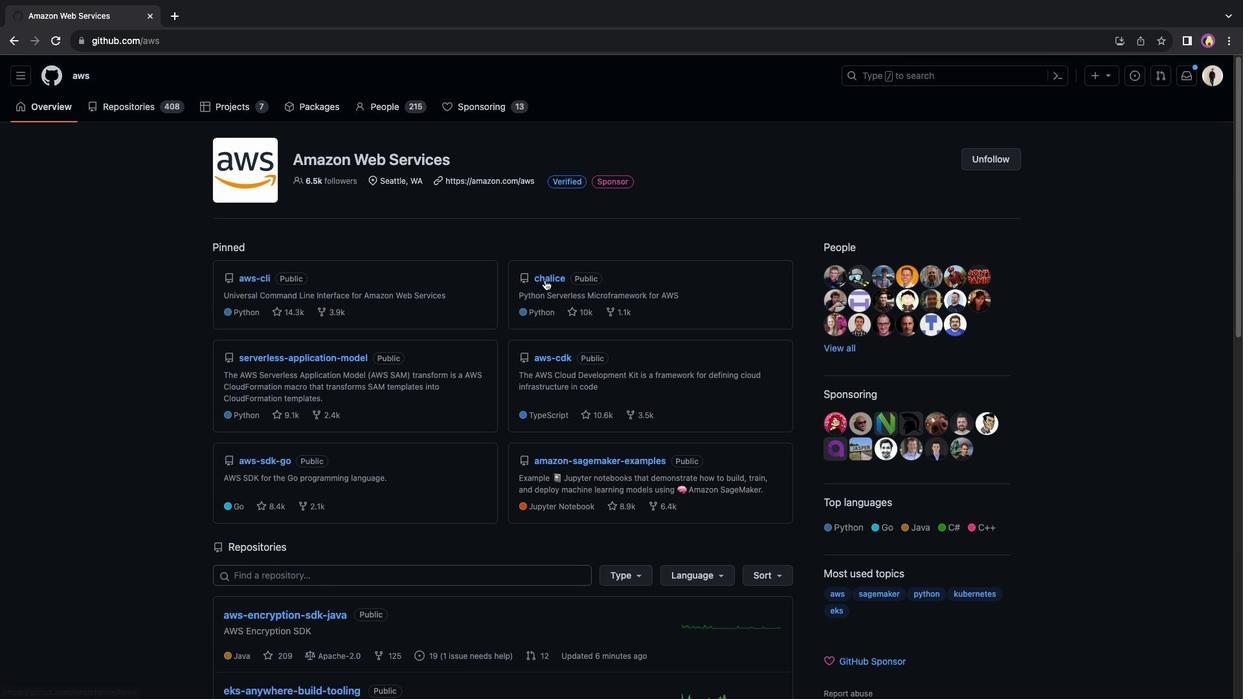 
Action: Mouse pressed left at (541, 279)
Screenshot: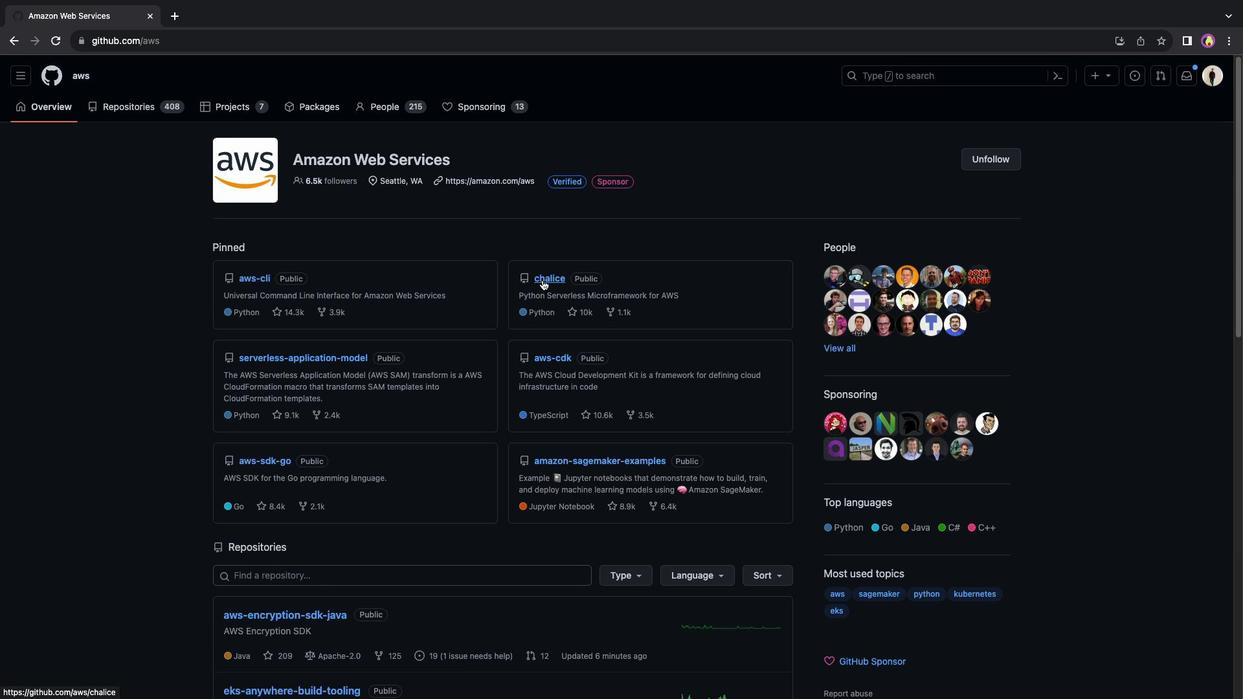 
Action: Mouse moved to (411, 318)
Screenshot: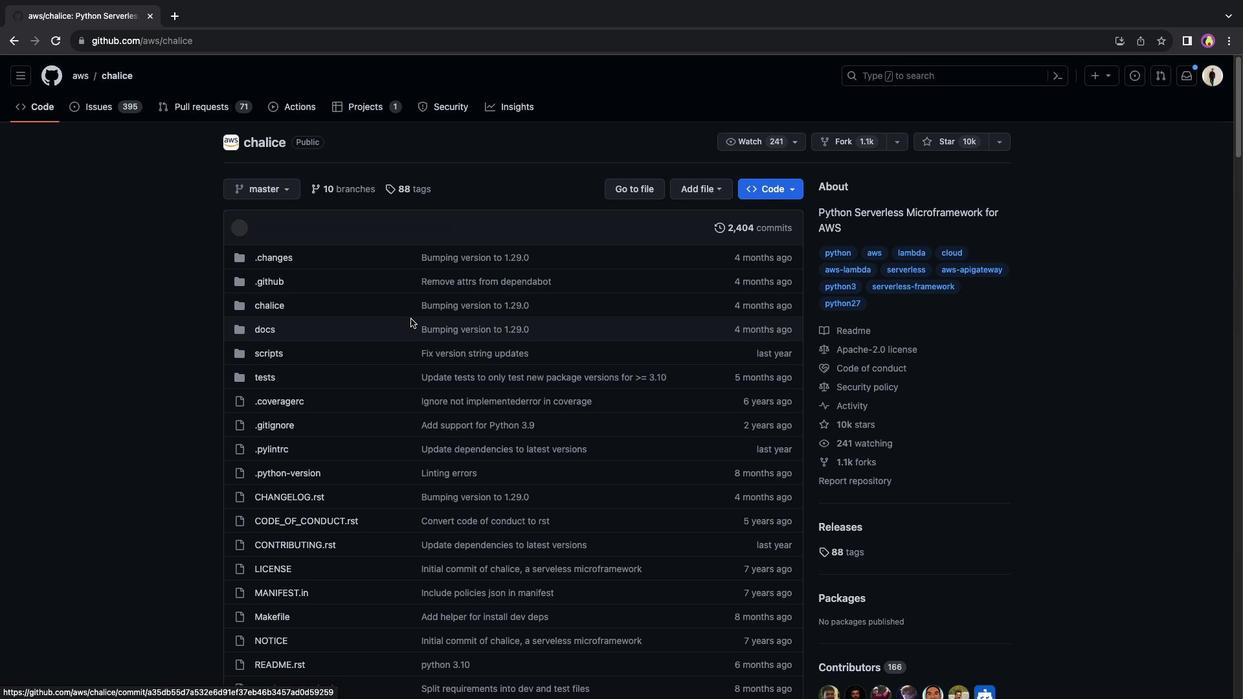 
Action: Mouse scrolled (411, 318) with delta (0, 0)
Screenshot: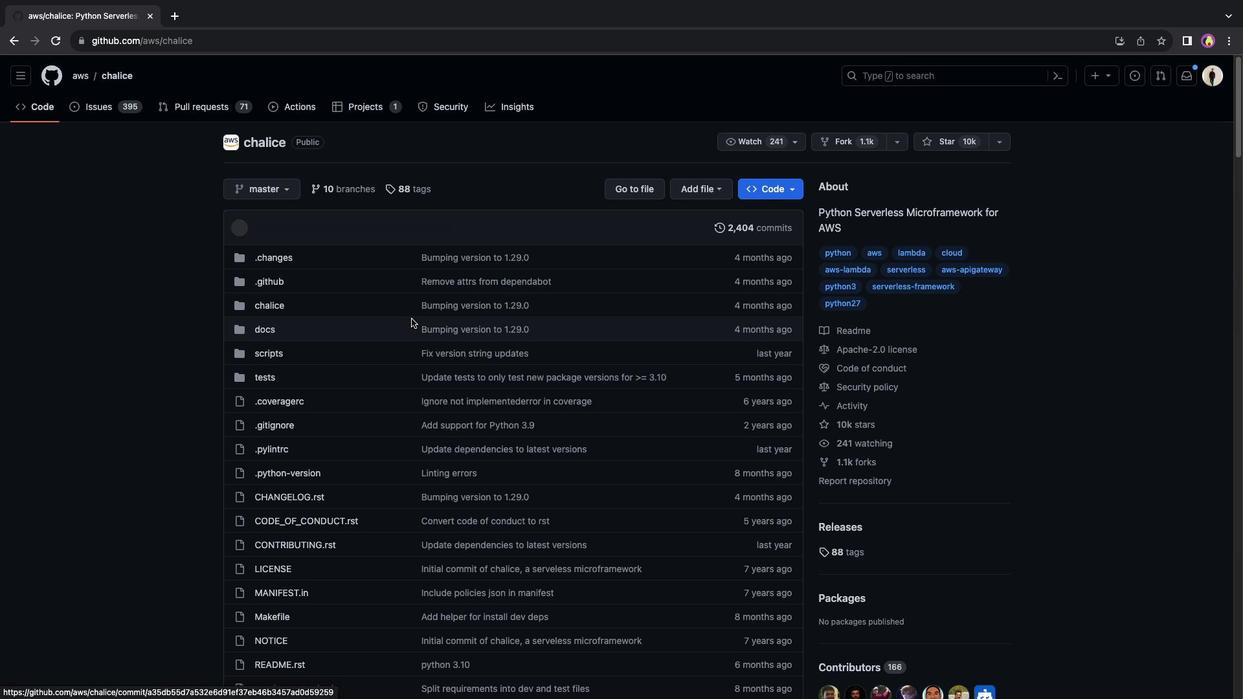 
Action: Mouse scrolled (411, 318) with delta (0, 0)
Screenshot: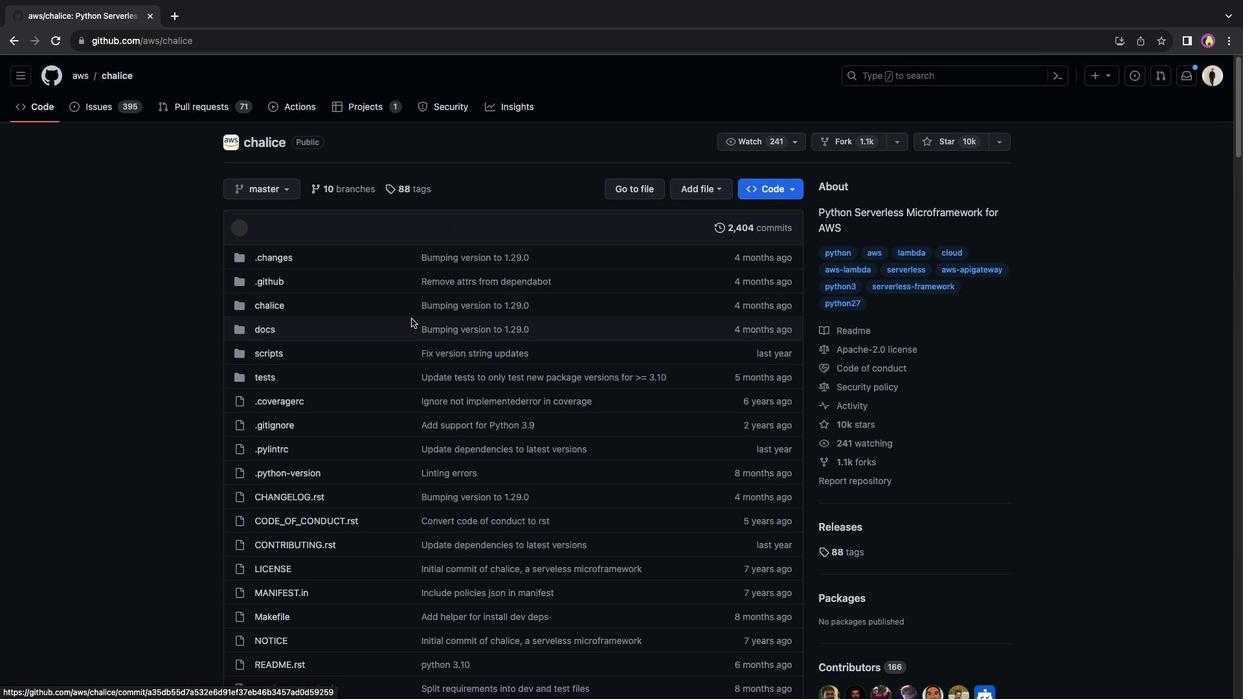 
Action: Mouse scrolled (411, 318) with delta (0, -1)
Screenshot: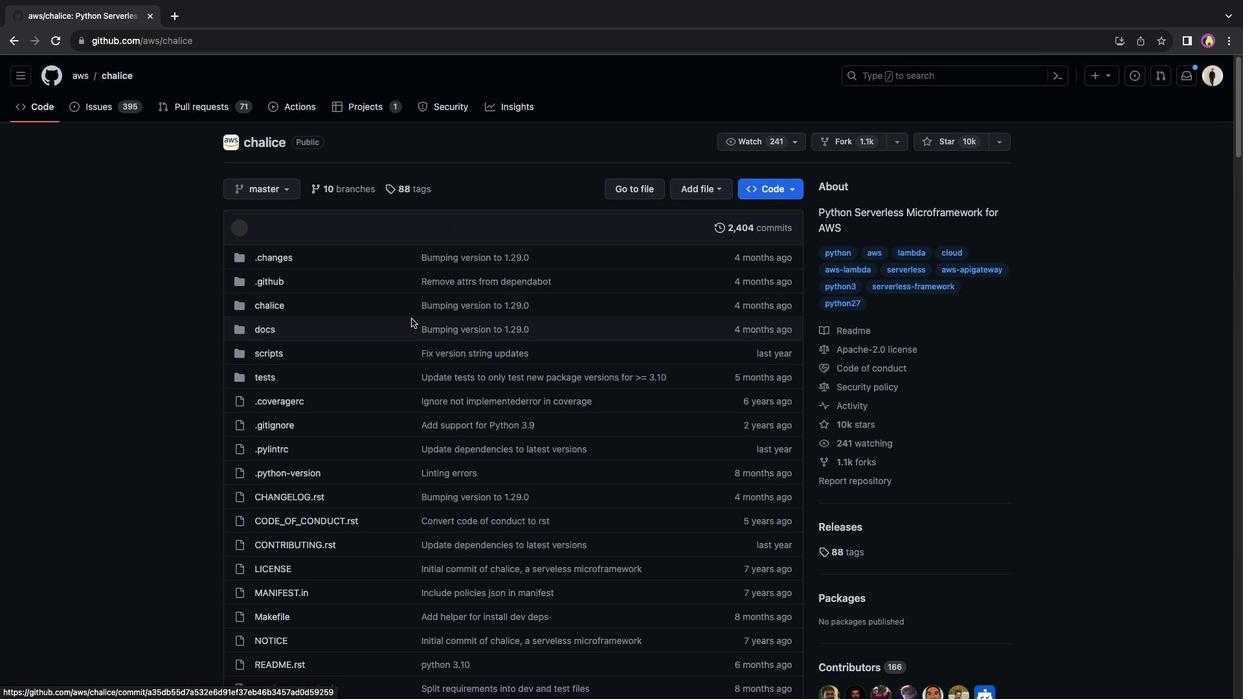 
Action: Mouse scrolled (411, 318) with delta (0, -3)
Screenshot: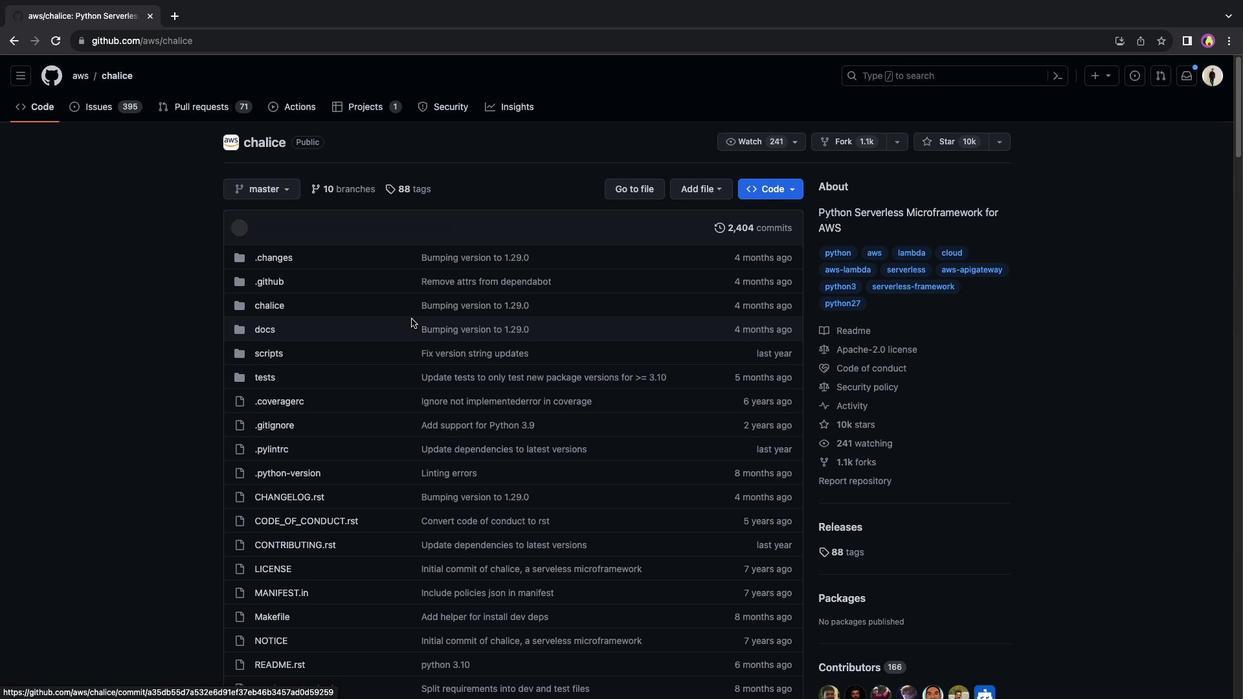 
Action: Mouse scrolled (411, 318) with delta (0, 0)
Screenshot: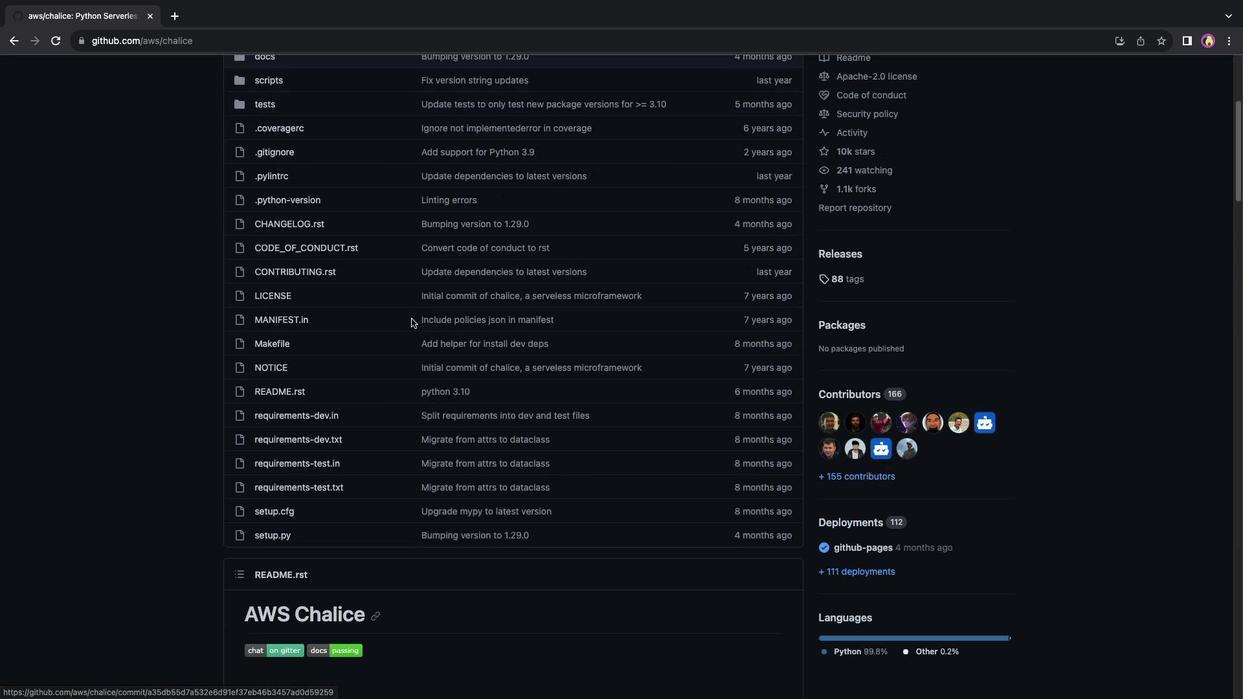 
Action: Mouse scrolled (411, 318) with delta (0, 0)
Screenshot: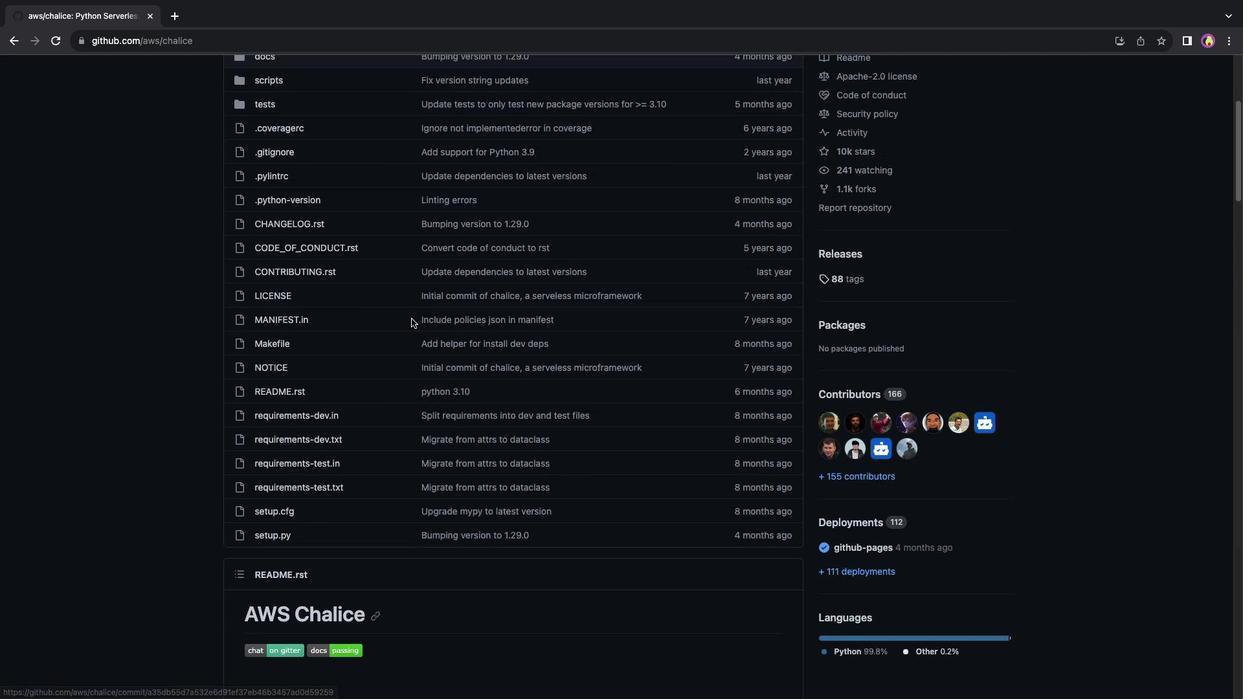 
Action: Mouse scrolled (411, 318) with delta (0, -1)
Screenshot: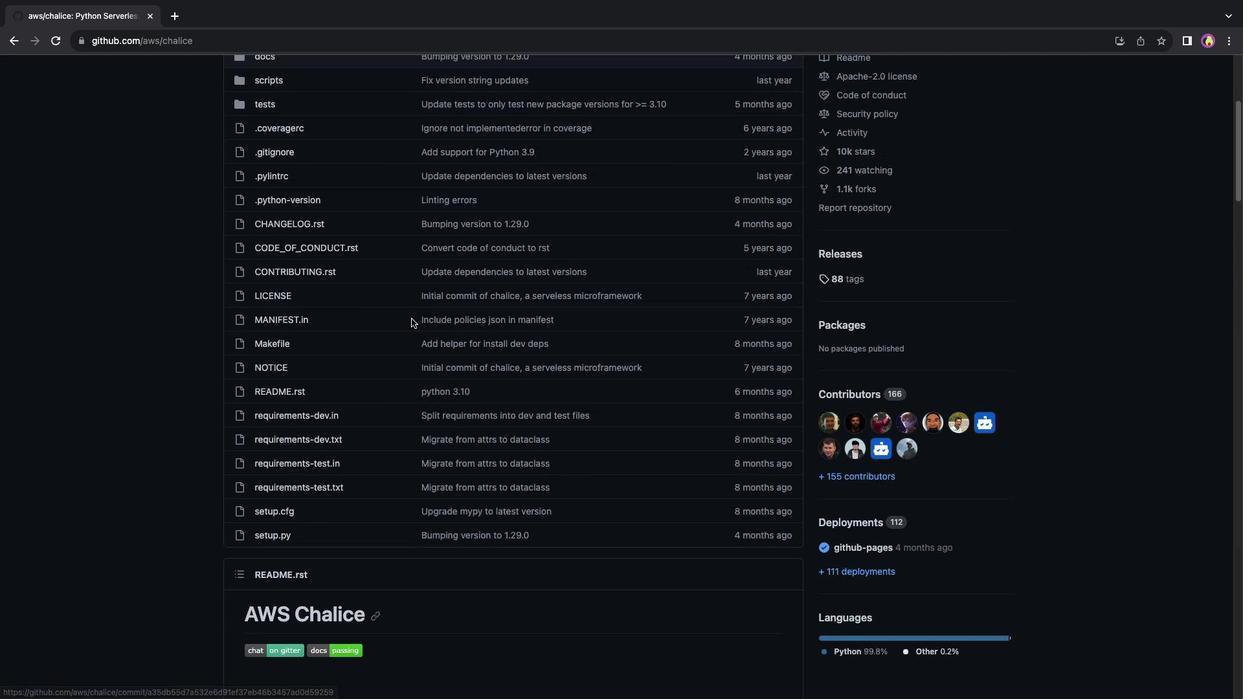 
Action: Mouse scrolled (411, 318) with delta (0, -3)
Screenshot: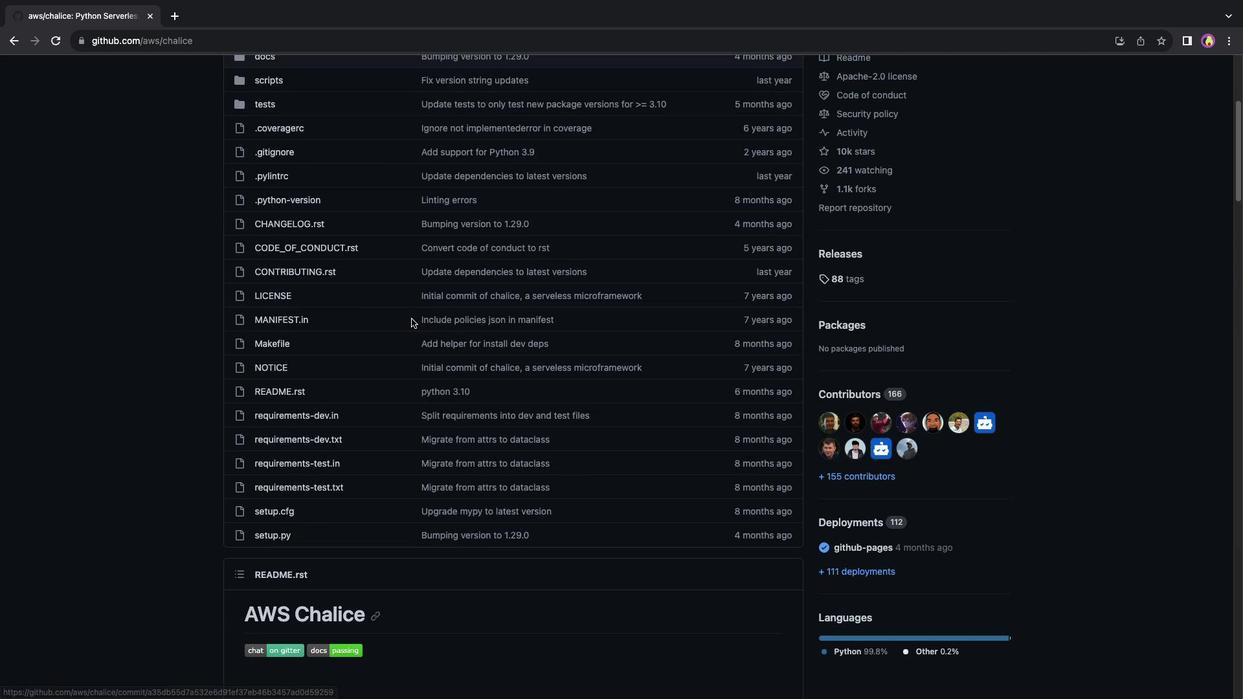 
Action: Mouse scrolled (411, 318) with delta (0, 0)
Screenshot: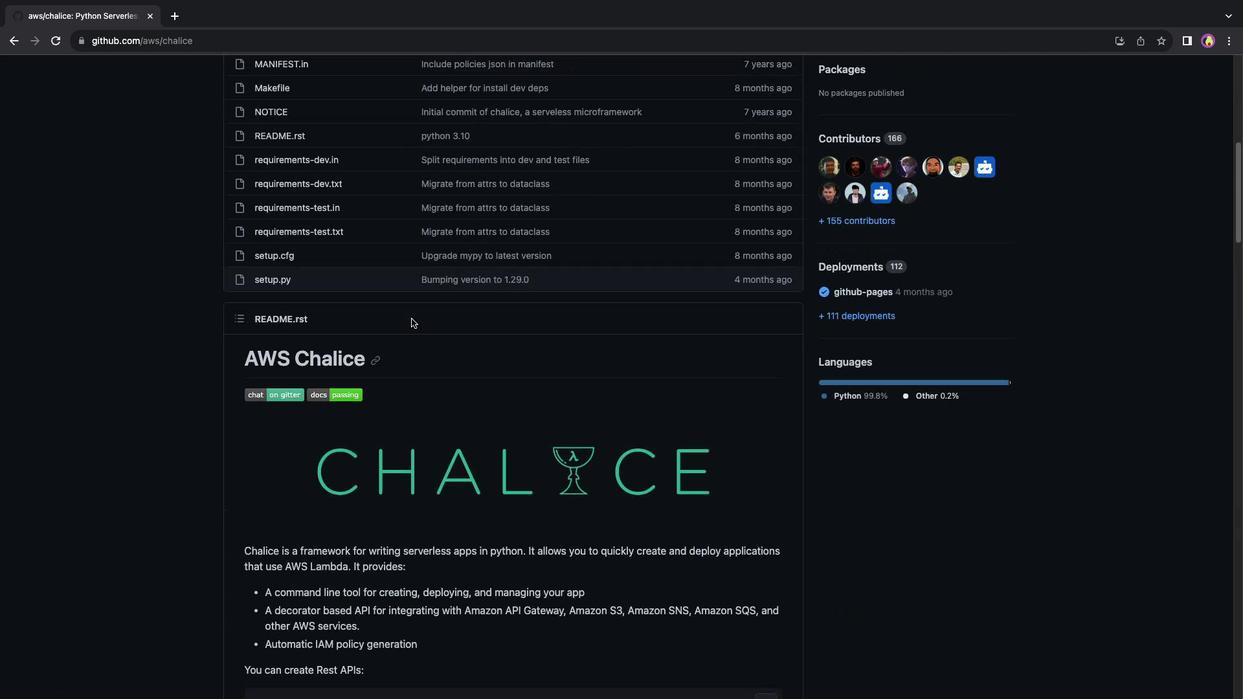 
Action: Mouse scrolled (411, 318) with delta (0, 0)
Screenshot: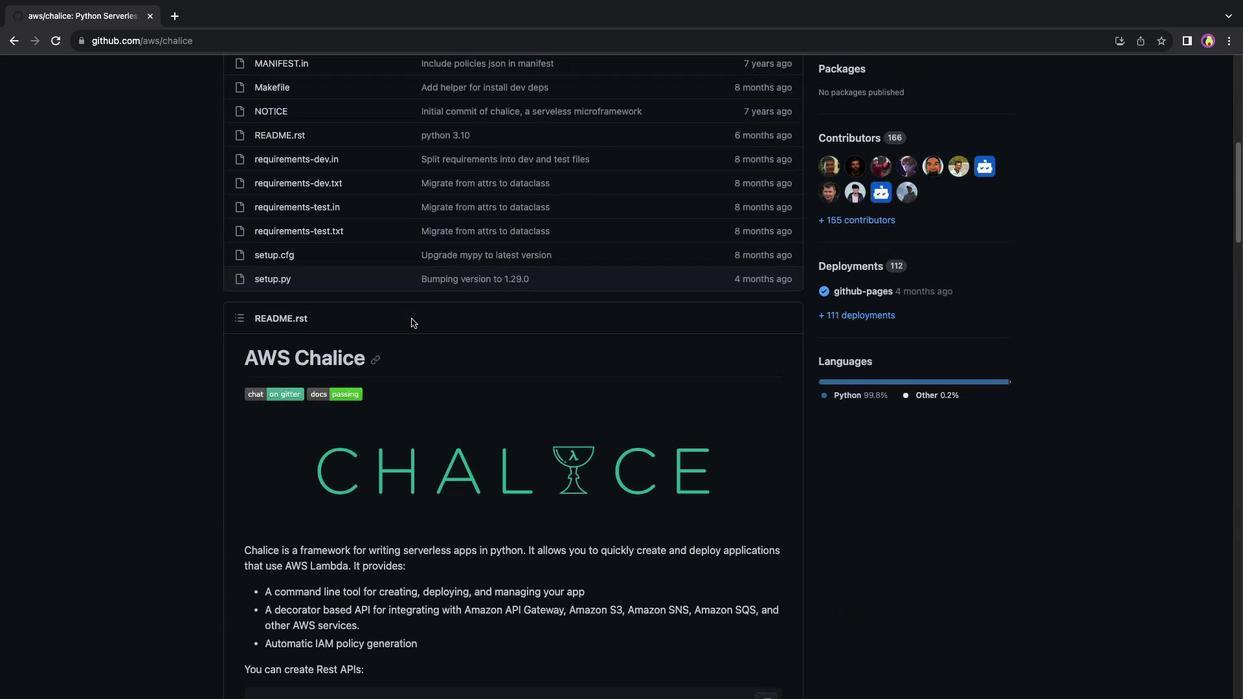 
Action: Mouse scrolled (411, 318) with delta (0, -1)
Screenshot: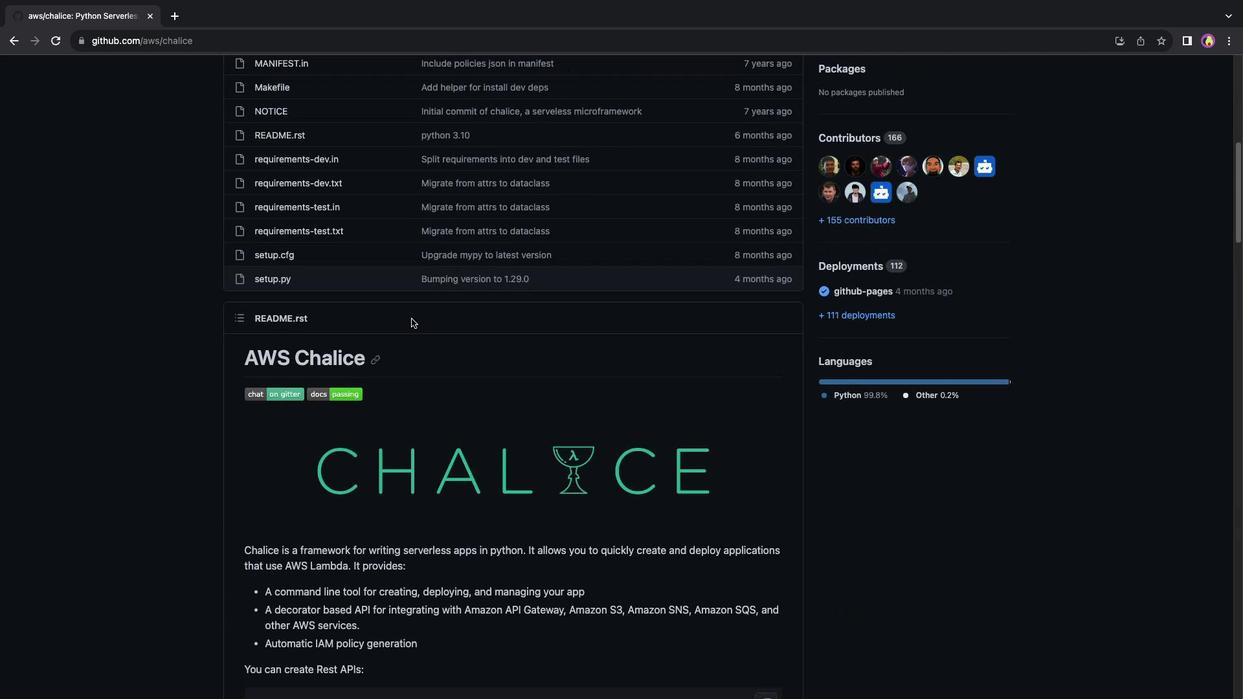 
Action: Mouse moved to (407, 330)
Screenshot: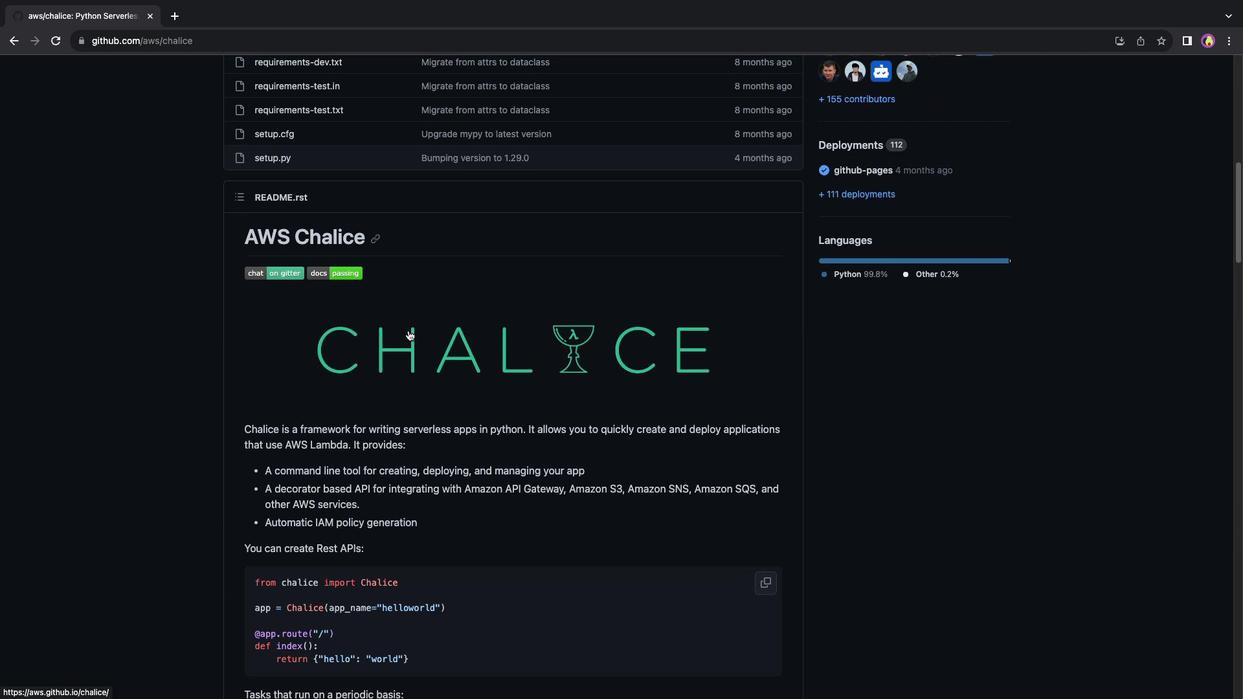 
Action: Mouse scrolled (407, 330) with delta (0, 0)
Screenshot: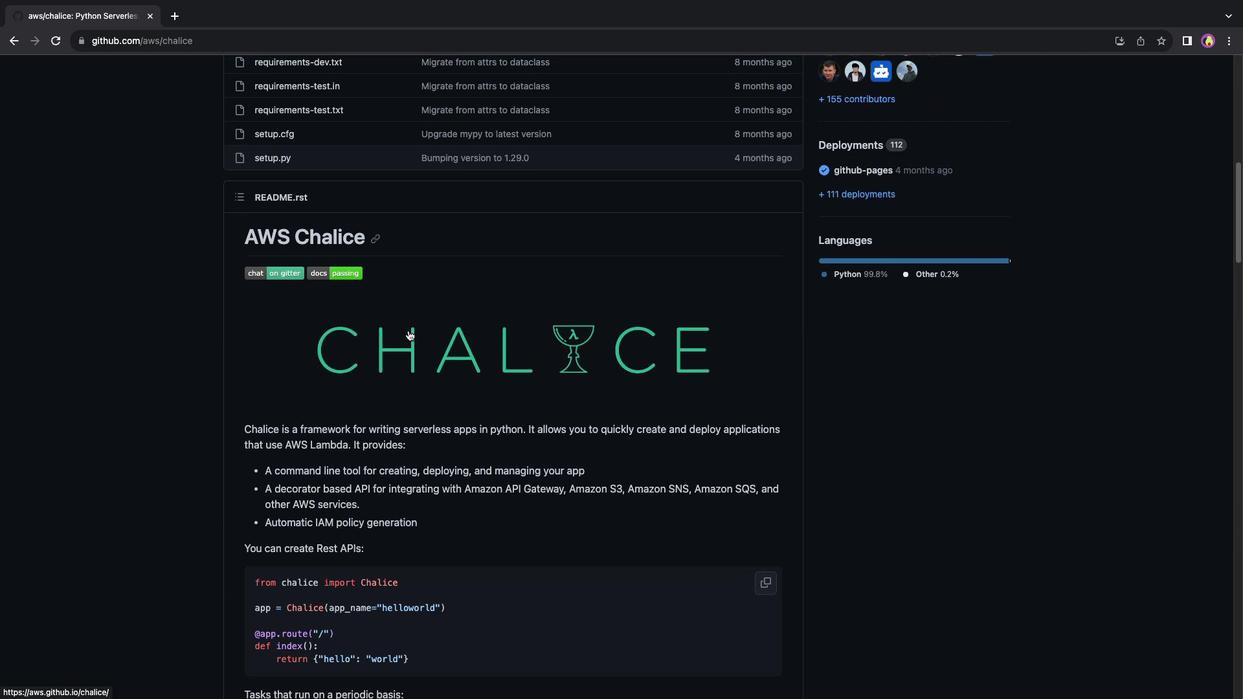 
Action: Mouse pressed middle at (407, 330)
Screenshot: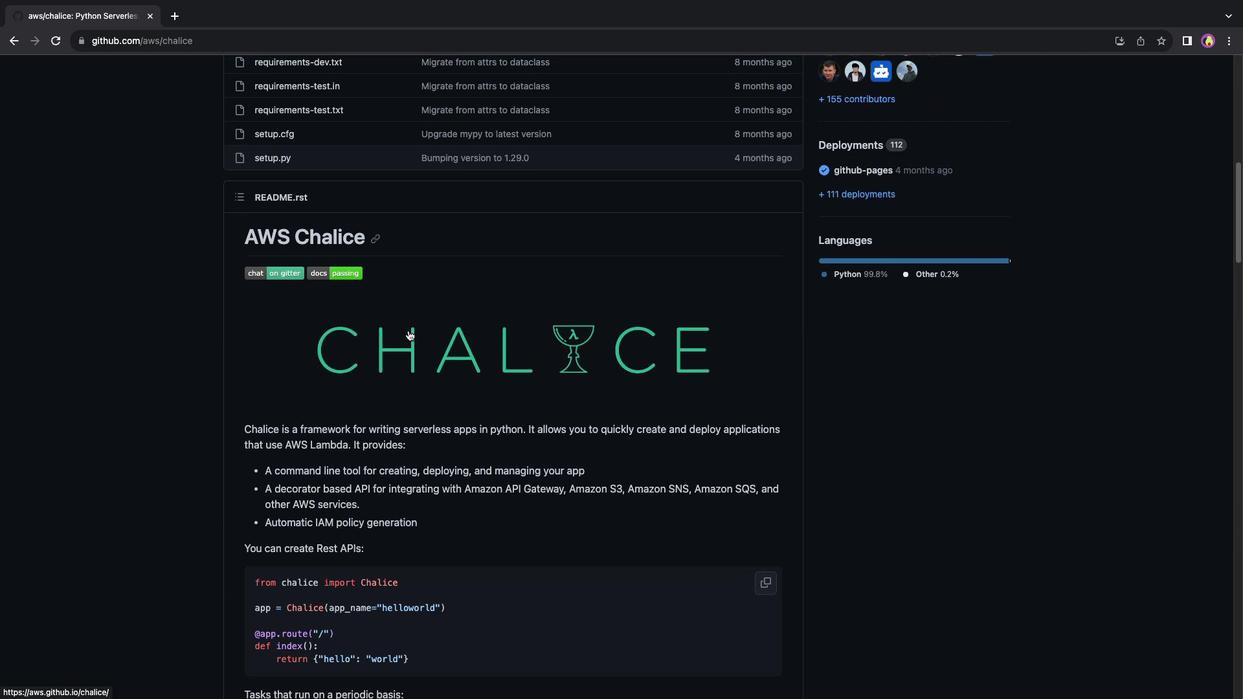 
Action: Mouse scrolled (407, 330) with delta (0, 0)
Screenshot: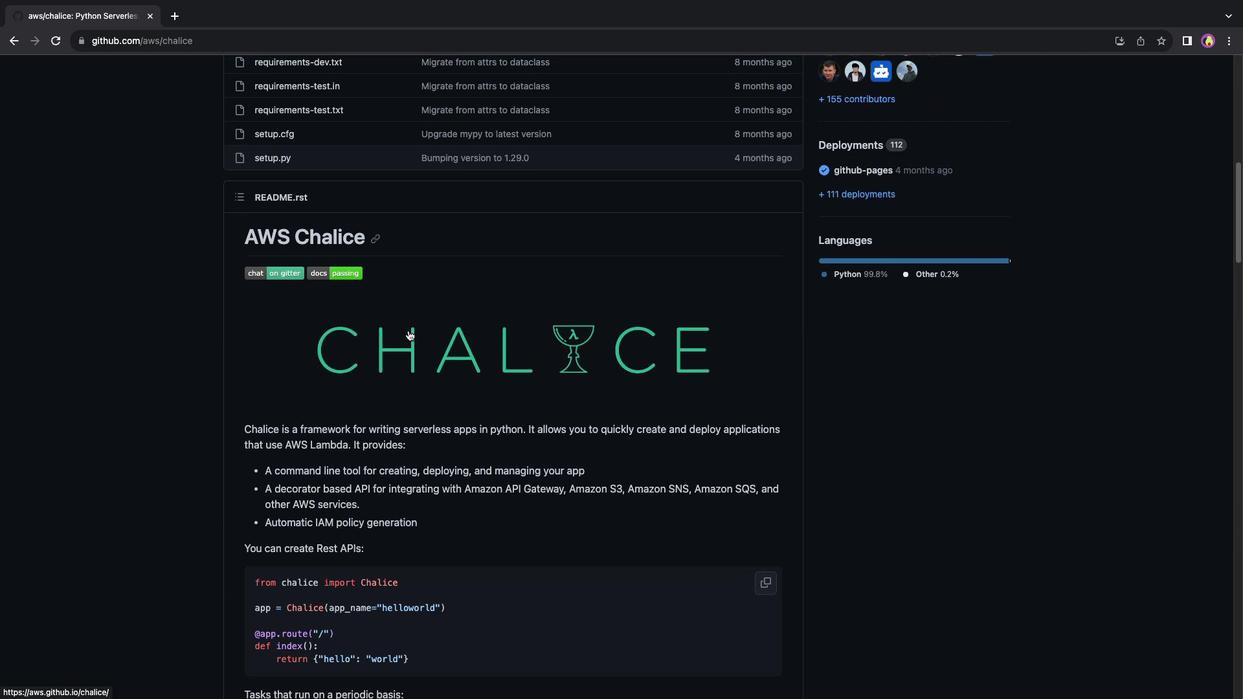 
Action: Mouse scrolled (407, 330) with delta (0, -1)
Screenshot: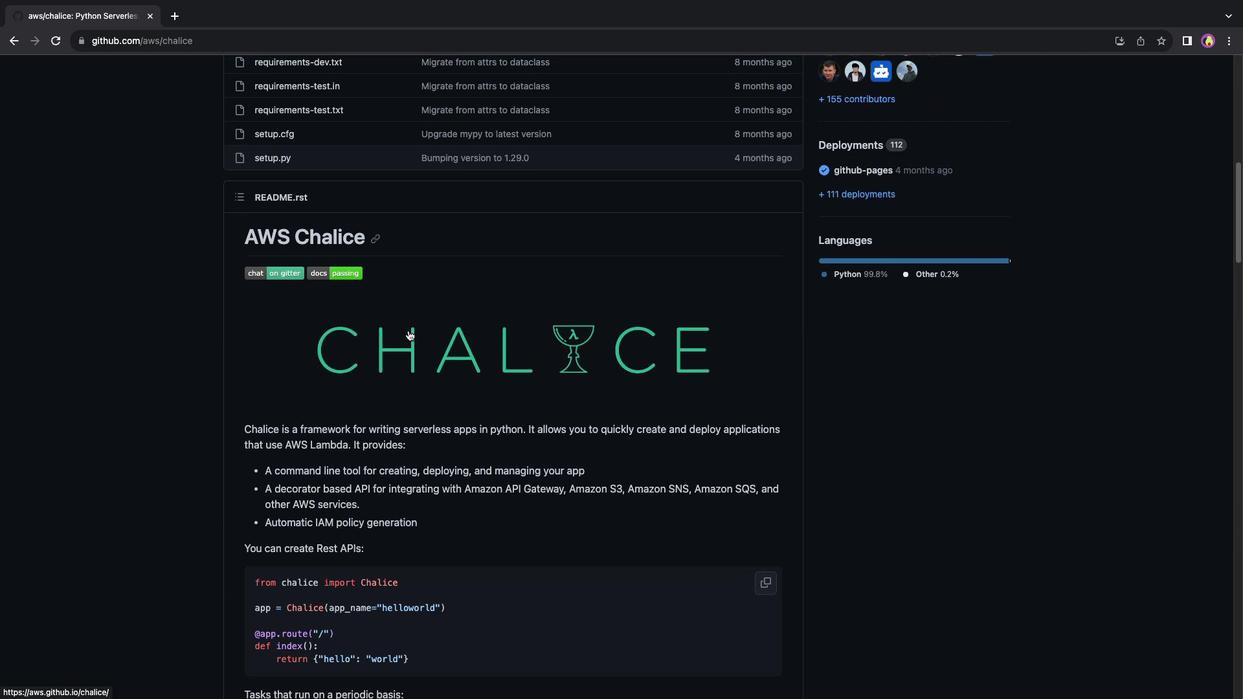 
Action: Mouse scrolled (407, 330) with delta (0, 0)
Screenshot: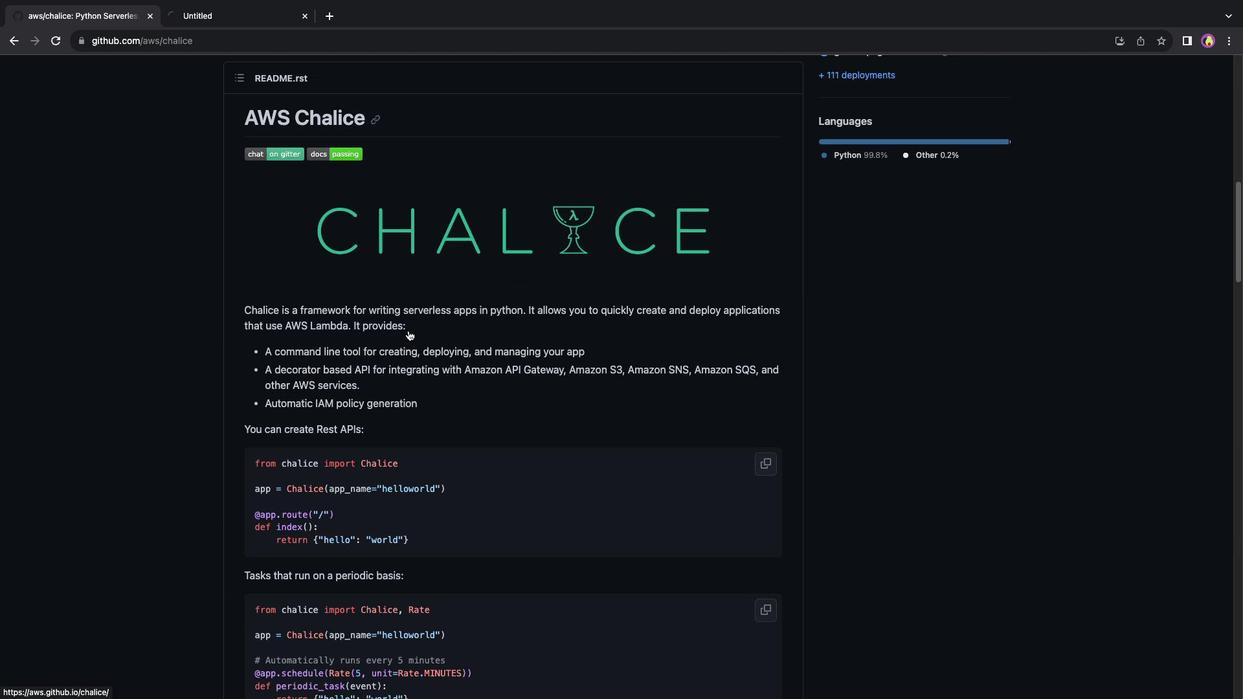 
Action: Mouse scrolled (407, 330) with delta (0, 0)
Screenshot: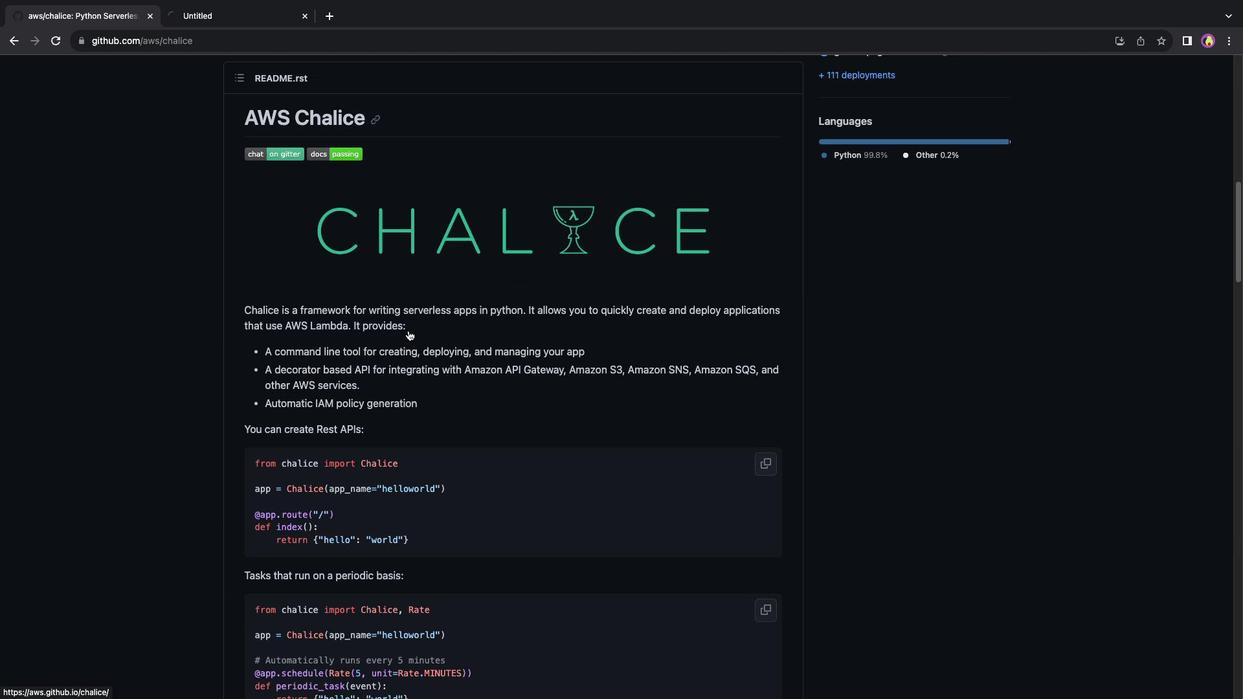
Action: Mouse scrolled (407, 330) with delta (0, -1)
Screenshot: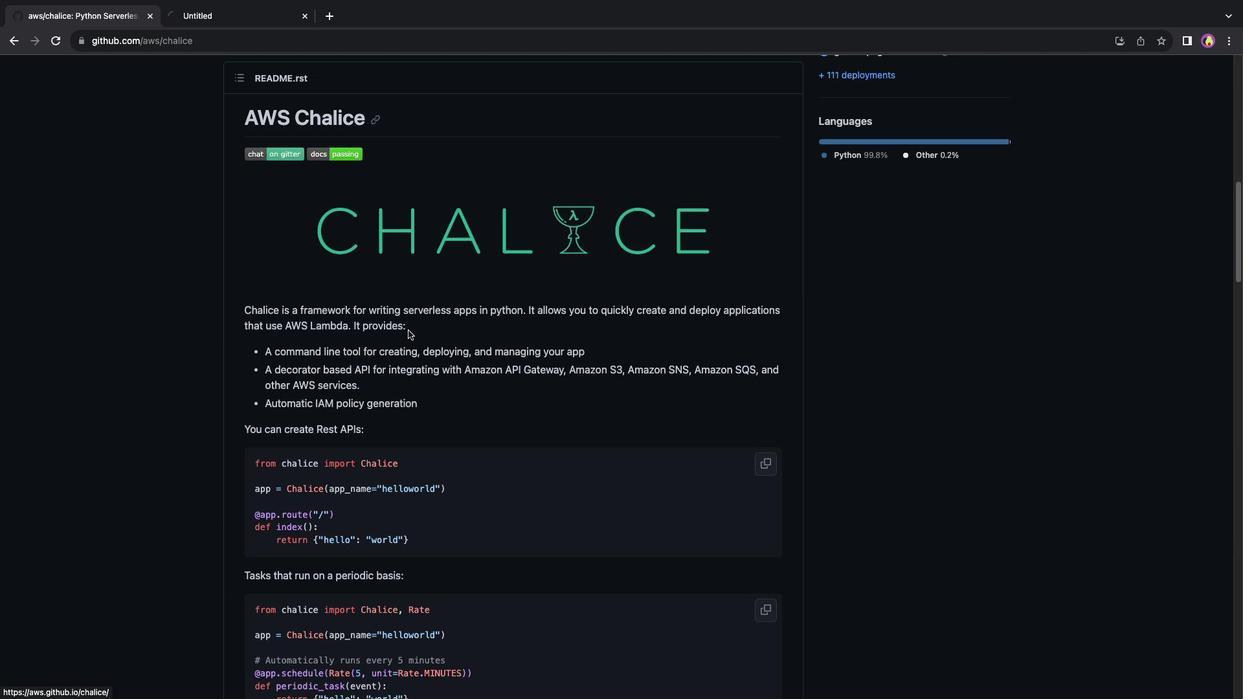 
Action: Mouse scrolled (407, 330) with delta (0, 0)
Screenshot: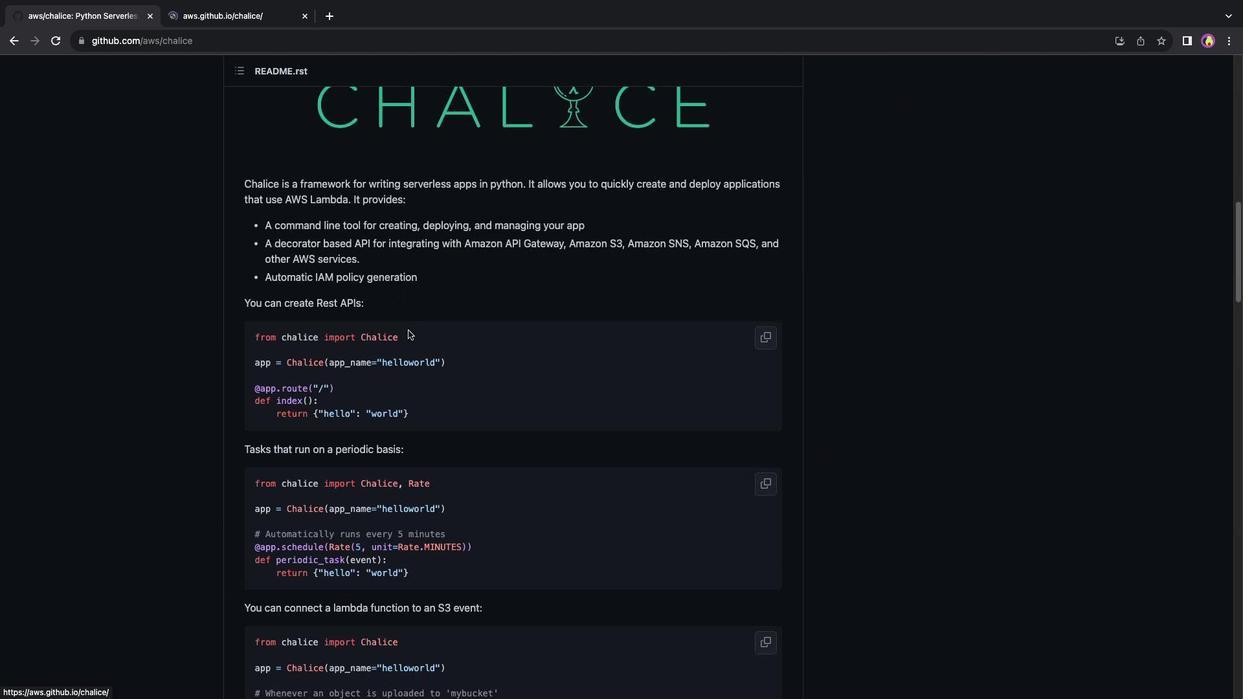 
Action: Mouse scrolled (407, 330) with delta (0, 0)
Screenshot: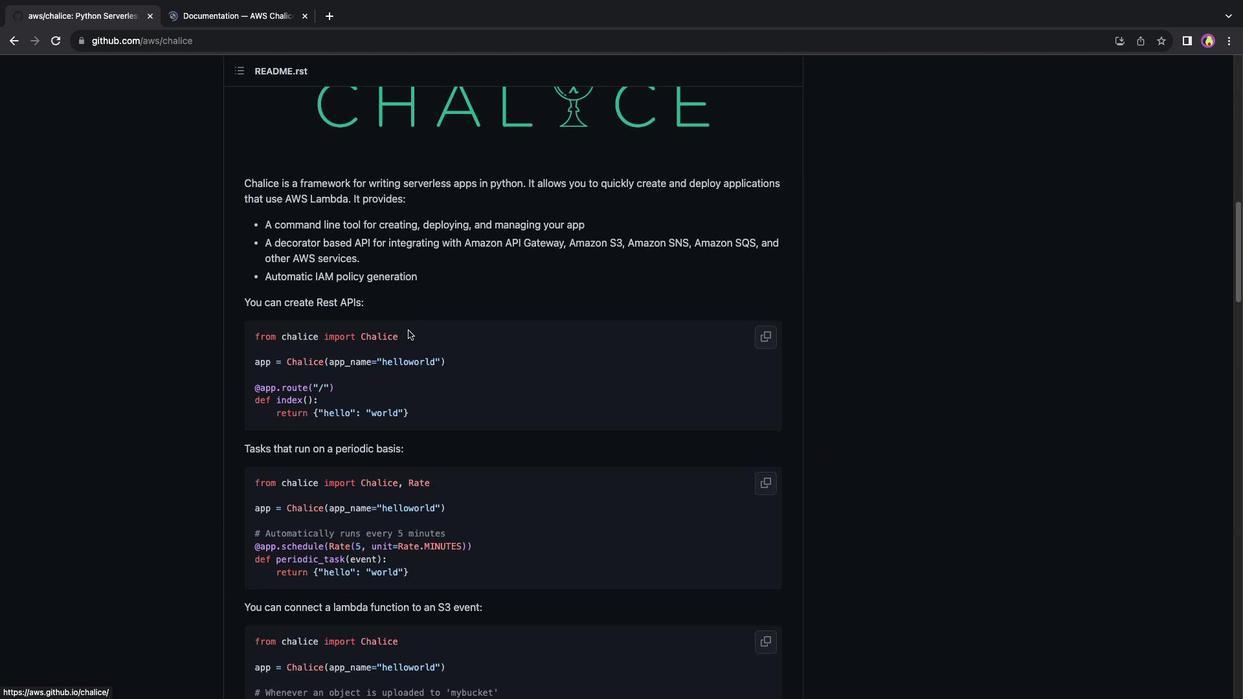 
Action: Mouse scrolled (407, 330) with delta (0, -1)
Screenshot: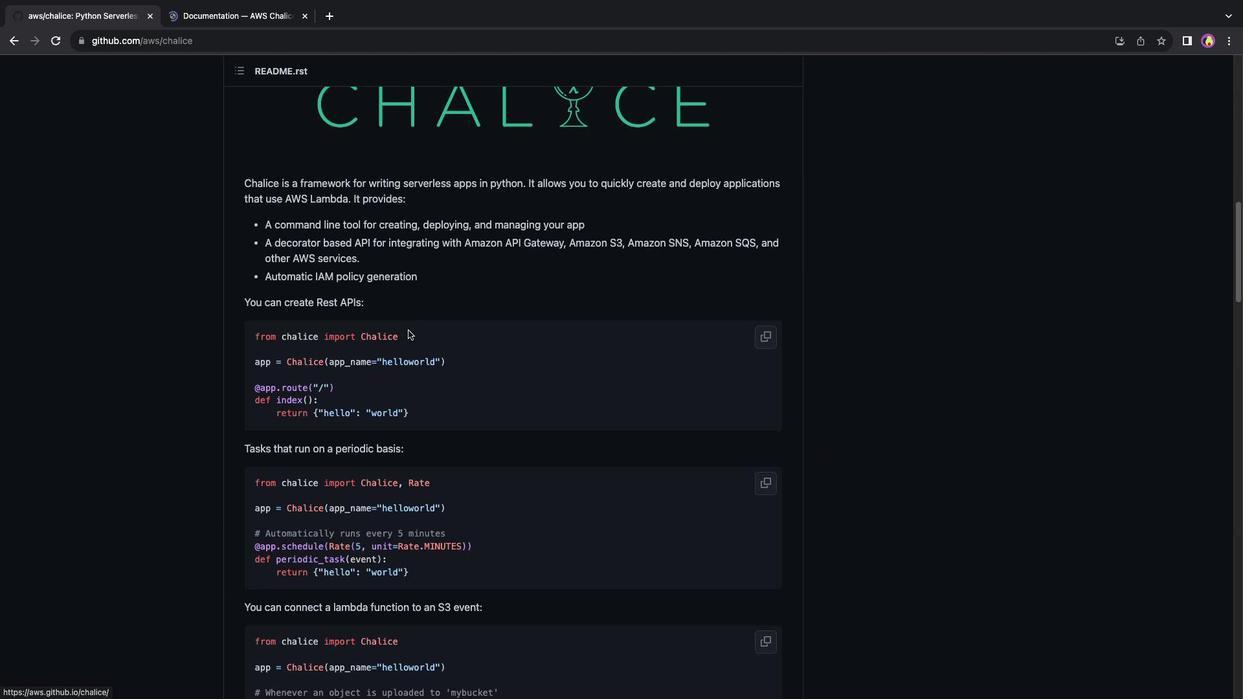 
Action: Mouse scrolled (407, 330) with delta (0, 0)
Screenshot: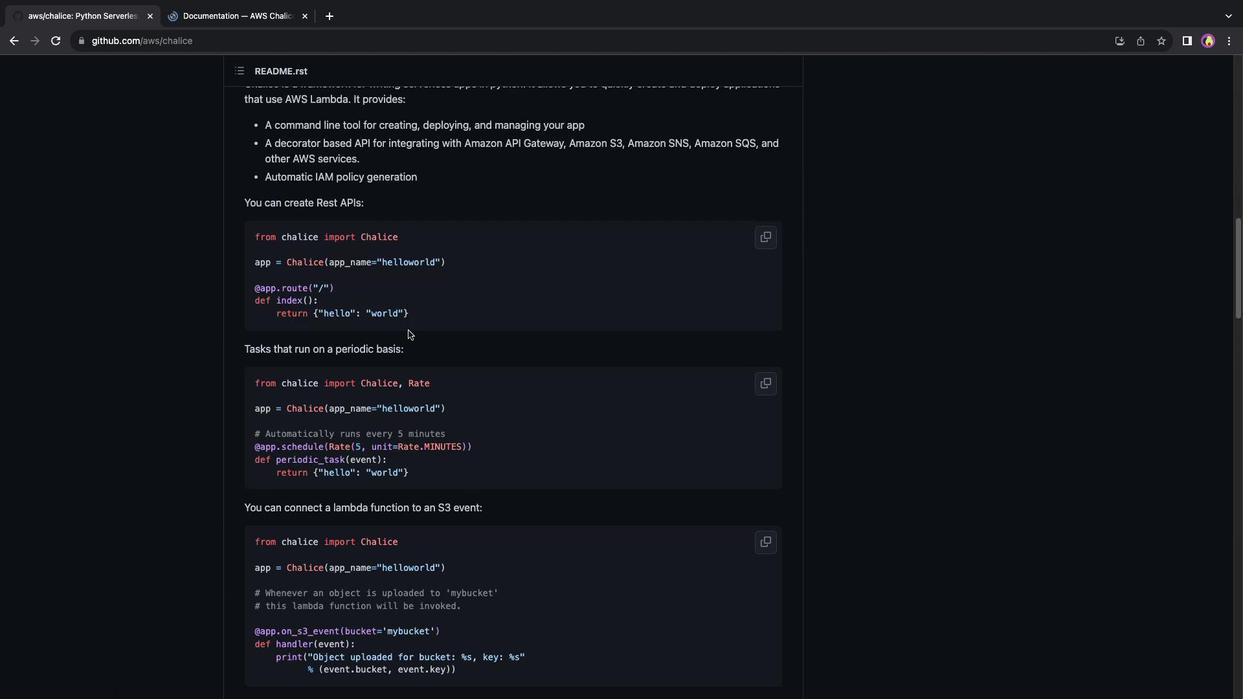 
Action: Mouse scrolled (407, 330) with delta (0, 0)
Screenshot: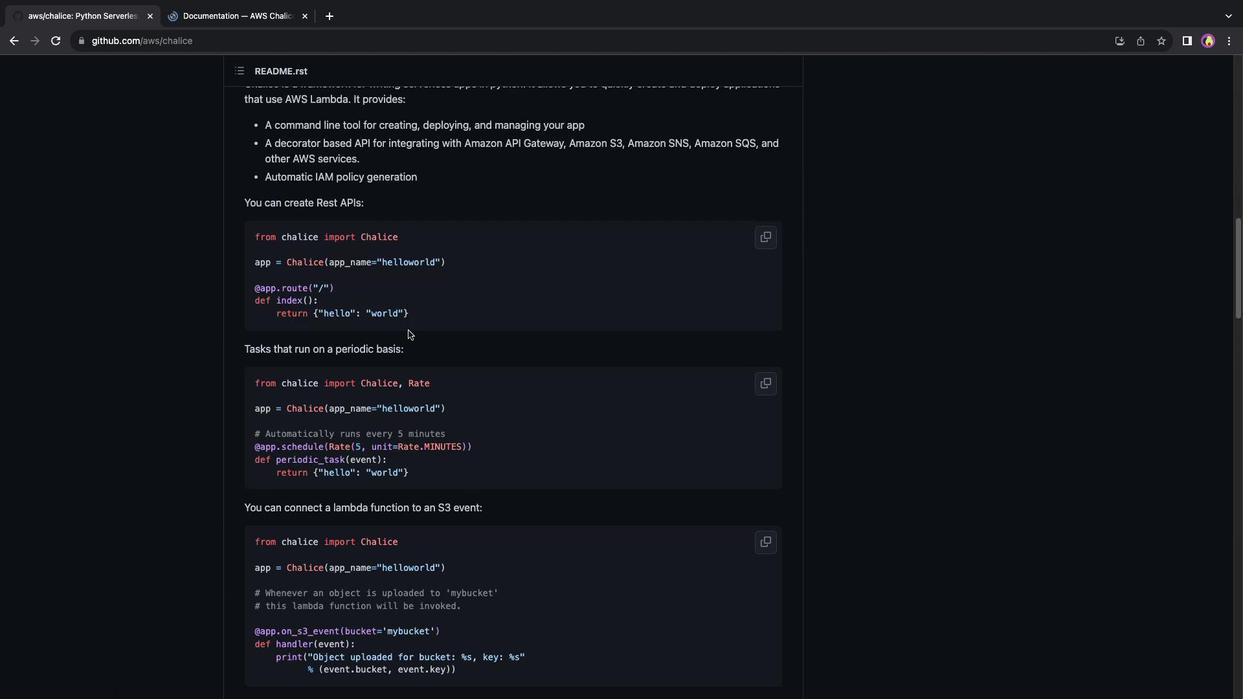 
Action: Mouse scrolled (407, 330) with delta (0, -1)
Screenshot: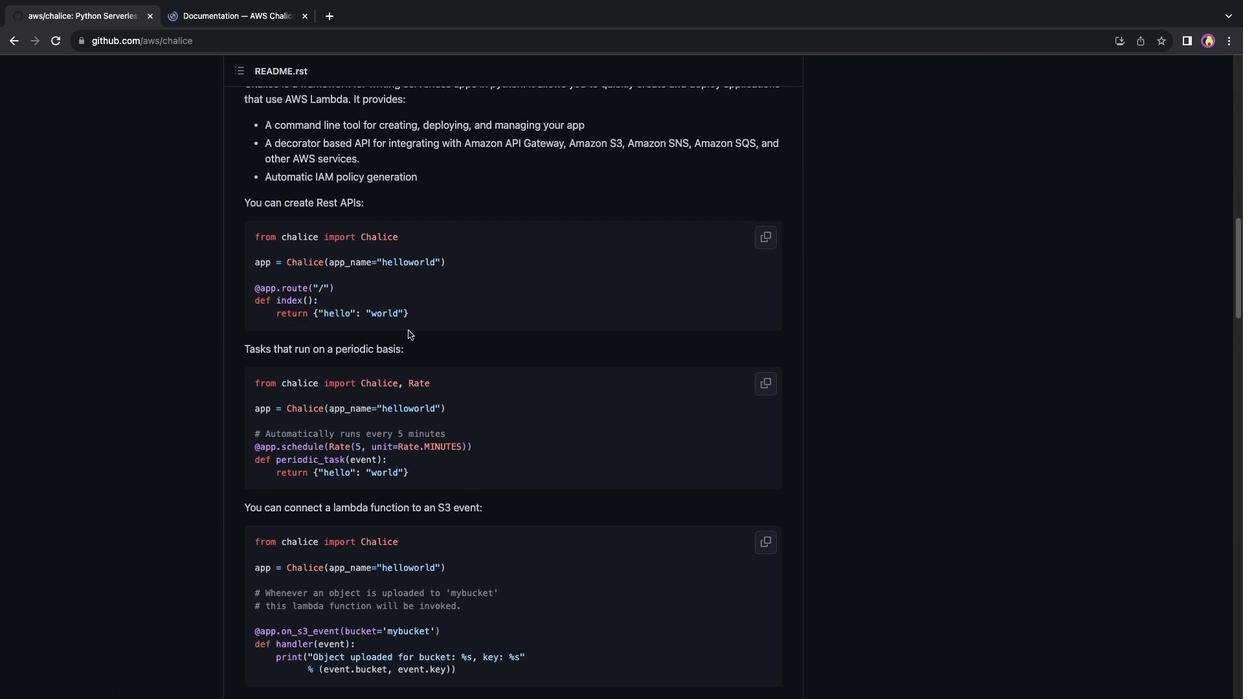 
Action: Mouse moved to (407, 330)
Screenshot: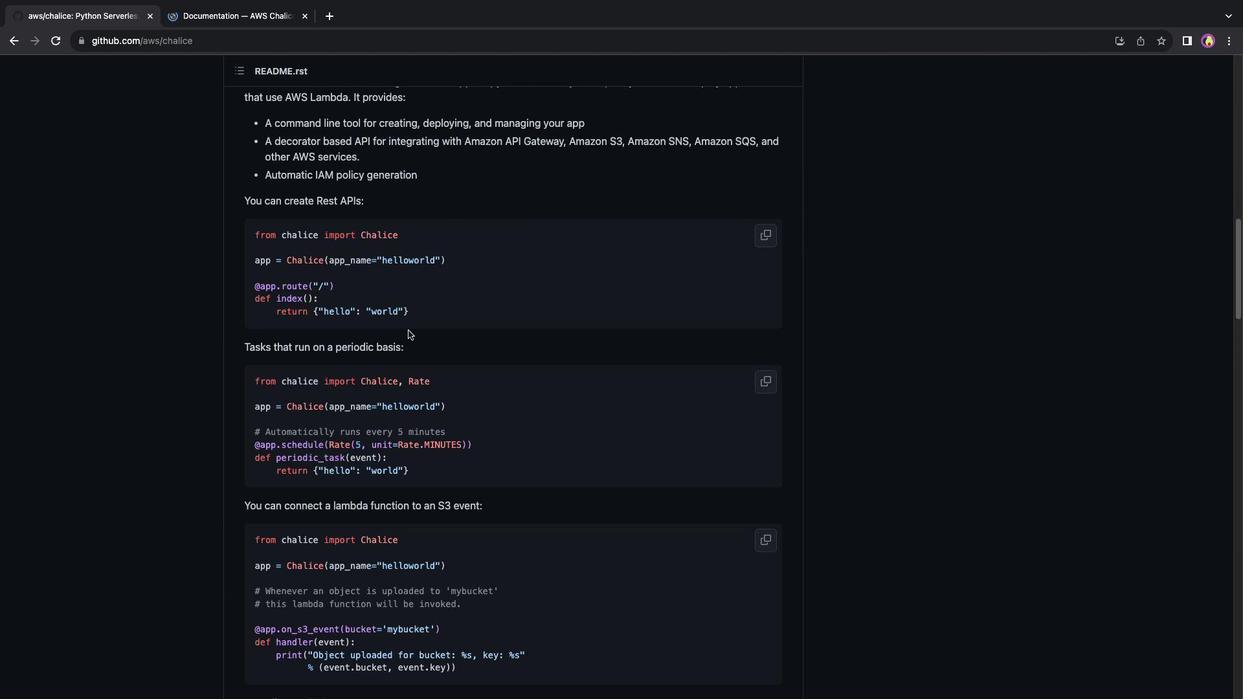 
Action: Mouse scrolled (407, 330) with delta (0, 0)
Screenshot: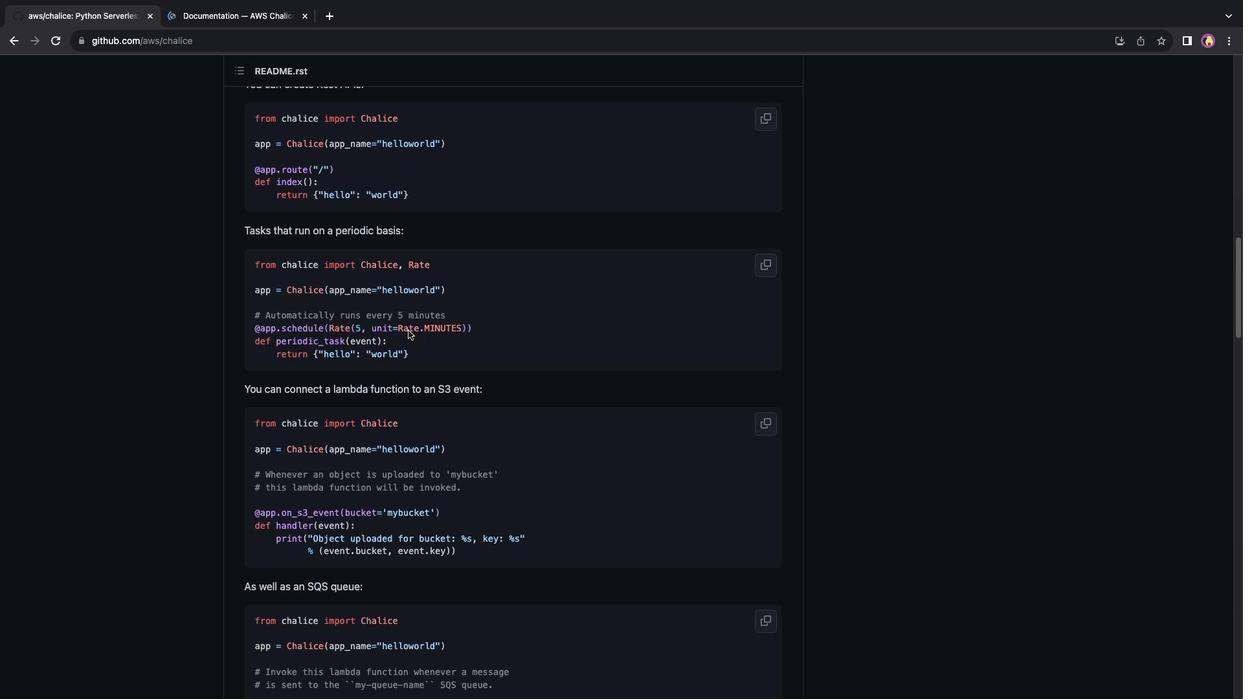 
Action: Mouse scrolled (407, 330) with delta (0, 0)
Screenshot: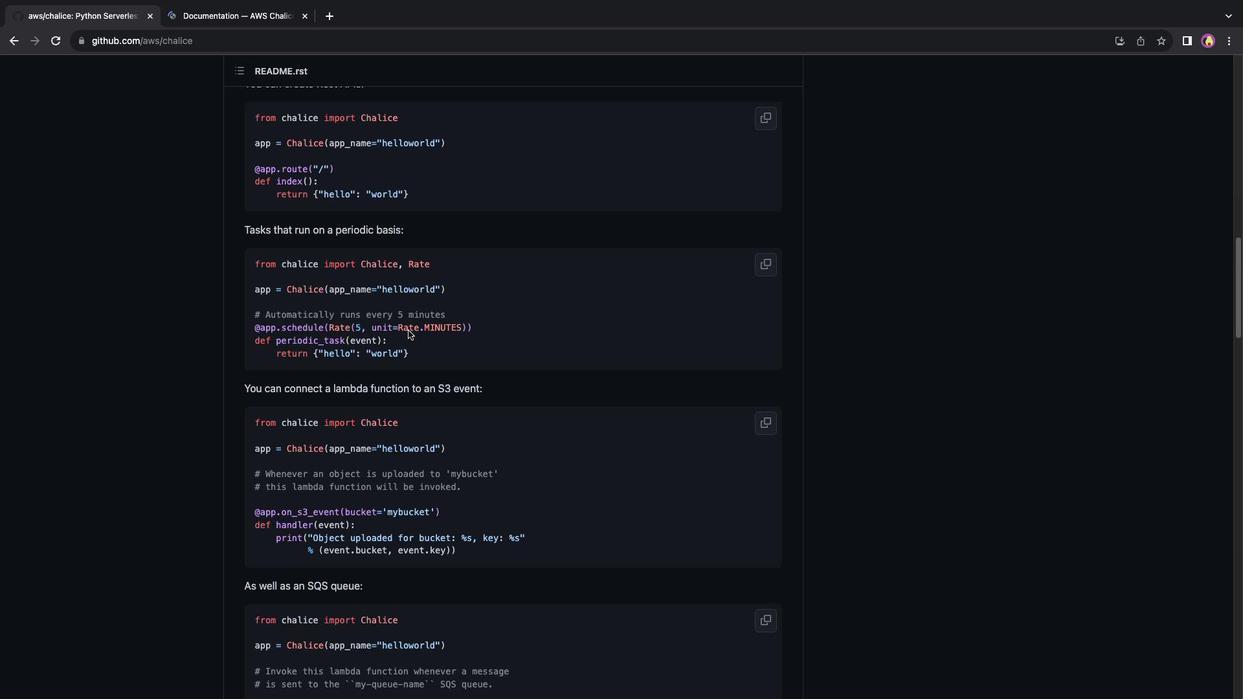 
Action: Mouse scrolled (407, 330) with delta (0, -1)
Screenshot: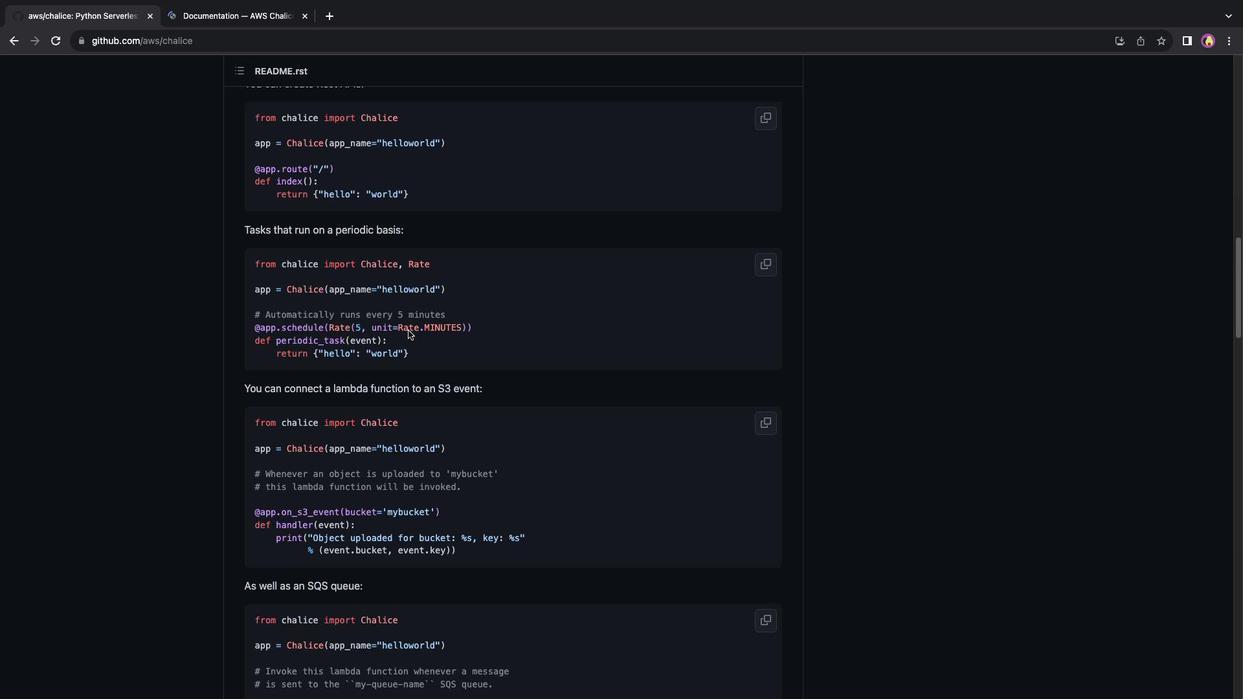 
Action: Mouse scrolled (407, 330) with delta (0, 0)
Screenshot: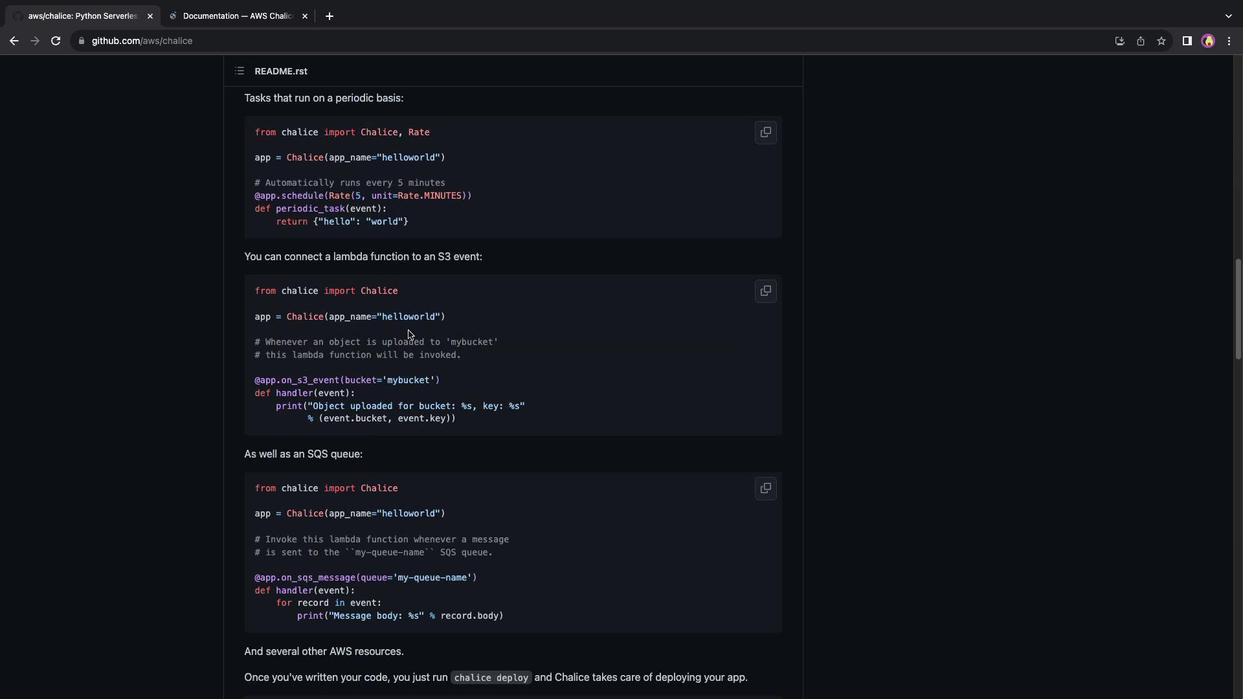 
Action: Mouse scrolled (407, 330) with delta (0, 0)
Screenshot: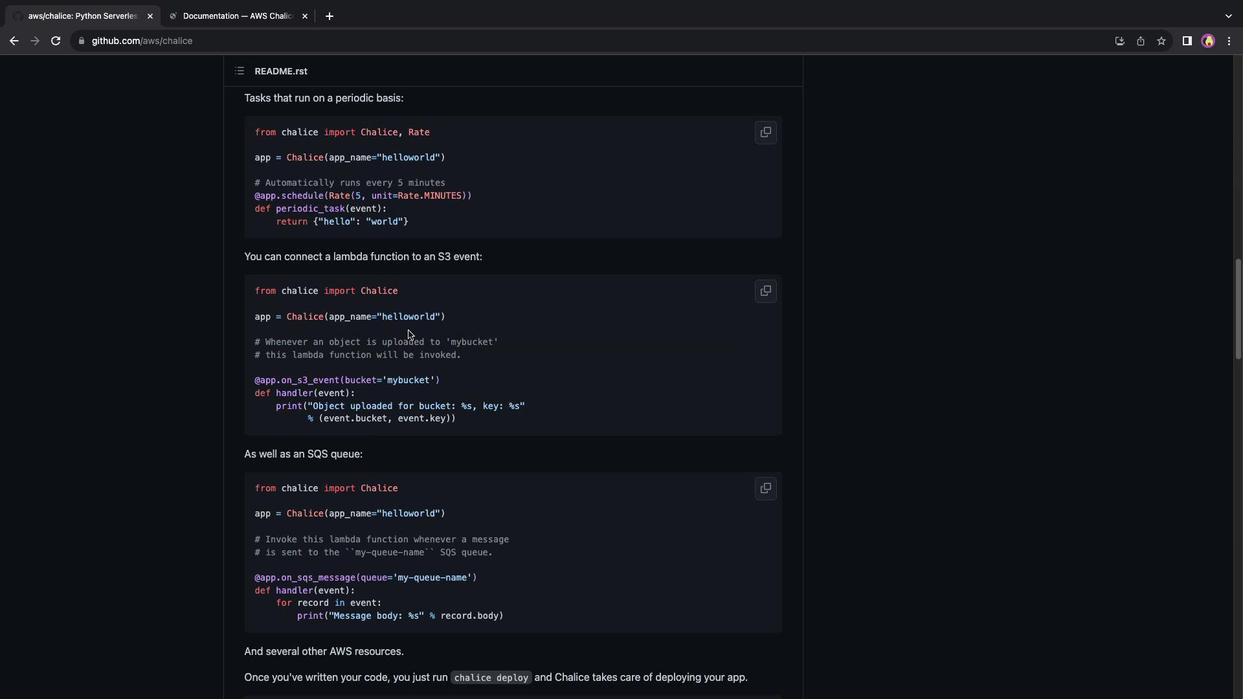 
Action: Mouse scrolled (407, 330) with delta (0, -1)
Screenshot: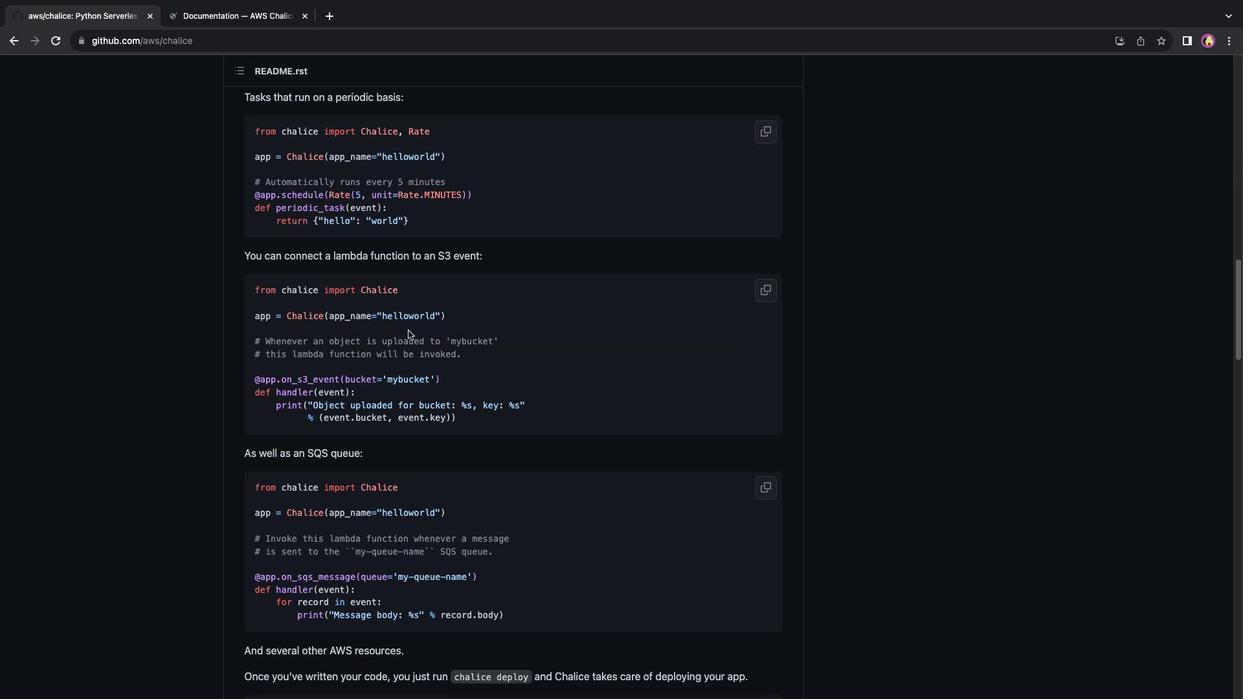 
Action: Mouse scrolled (407, 330) with delta (0, 0)
Screenshot: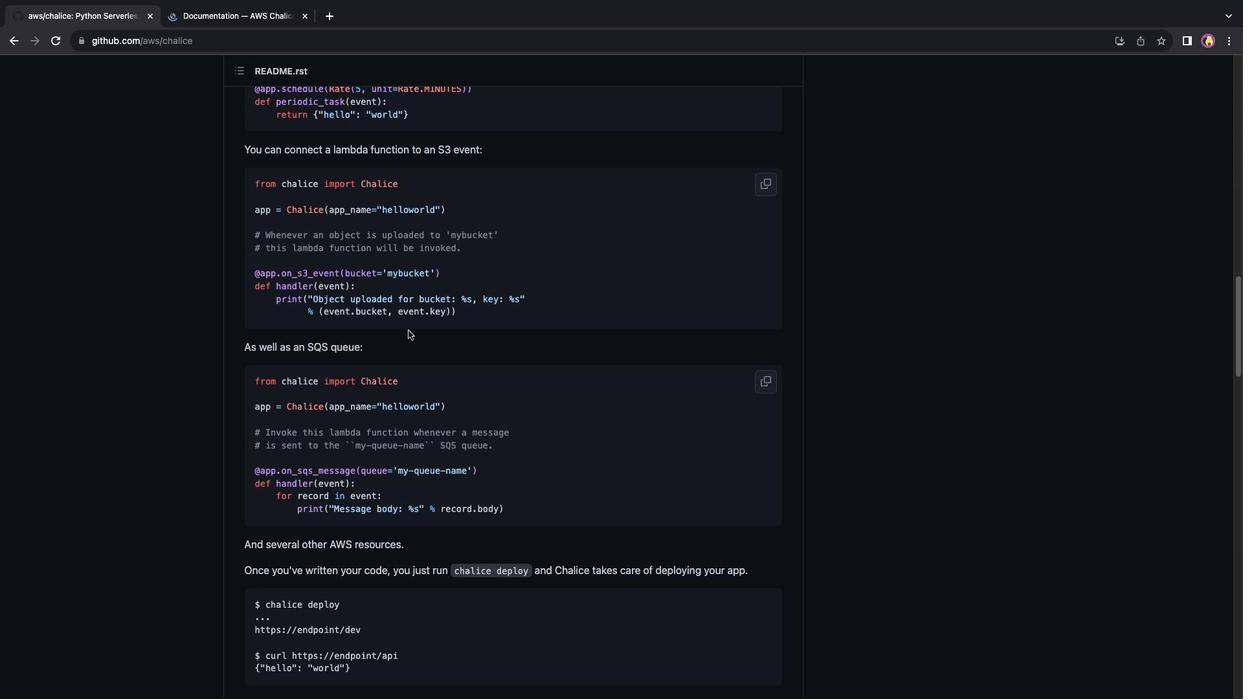 
Action: Mouse scrolled (407, 330) with delta (0, 0)
Screenshot: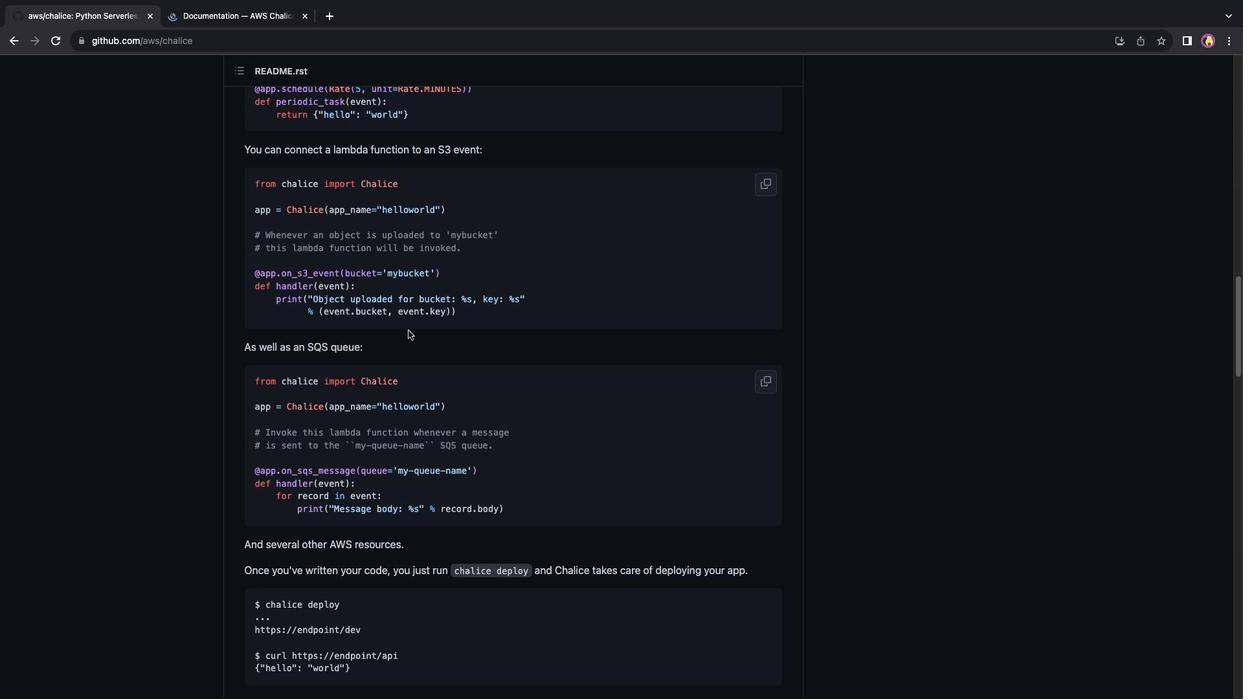 
Action: Mouse scrolled (407, 330) with delta (0, -1)
Screenshot: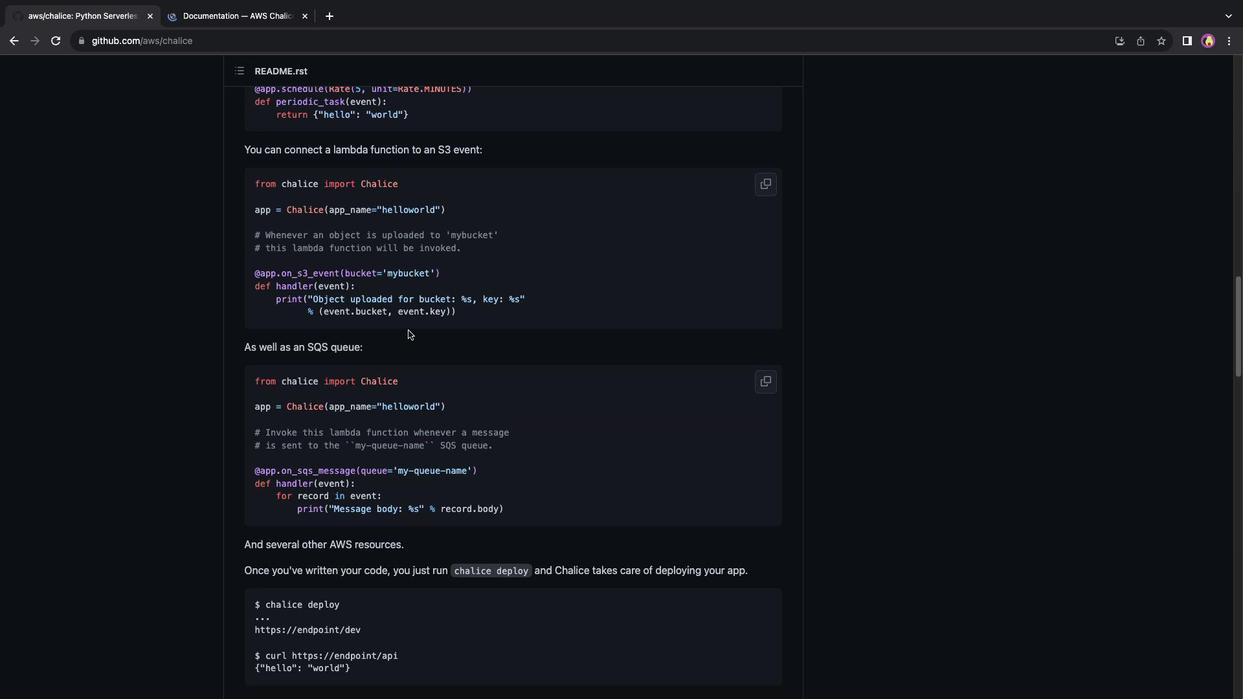 
Action: Mouse scrolled (407, 330) with delta (0, -3)
Screenshot: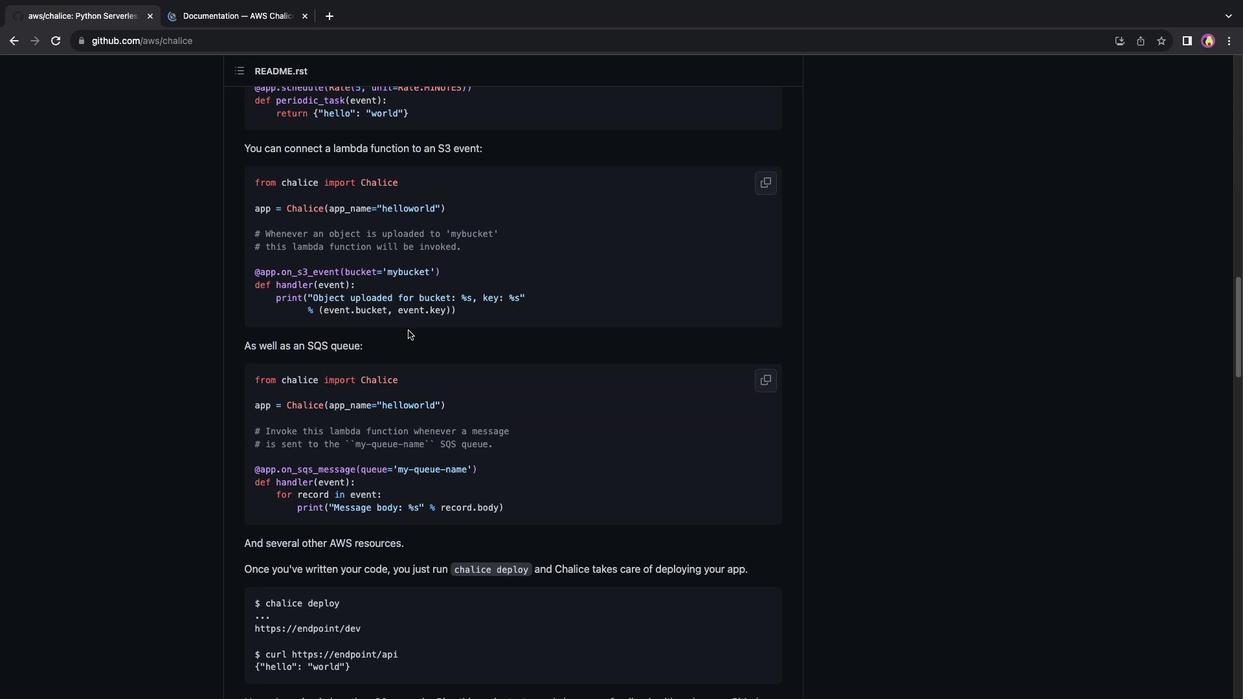 
Action: Mouse scrolled (407, 330) with delta (0, 0)
Screenshot: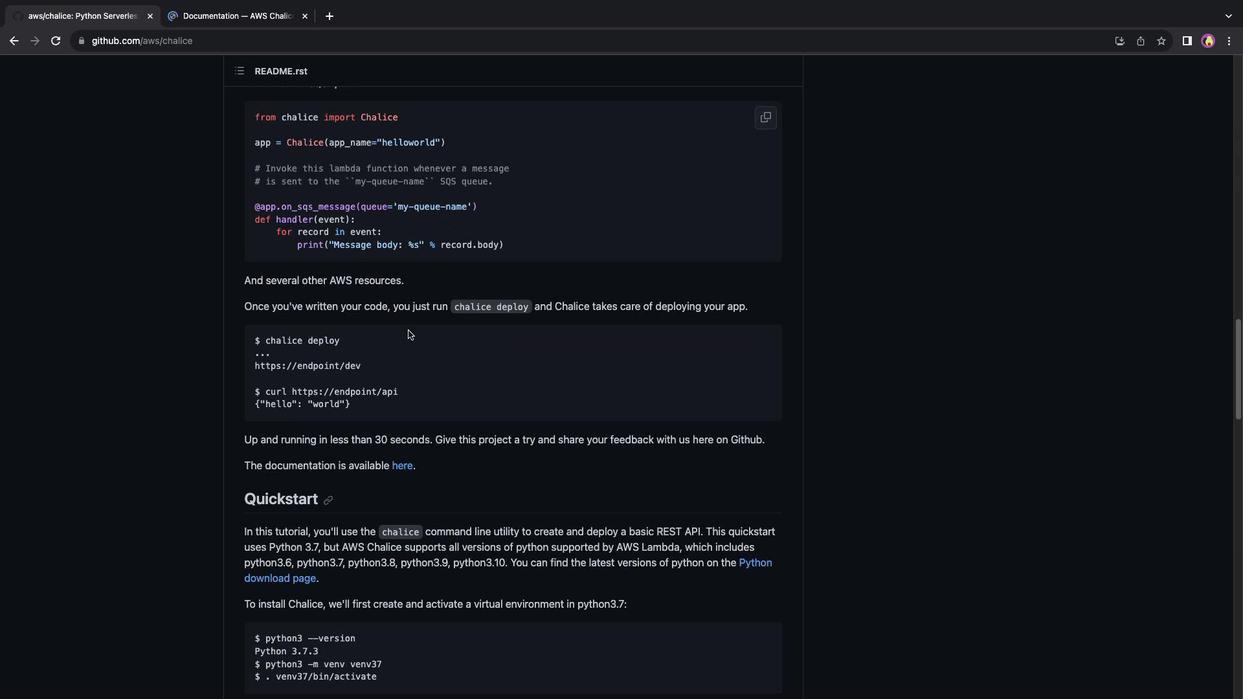 
Action: Mouse scrolled (407, 330) with delta (0, 0)
Screenshot: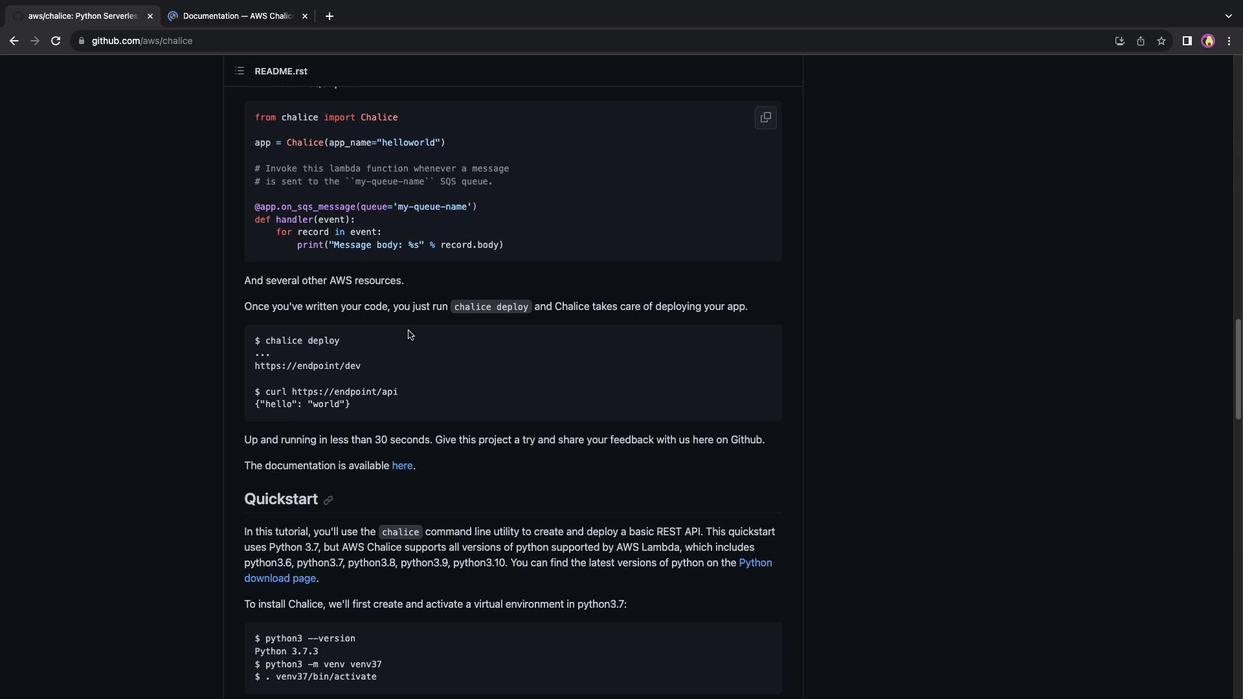 
Action: Mouse scrolled (407, 330) with delta (0, -1)
Screenshot: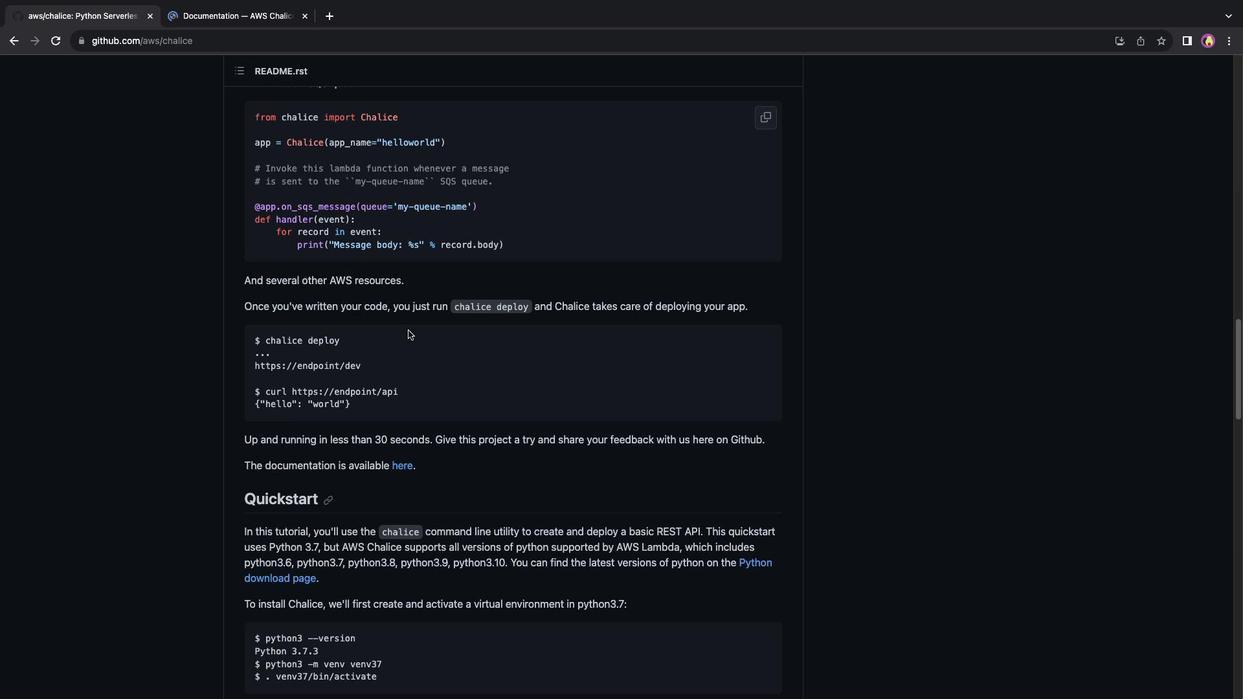 
Action: Mouse scrolled (407, 330) with delta (0, 0)
Screenshot: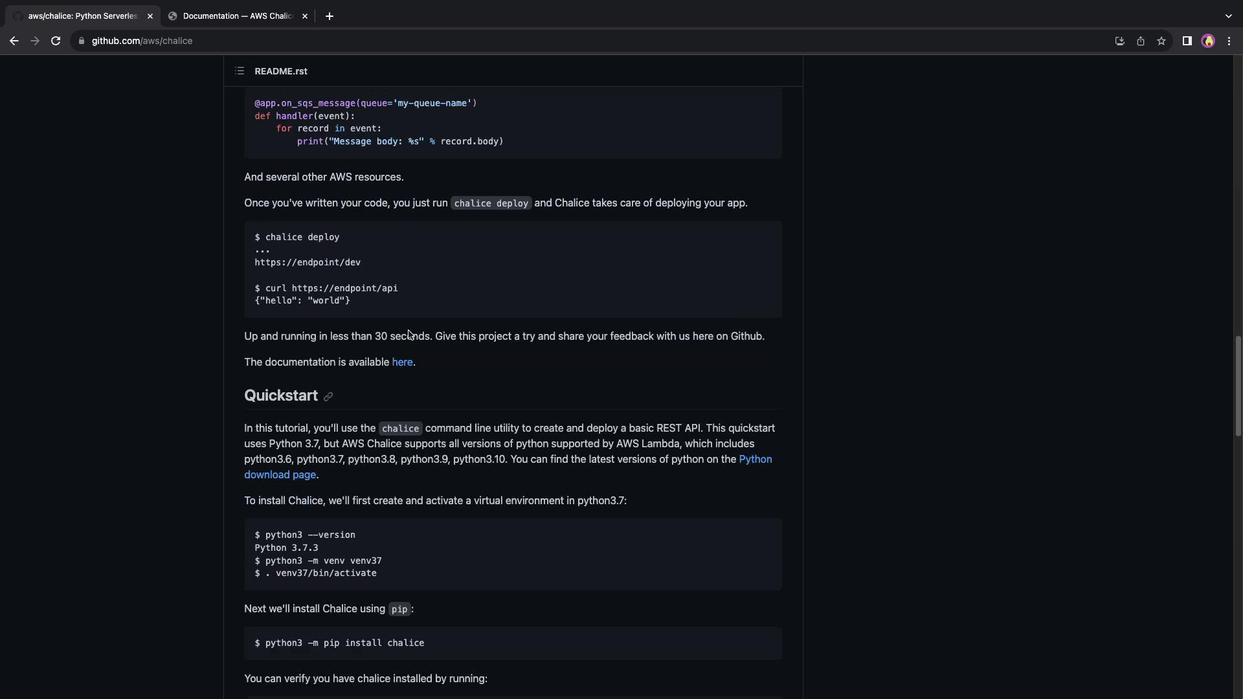 
Action: Mouse scrolled (407, 330) with delta (0, 0)
Screenshot: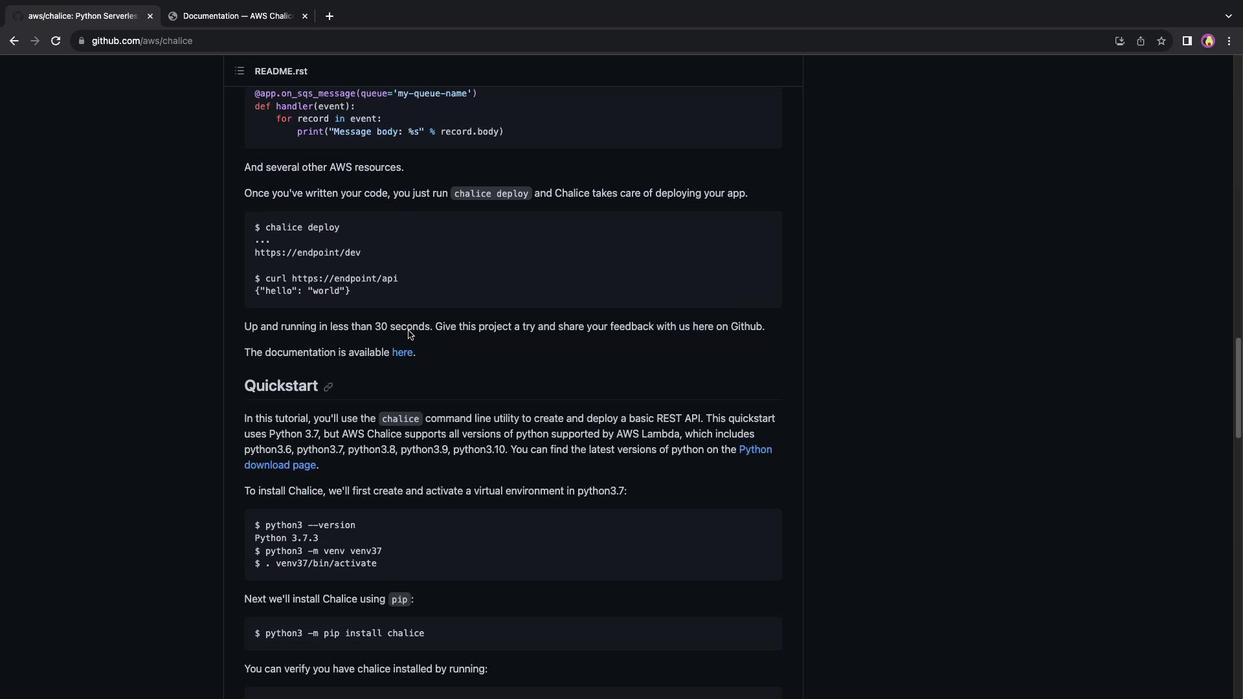 
Action: Mouse scrolled (407, 330) with delta (0, -1)
Screenshot: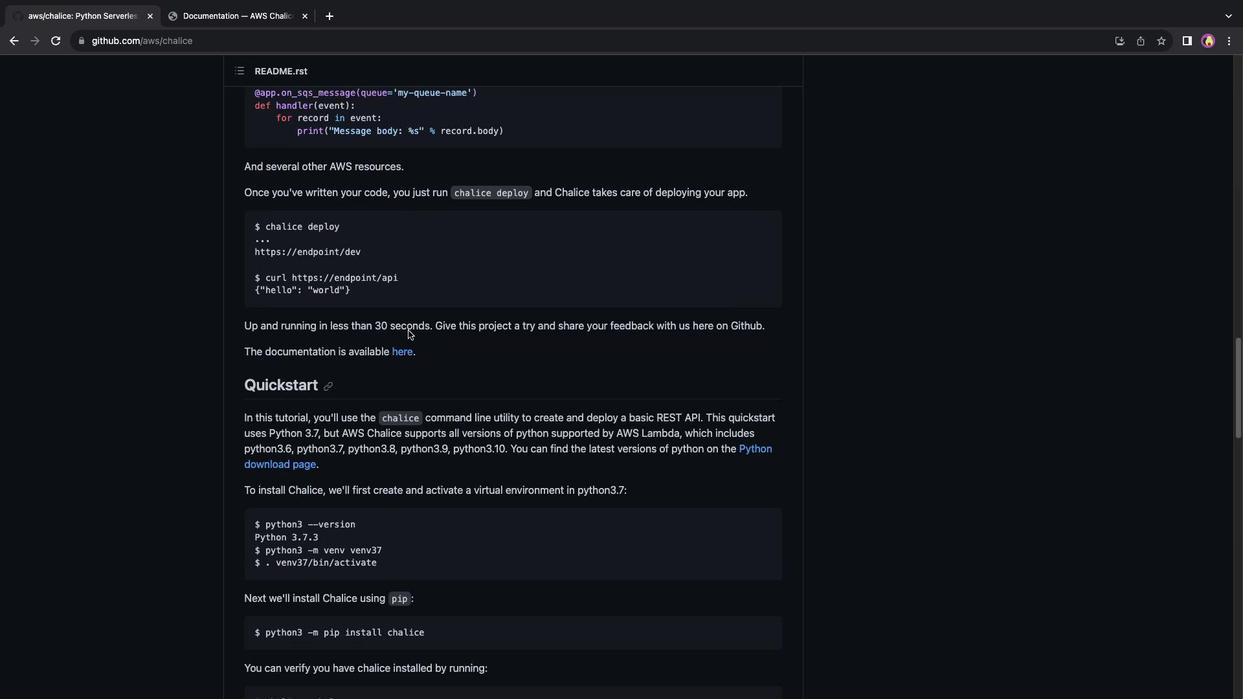 
Action: Mouse scrolled (407, 330) with delta (0, 0)
Screenshot: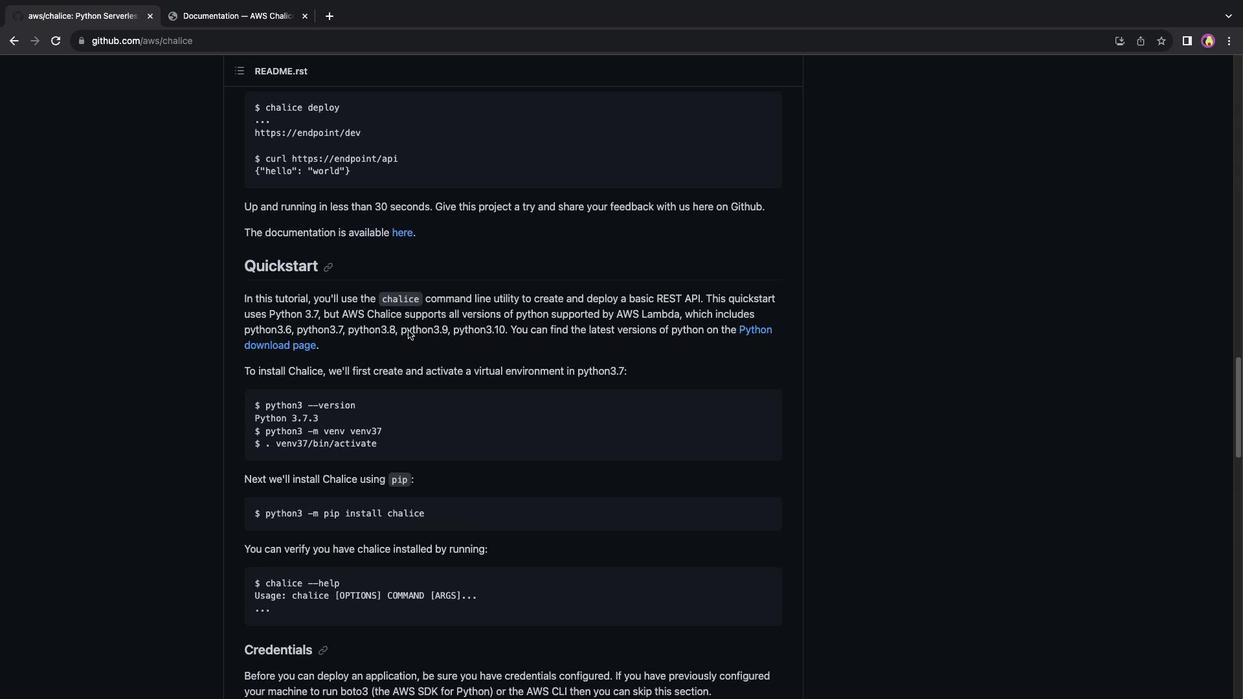 
Action: Mouse scrolled (407, 330) with delta (0, 0)
Screenshot: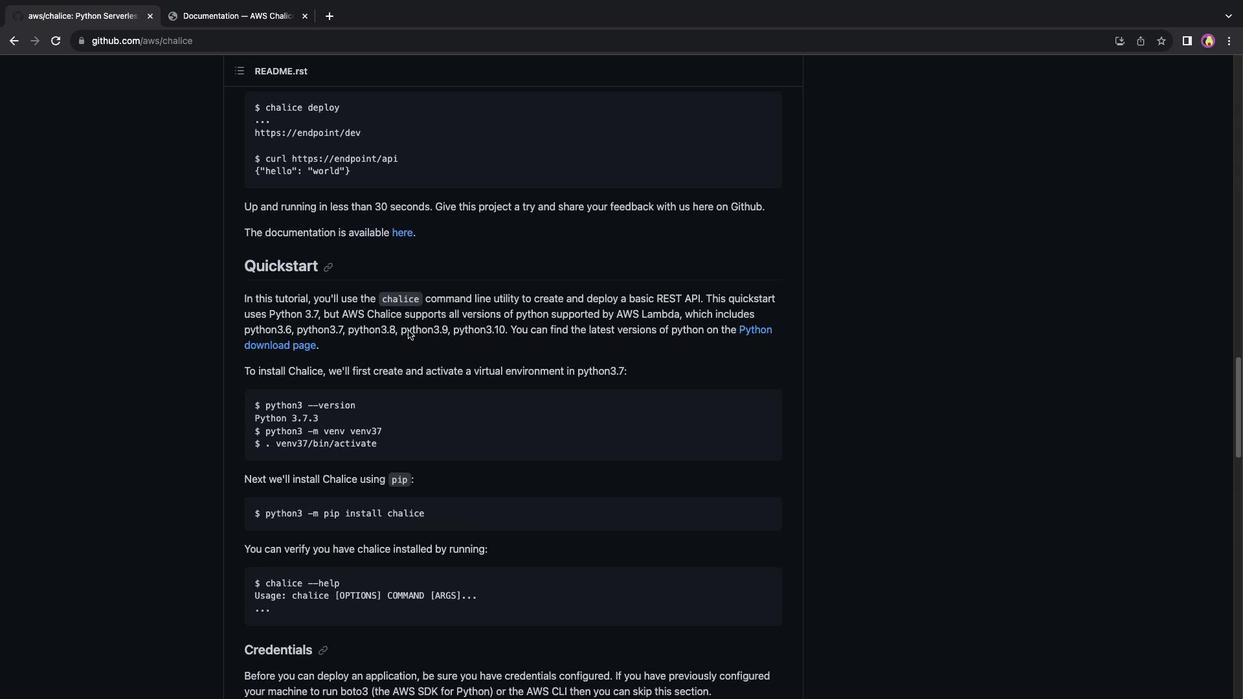 
Action: Mouse scrolled (407, 330) with delta (0, -1)
Screenshot: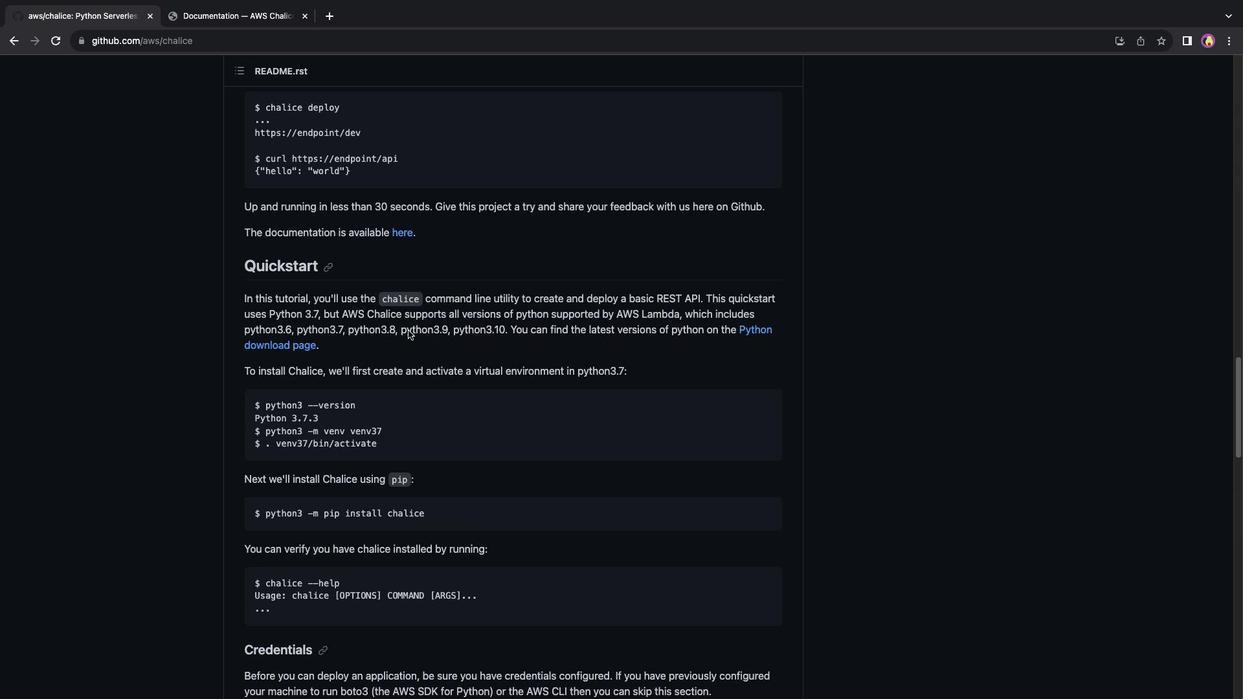 
Action: Mouse scrolled (407, 330) with delta (0, 0)
Screenshot: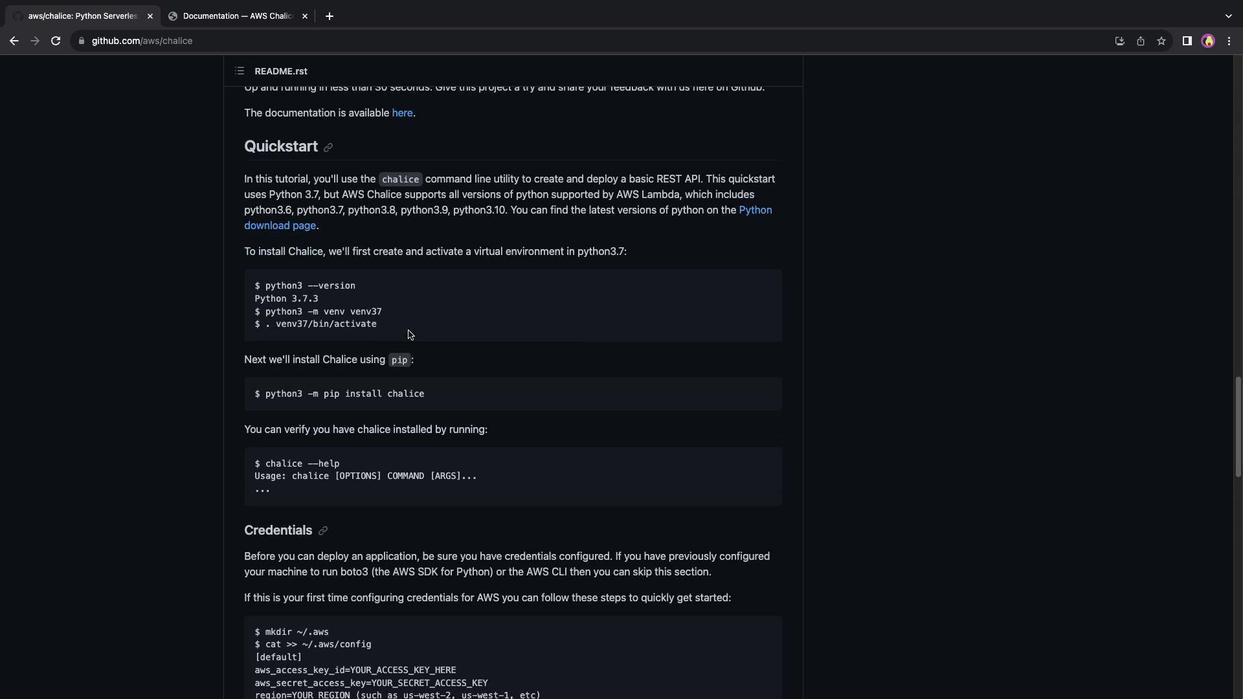 
Action: Mouse scrolled (407, 330) with delta (0, 0)
Screenshot: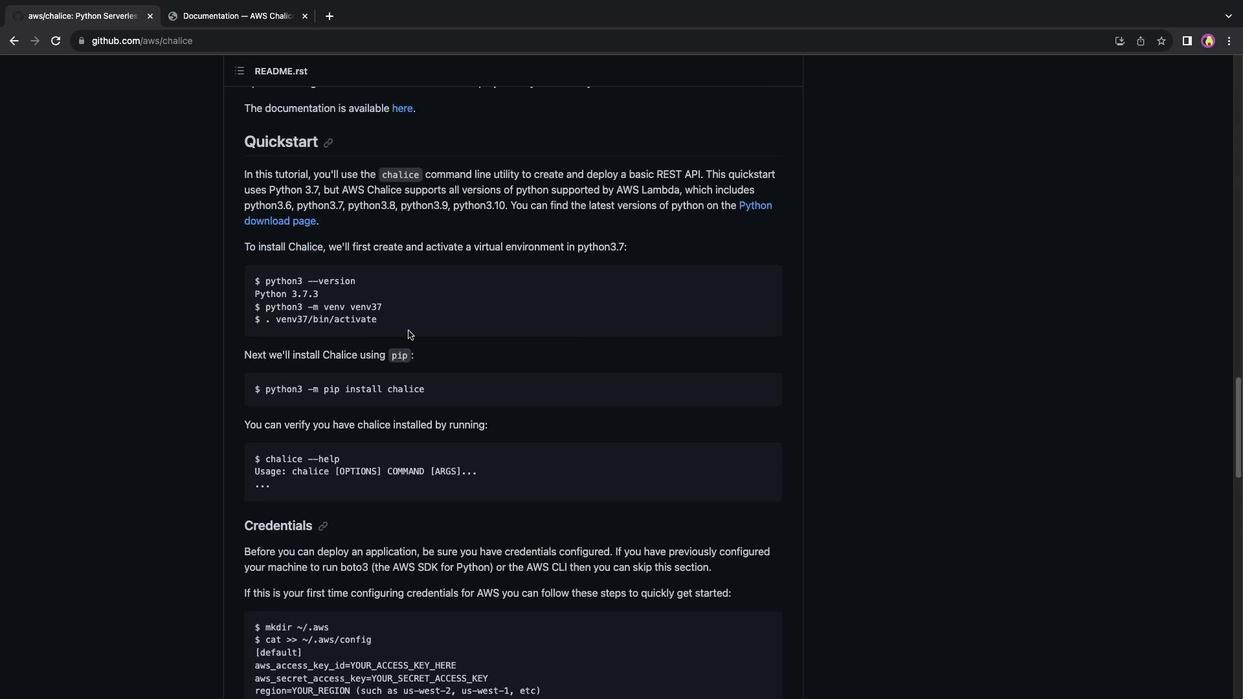 
Action: Mouse scrolled (407, 330) with delta (0, -1)
Screenshot: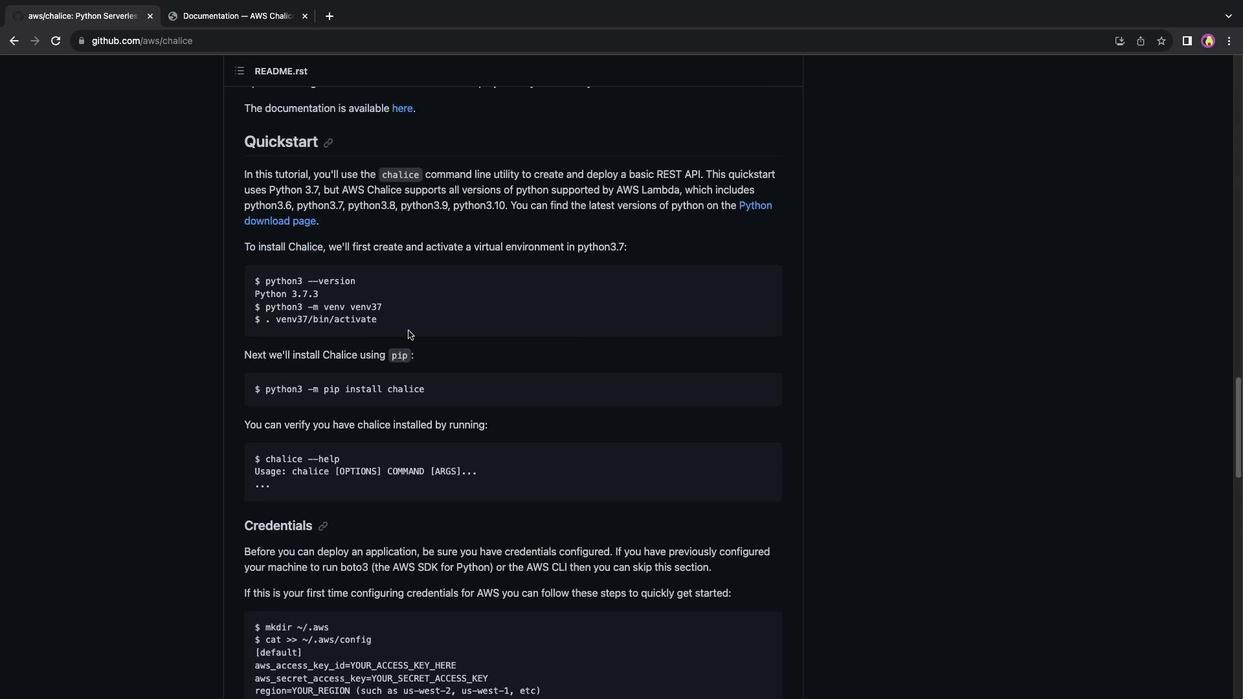 
Action: Mouse scrolled (407, 330) with delta (0, -3)
Screenshot: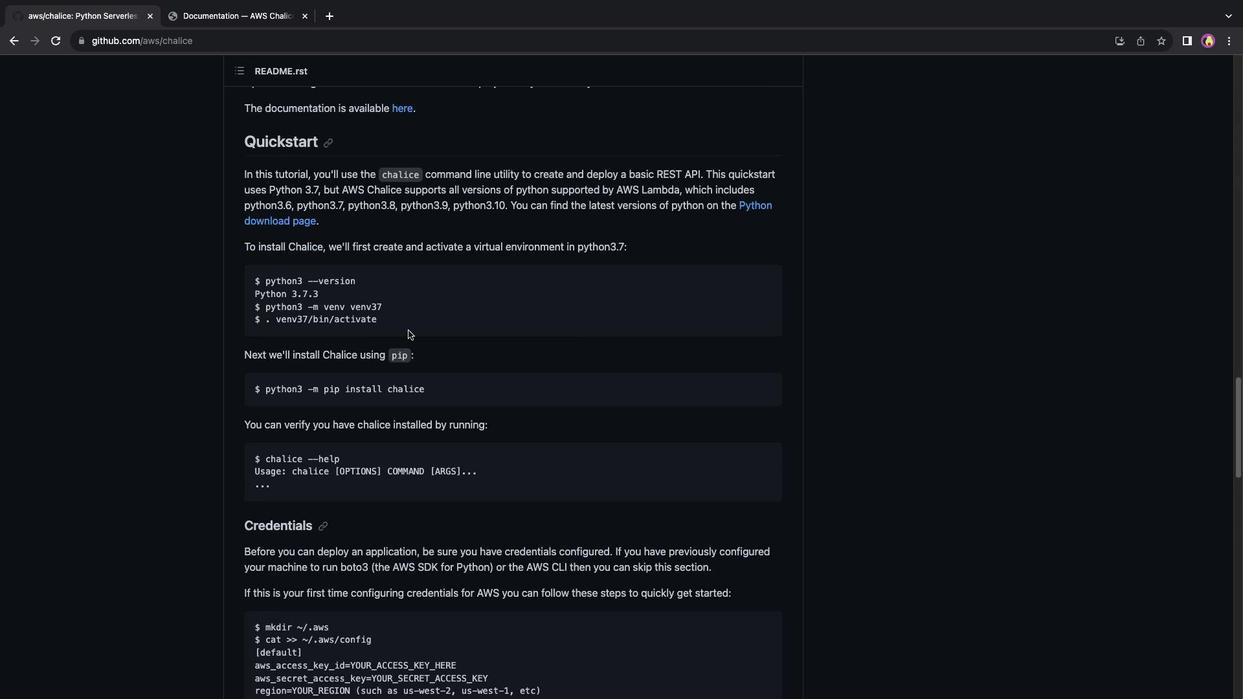 
Action: Mouse scrolled (407, 330) with delta (0, 0)
Screenshot: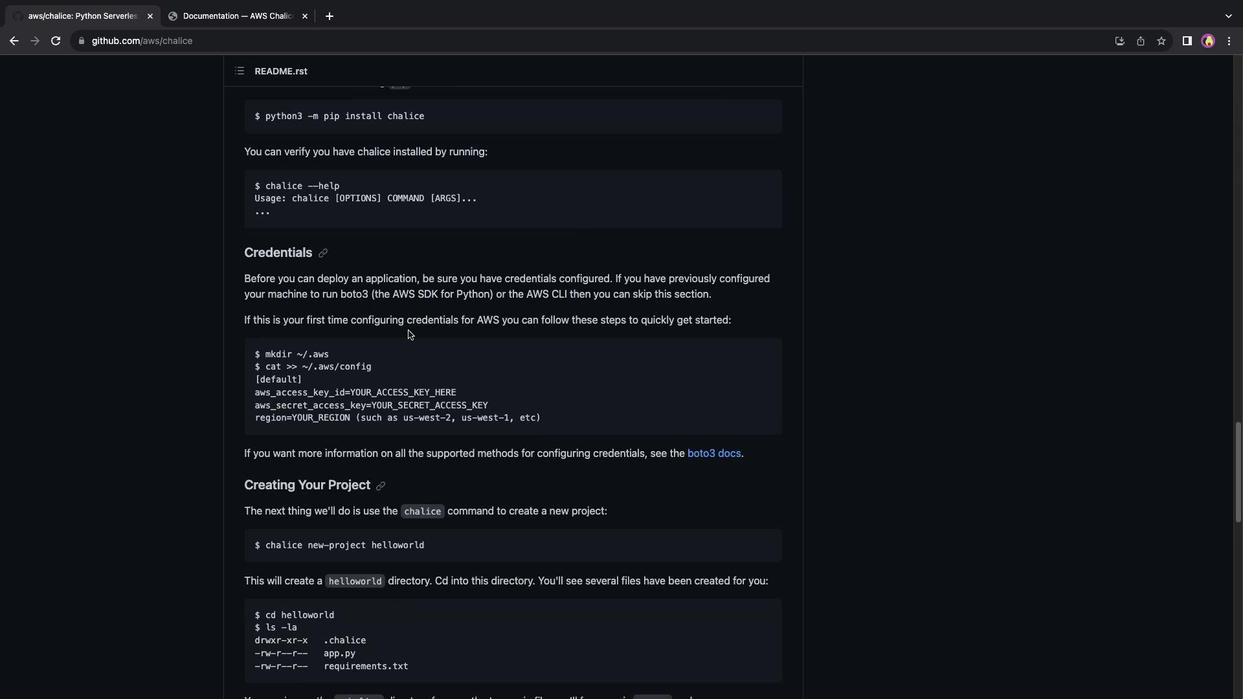 
Action: Mouse scrolled (407, 330) with delta (0, 0)
Screenshot: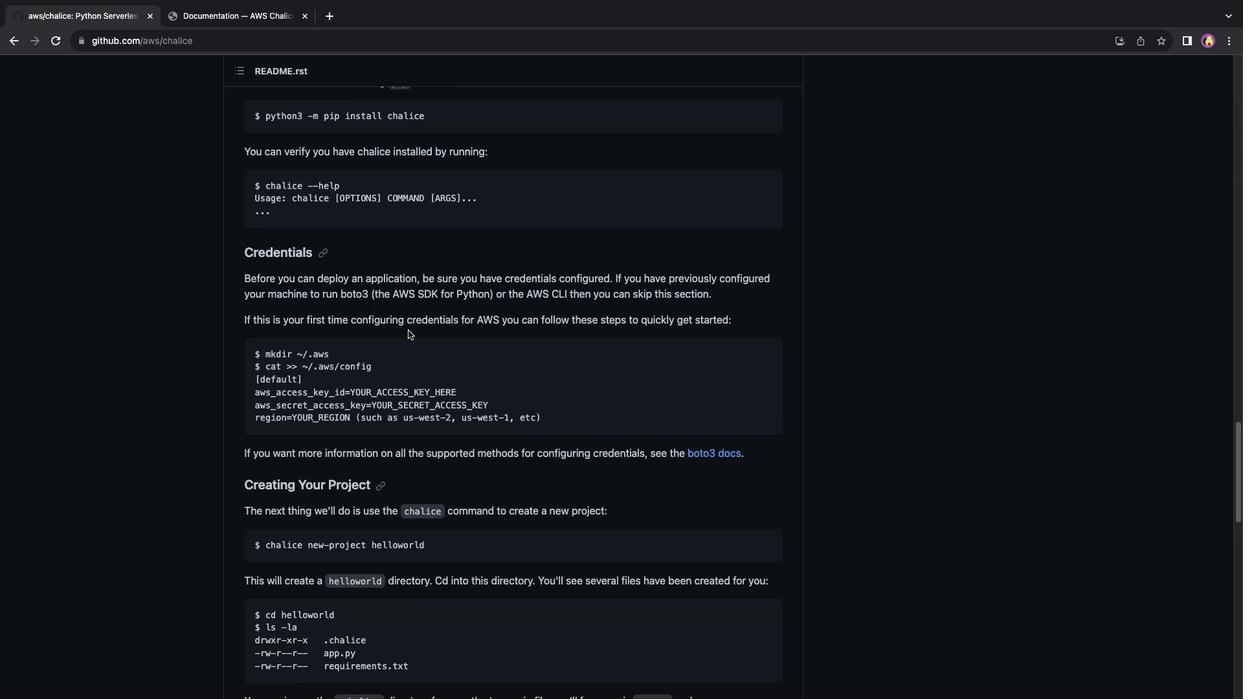 
Action: Mouse scrolled (407, 330) with delta (0, -1)
Screenshot: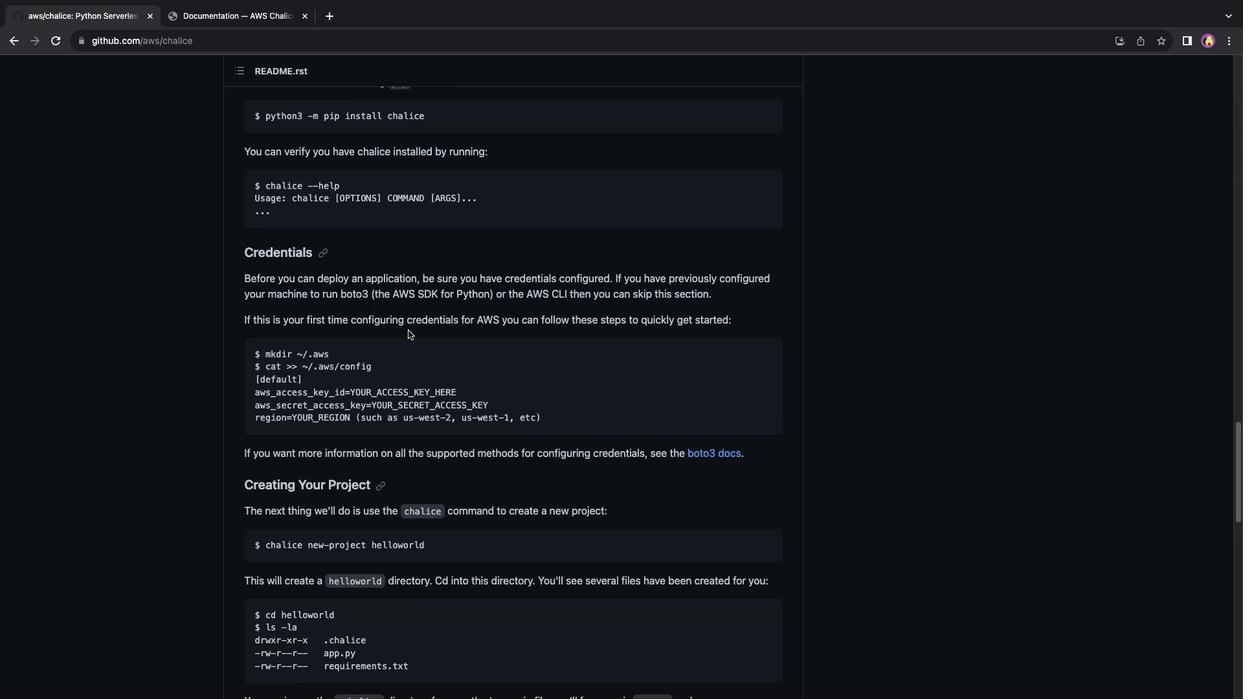 
Action: Mouse scrolled (407, 330) with delta (0, 0)
Screenshot: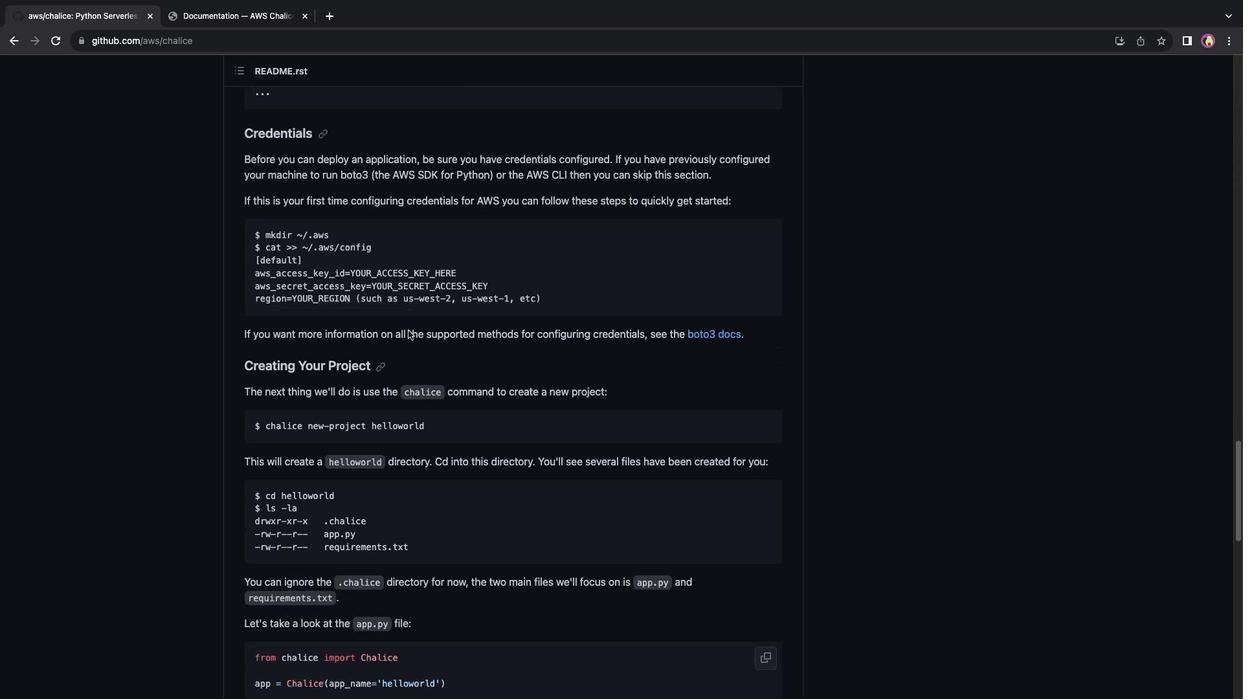 
Action: Mouse scrolled (407, 330) with delta (0, 0)
Screenshot: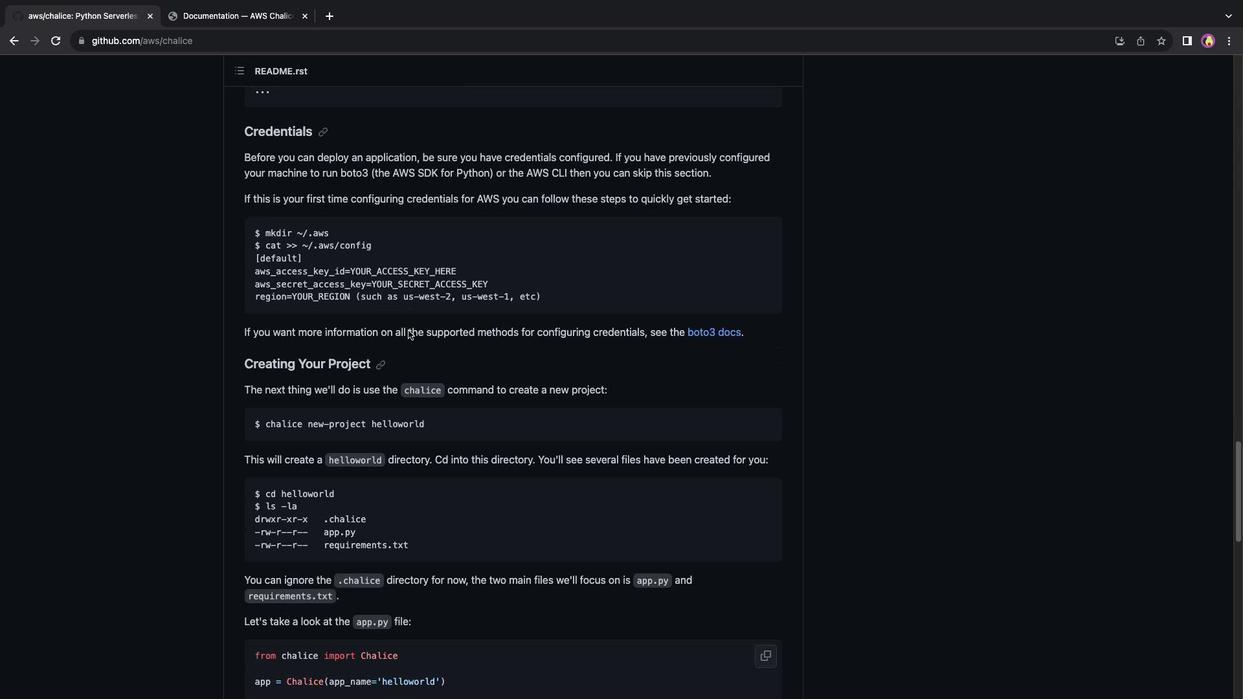 
Action: Mouse scrolled (407, 330) with delta (0, -1)
Screenshot: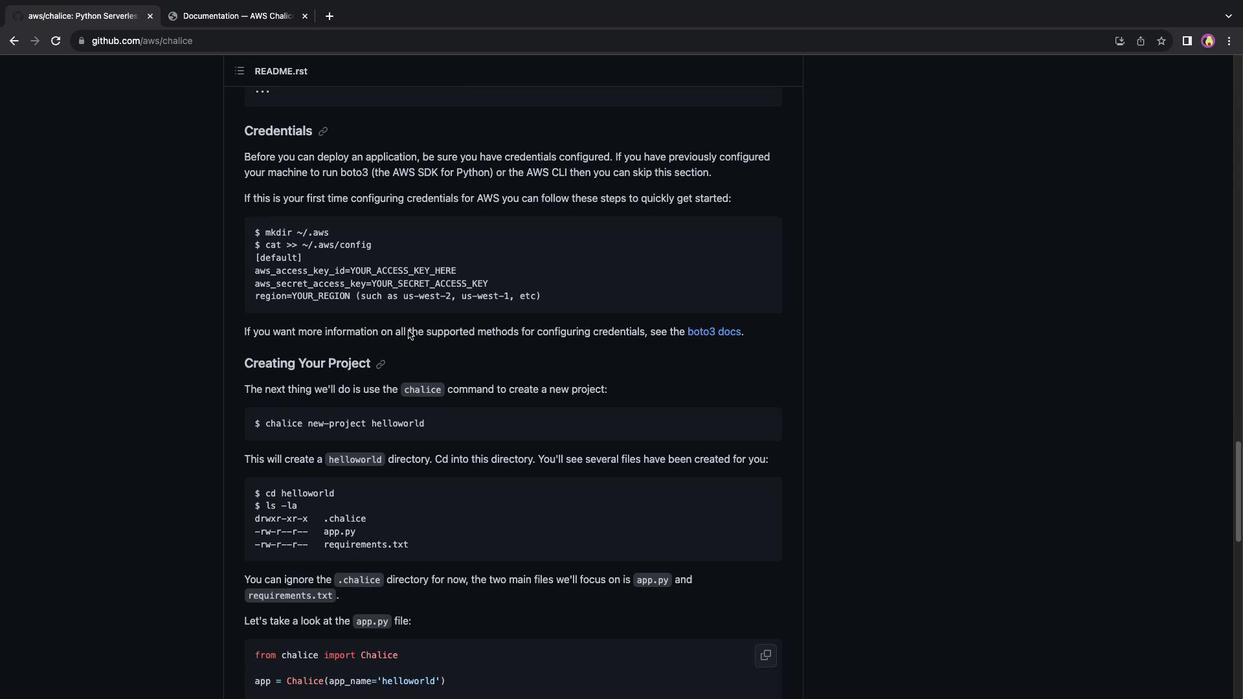 
Action: Mouse scrolled (407, 330) with delta (0, 0)
Screenshot: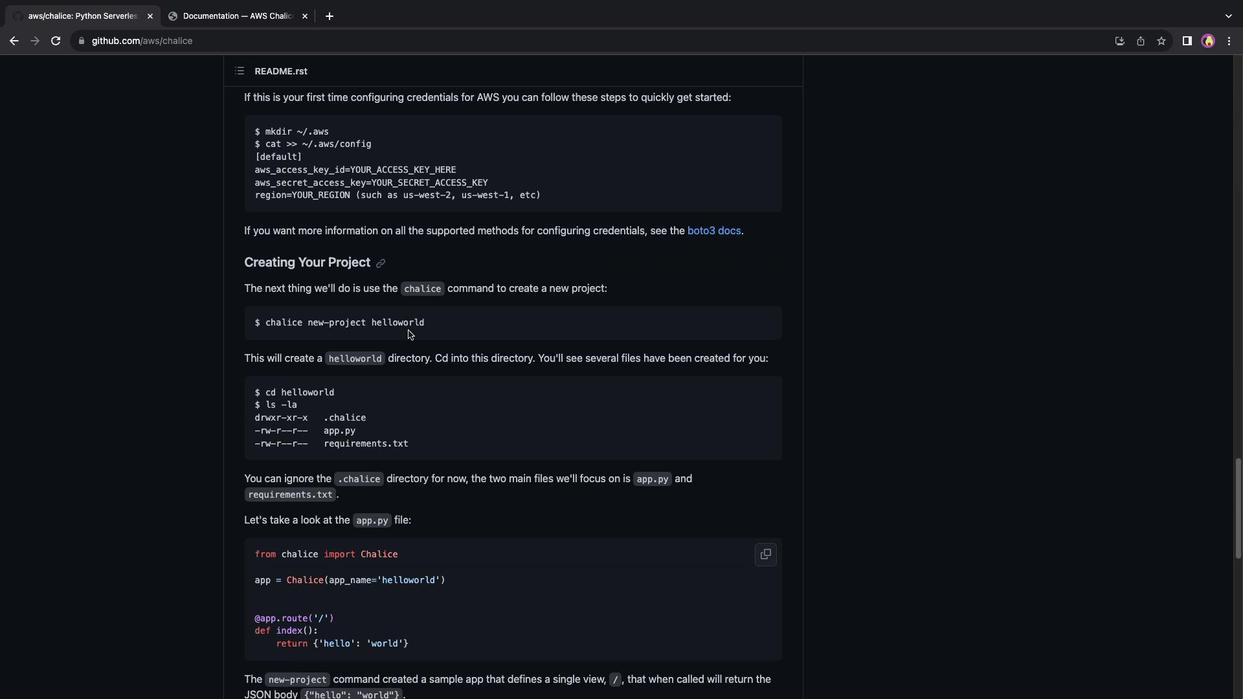 
Action: Mouse scrolled (407, 330) with delta (0, 0)
Screenshot: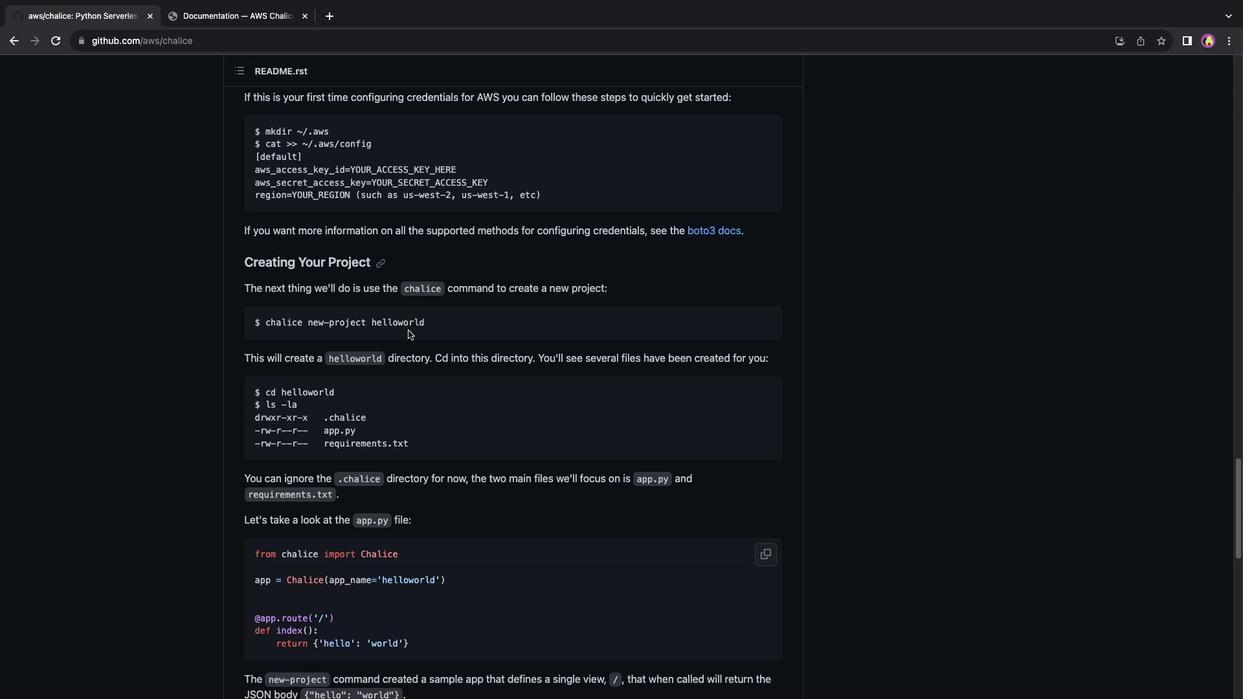 
Action: Mouse scrolled (407, 330) with delta (0, -1)
Screenshot: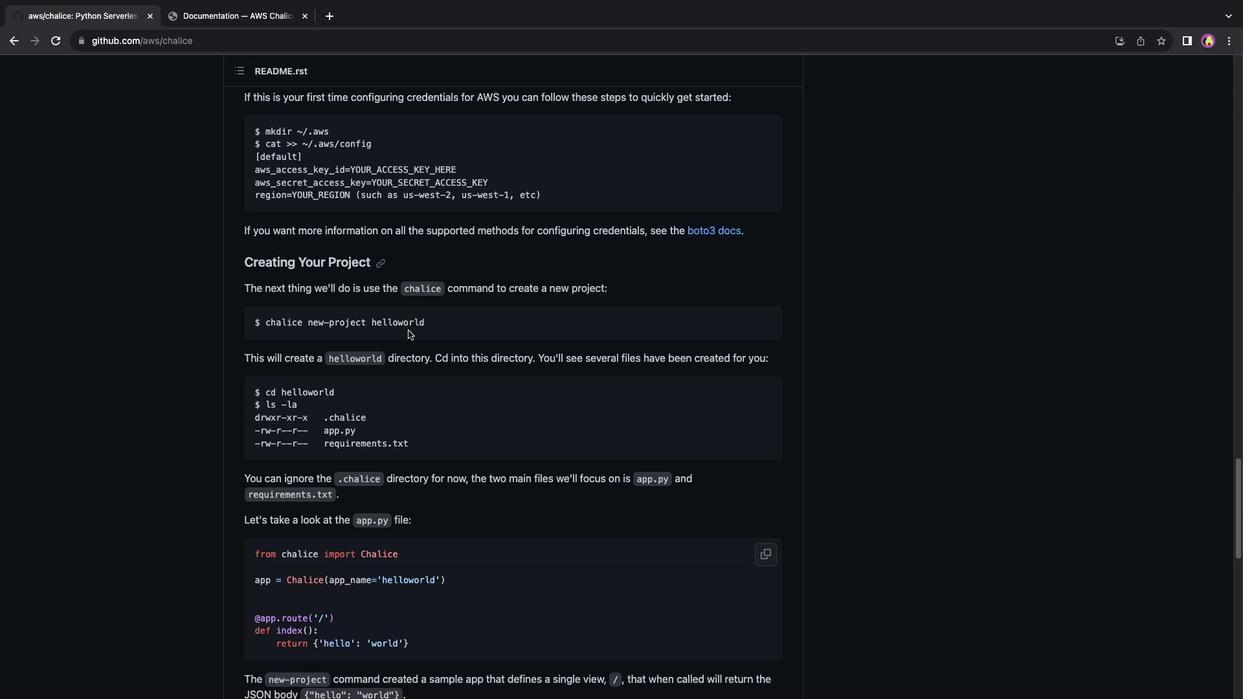 
Action: Mouse scrolled (407, 330) with delta (0, -3)
Screenshot: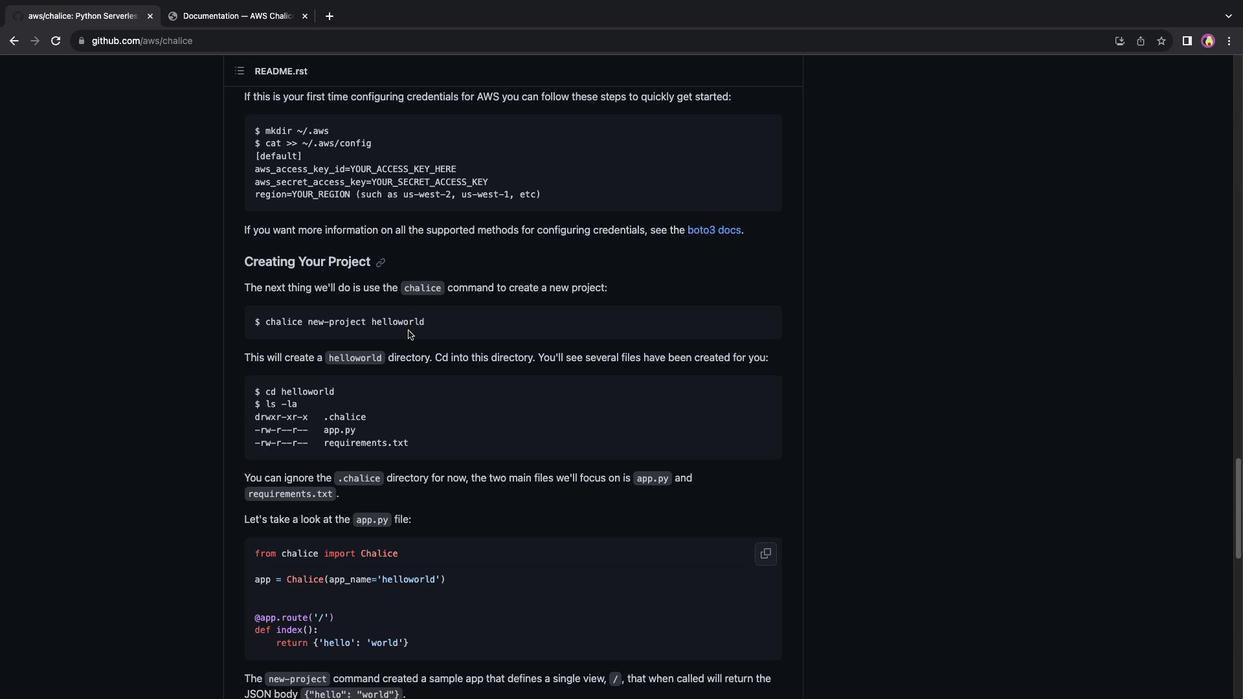 
Action: Mouse scrolled (407, 330) with delta (0, 0)
Screenshot: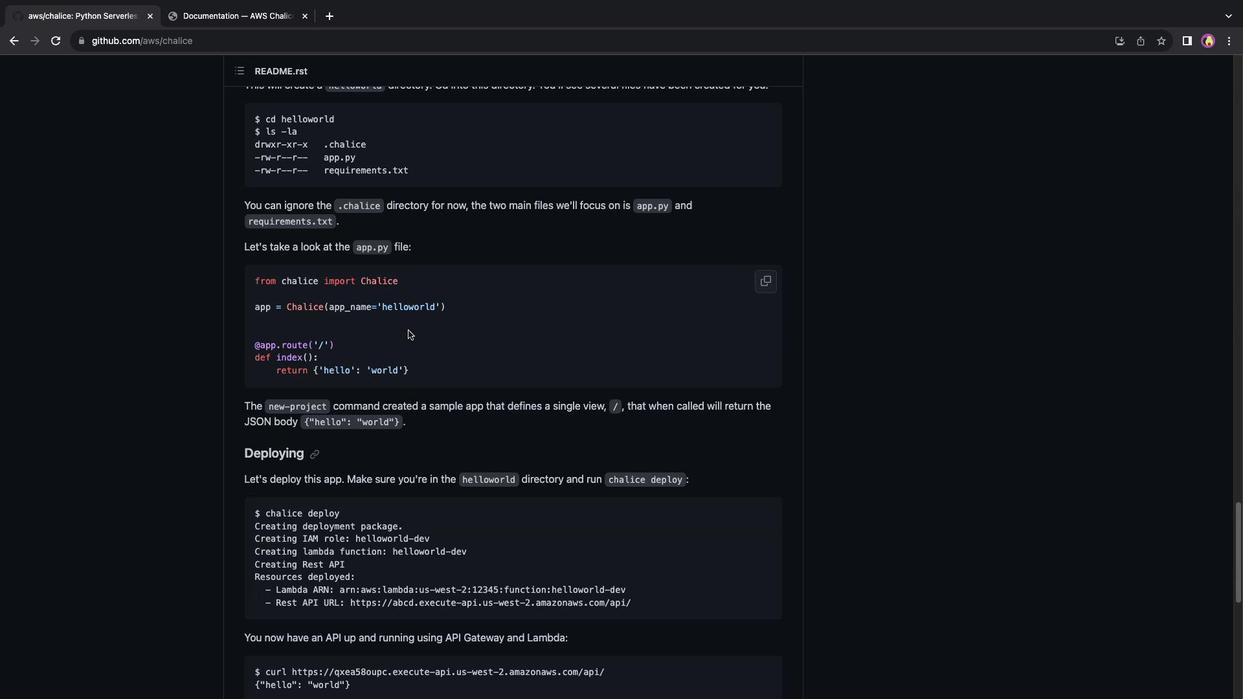 
Action: Mouse scrolled (407, 330) with delta (0, 0)
Screenshot: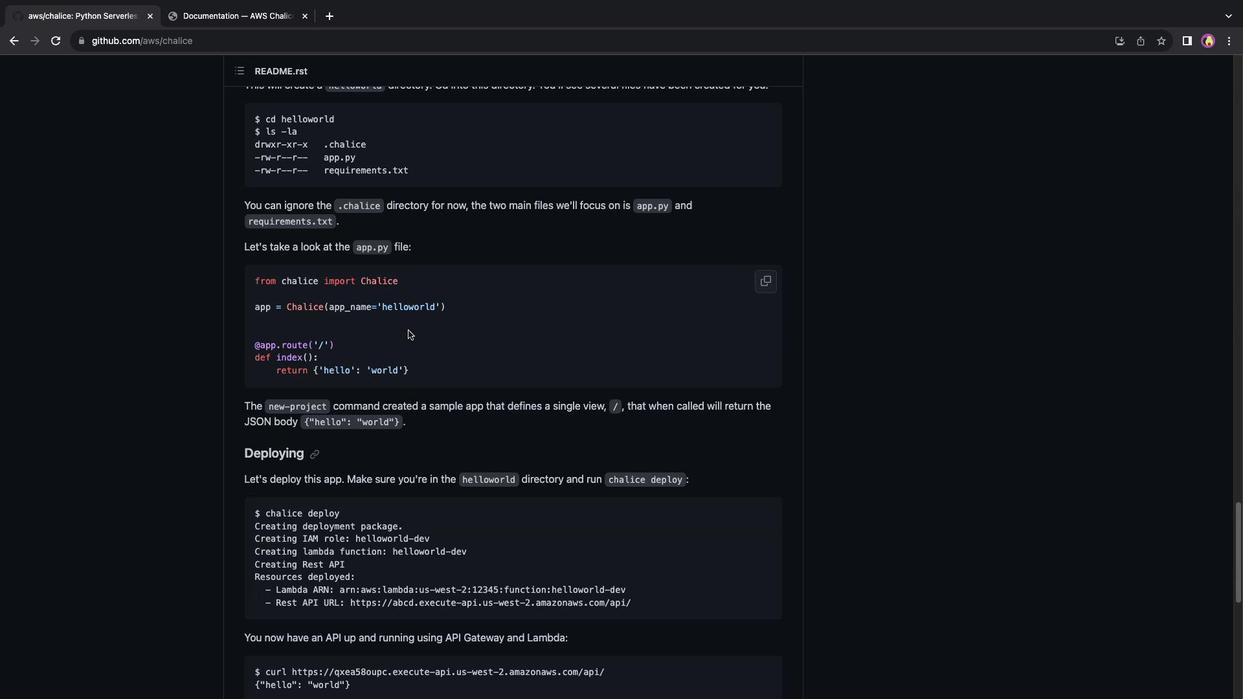 
Action: Mouse scrolled (407, 330) with delta (0, -1)
Screenshot: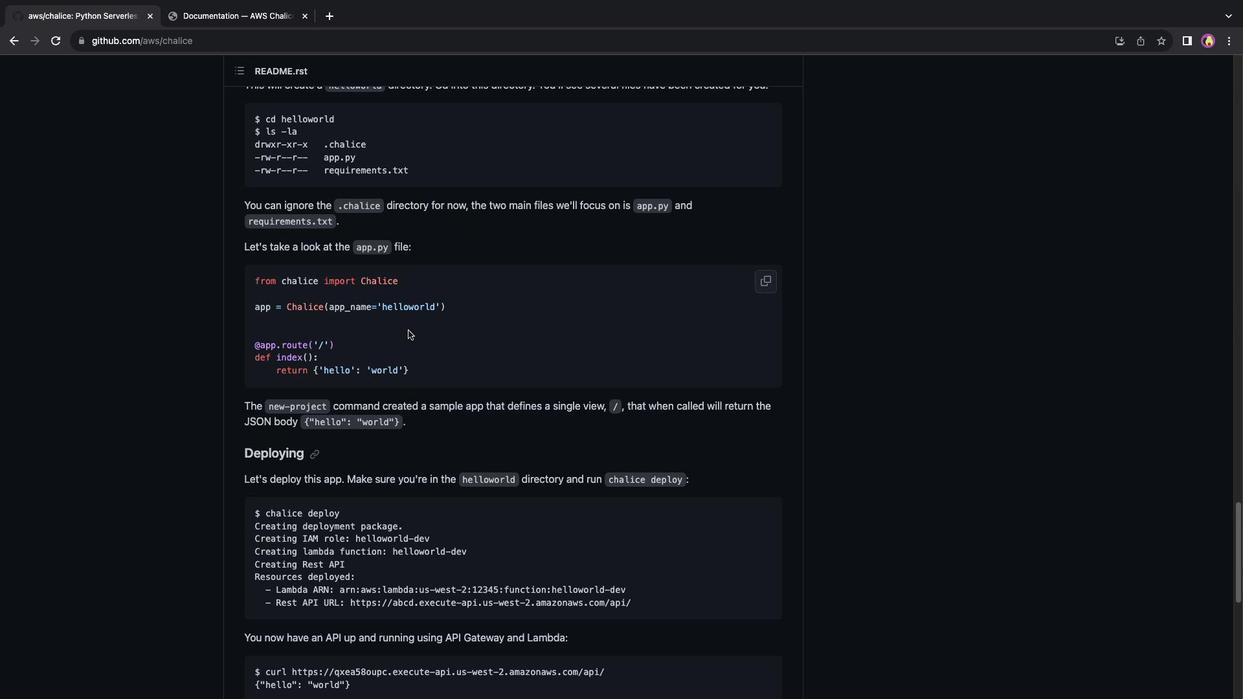 
Action: Mouse scrolled (407, 330) with delta (0, -3)
Screenshot: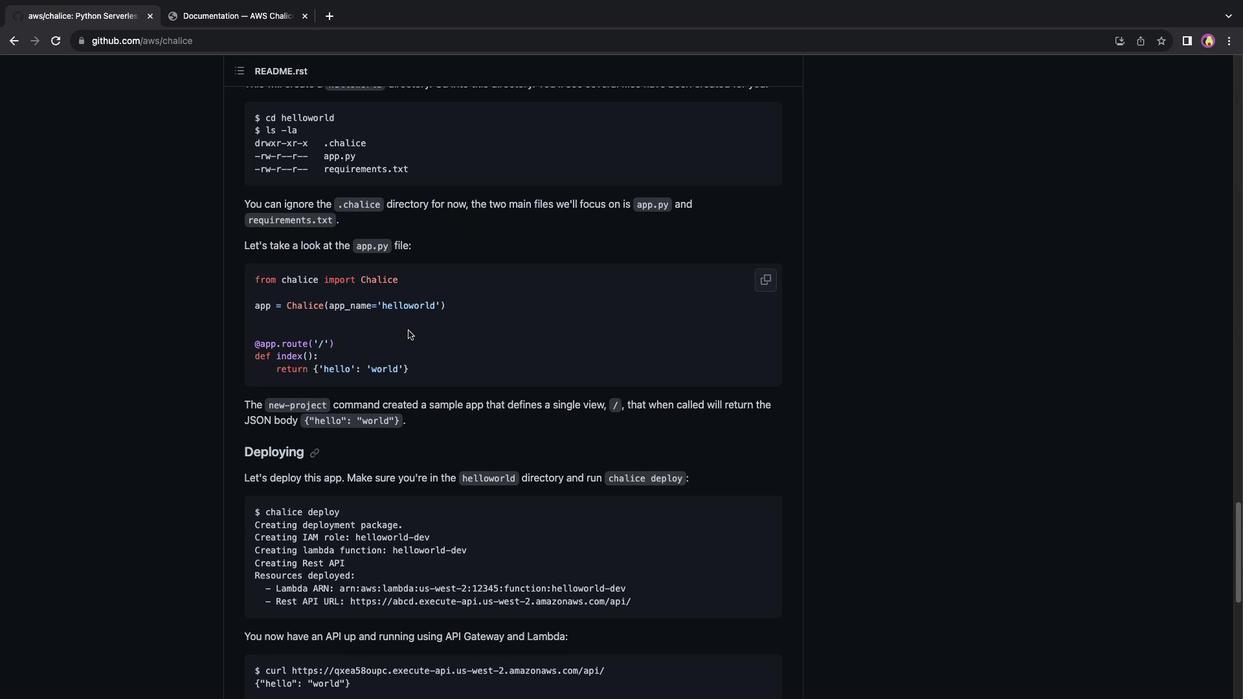 
Action: Mouse scrolled (407, 330) with delta (0, 0)
Screenshot: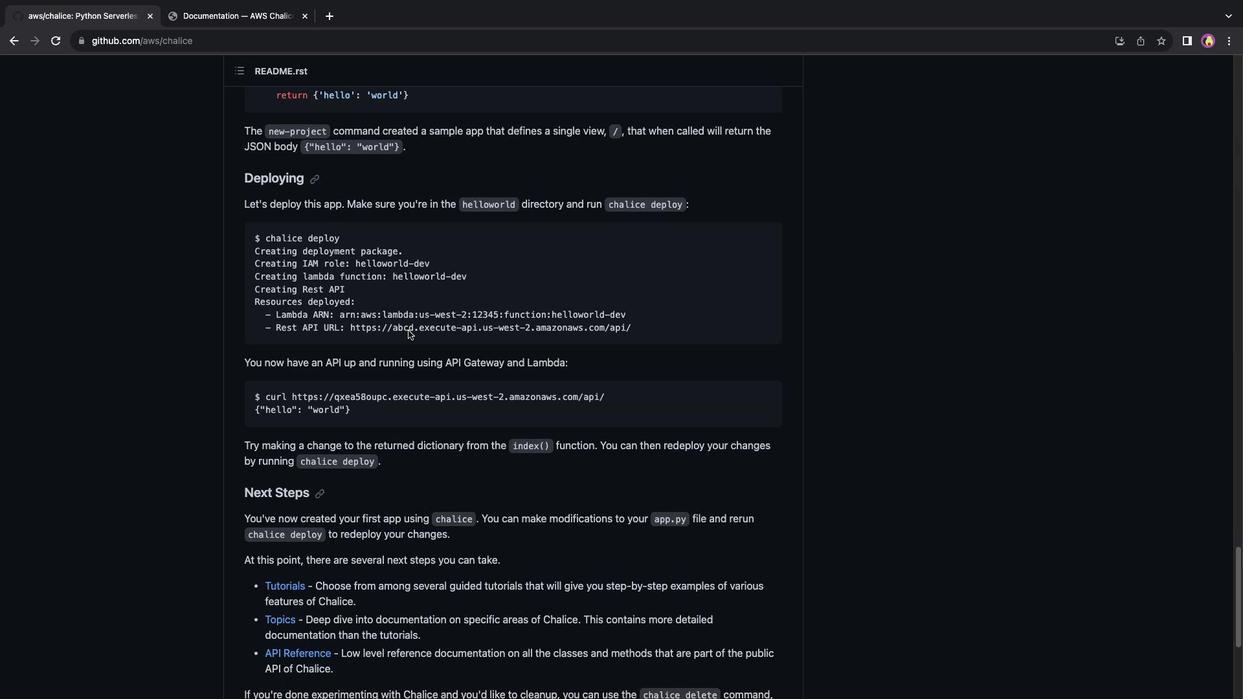 
Action: Mouse scrolled (407, 330) with delta (0, 0)
Screenshot: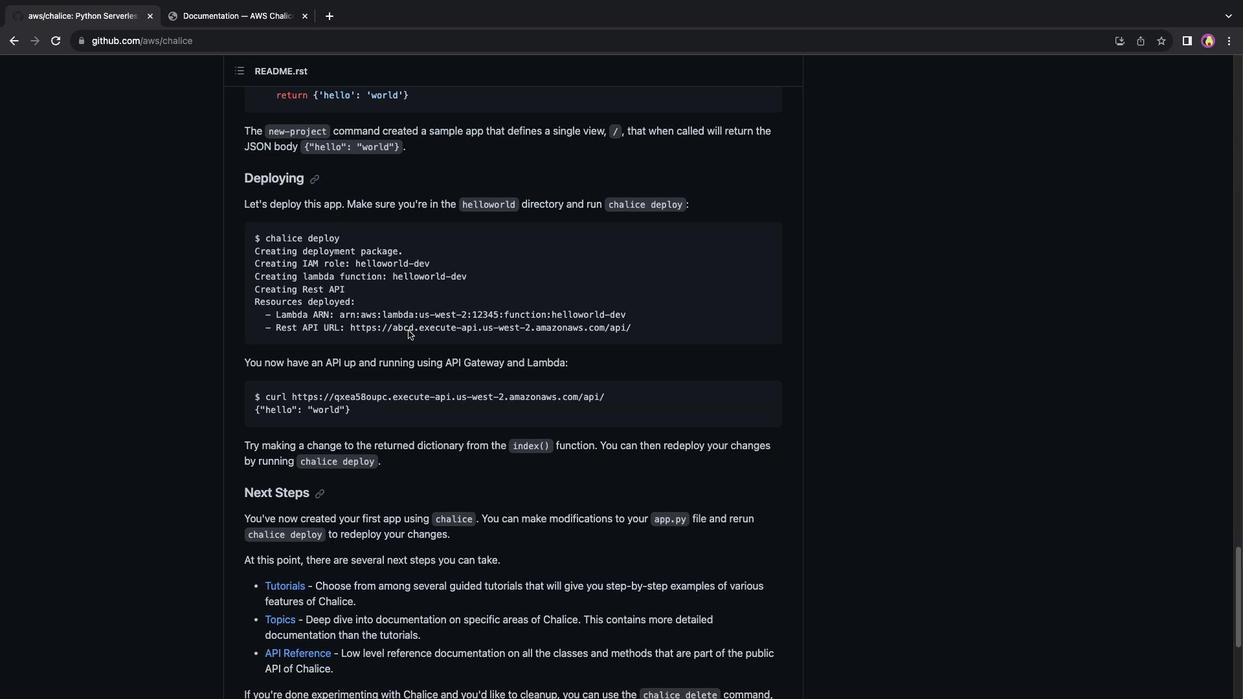 
Action: Mouse scrolled (407, 330) with delta (0, -1)
Screenshot: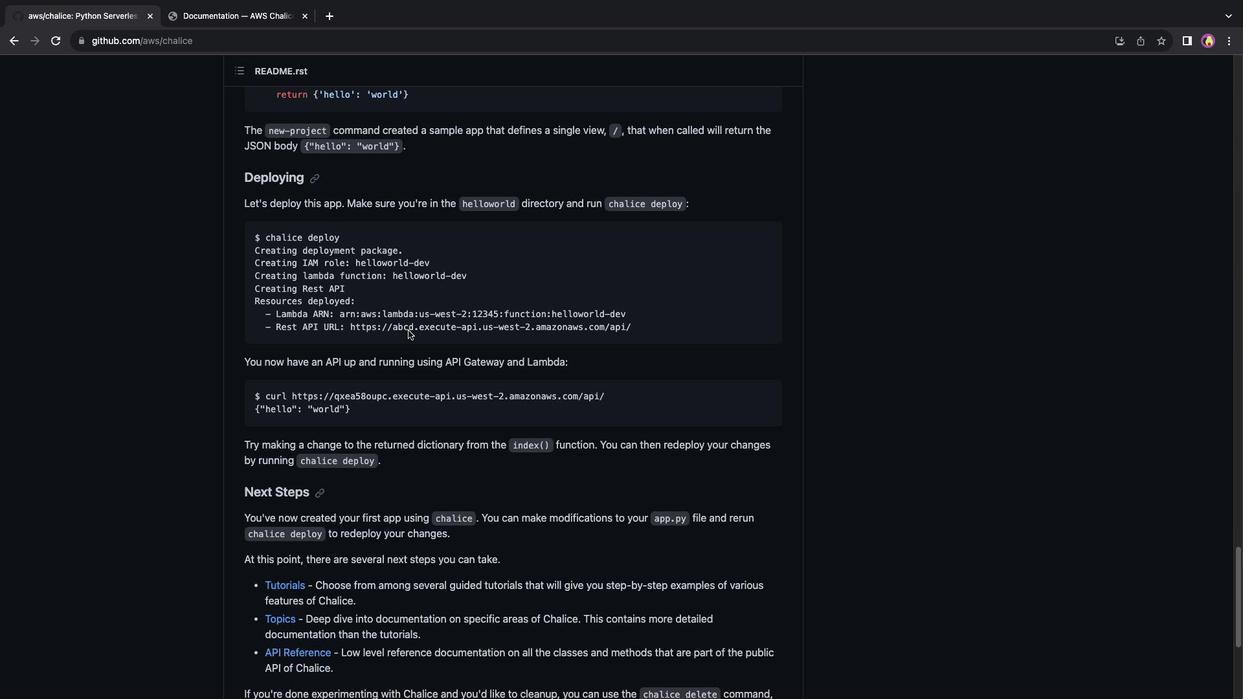 
Action: Mouse scrolled (407, 330) with delta (0, -2)
Screenshot: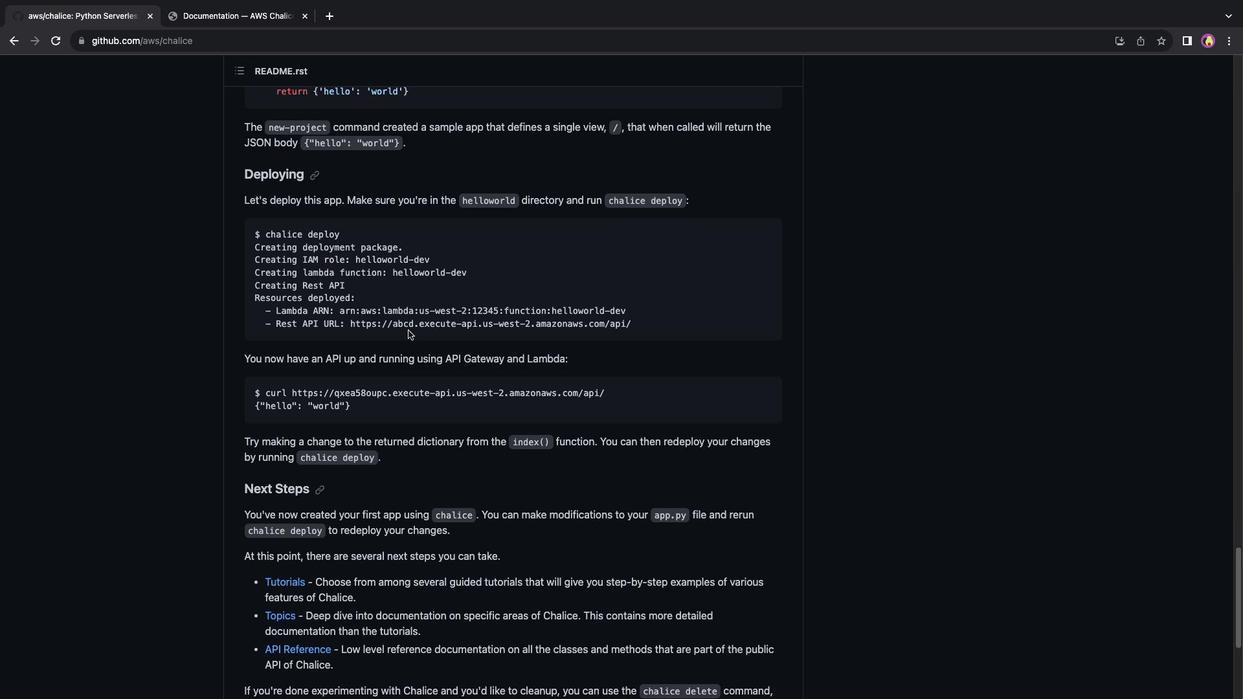 
Action: Mouse scrolled (407, 330) with delta (0, 0)
Screenshot: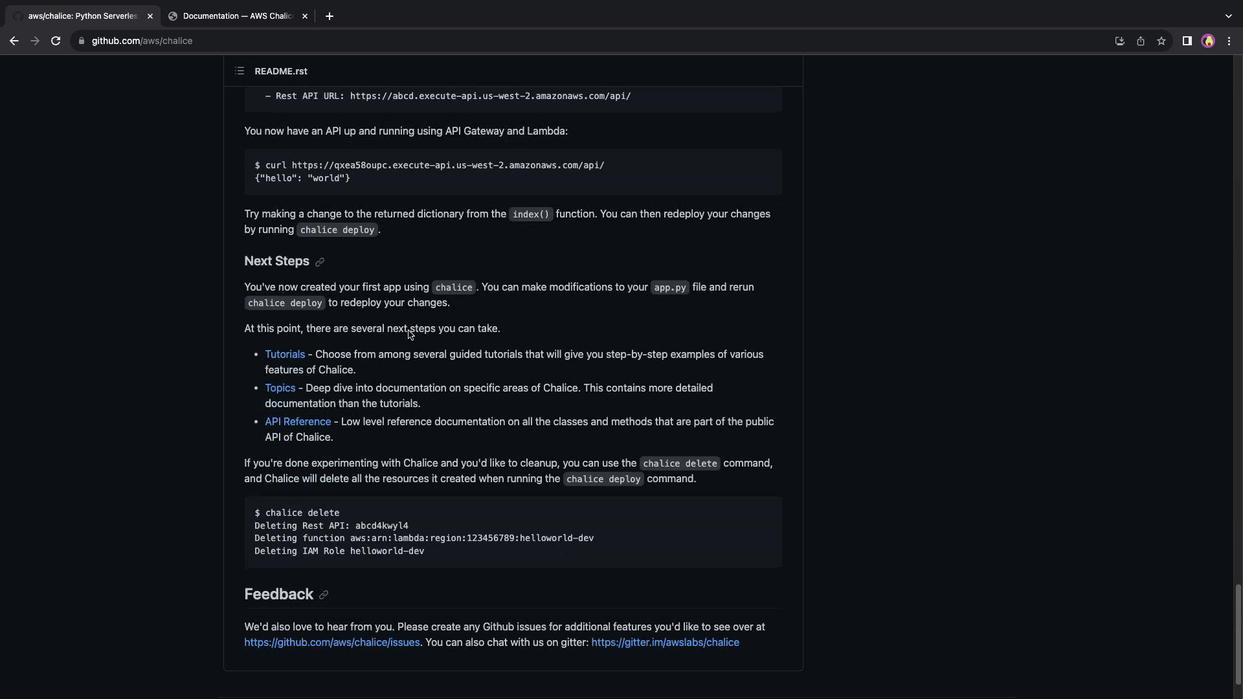 
Action: Mouse scrolled (407, 330) with delta (0, 0)
Screenshot: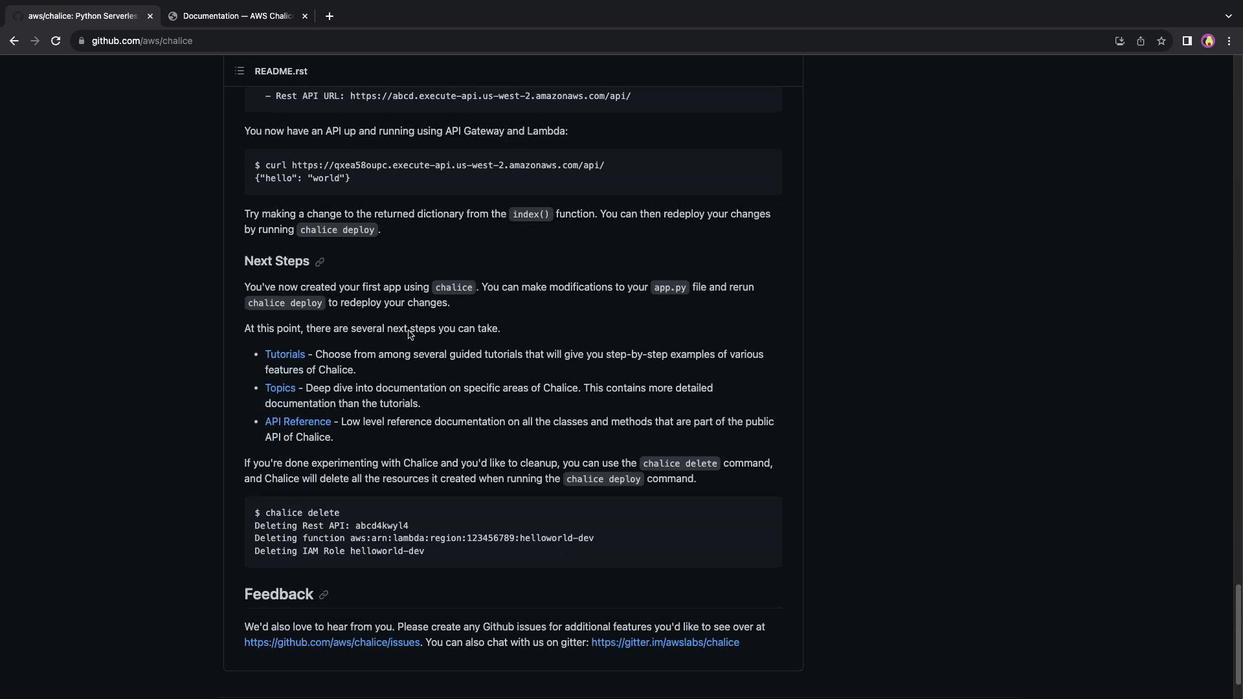 
Action: Mouse scrolled (407, 330) with delta (0, -1)
Screenshot: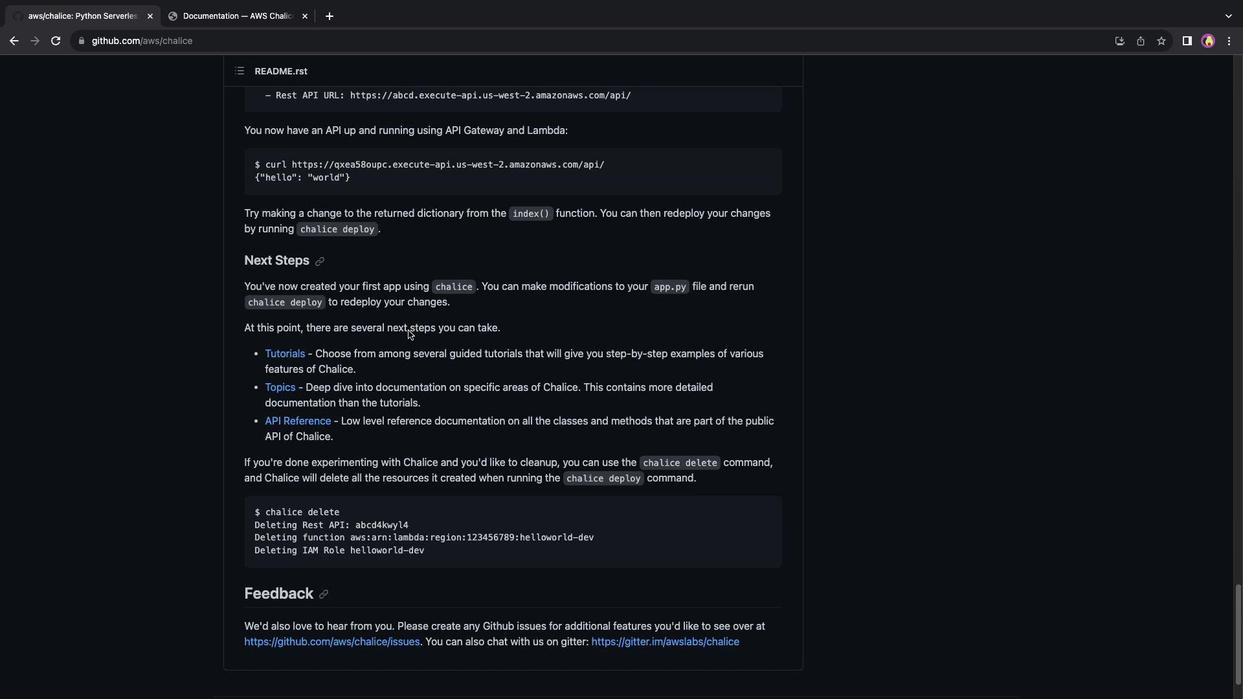 
Action: Mouse scrolled (407, 330) with delta (0, 0)
Screenshot: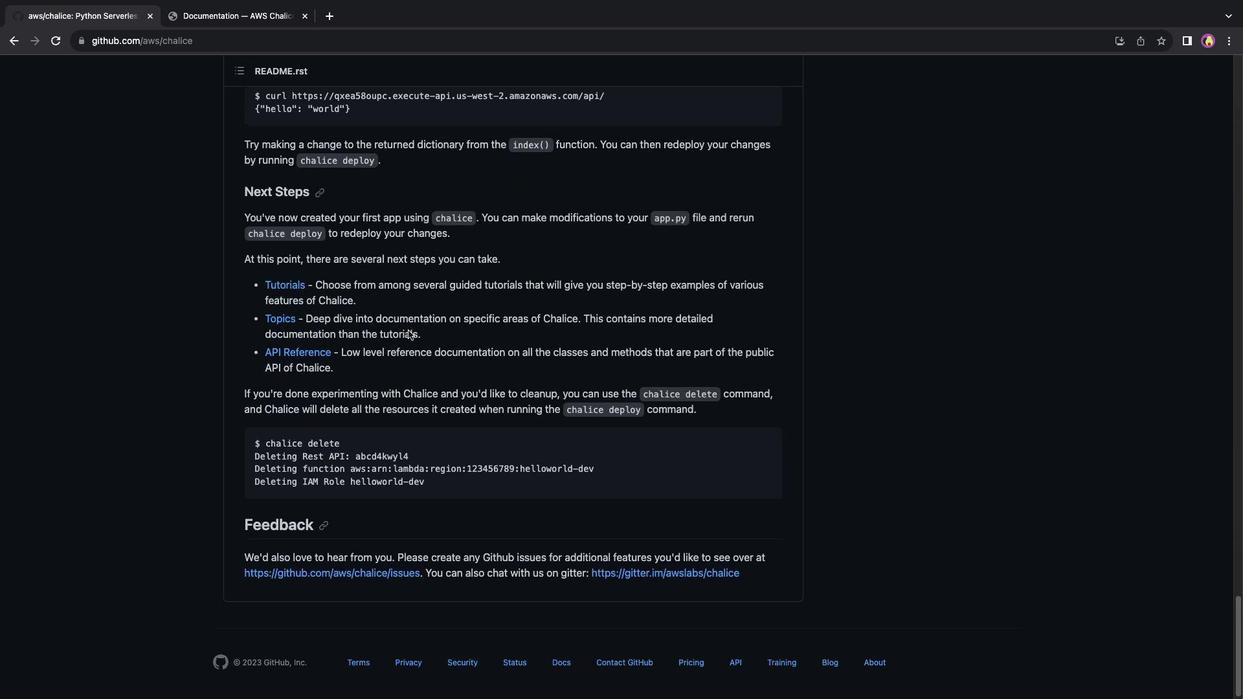 
Action: Mouse scrolled (407, 330) with delta (0, 0)
Screenshot: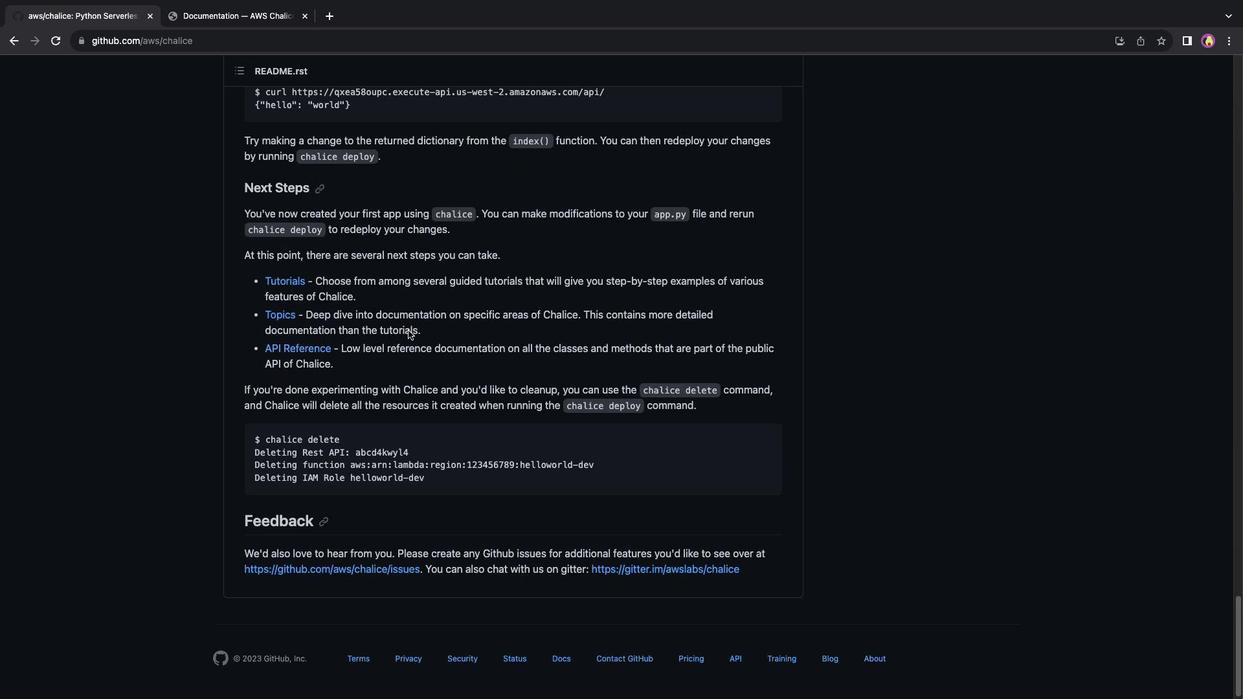 
Action: Mouse scrolled (407, 330) with delta (0, -1)
Screenshot: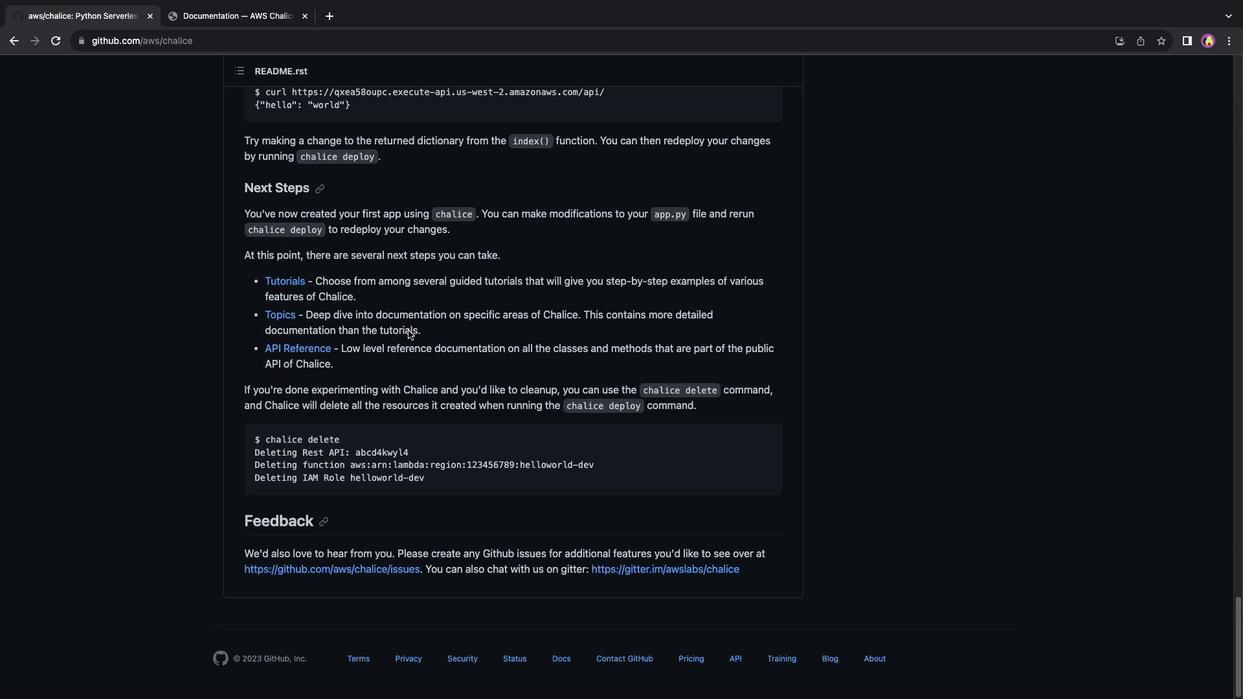 
Action: Mouse scrolled (407, 330) with delta (0, -3)
Screenshot: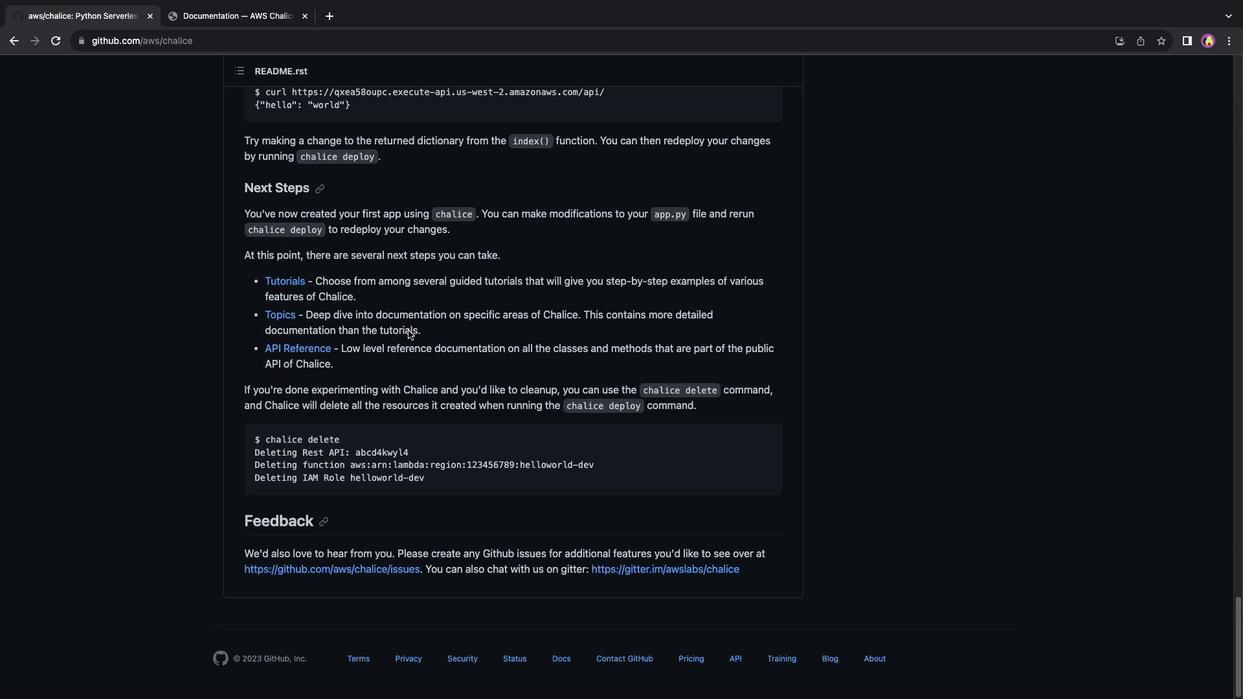 
Action: Mouse scrolled (407, 330) with delta (0, -3)
Screenshot: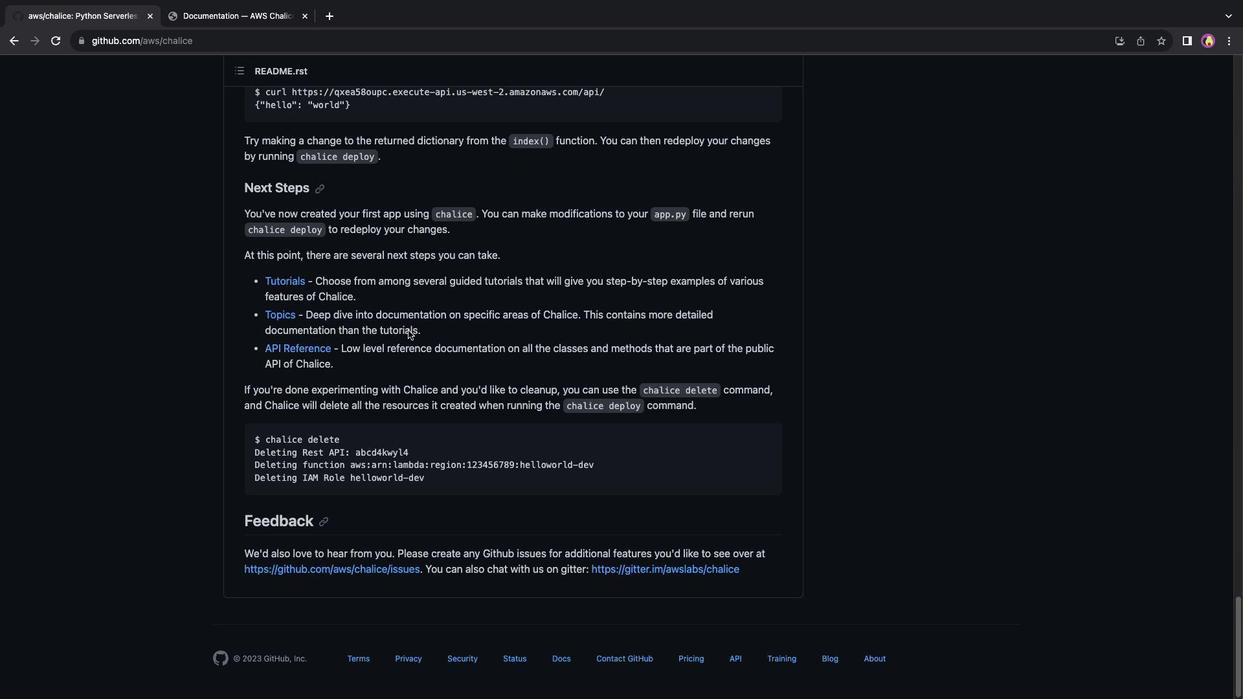 
Action: Mouse scrolled (407, 330) with delta (0, 0)
Screenshot: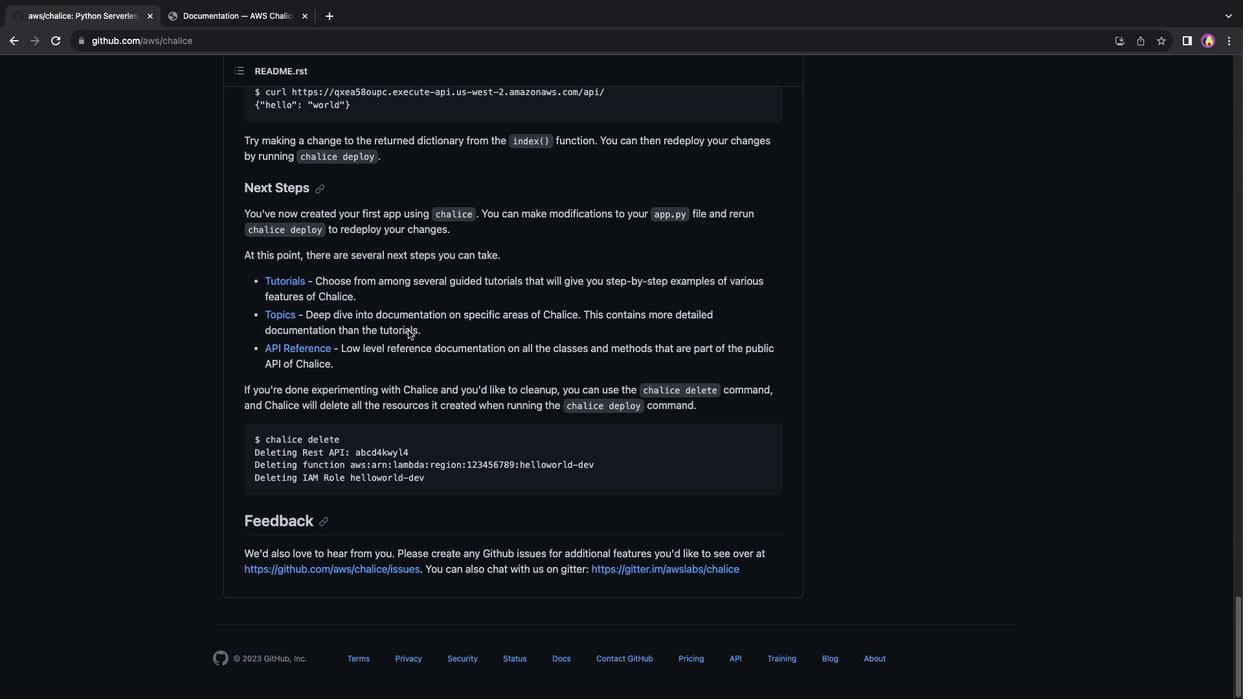 
Action: Mouse scrolled (407, 330) with delta (0, 0)
Screenshot: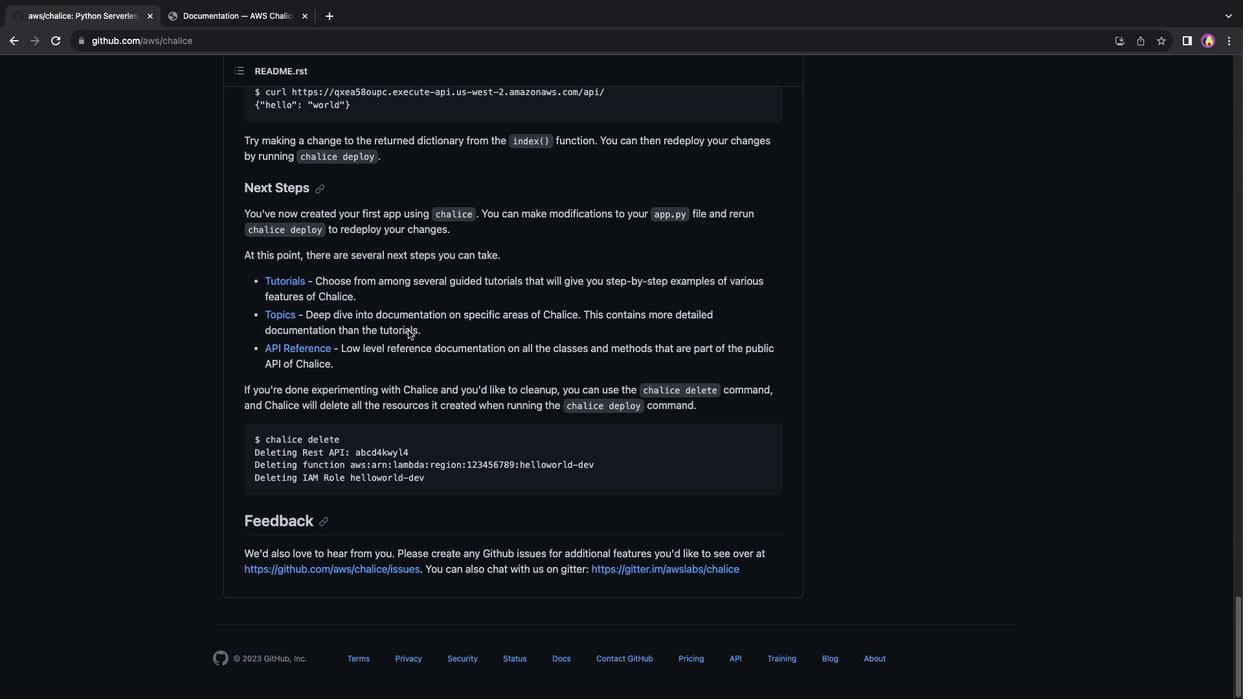 
Action: Mouse scrolled (407, 330) with delta (0, 2)
Screenshot: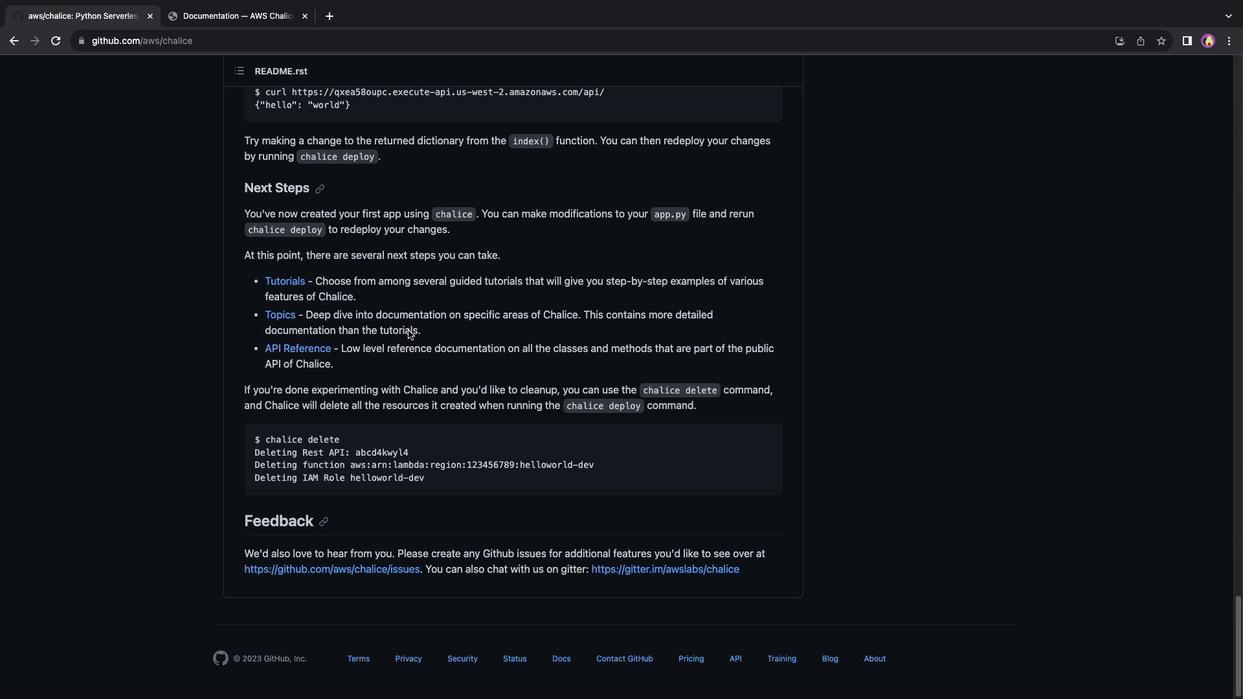 
Action: Mouse scrolled (407, 330) with delta (0, 3)
Screenshot: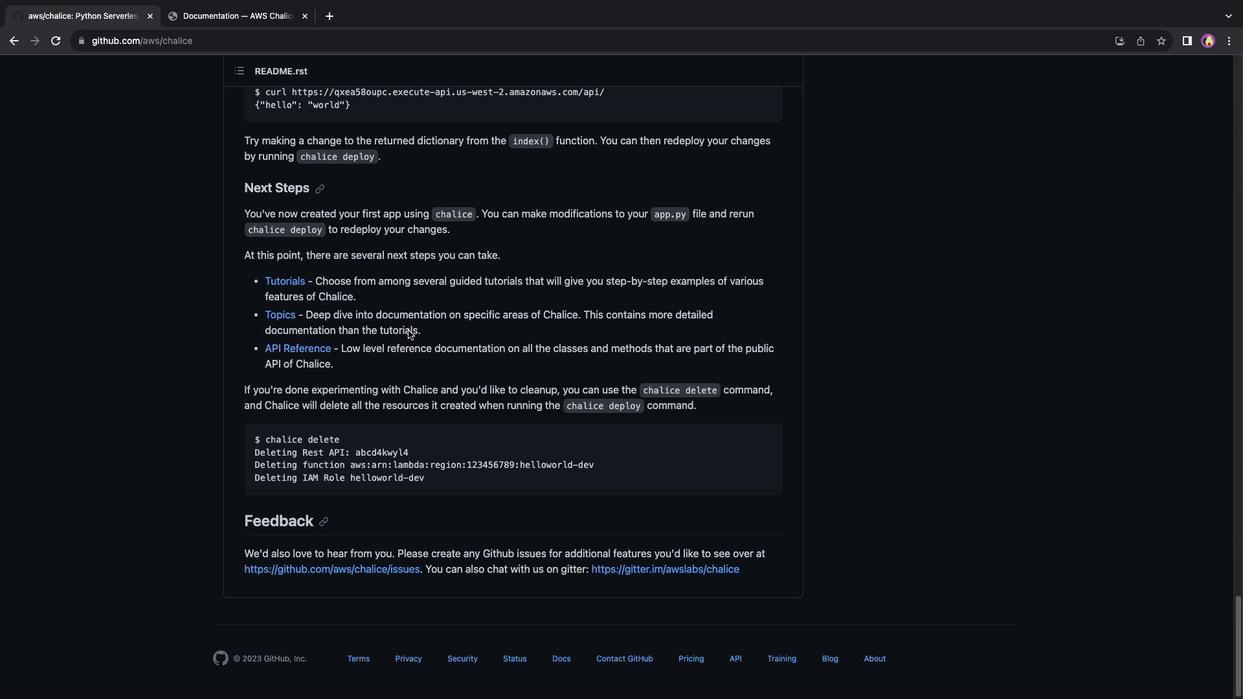 
Action: Mouse scrolled (407, 330) with delta (0, 4)
Screenshot: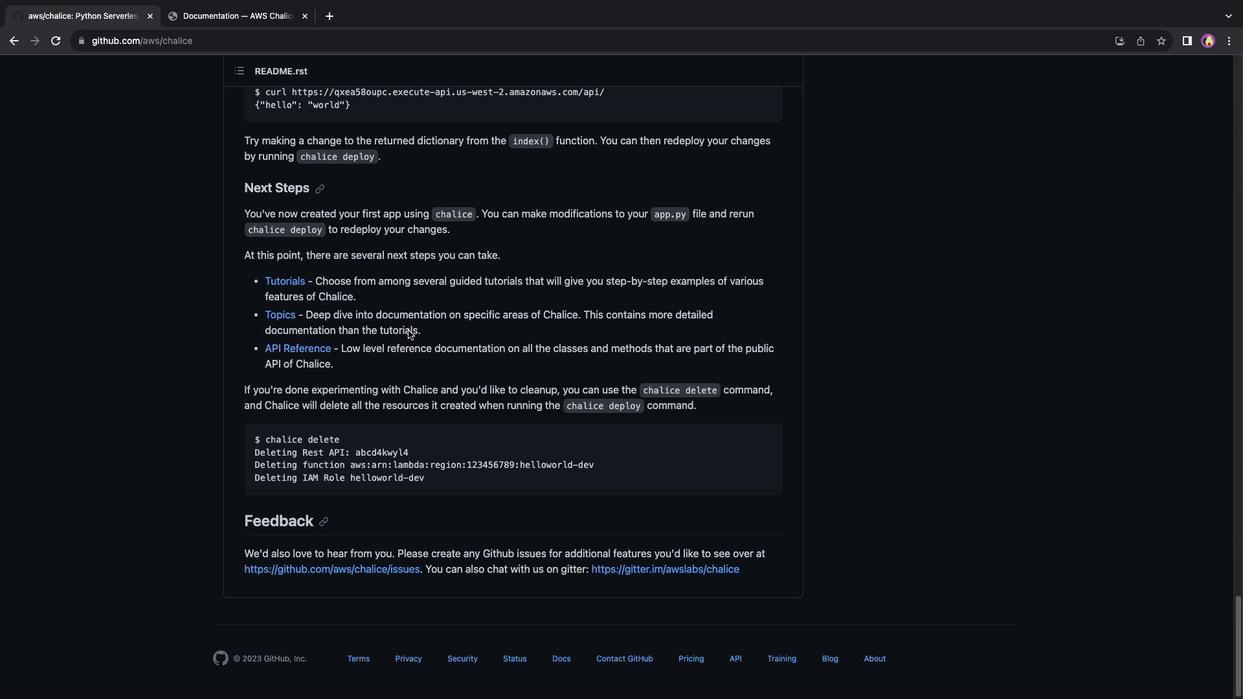 
Action: Mouse scrolled (407, 330) with delta (0, 5)
Screenshot: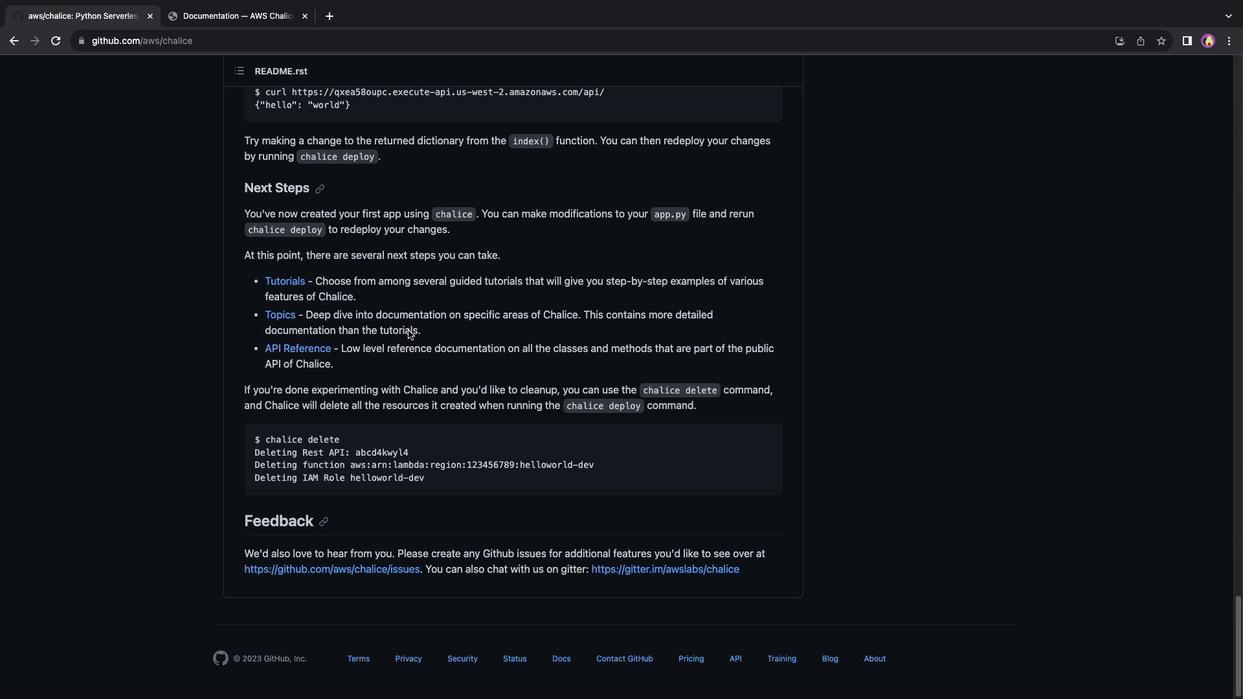 
Action: Mouse scrolled (407, 330) with delta (0, 5)
Screenshot: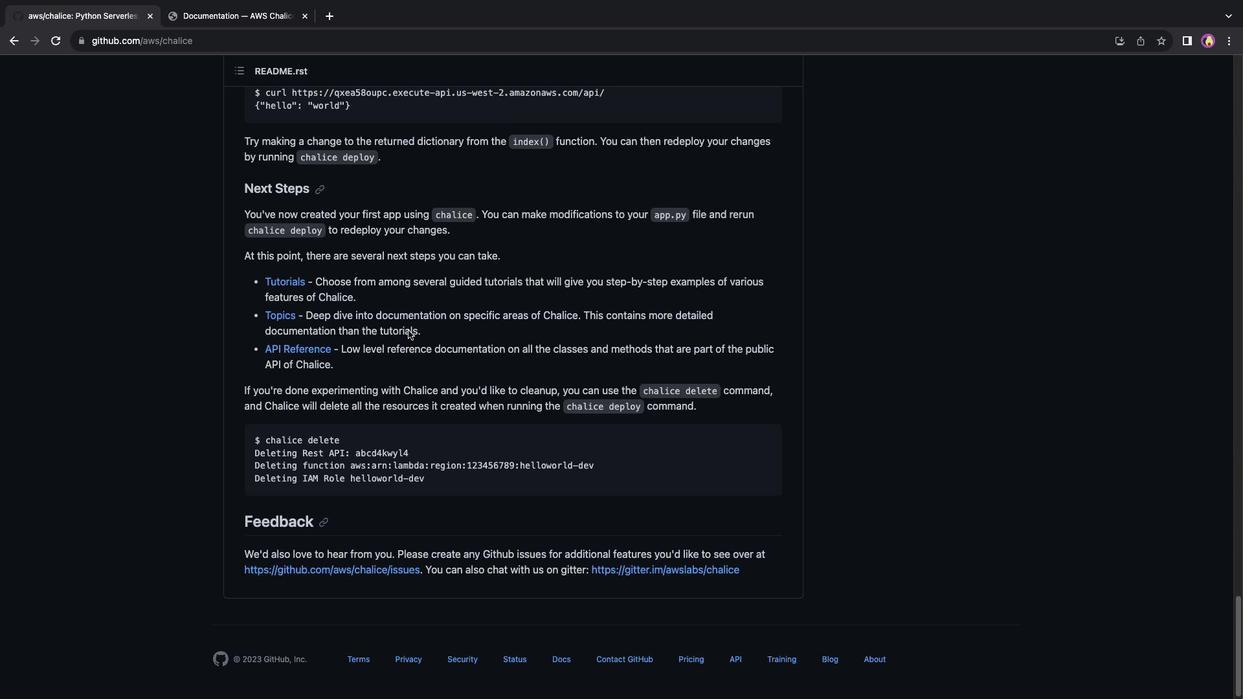 
Action: Mouse scrolled (407, 330) with delta (0, 0)
Screenshot: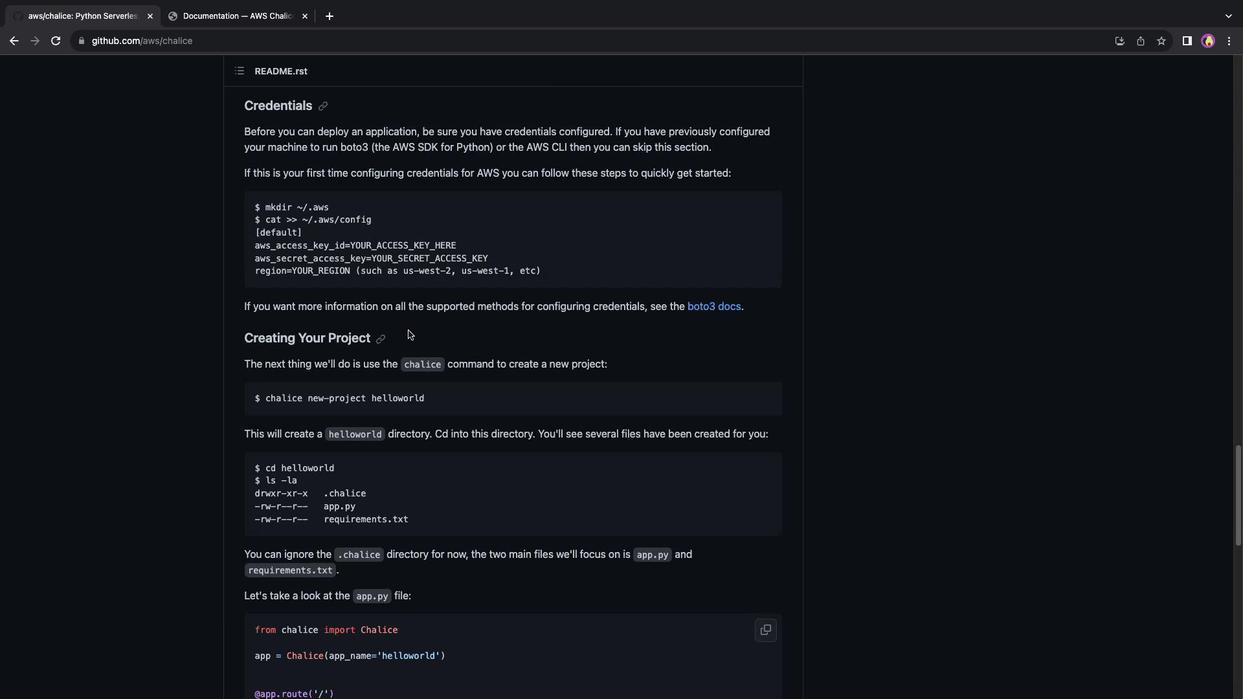 
Action: Mouse scrolled (407, 330) with delta (0, 0)
Screenshot: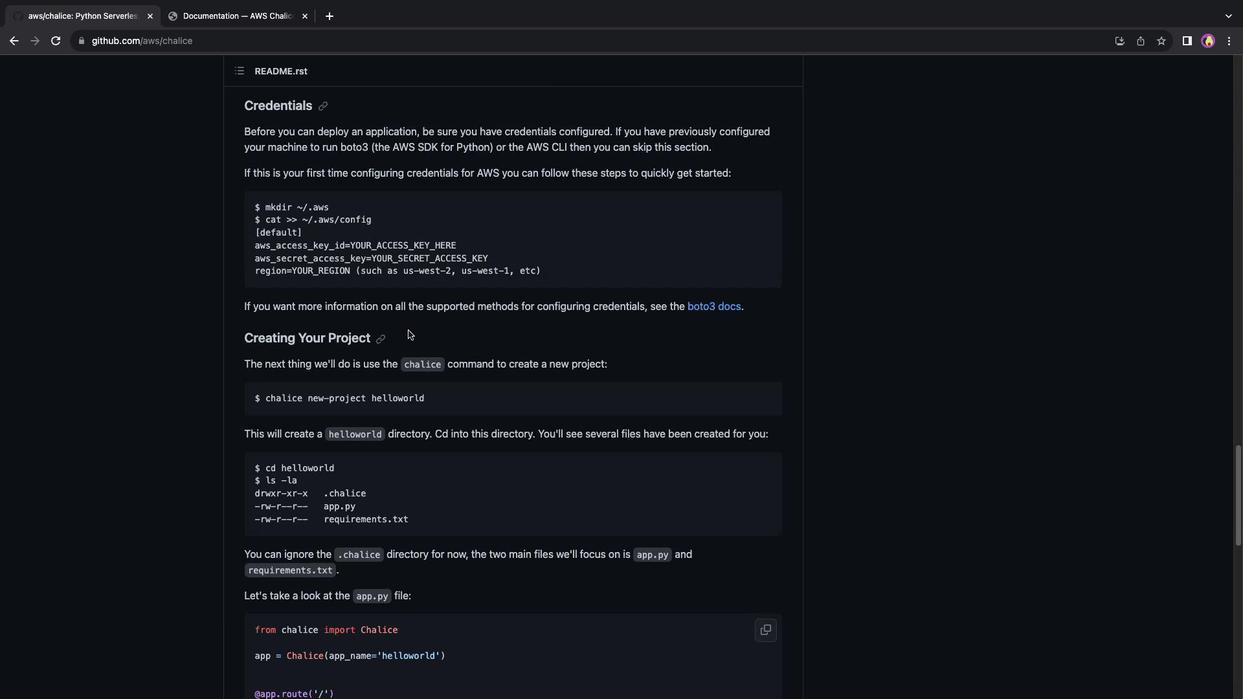 
Action: Mouse scrolled (407, 330) with delta (0, 2)
